 Task: Teacher Grade Sheet Template.
Action: Mouse moved to (547, 169)
Screenshot: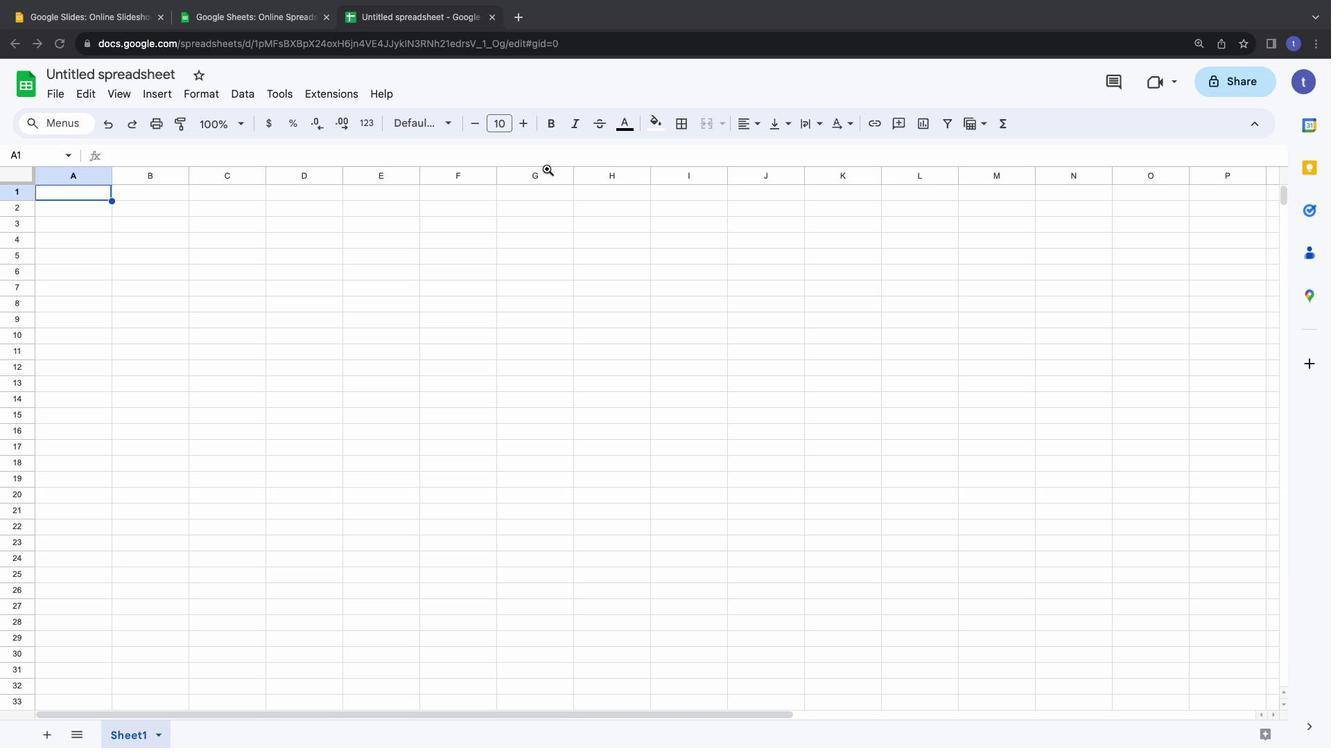 
Action: Mouse pressed left at (547, 169)
Screenshot: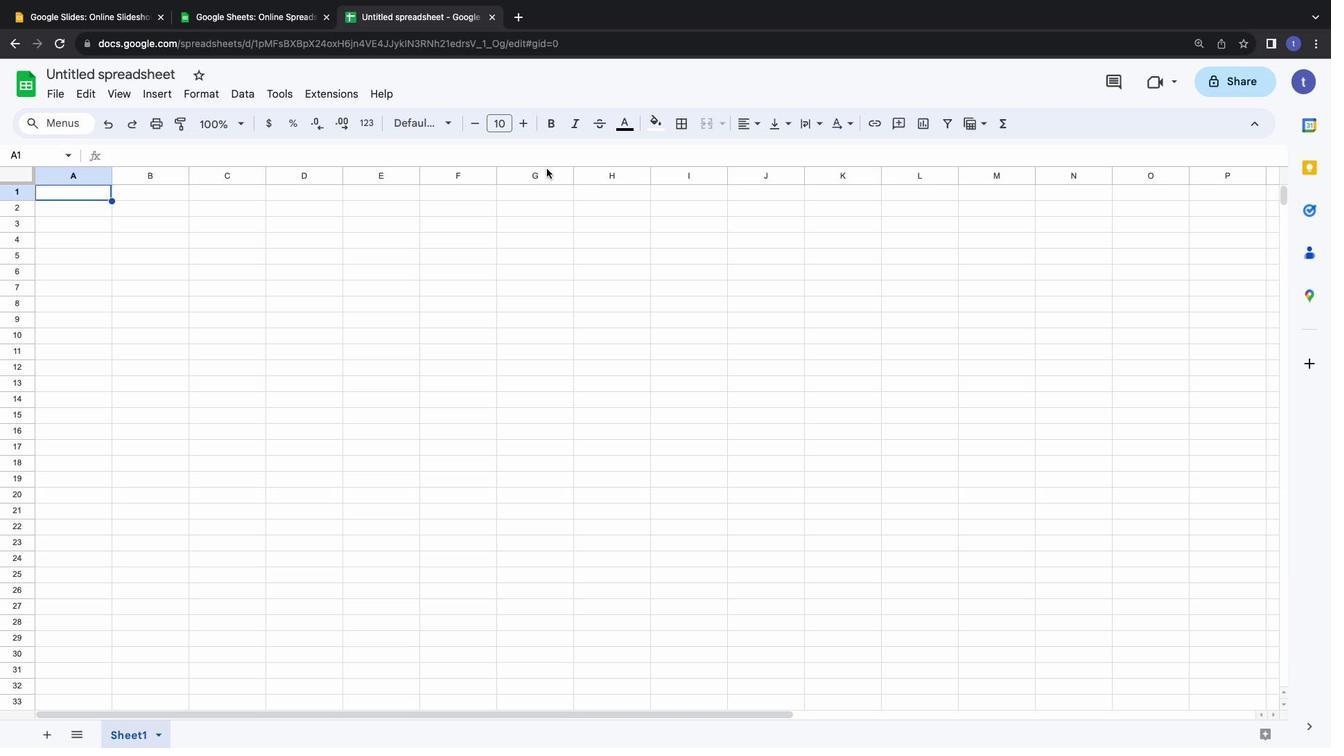 
Action: Mouse moved to (170, 188)
Screenshot: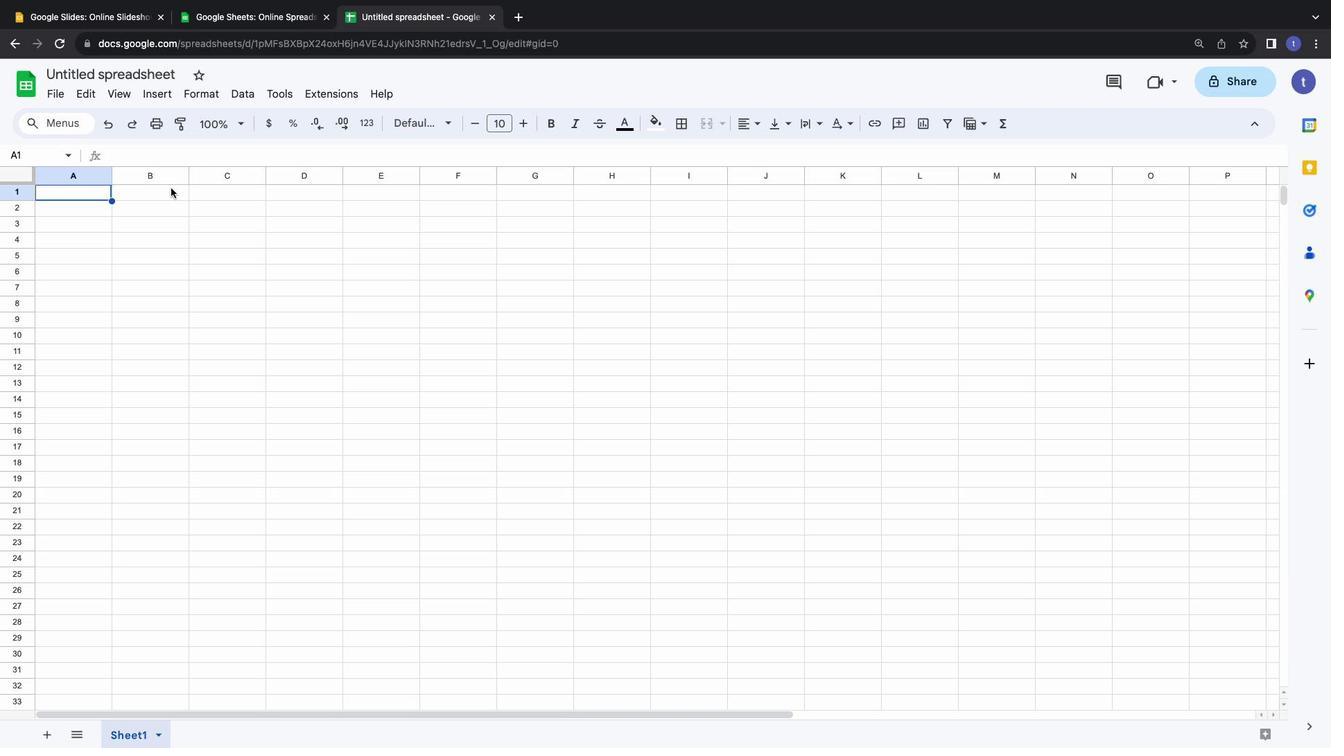 
Action: Mouse pressed left at (170, 188)
Screenshot: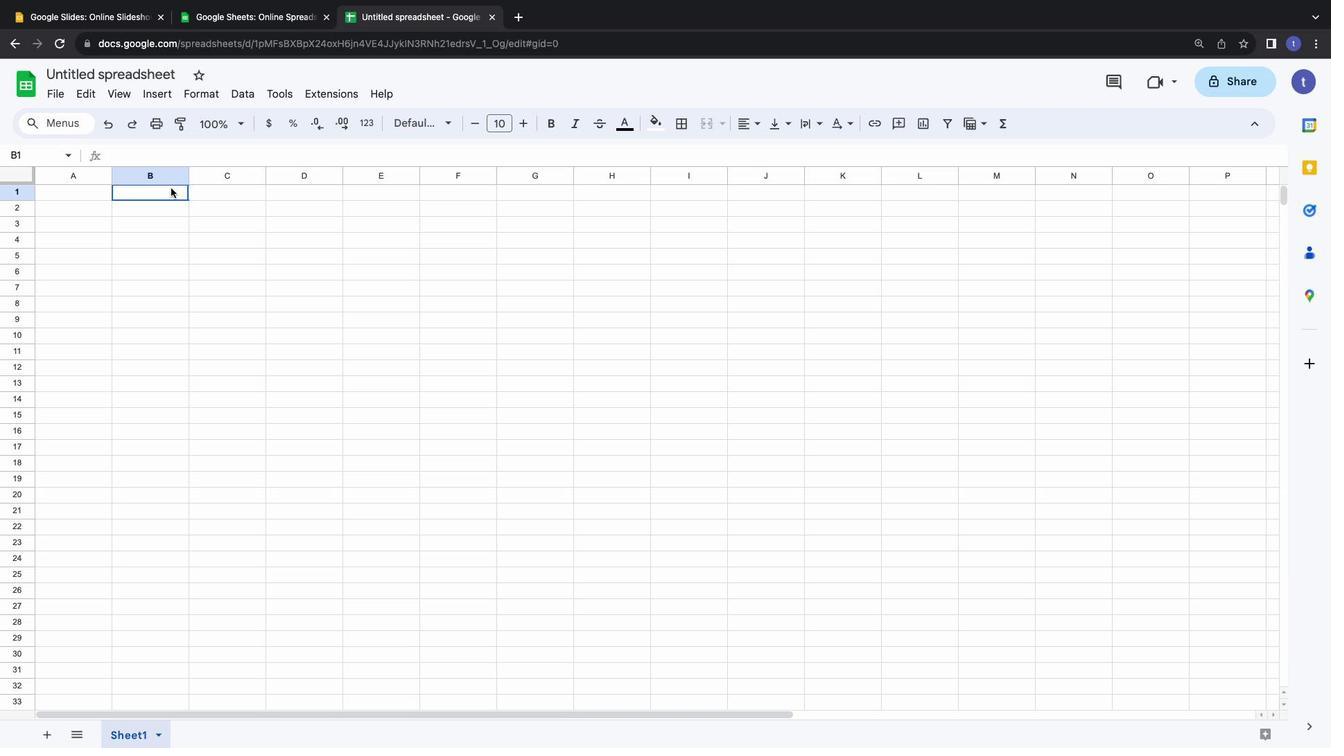 
Action: Mouse moved to (746, 589)
Screenshot: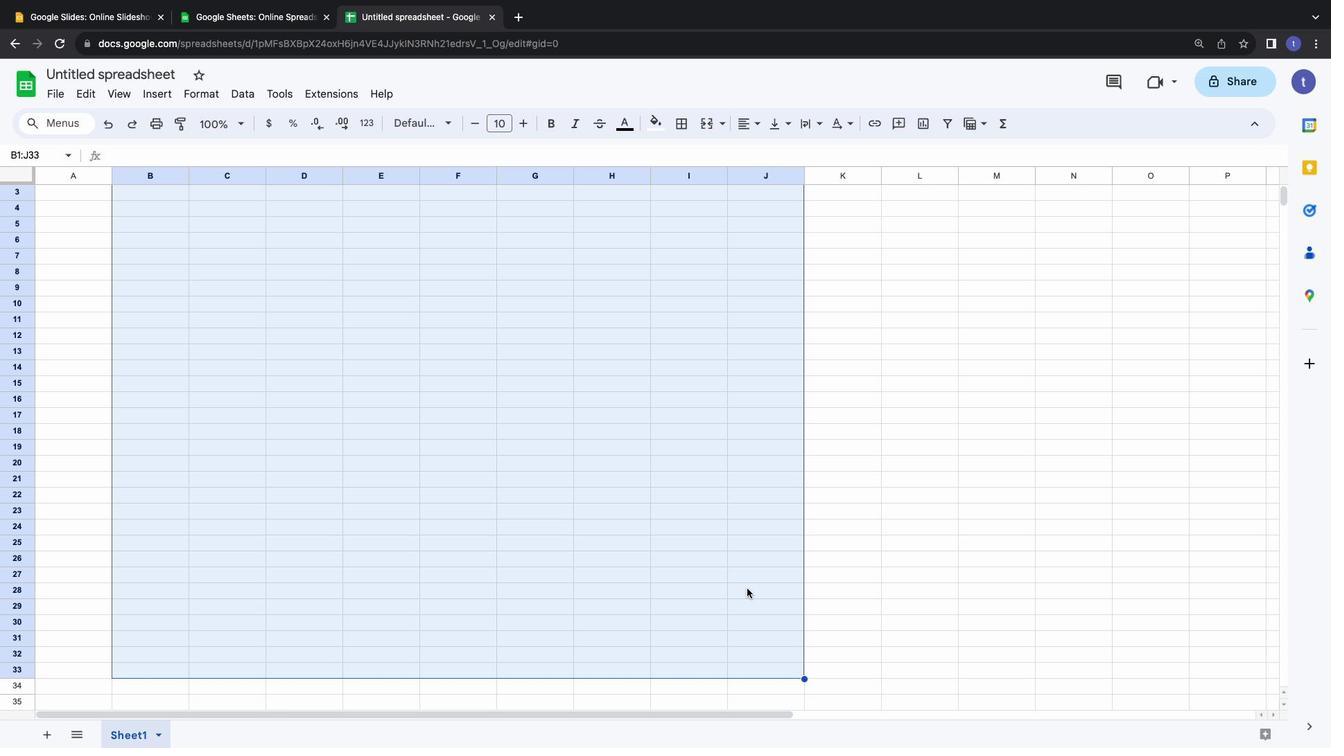 
Action: Mouse scrolled (746, 589) with delta (0, 0)
Screenshot: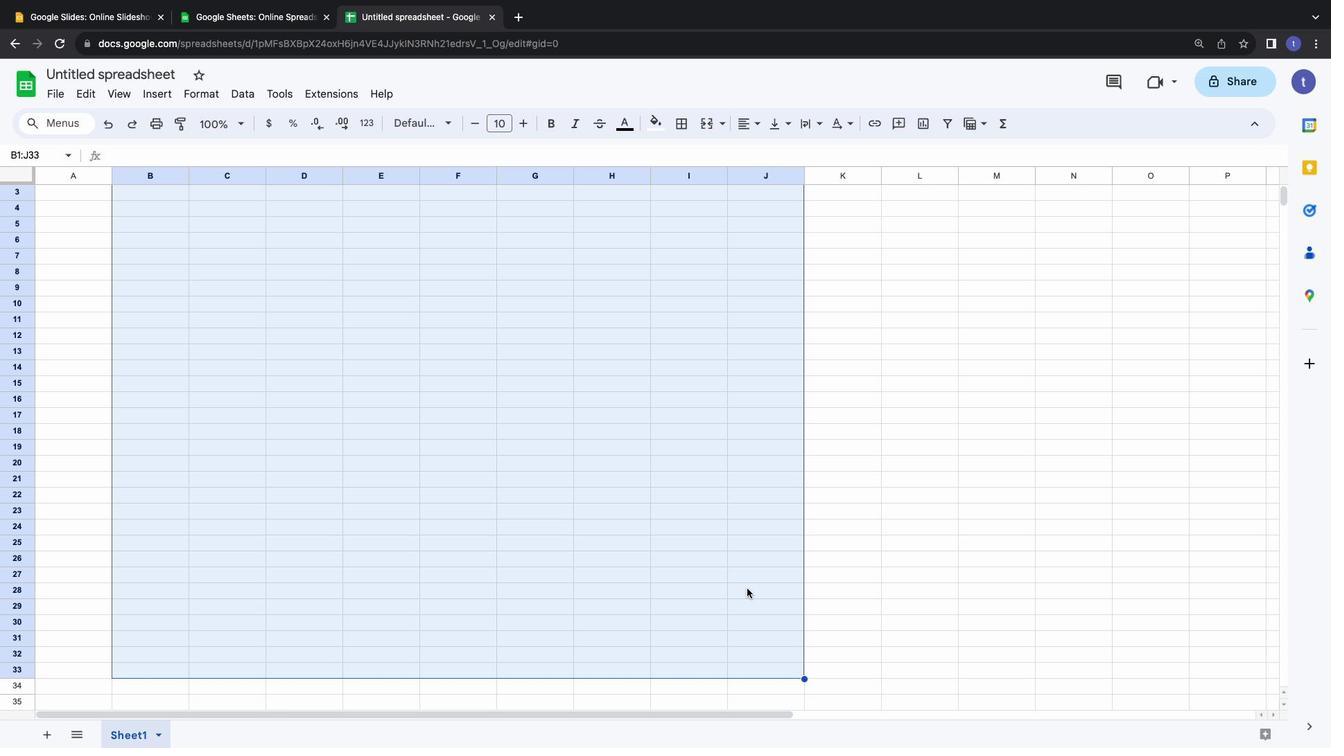 
Action: Mouse scrolled (746, 589) with delta (0, 0)
Screenshot: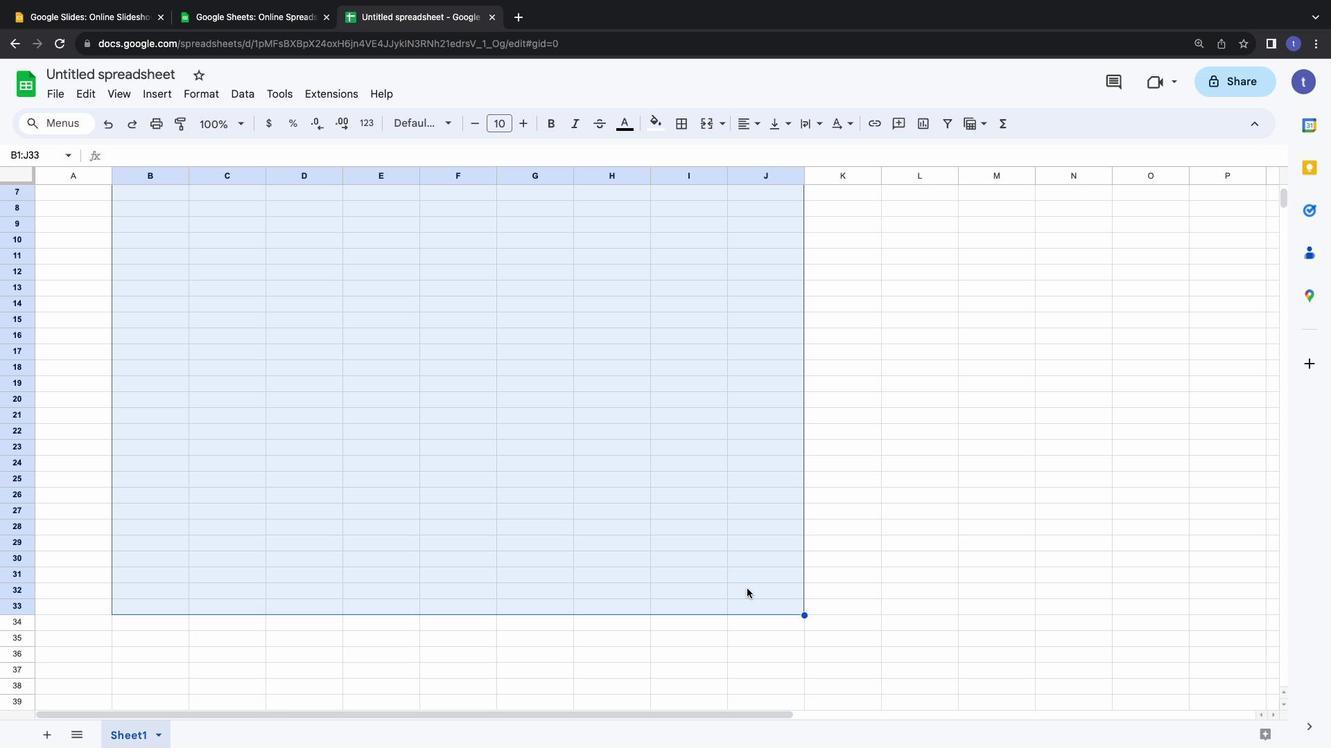 
Action: Mouse scrolled (746, 589) with delta (0, -2)
Screenshot: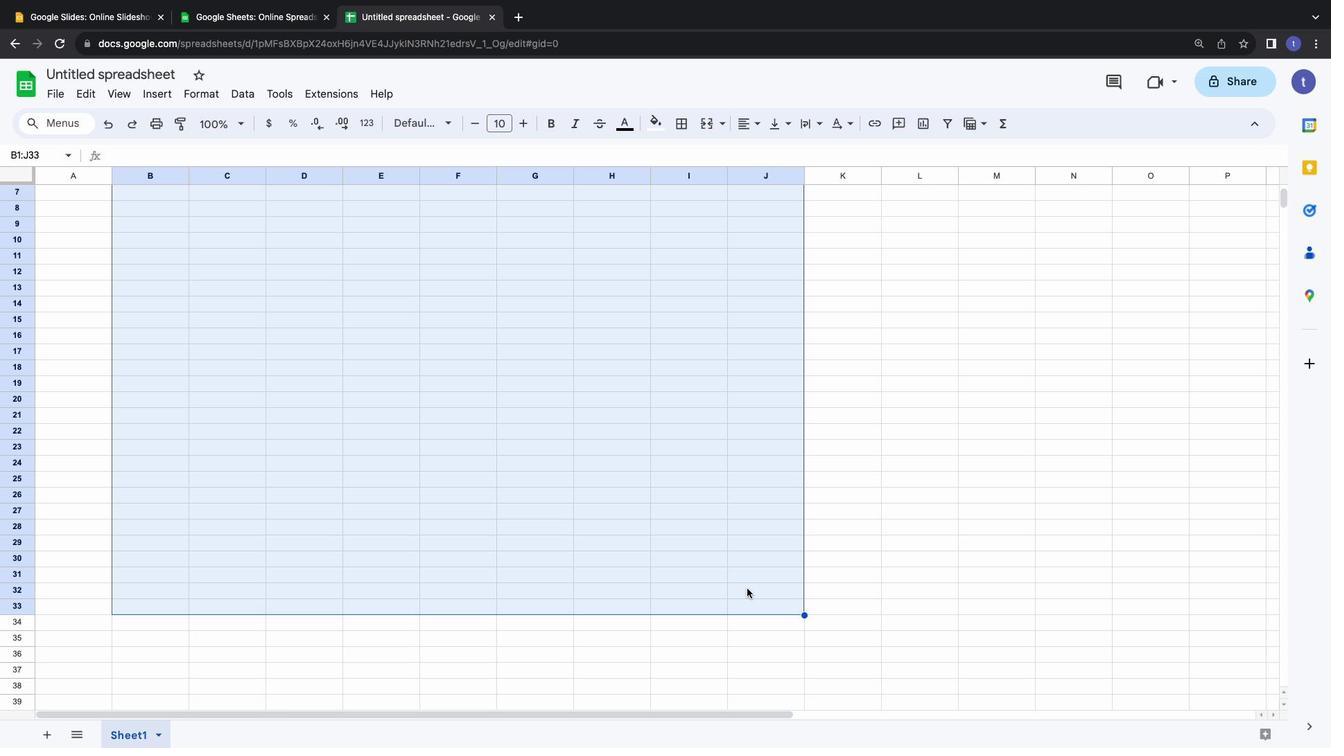 
Action: Mouse scrolled (746, 589) with delta (0, -2)
Screenshot: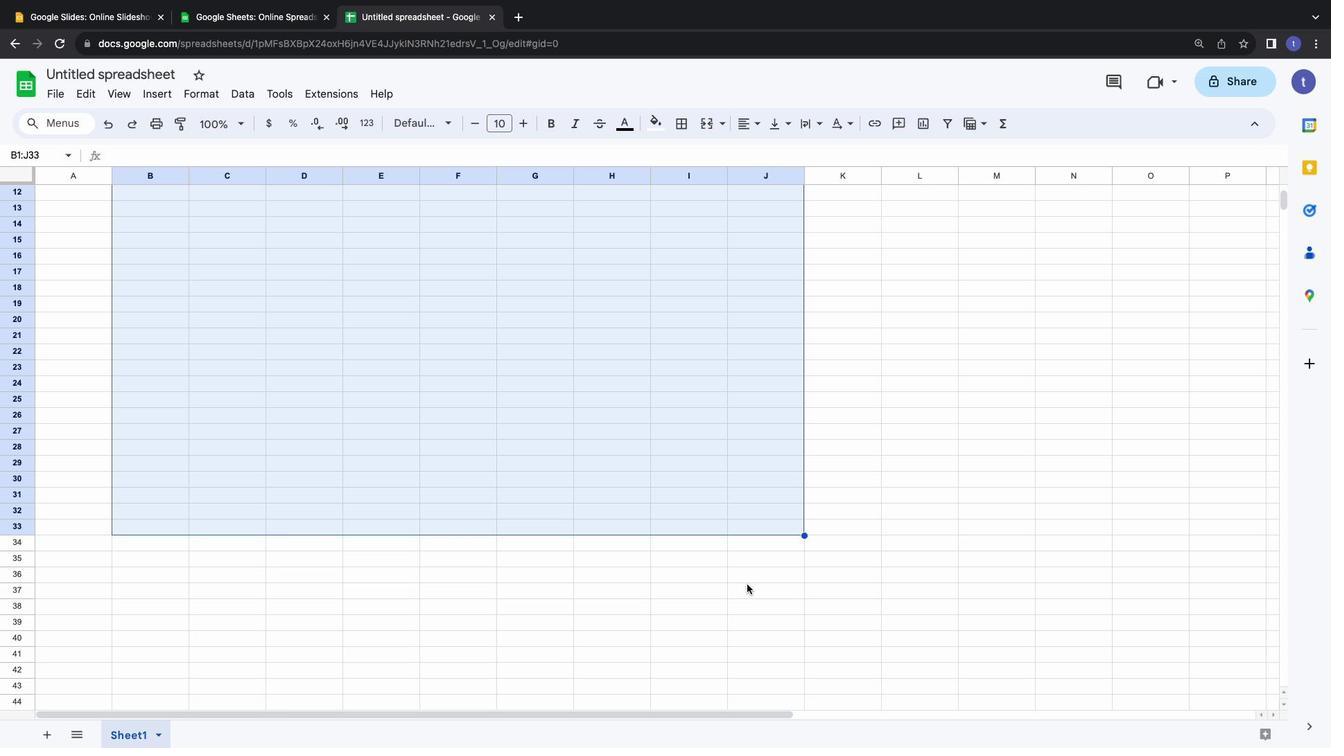 
Action: Mouse moved to (803, 535)
Screenshot: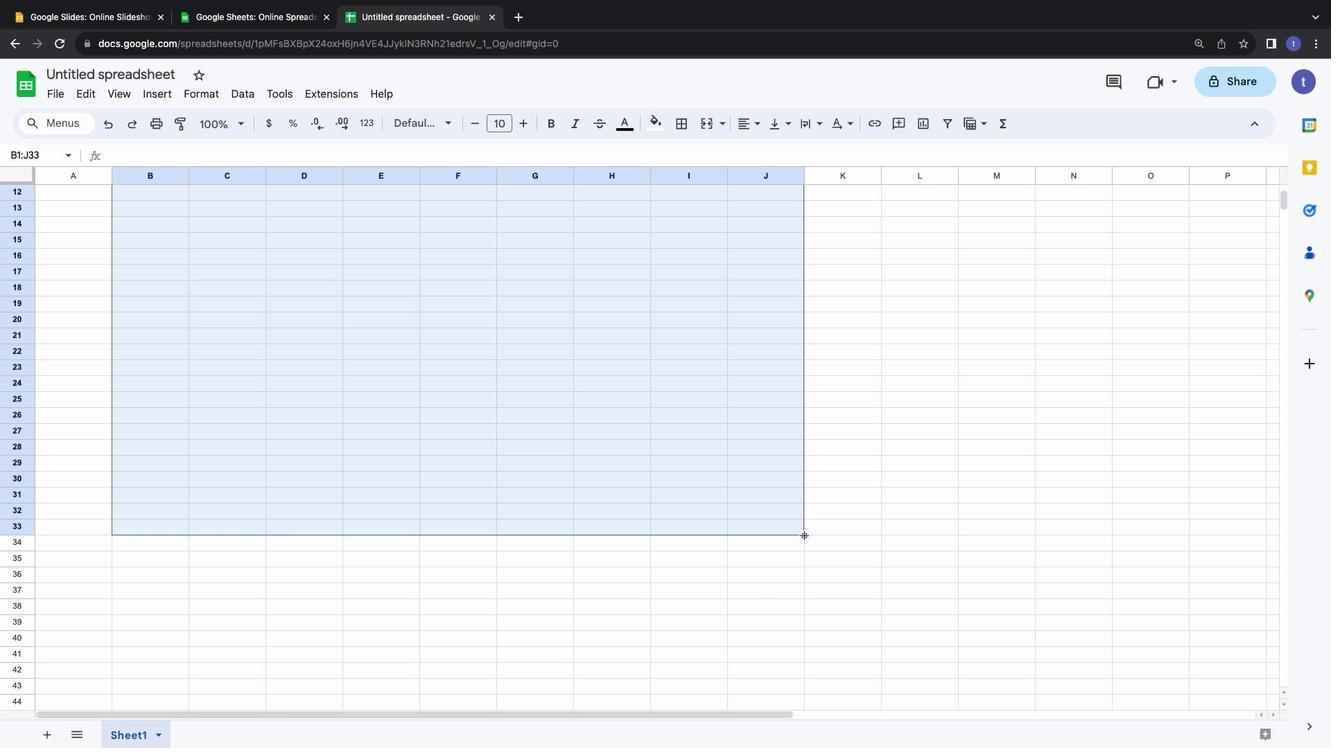 
Action: Mouse pressed left at (803, 535)
Screenshot: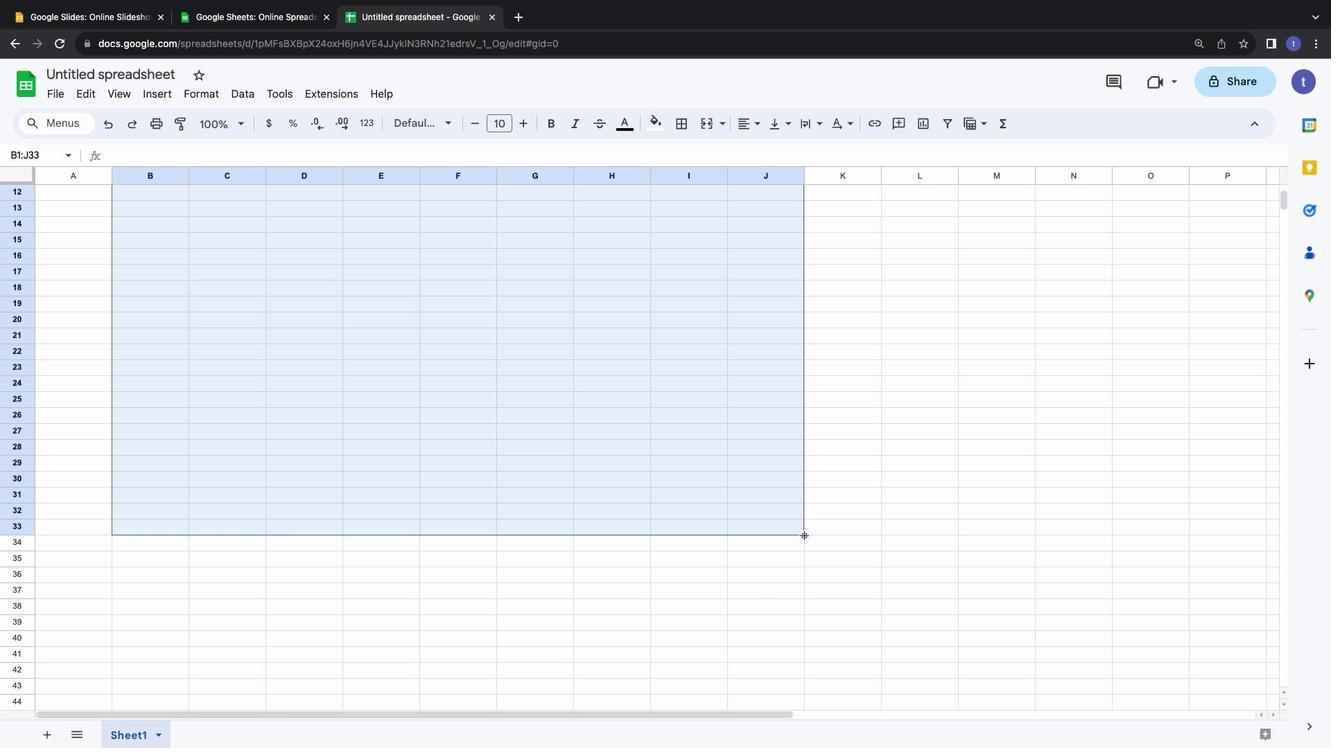 
Action: Mouse moved to (609, 241)
Screenshot: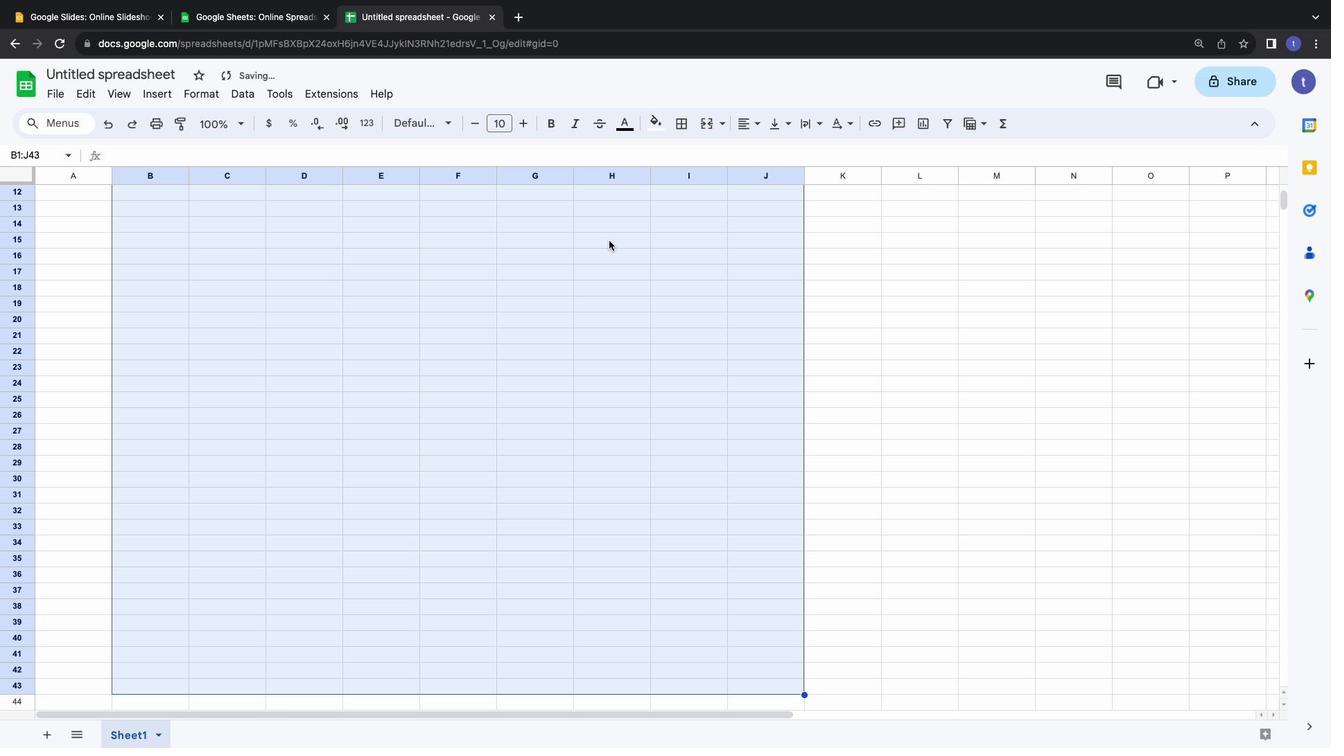 
Action: Mouse scrolled (609, 241) with delta (0, 0)
Screenshot: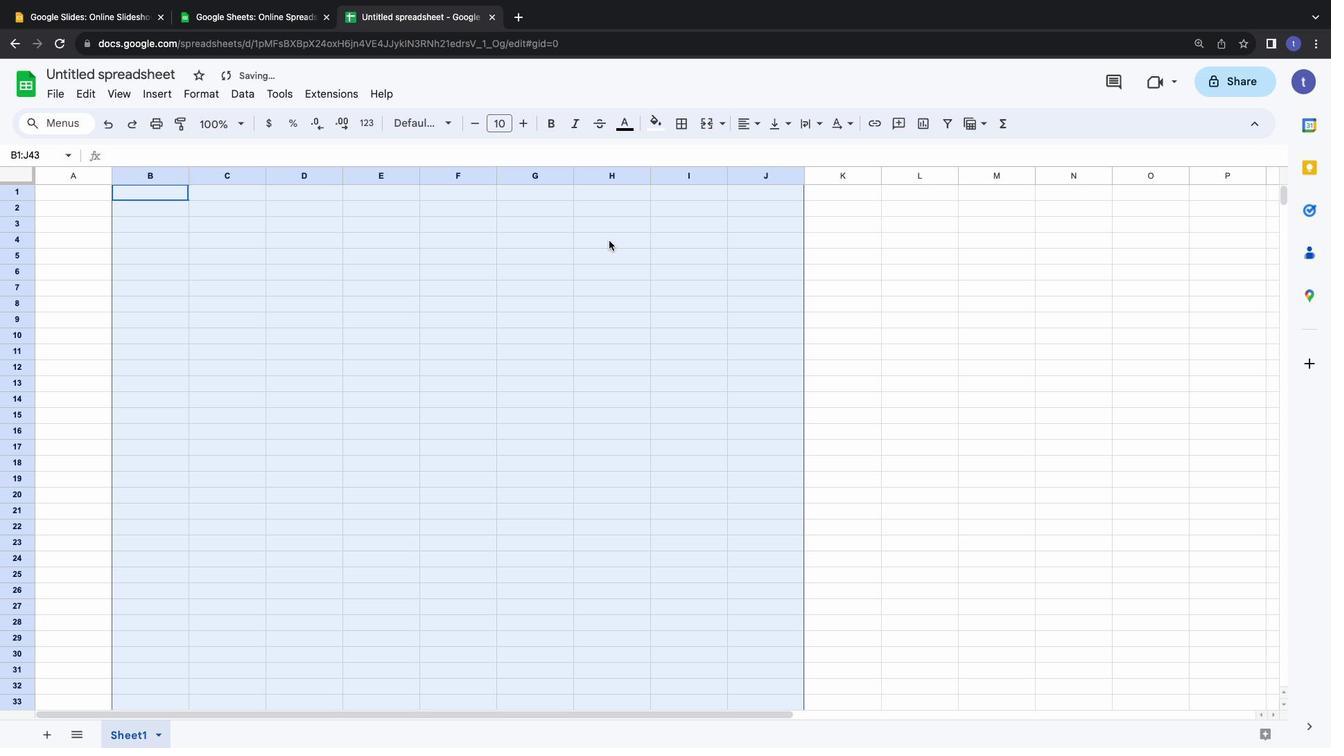
Action: Mouse scrolled (609, 241) with delta (0, 0)
Screenshot: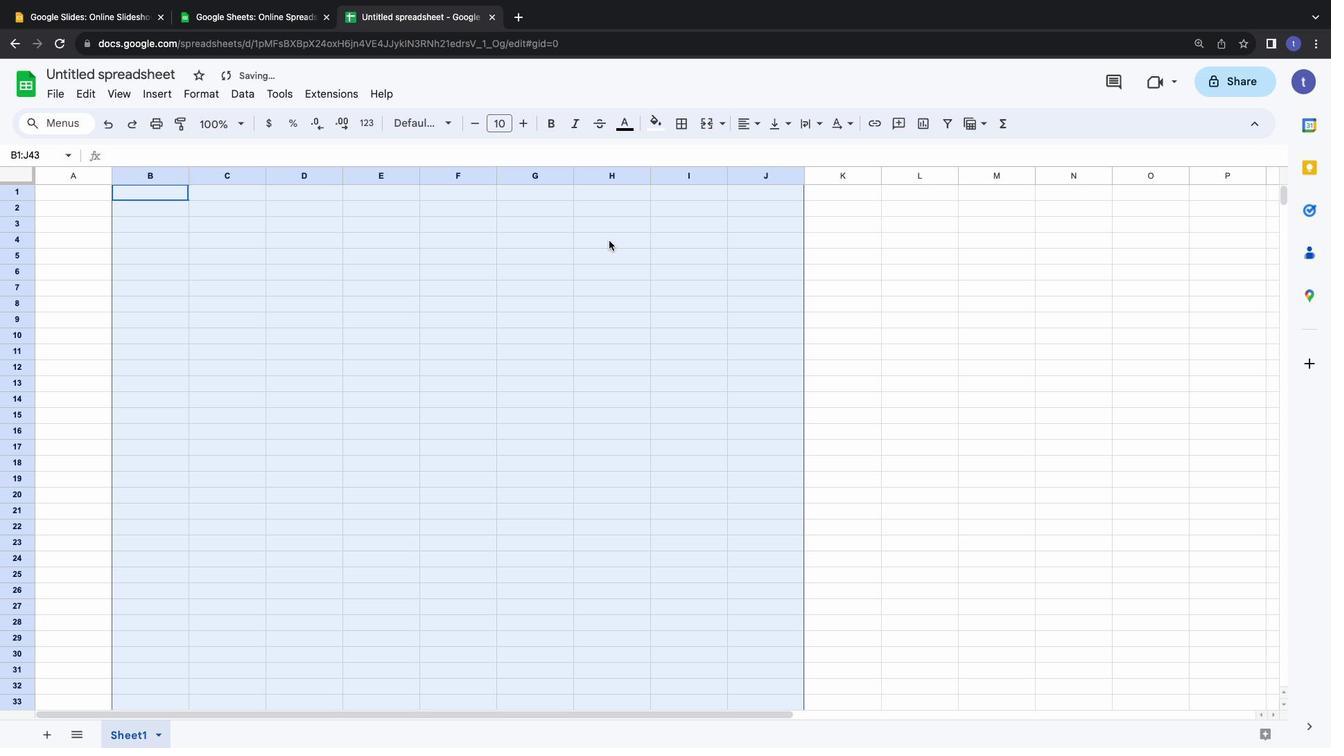 
Action: Mouse scrolled (609, 241) with delta (0, 2)
Screenshot: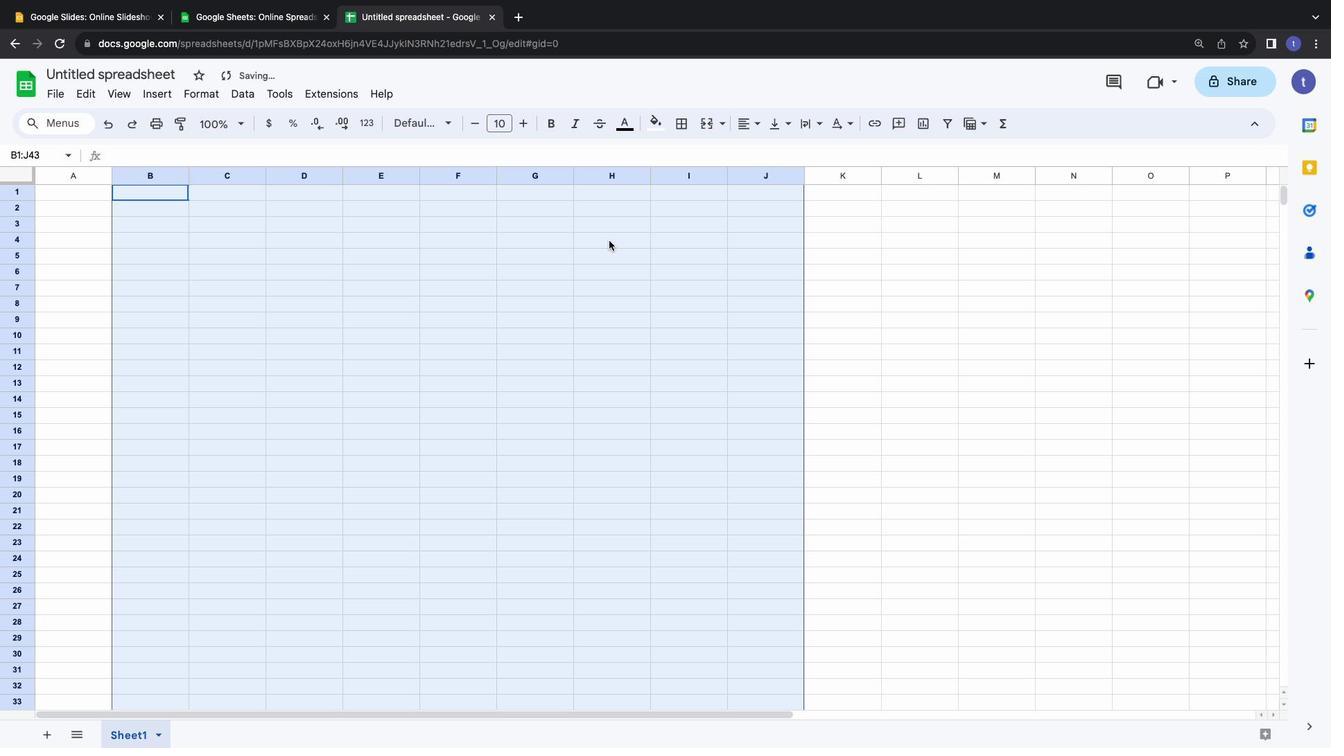 
Action: Mouse scrolled (609, 241) with delta (0, 3)
Screenshot: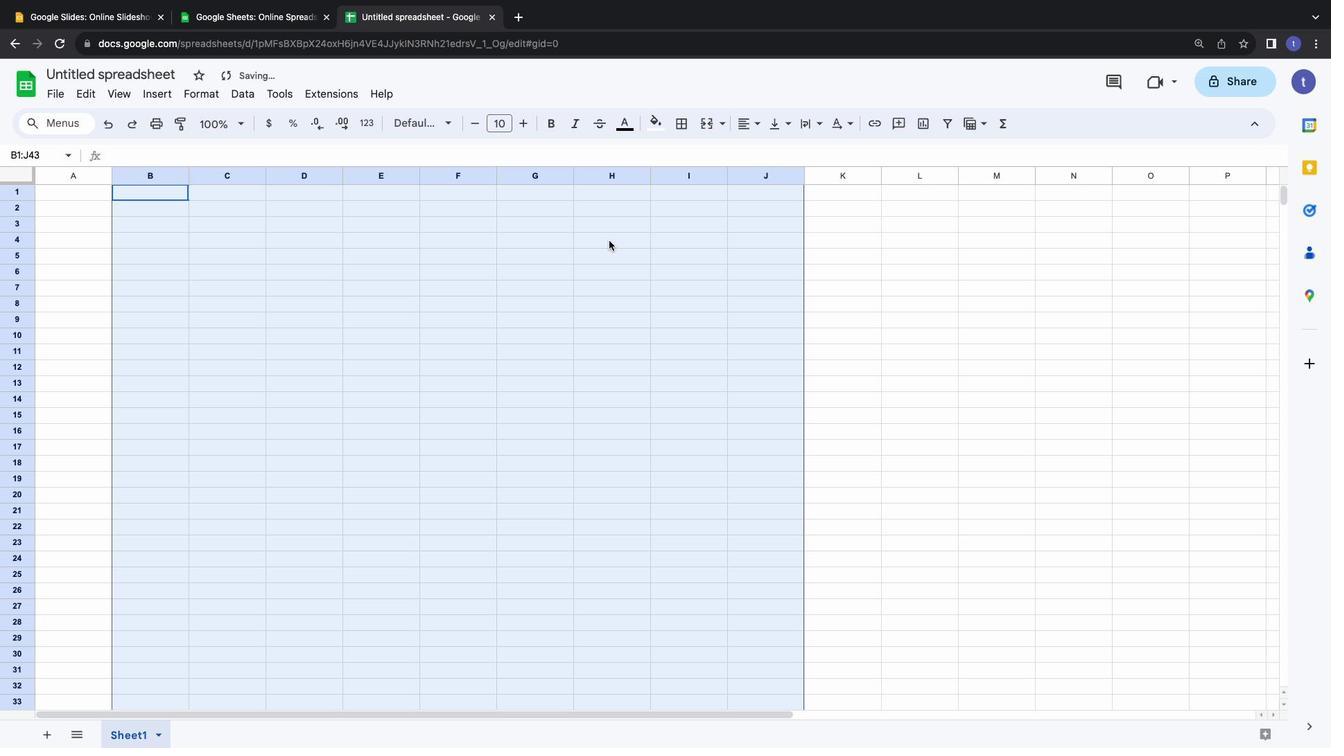 
Action: Mouse scrolled (609, 241) with delta (0, 4)
Screenshot: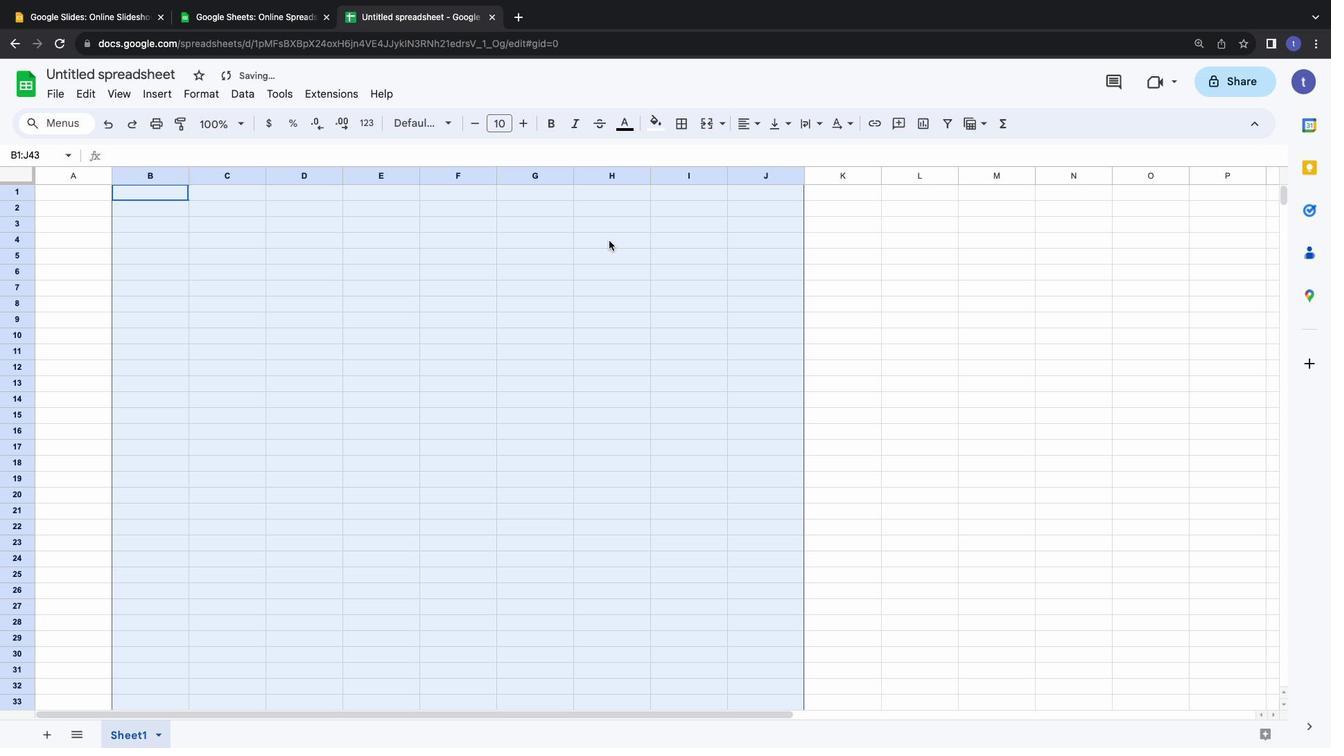 
Action: Mouse scrolled (609, 241) with delta (0, 4)
Screenshot: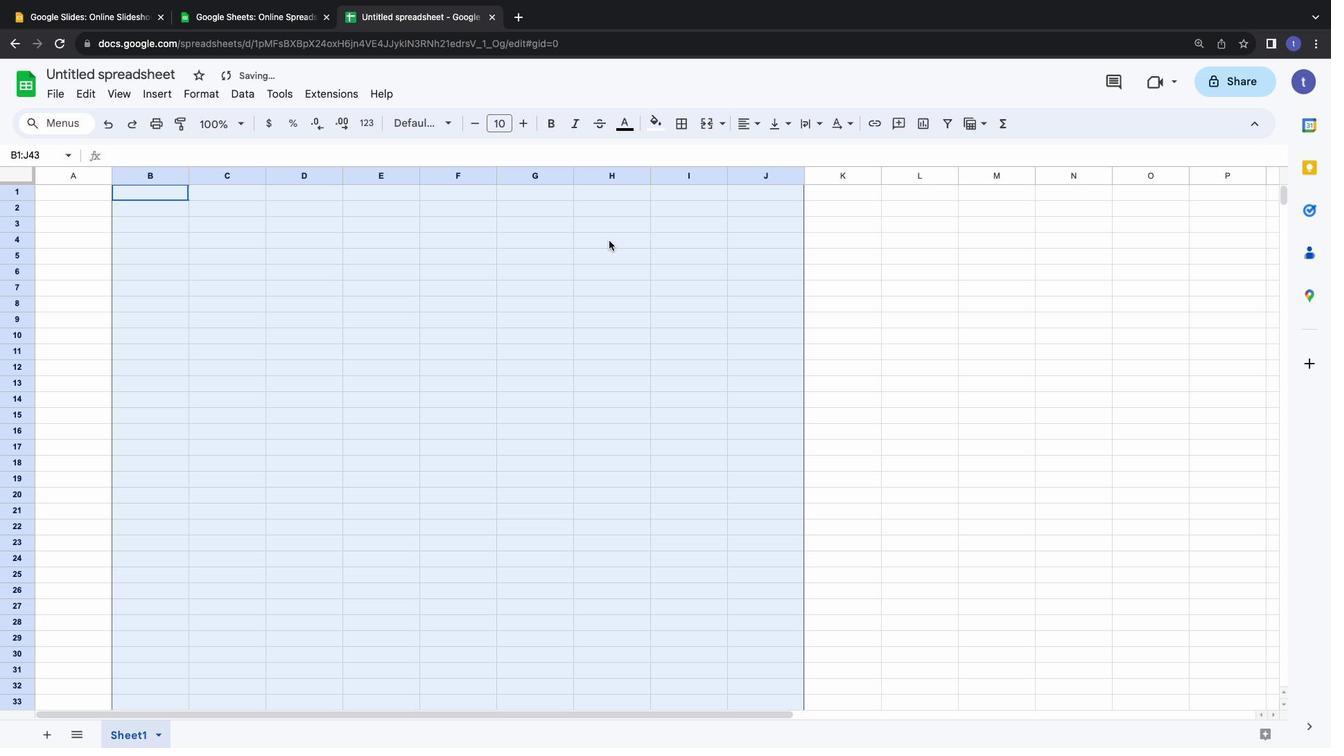 
Action: Mouse scrolled (609, 241) with delta (0, 0)
Screenshot: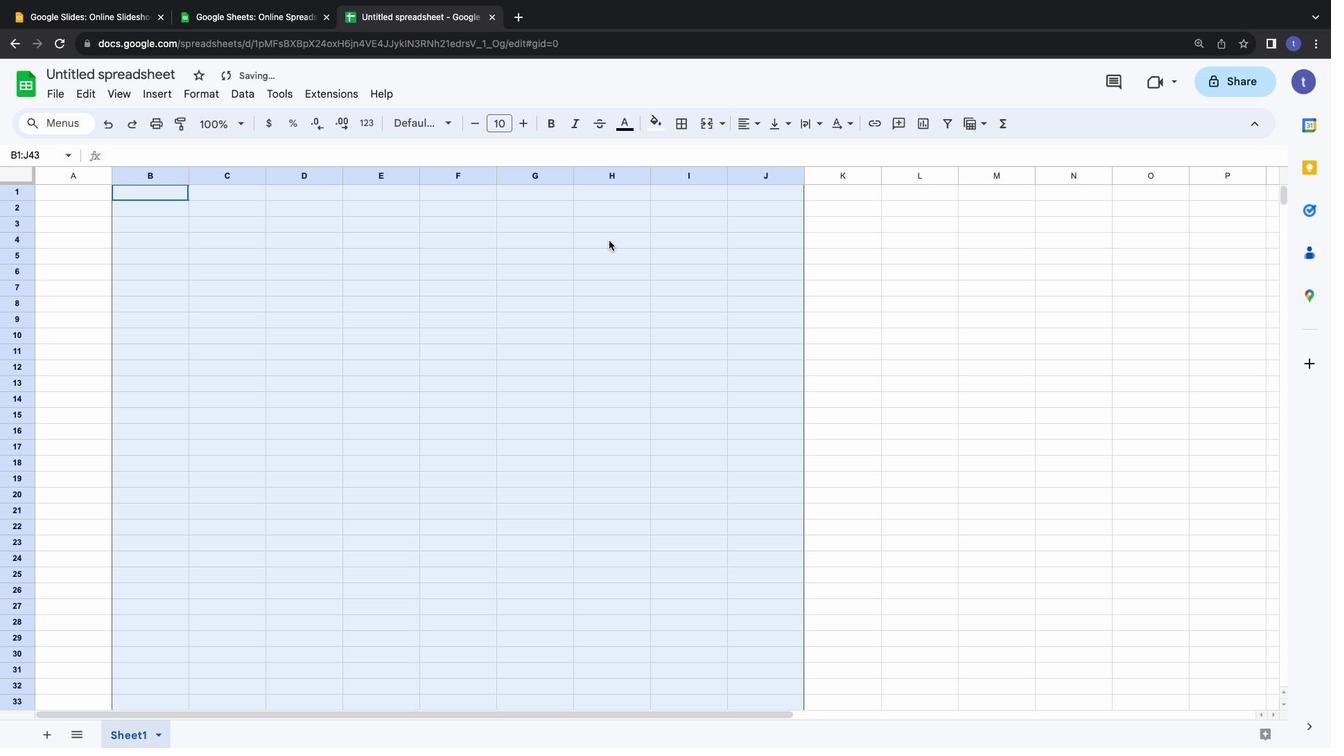 
Action: Mouse scrolled (609, 241) with delta (0, 0)
Screenshot: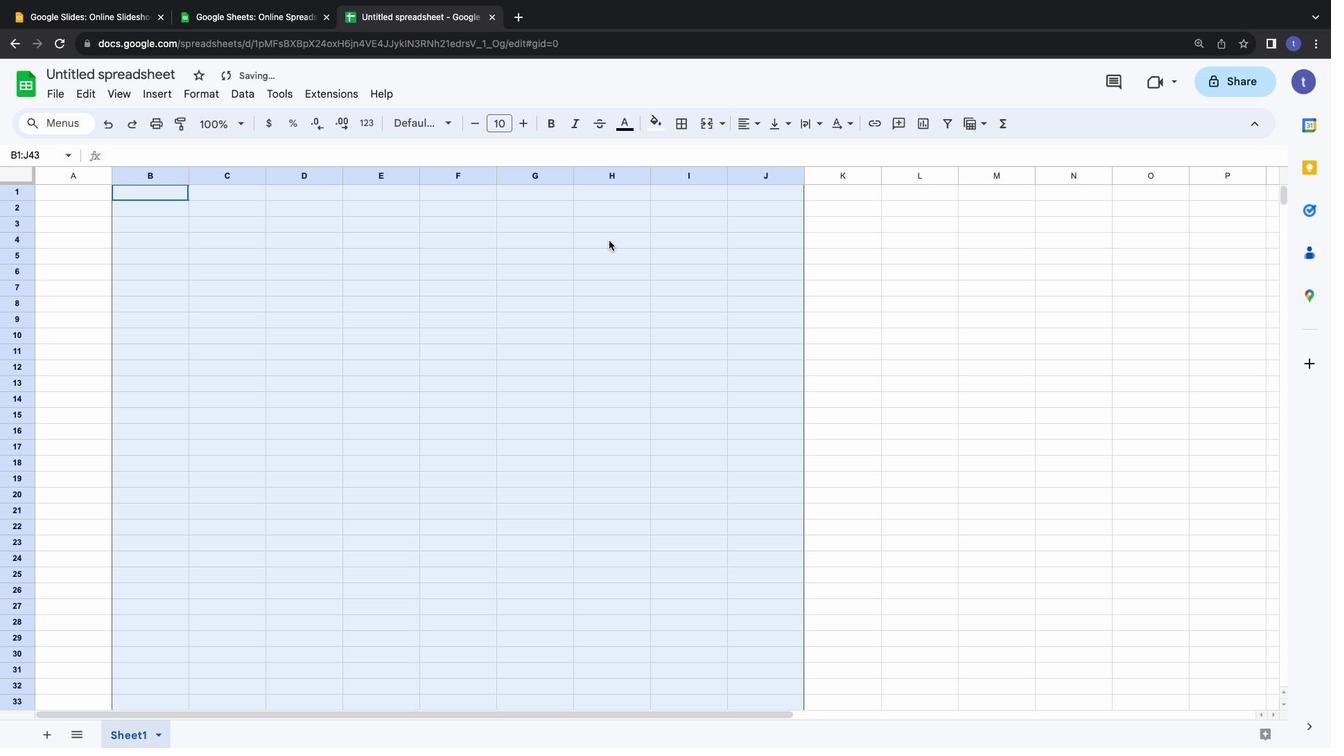 
Action: Mouse scrolled (609, 241) with delta (0, 2)
Screenshot: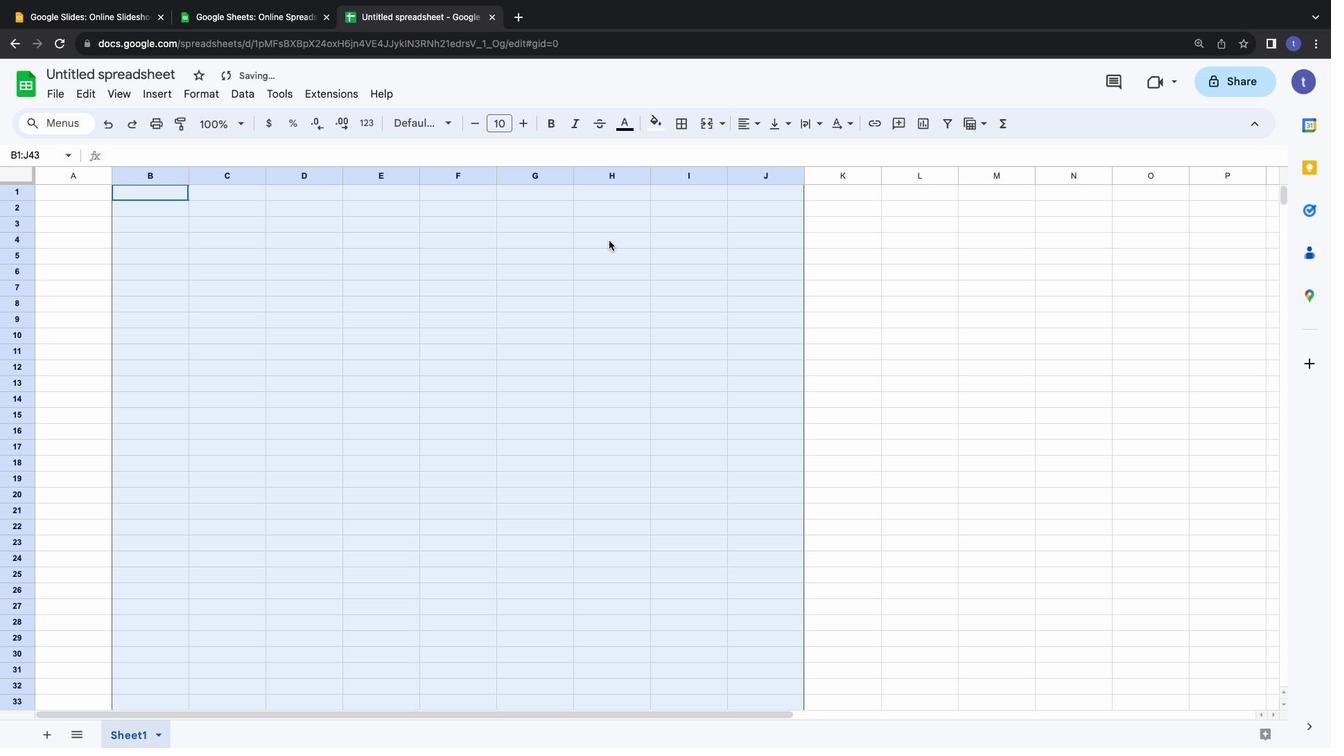 
Action: Mouse moved to (679, 122)
Screenshot: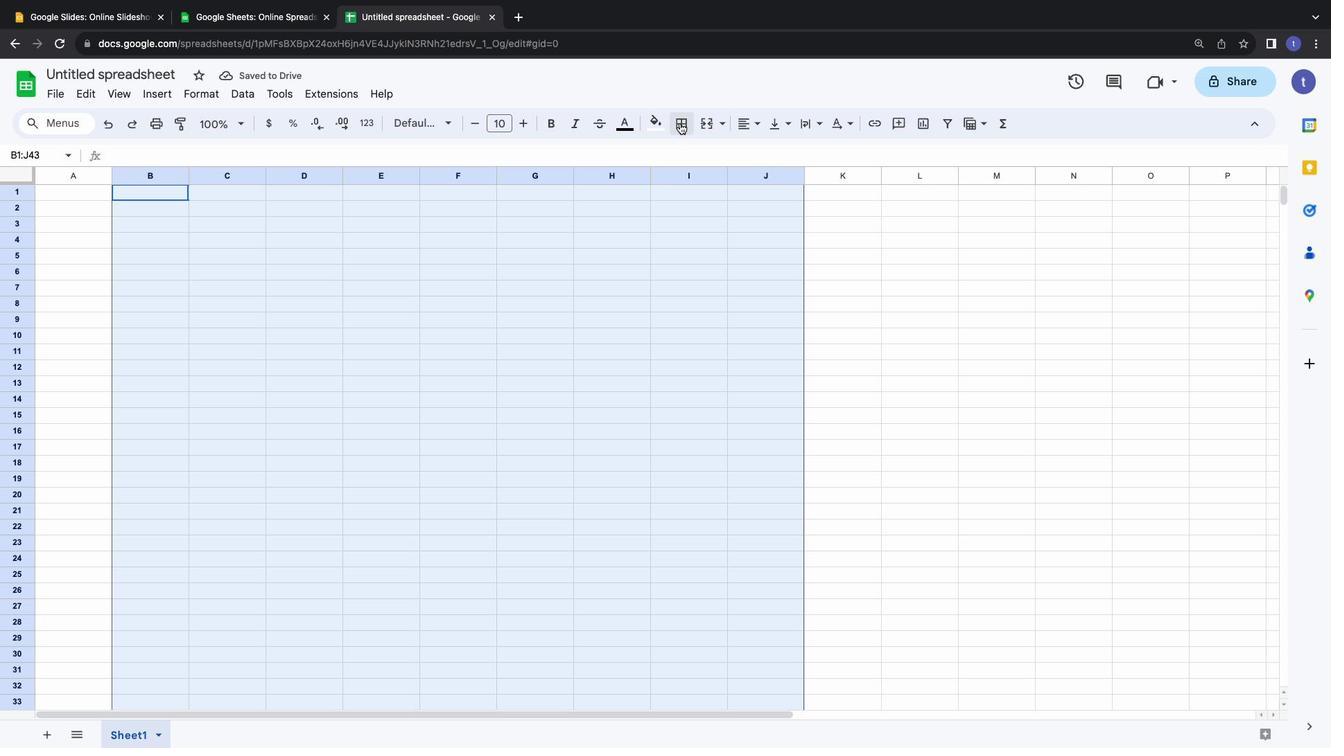 
Action: Mouse pressed left at (679, 122)
Screenshot: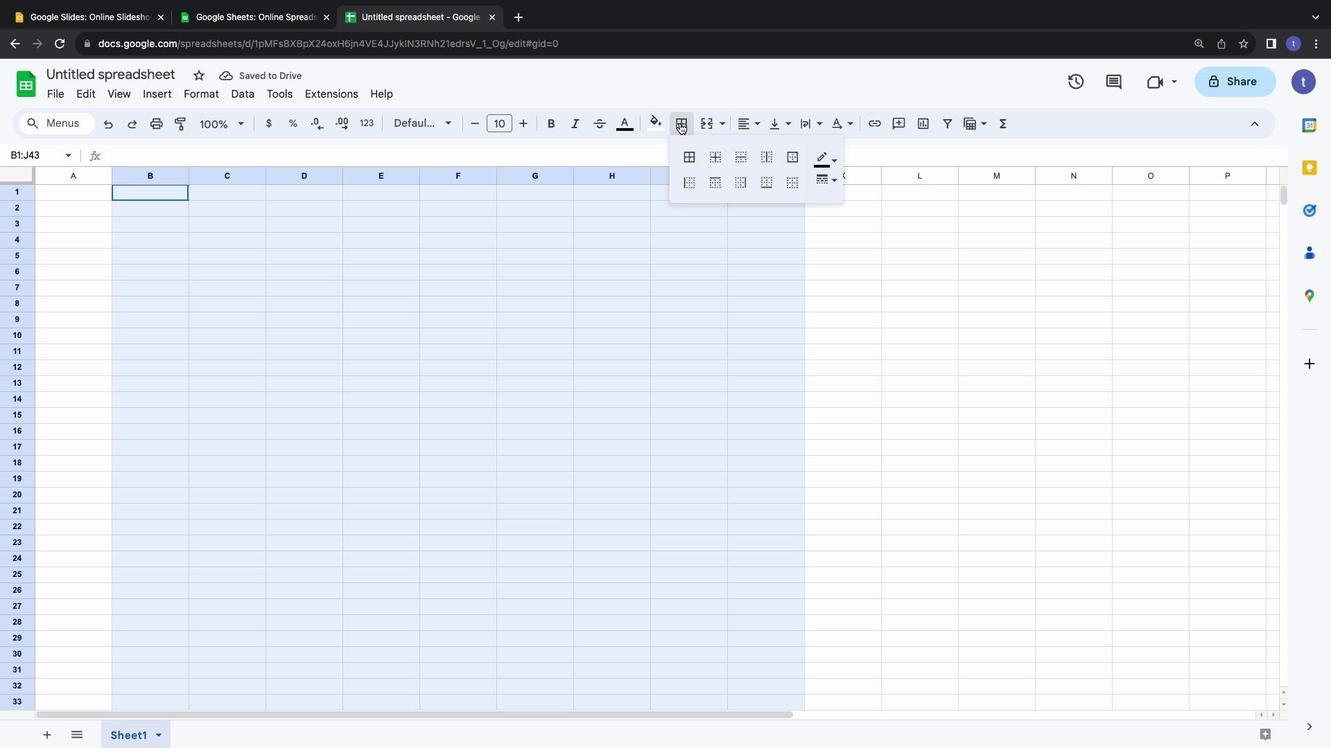 
Action: Mouse moved to (690, 159)
Screenshot: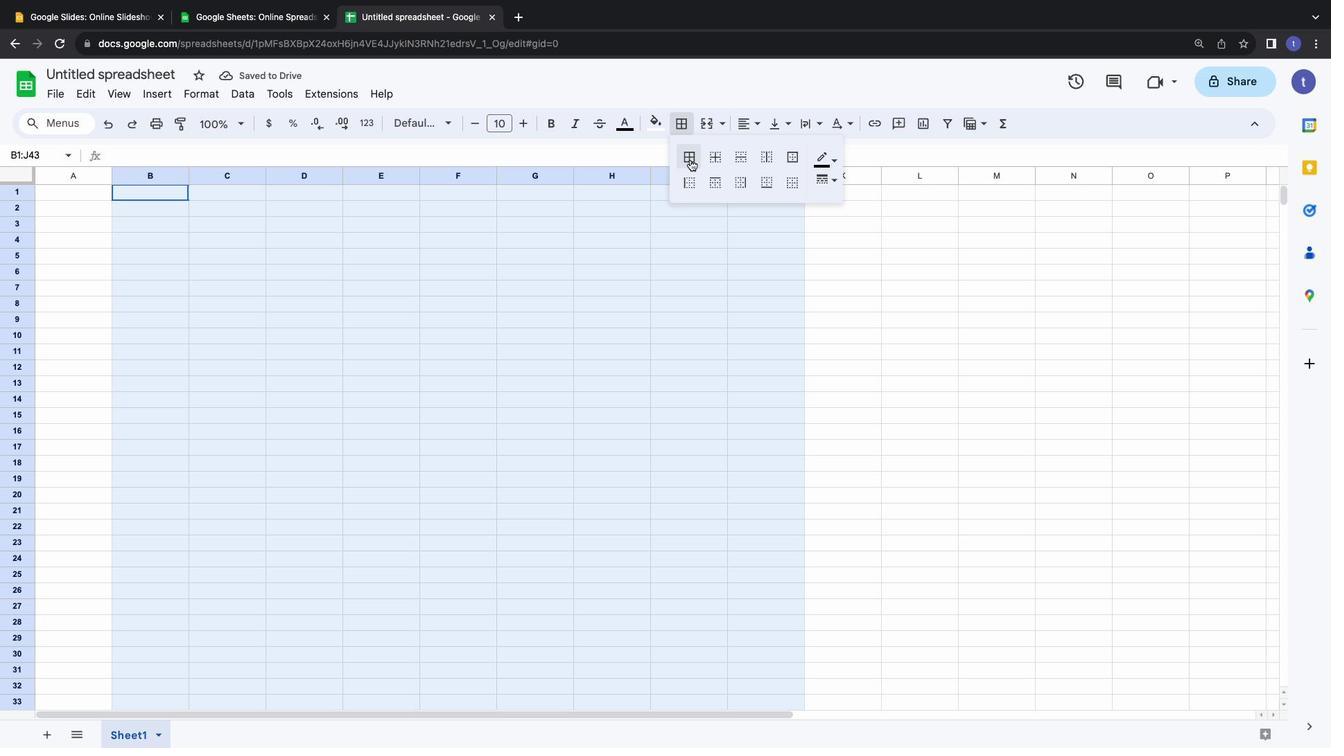 
Action: Mouse pressed left at (690, 159)
Screenshot: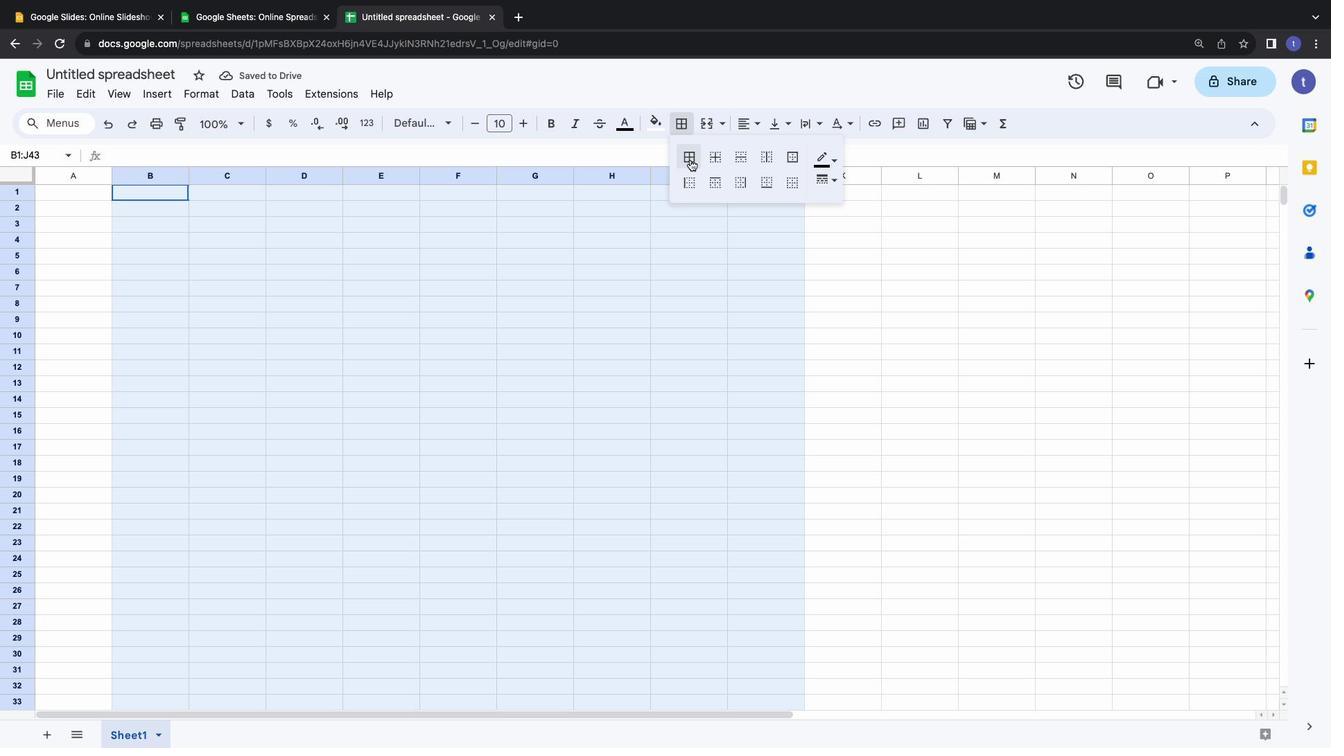 
Action: Mouse moved to (828, 156)
Screenshot: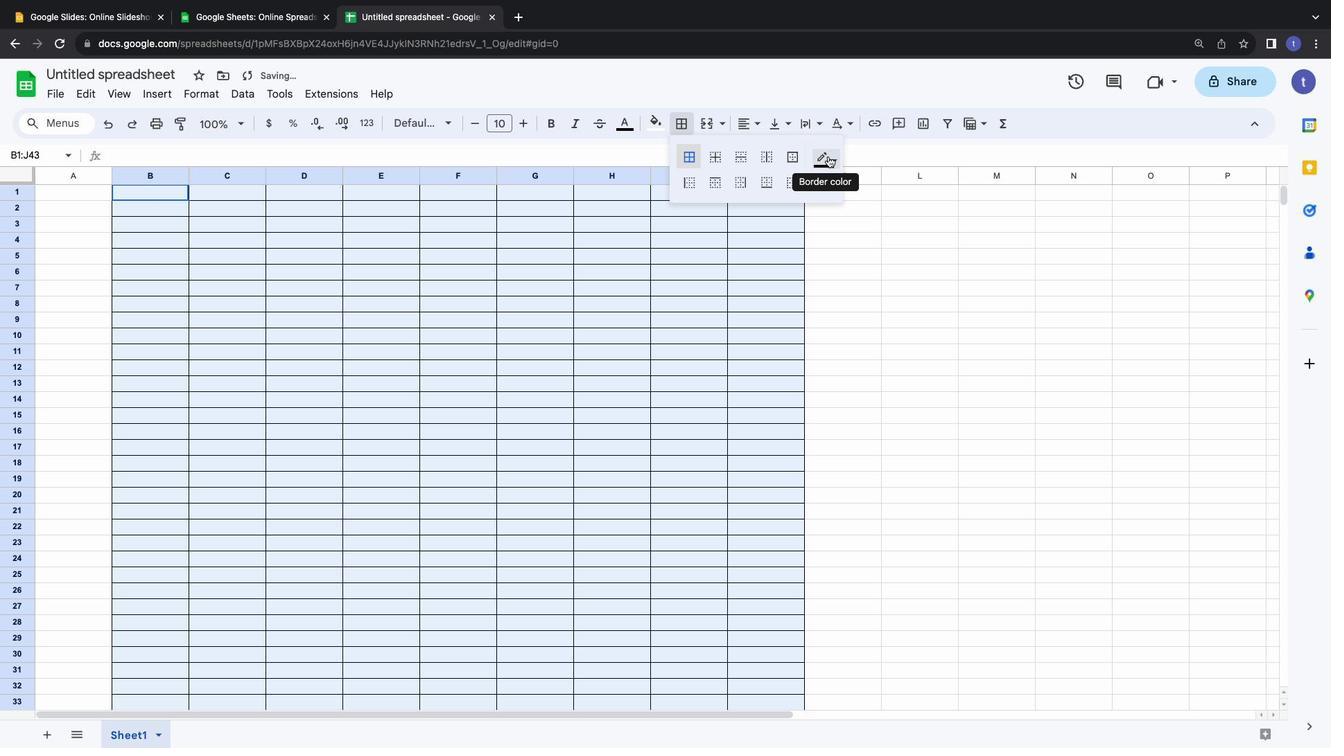 
Action: Mouse pressed left at (828, 156)
Screenshot: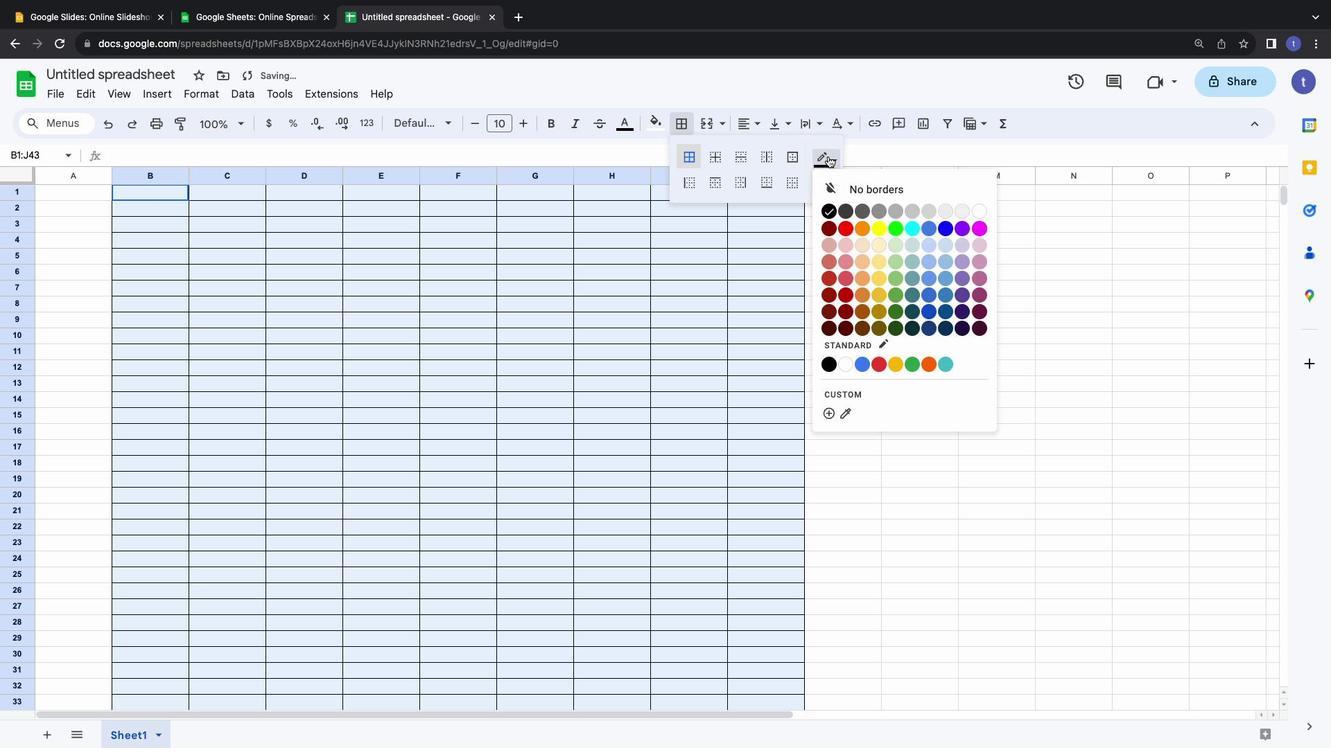 
Action: Mouse moved to (977, 205)
Screenshot: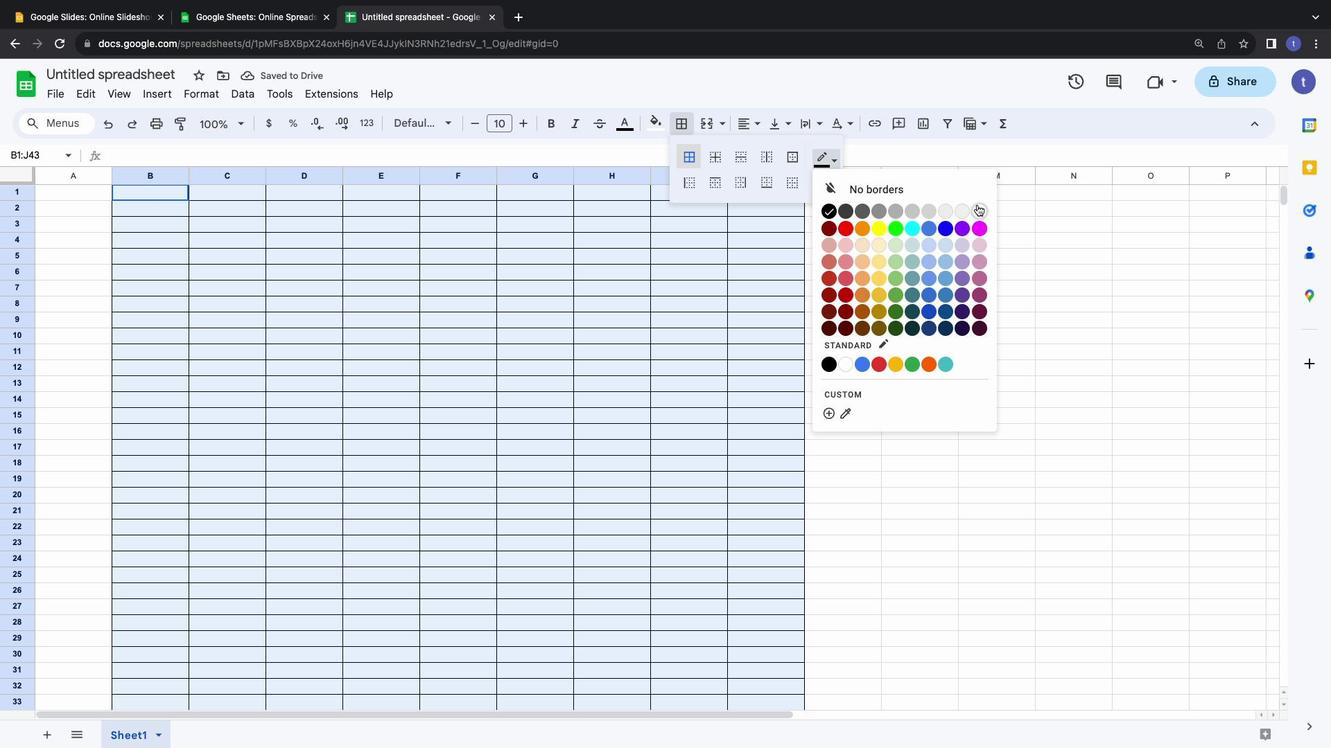
Action: Mouse pressed left at (977, 205)
Screenshot: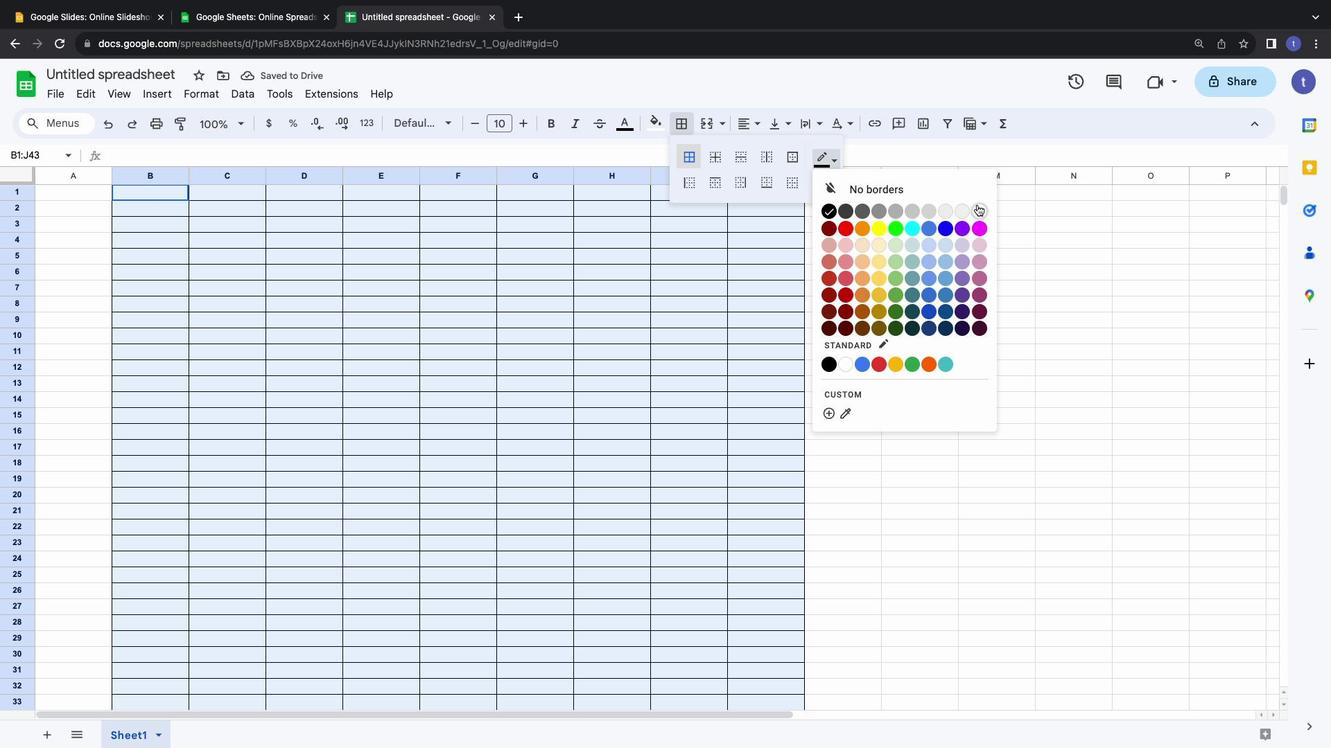 
Action: Mouse moved to (330, 251)
Screenshot: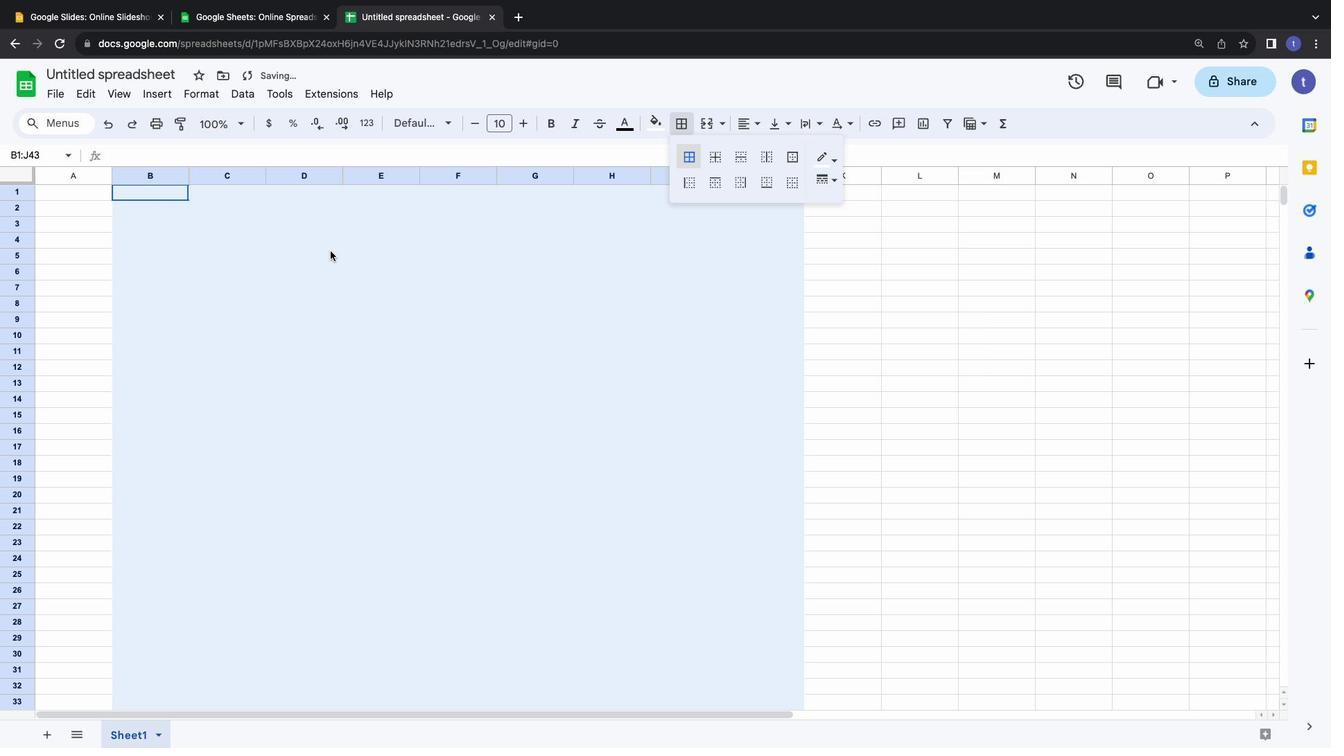 
Action: Mouse pressed left at (330, 251)
Screenshot: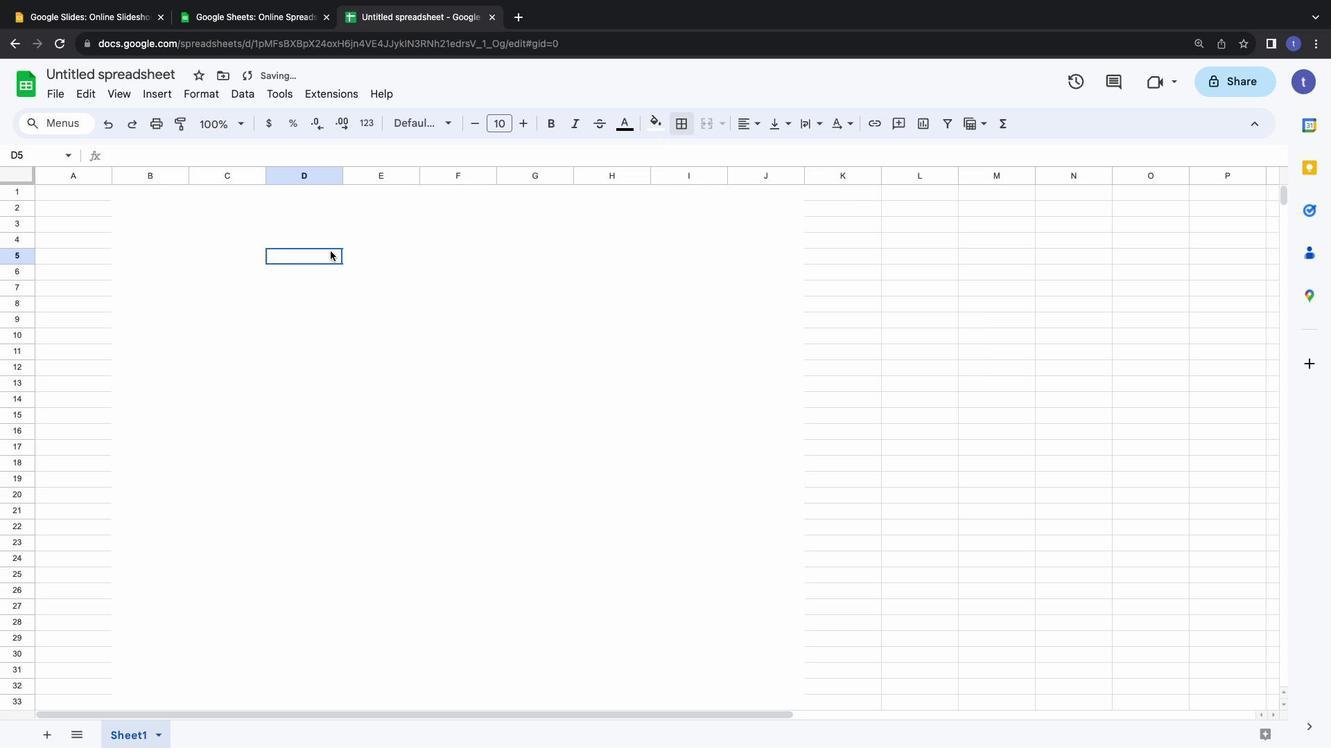 
Action: Mouse moved to (190, 176)
Screenshot: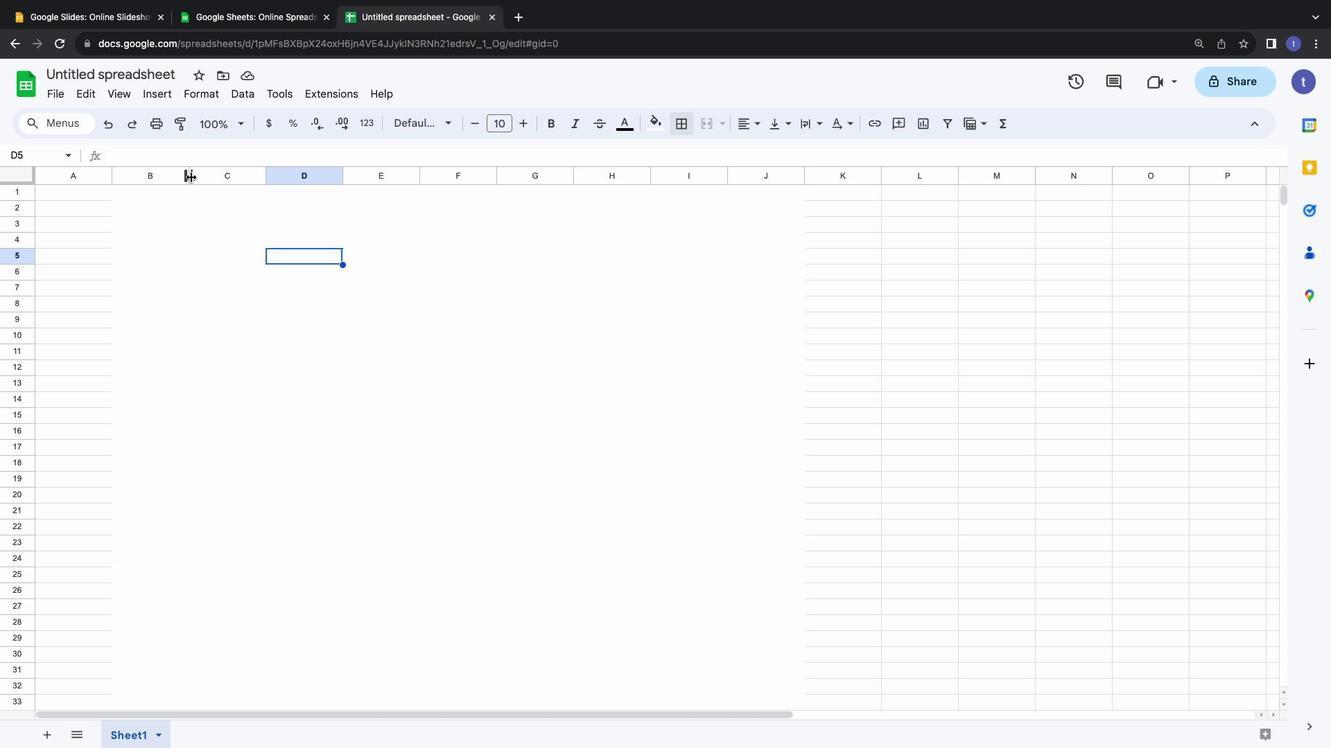 
Action: Mouse pressed left at (190, 176)
Screenshot: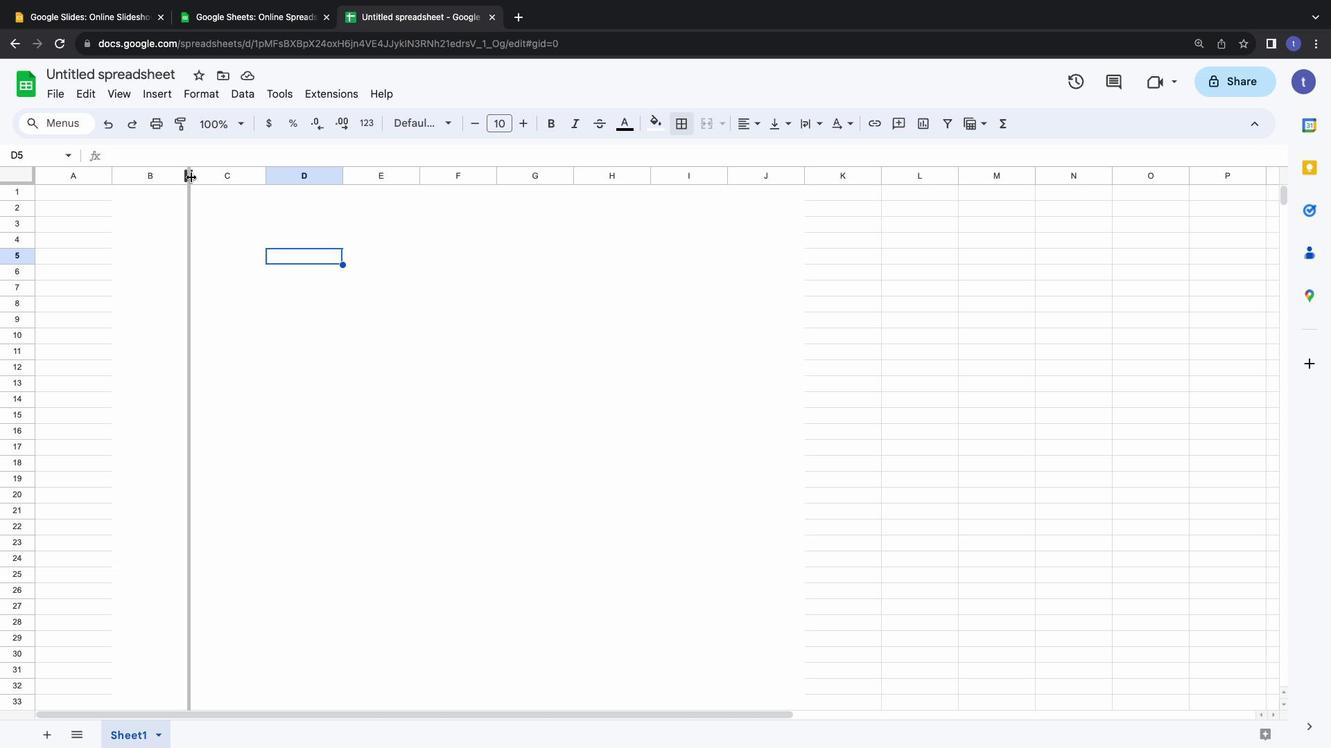 
Action: Mouse moved to (232, 175)
Screenshot: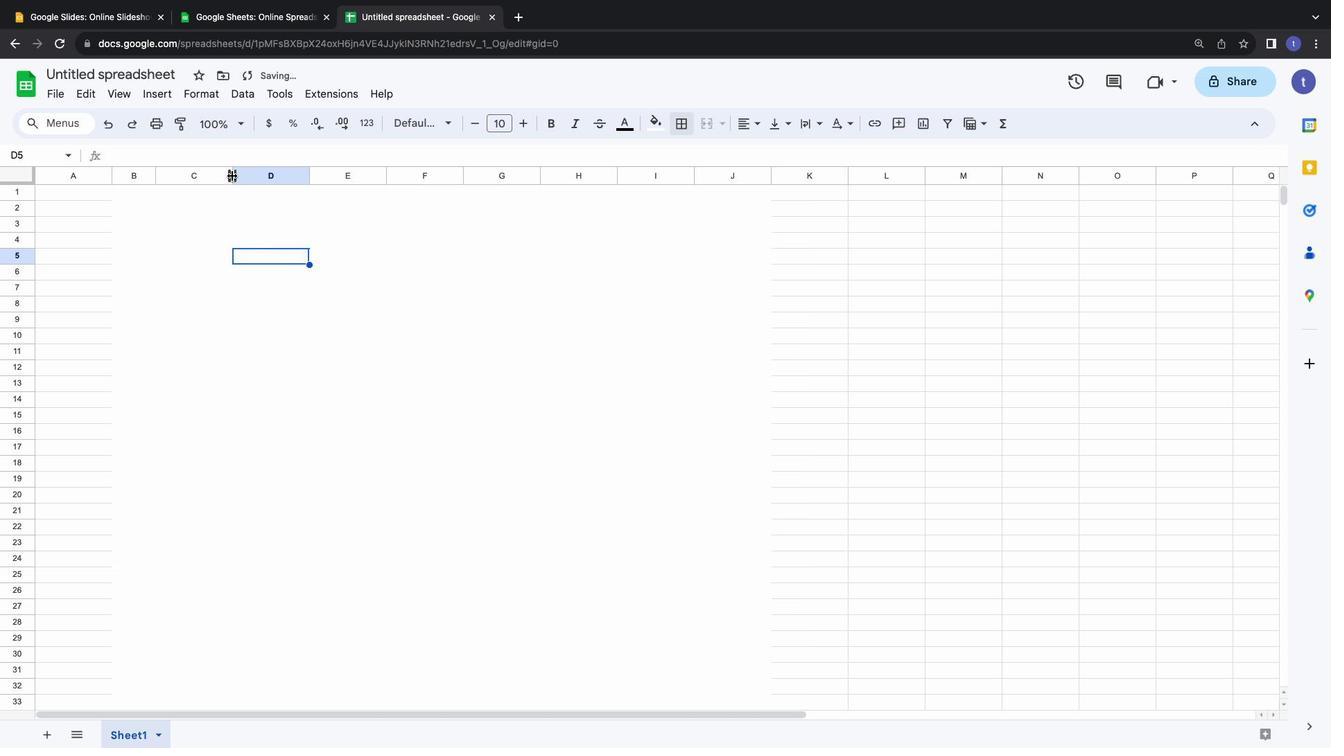 
Action: Mouse pressed left at (232, 175)
Screenshot: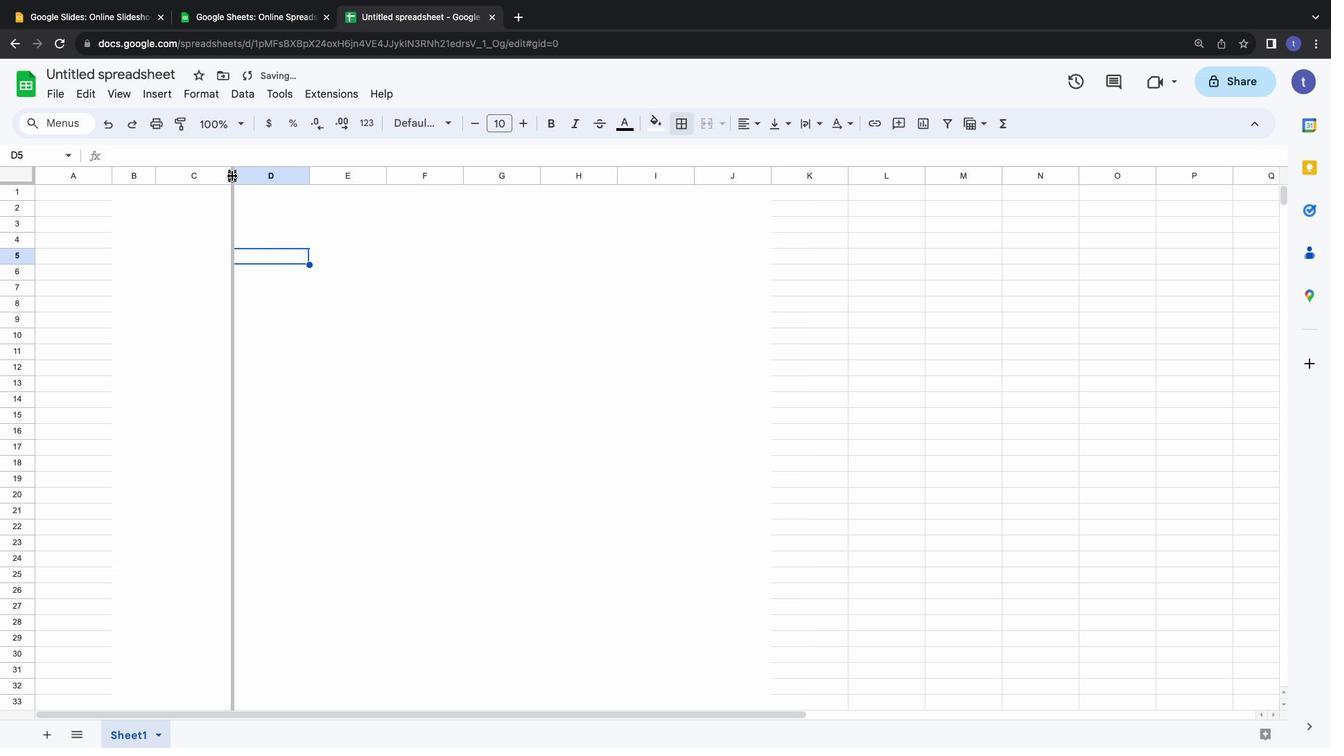 
Action: Mouse moved to (262, 177)
Screenshot: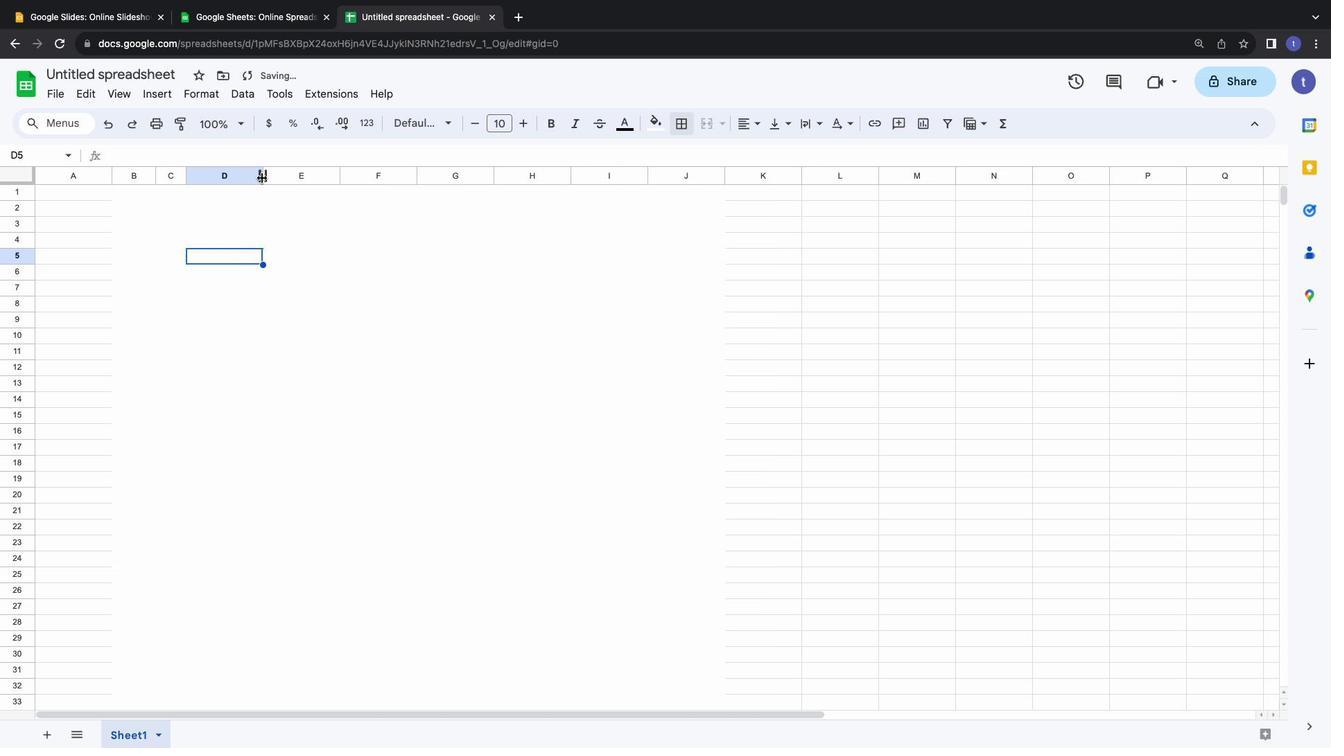 
Action: Mouse pressed left at (262, 177)
Screenshot: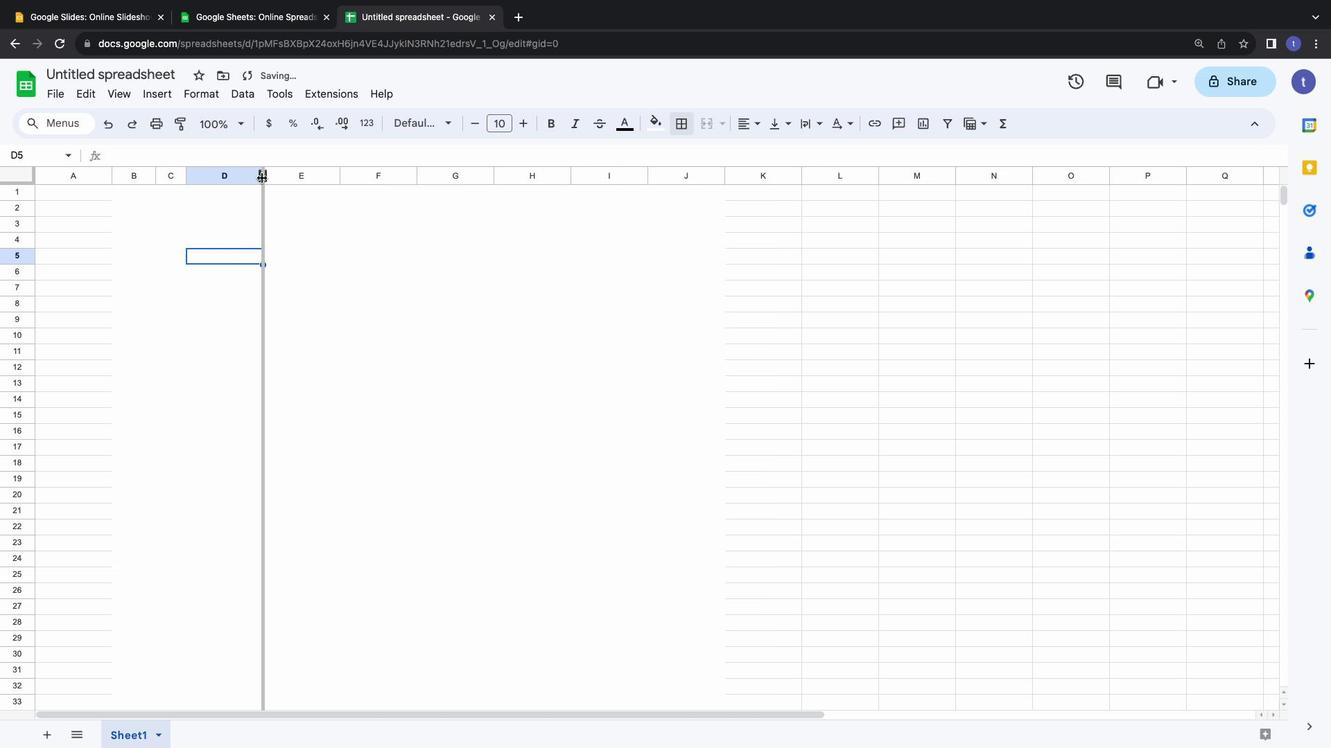 
Action: Mouse moved to (315, 179)
Screenshot: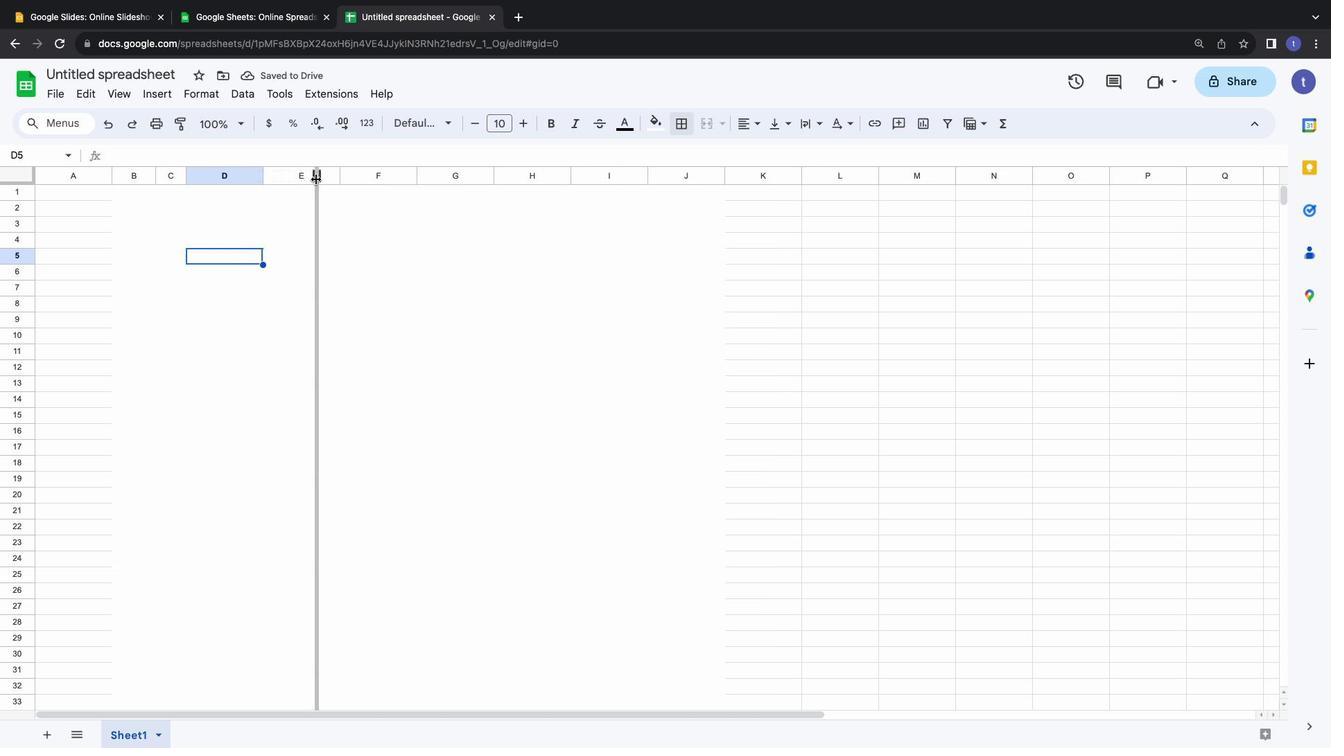 
Action: Mouse pressed left at (315, 179)
Screenshot: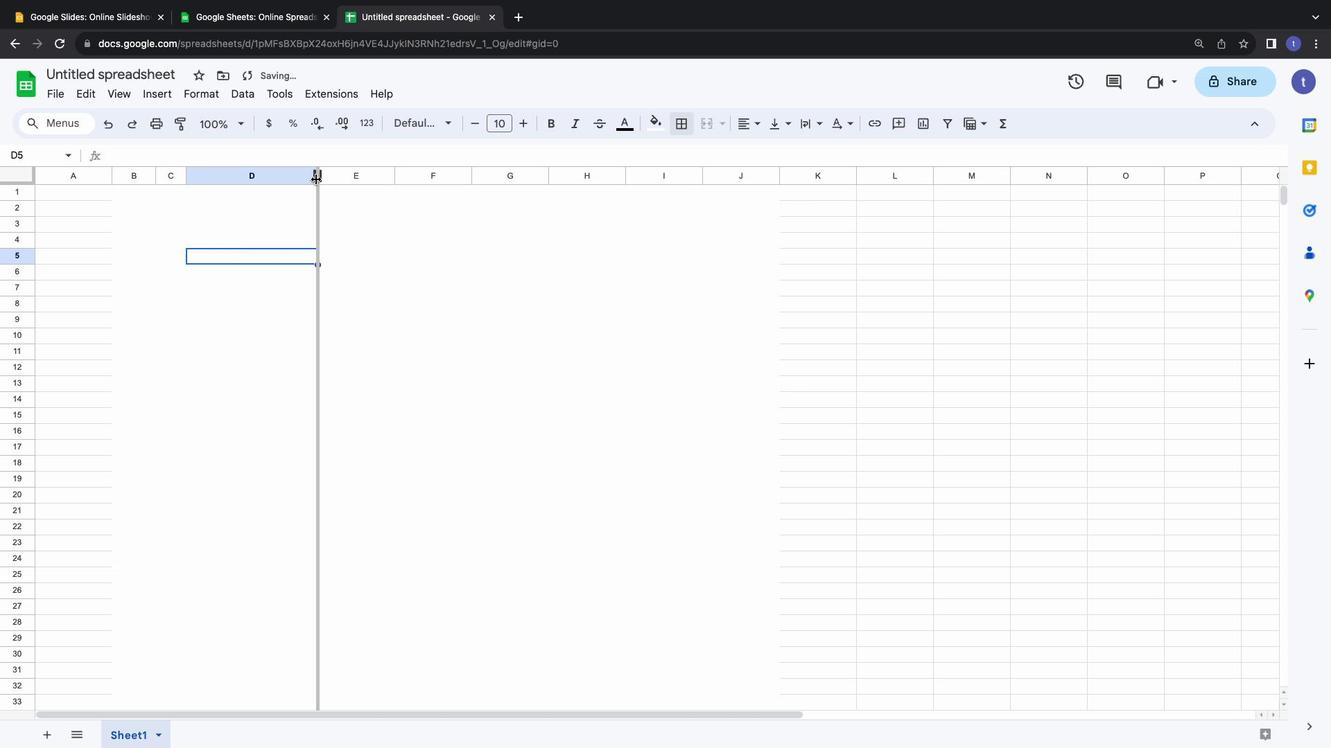 
Action: Mouse moved to (409, 178)
Screenshot: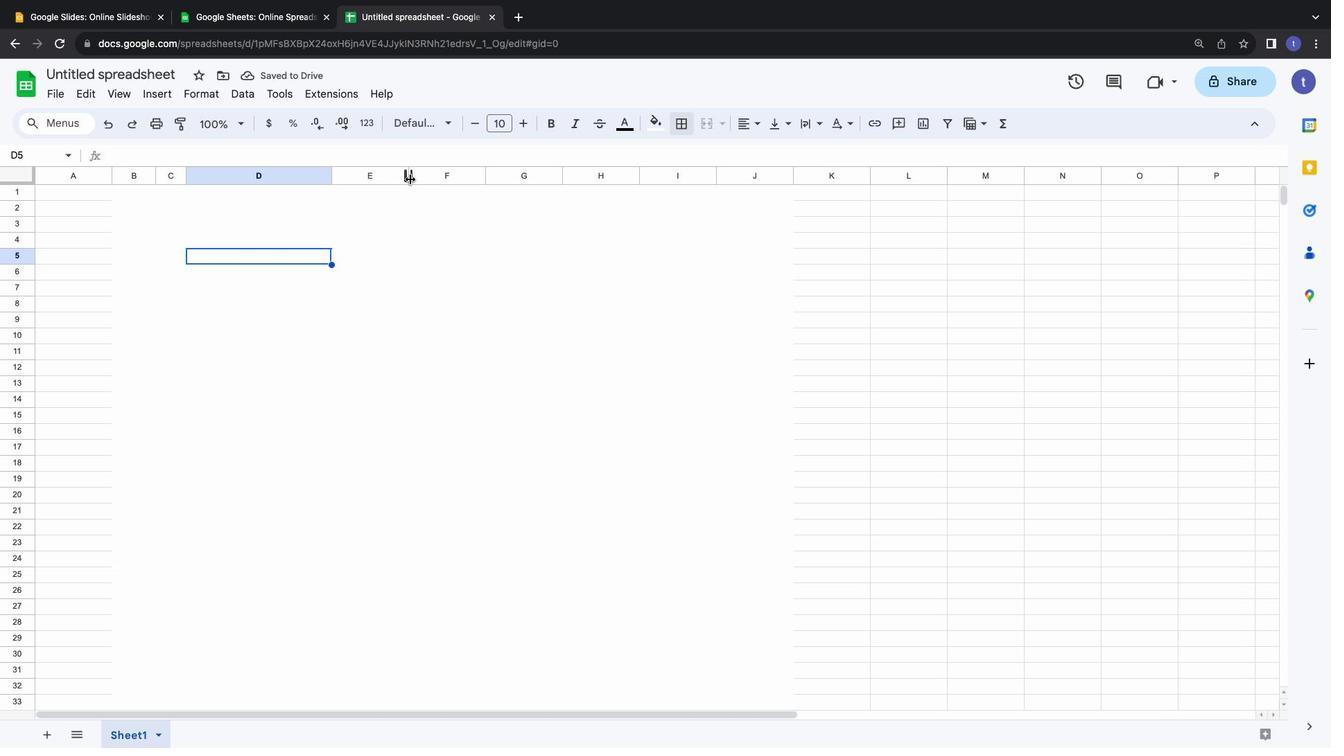 
Action: Mouse pressed left at (409, 178)
Screenshot: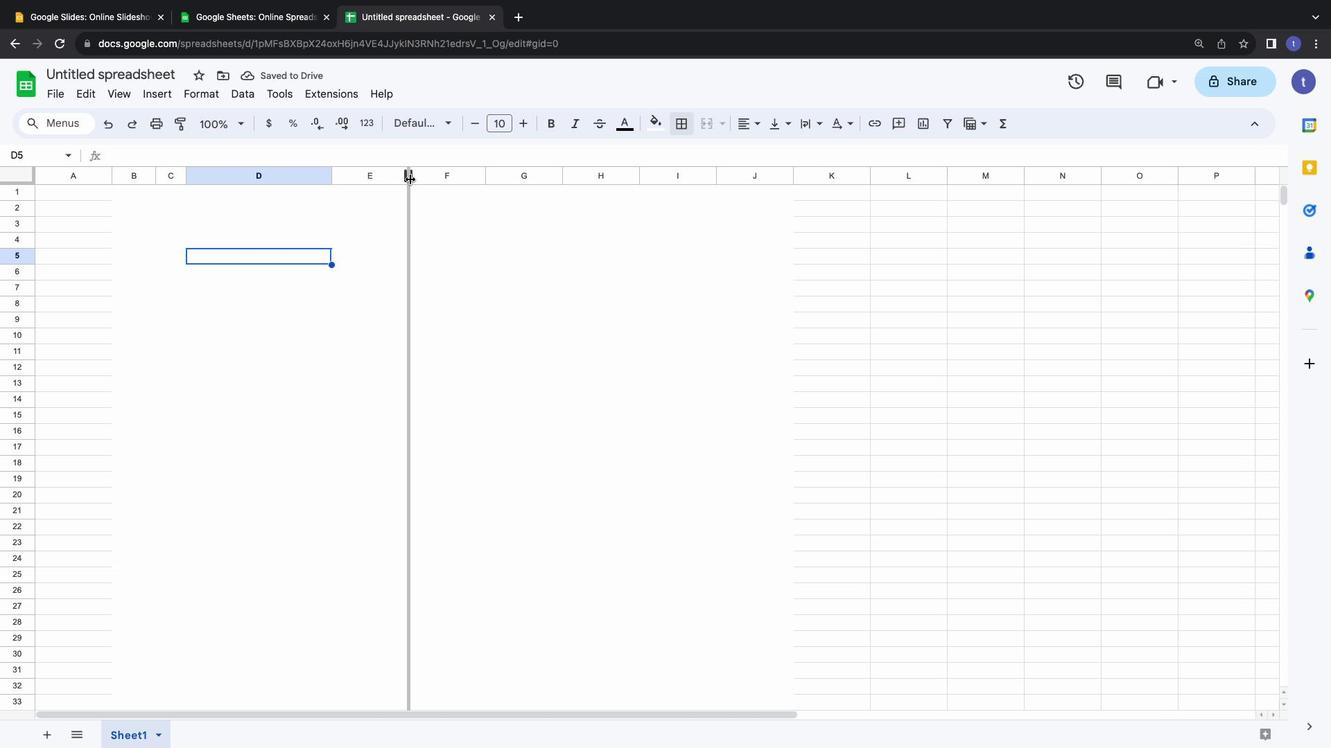 
Action: Mouse moved to (404, 179)
Screenshot: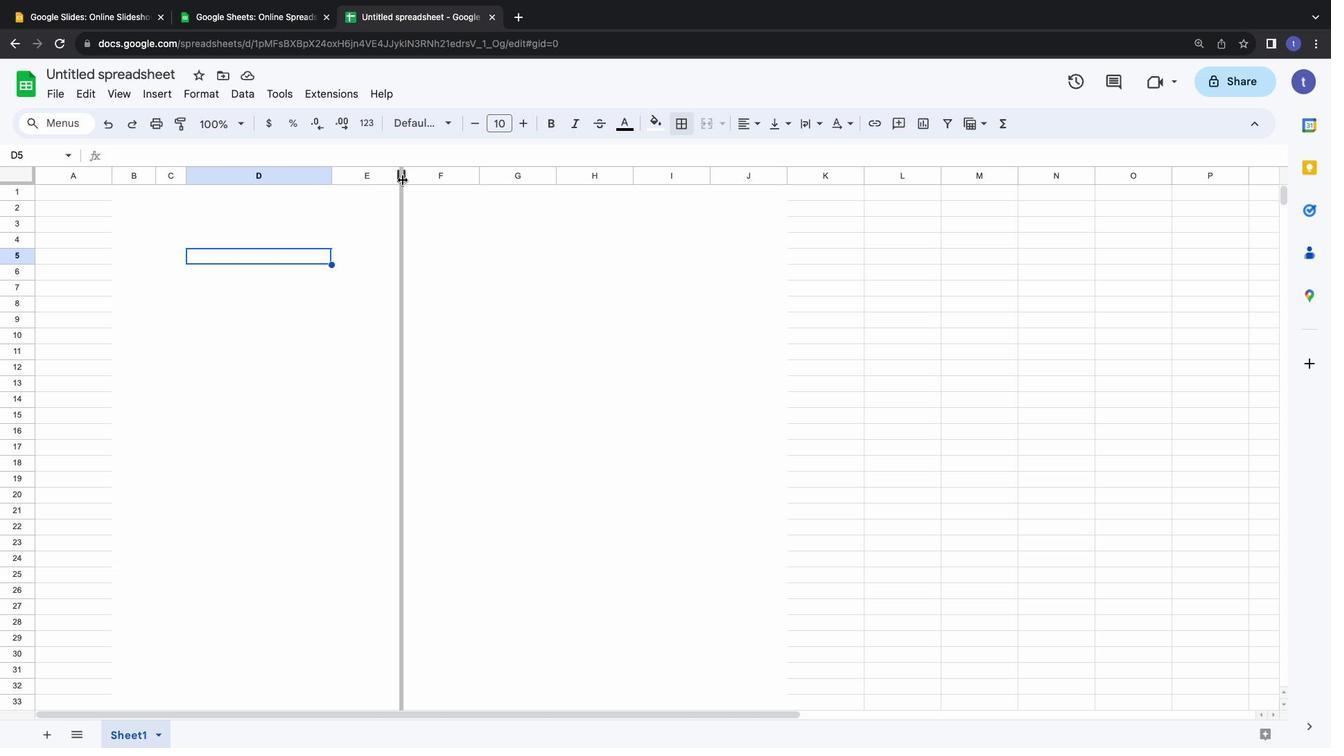 
Action: Mouse pressed left at (404, 179)
Screenshot: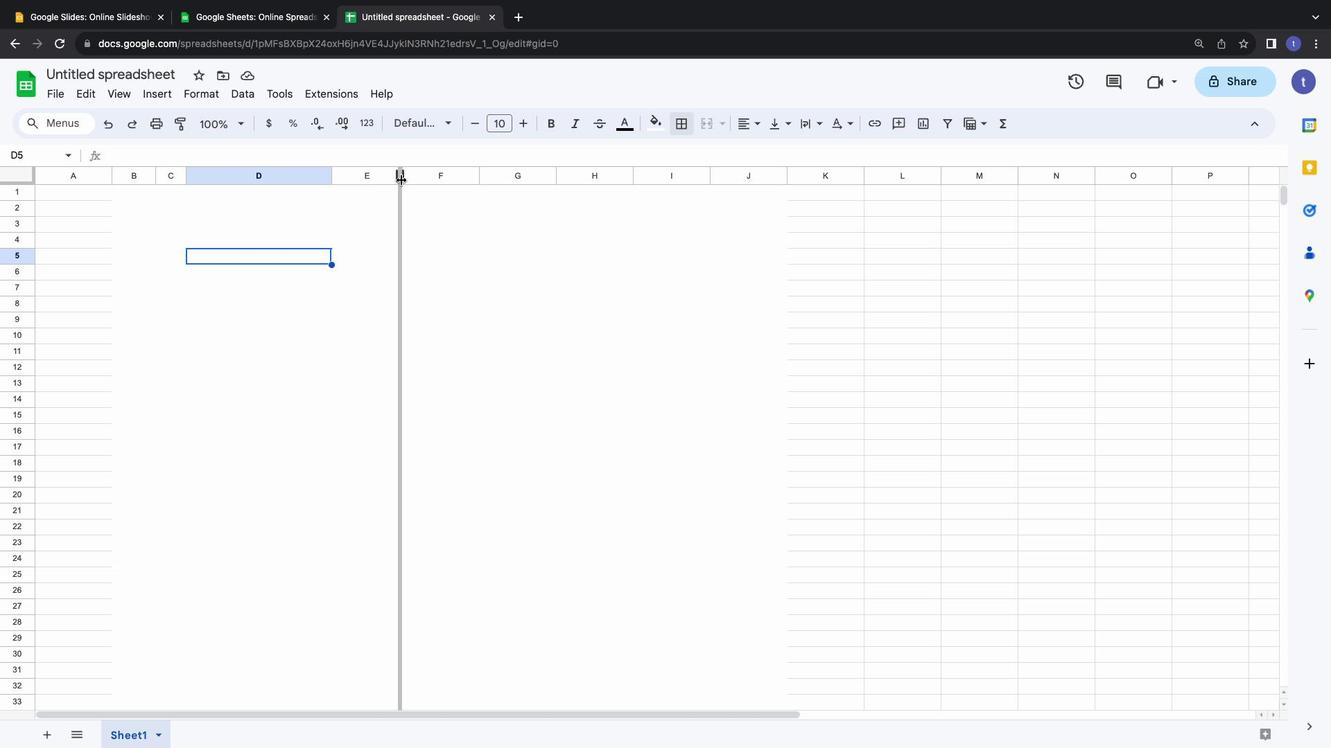 
Action: Mouse moved to (477, 175)
Screenshot: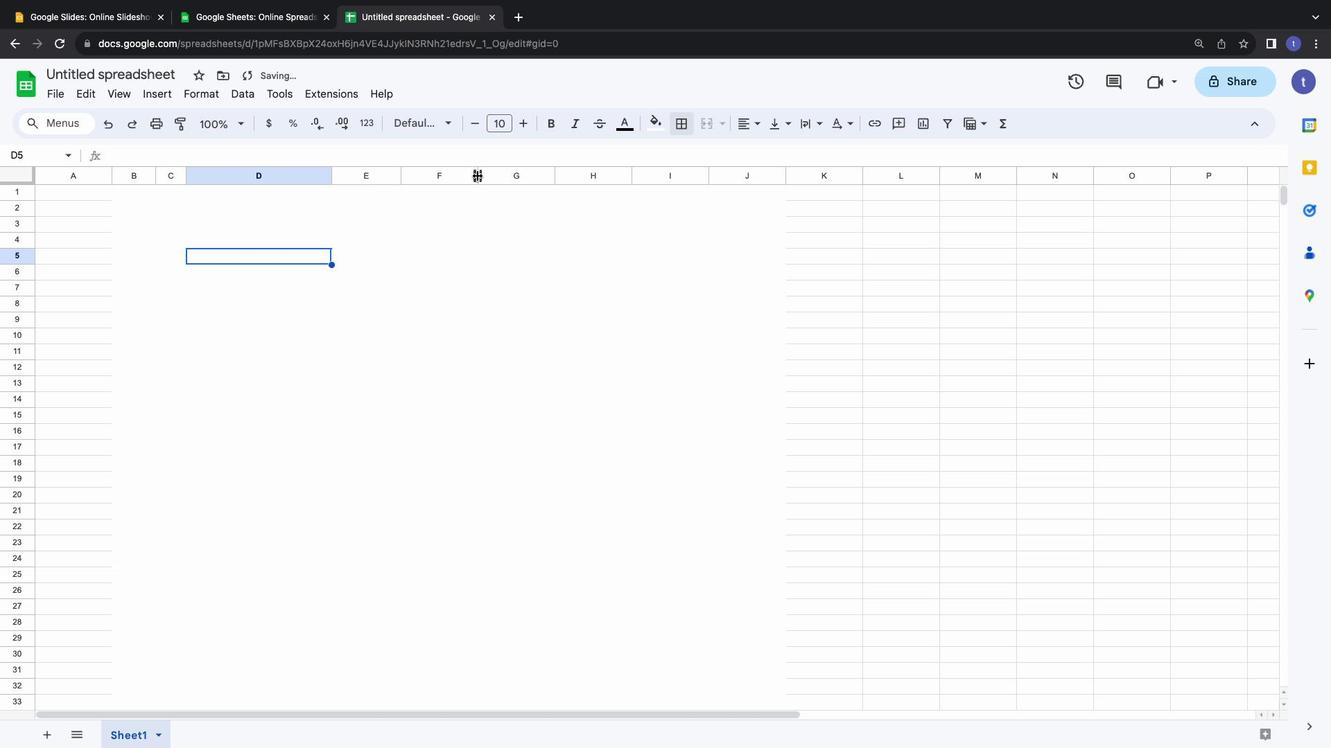 
Action: Mouse pressed left at (477, 175)
Screenshot: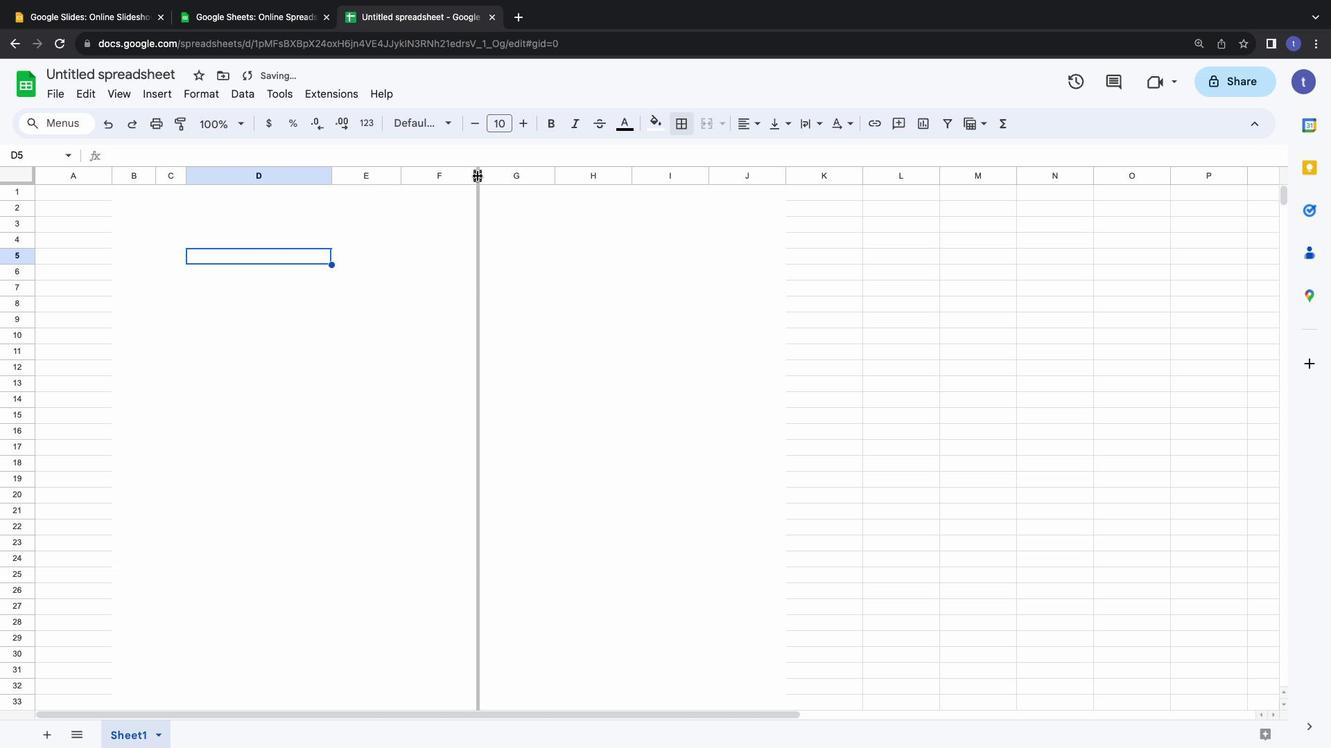 
Action: Mouse moved to (534, 175)
Screenshot: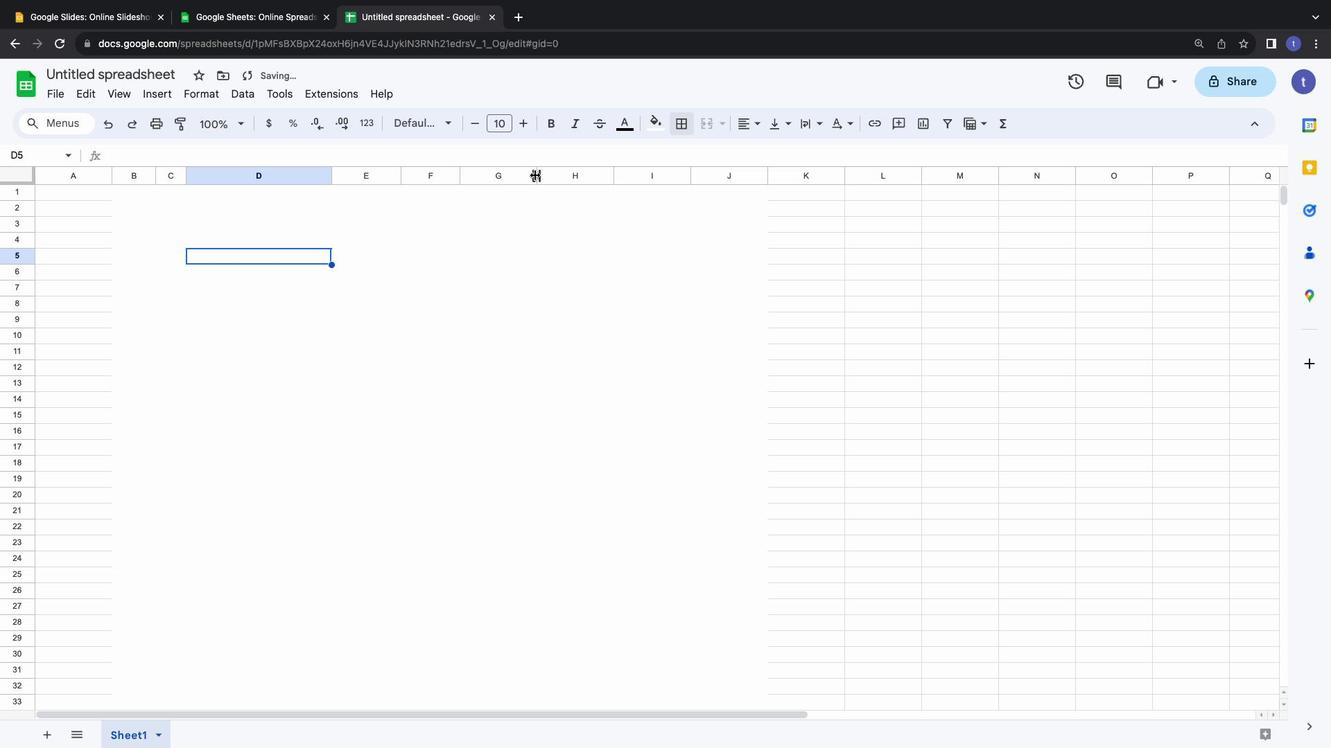 
Action: Mouse pressed left at (534, 175)
Screenshot: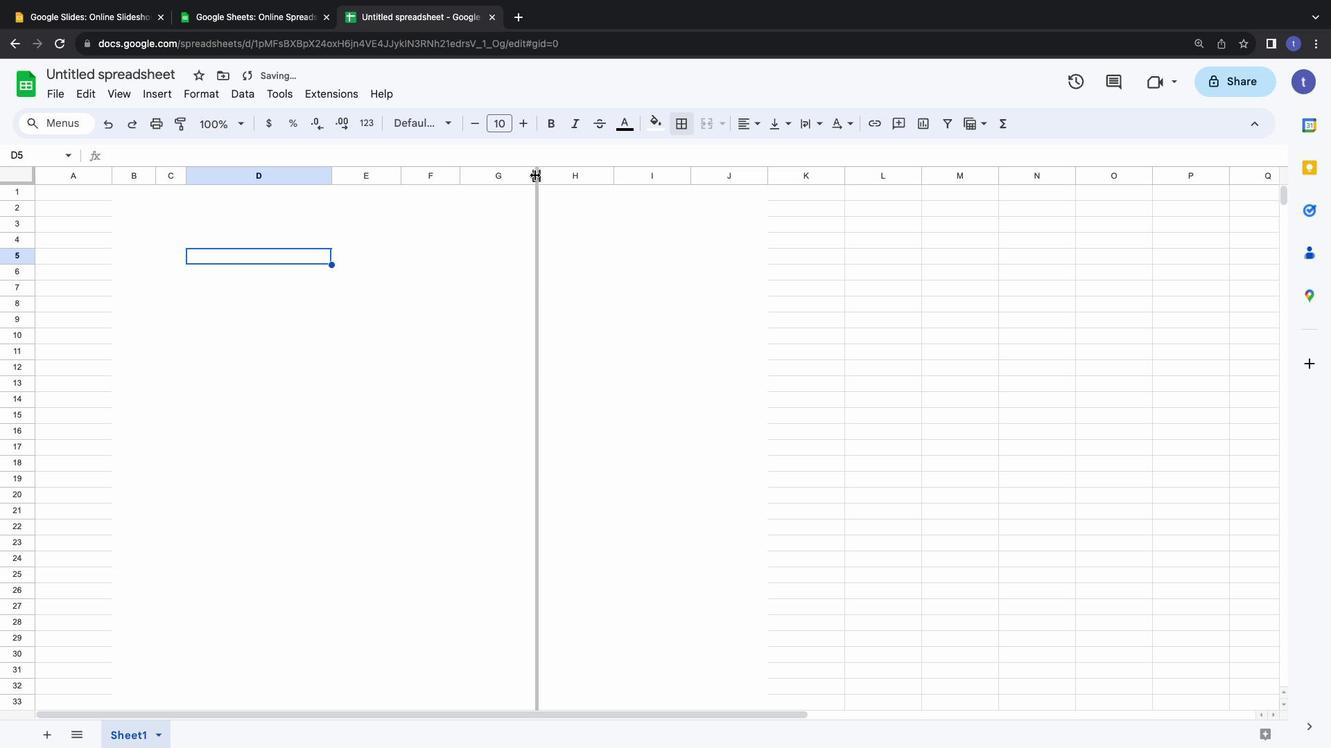 
Action: Mouse moved to (589, 176)
Screenshot: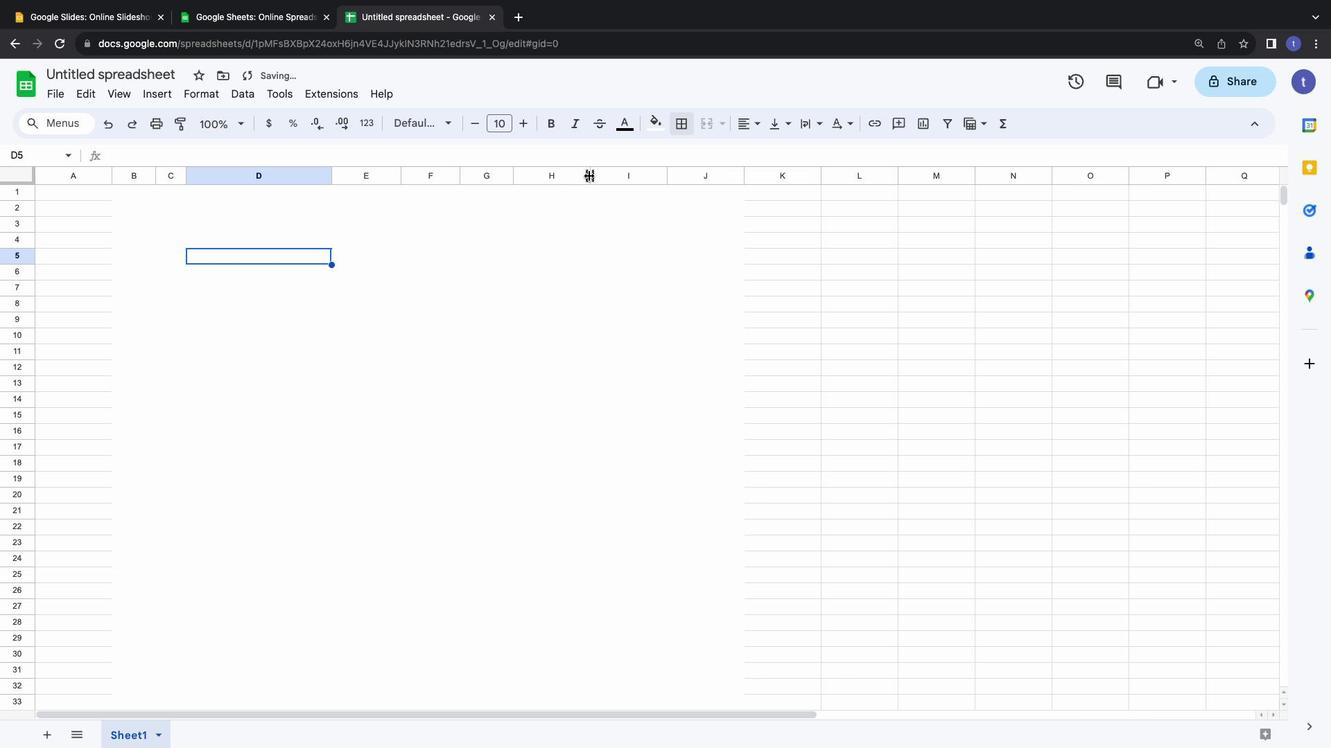 
Action: Mouse pressed left at (589, 176)
Screenshot: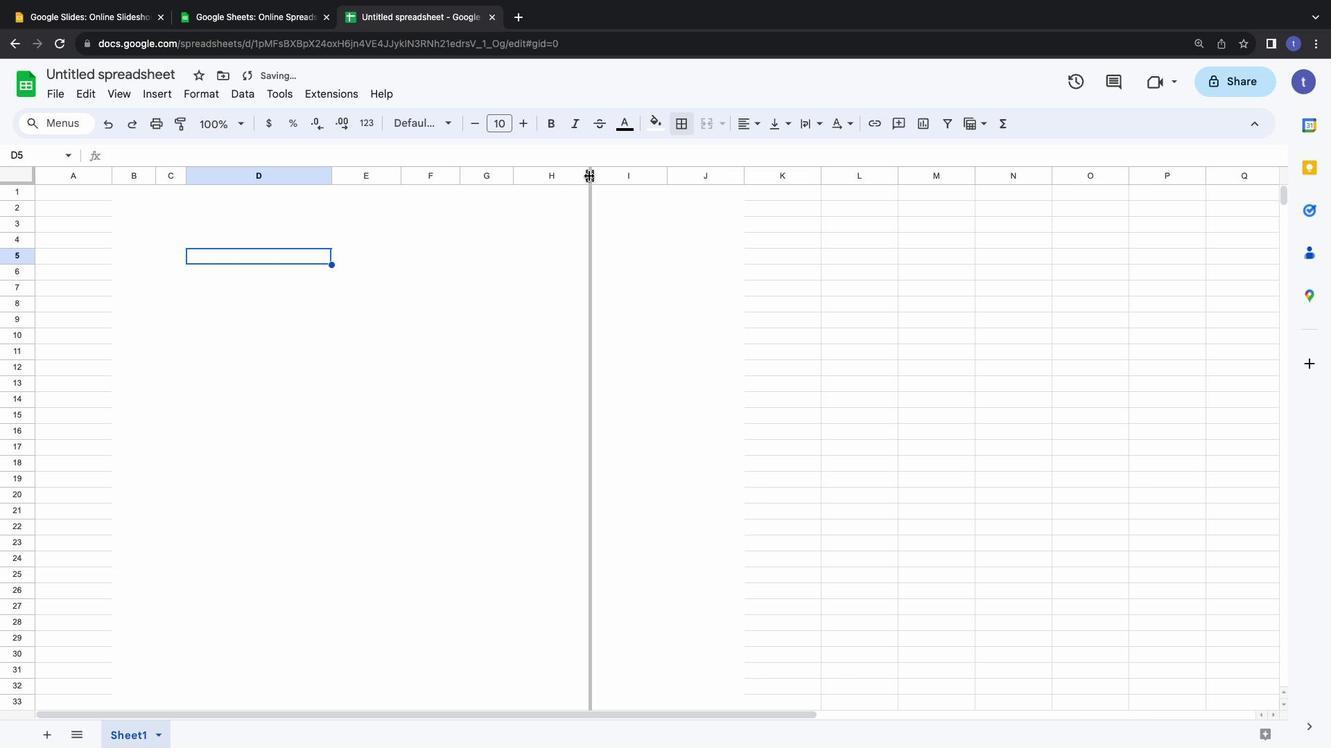 
Action: Mouse moved to (590, 181)
Screenshot: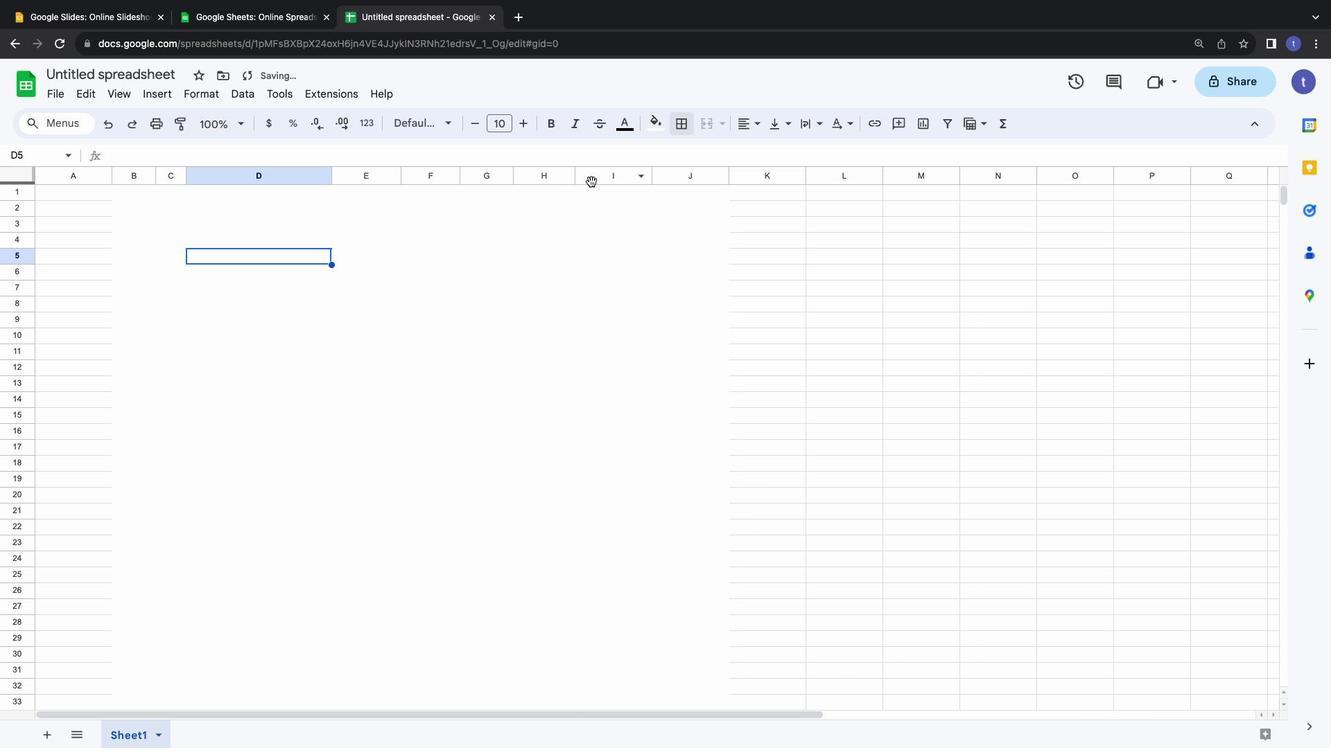 
Action: Mouse pressed left at (590, 181)
Screenshot: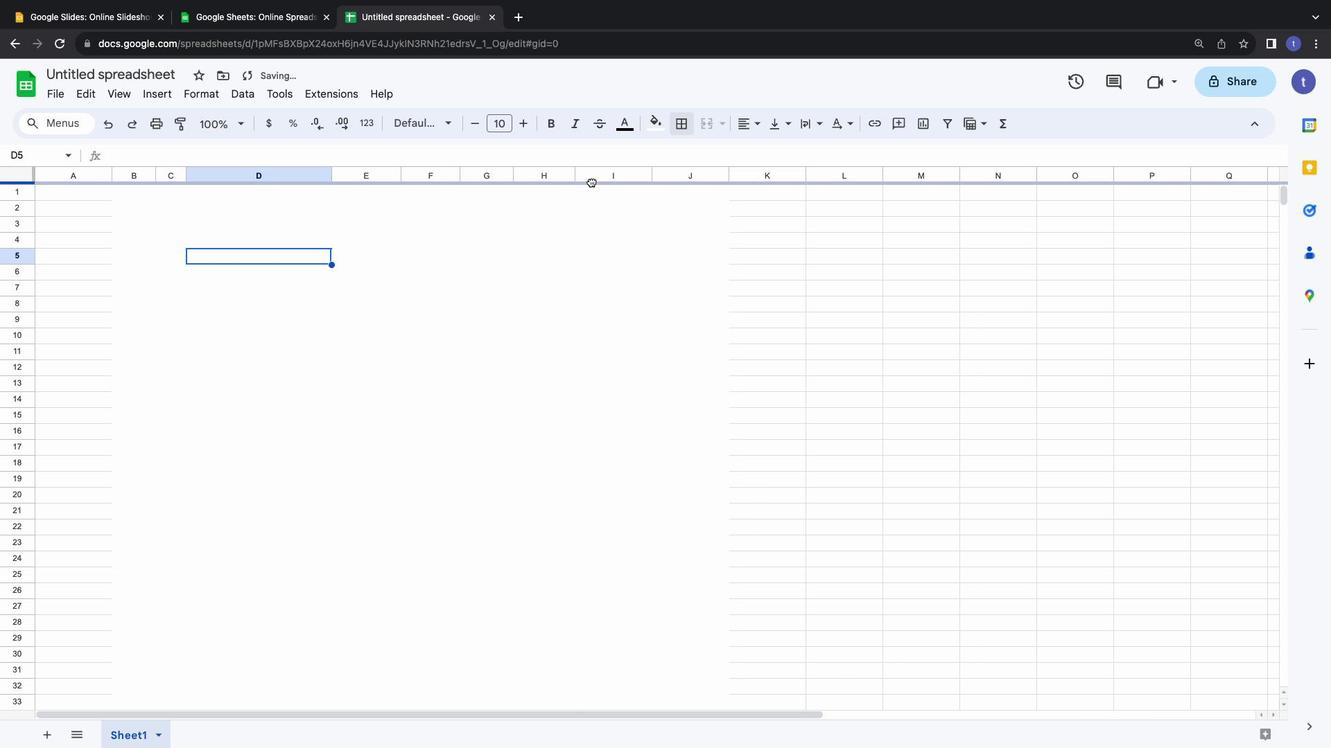 
Action: Mouse moved to (650, 175)
Screenshot: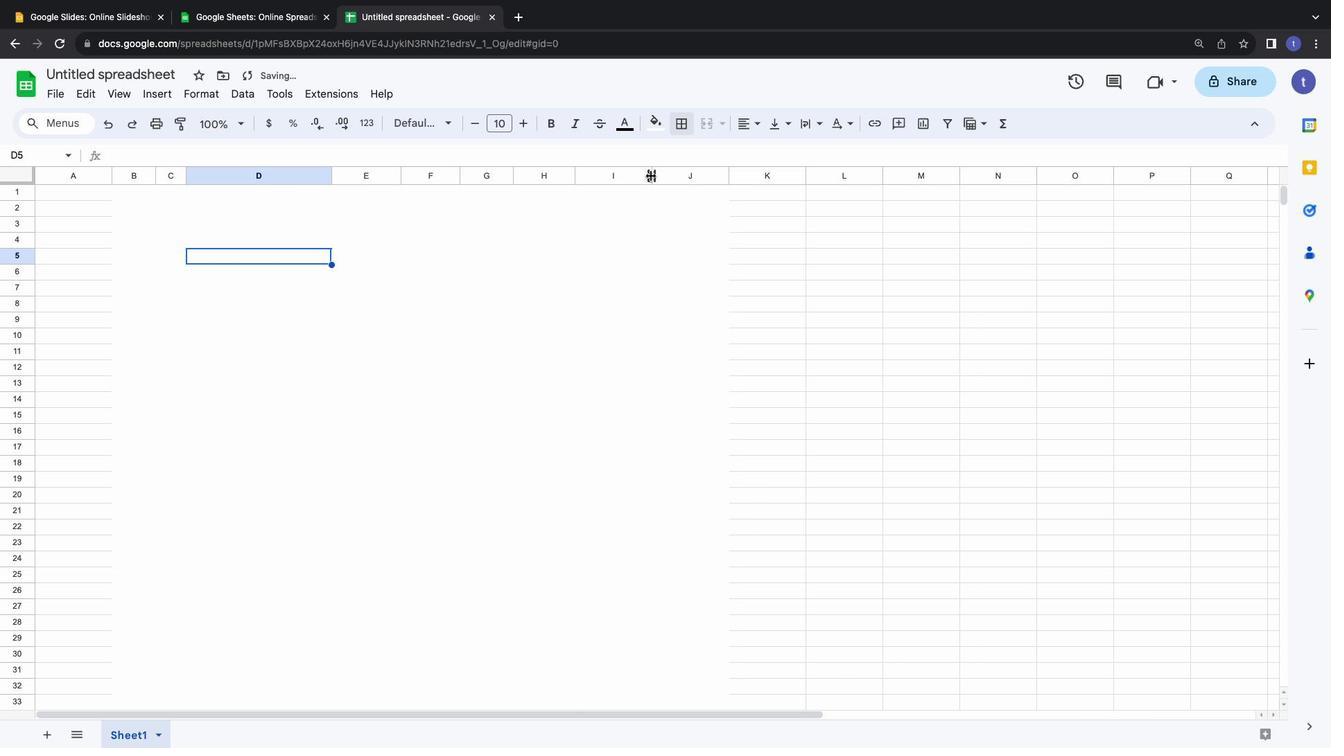
Action: Mouse pressed left at (650, 175)
Screenshot: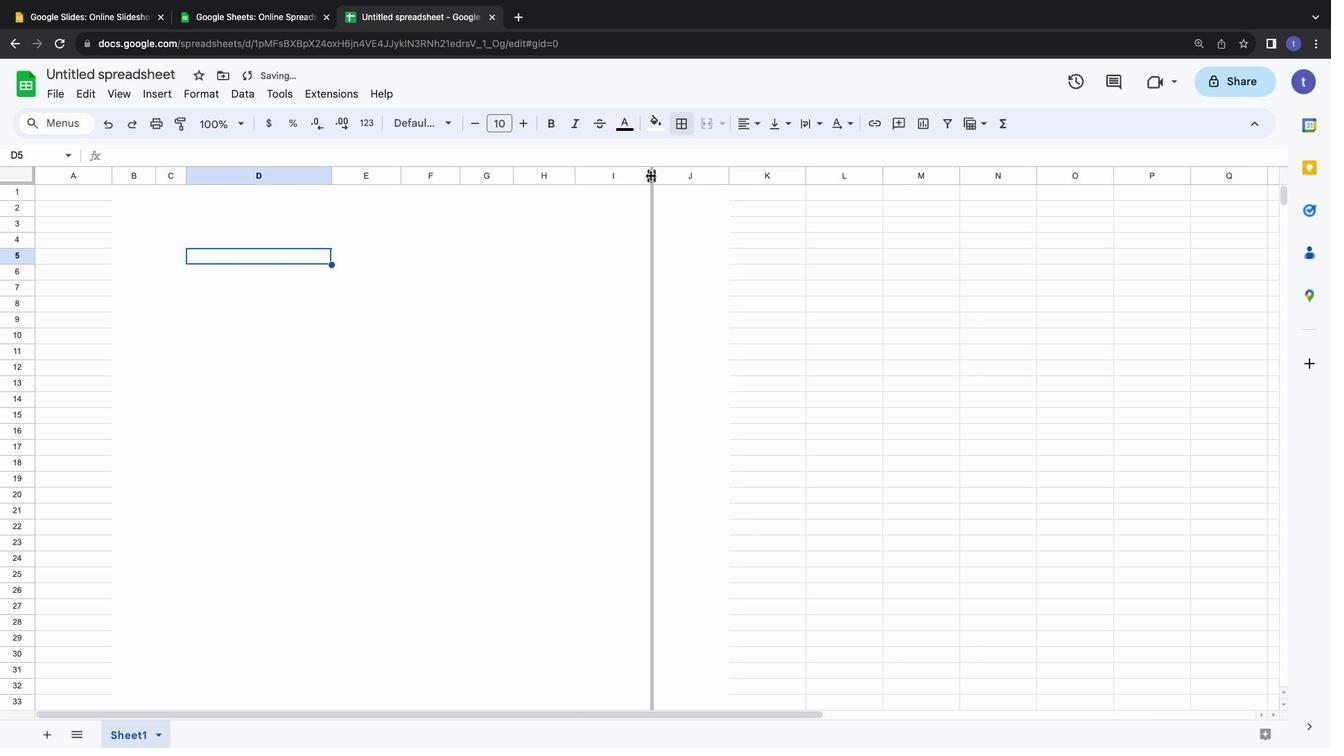
Action: Mouse moved to (680, 173)
Screenshot: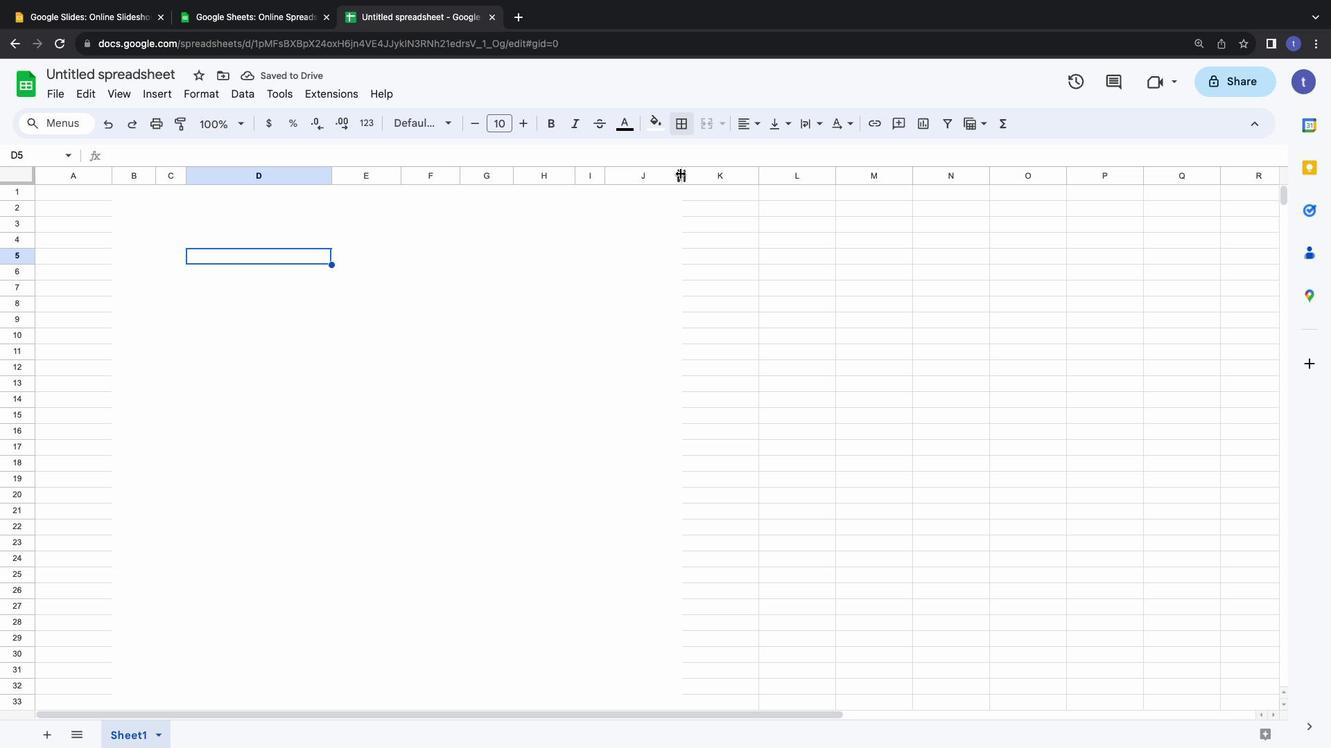 
Action: Mouse pressed left at (680, 173)
Screenshot: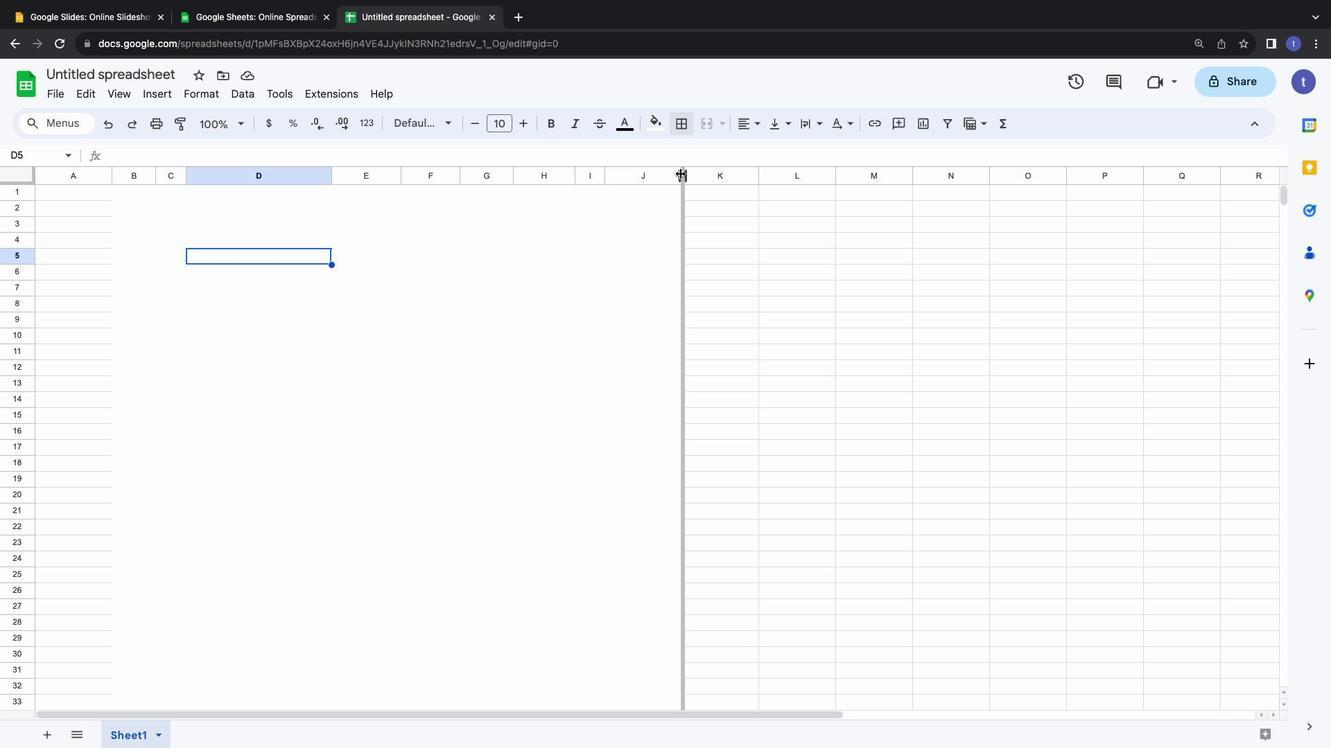 
Action: Mouse moved to (765, 177)
Screenshot: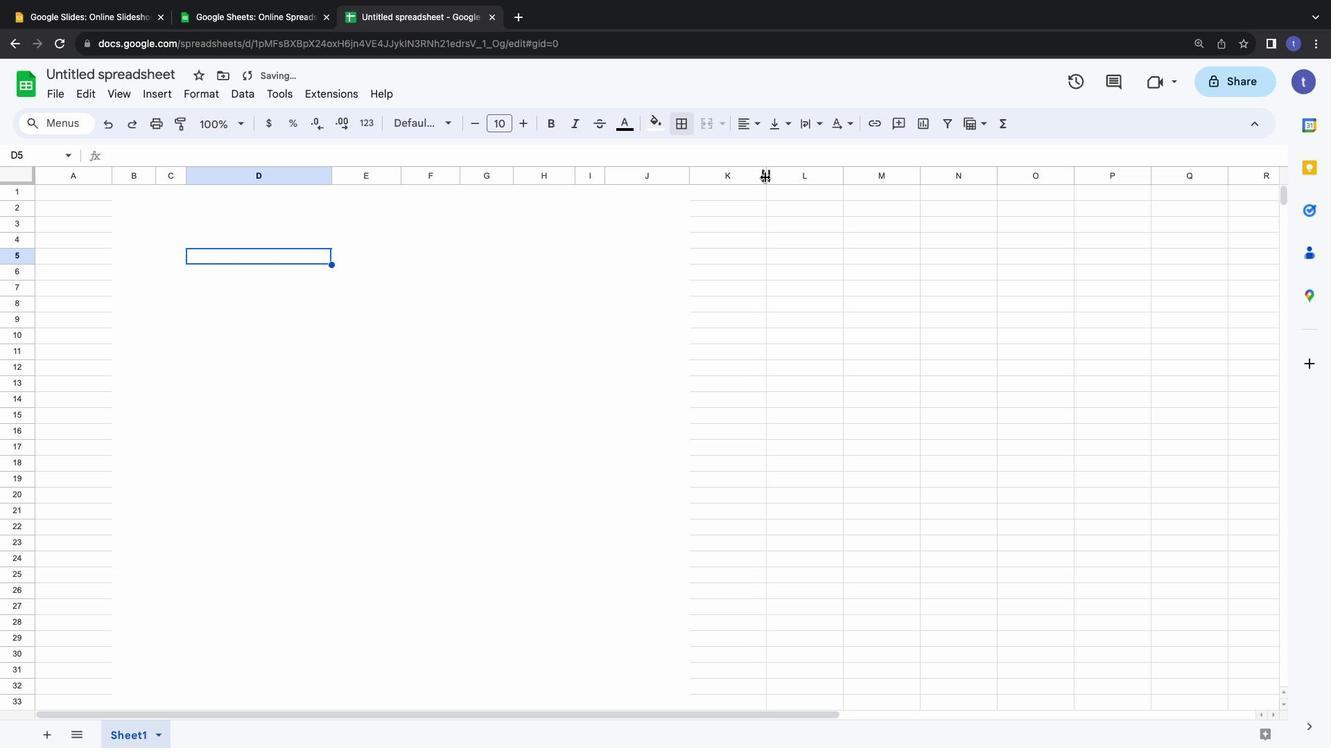 
Action: Mouse pressed left at (765, 177)
Screenshot: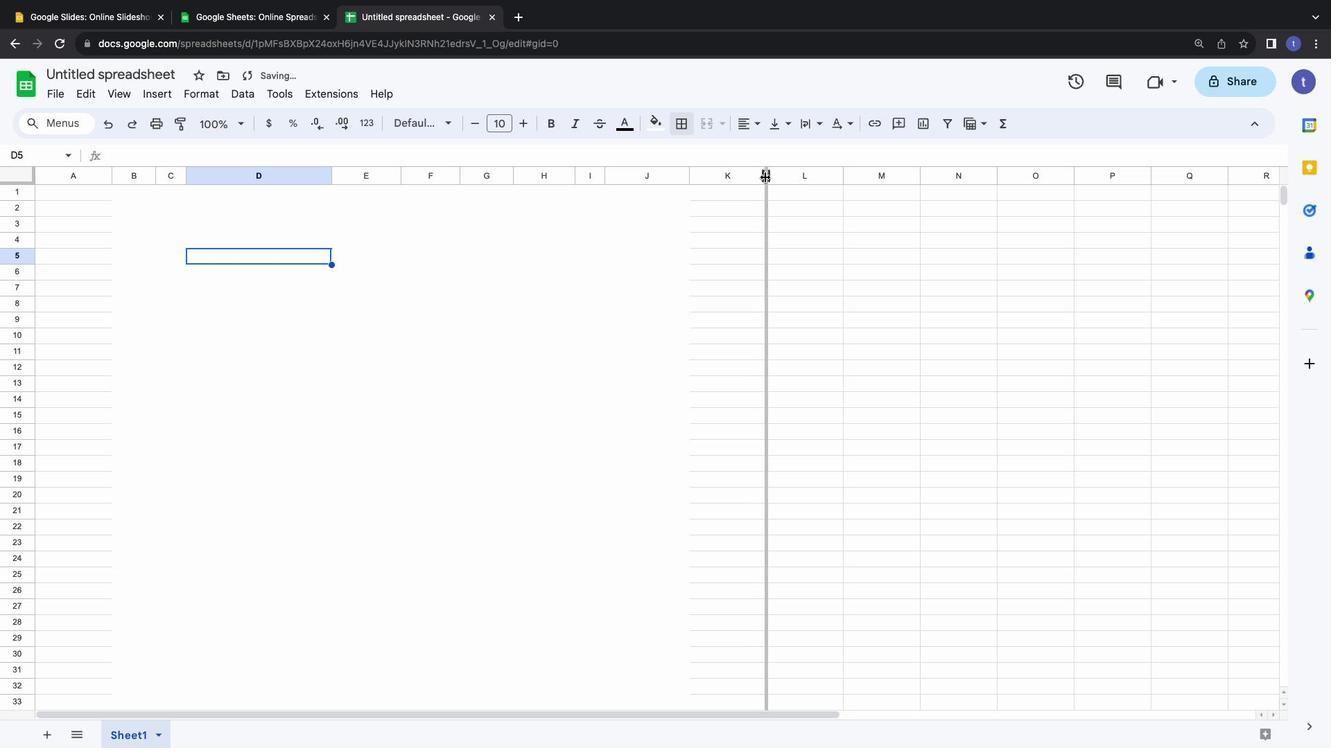 
Action: Mouse moved to (859, 179)
Screenshot: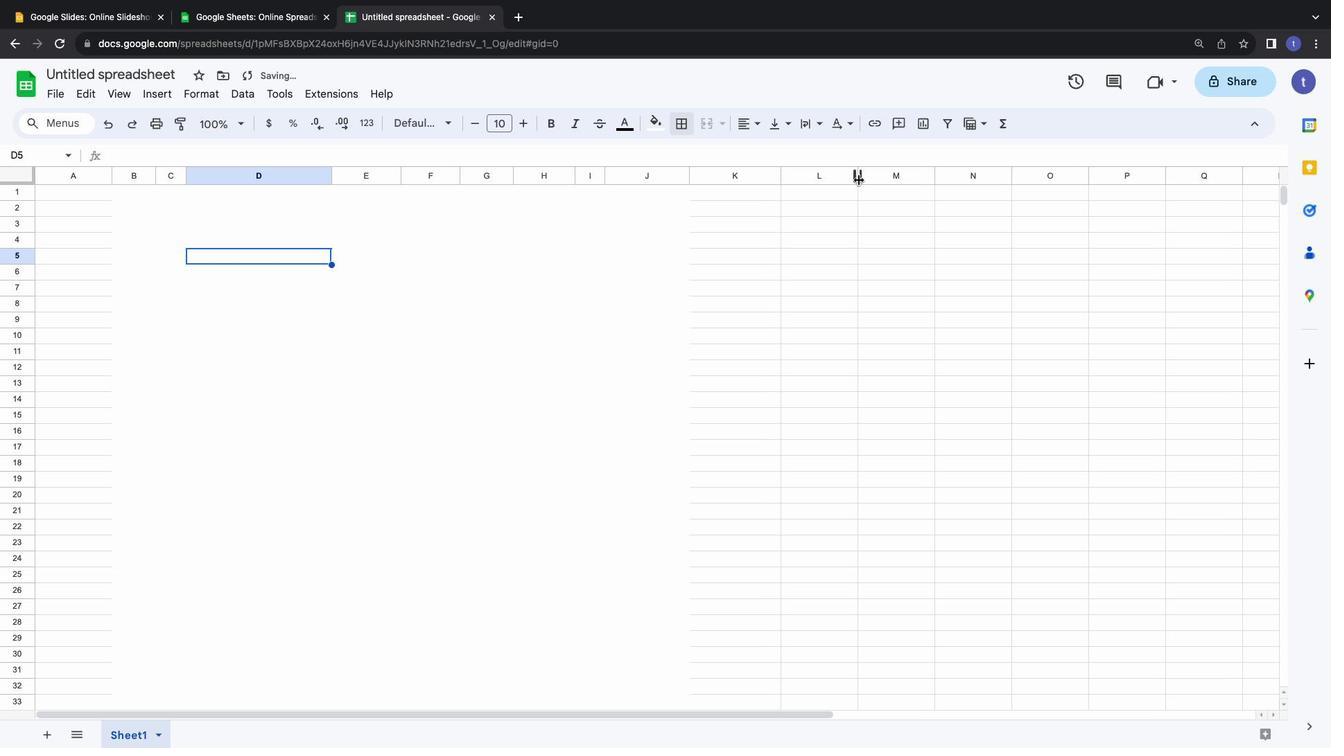 
Action: Mouse pressed left at (859, 179)
Screenshot: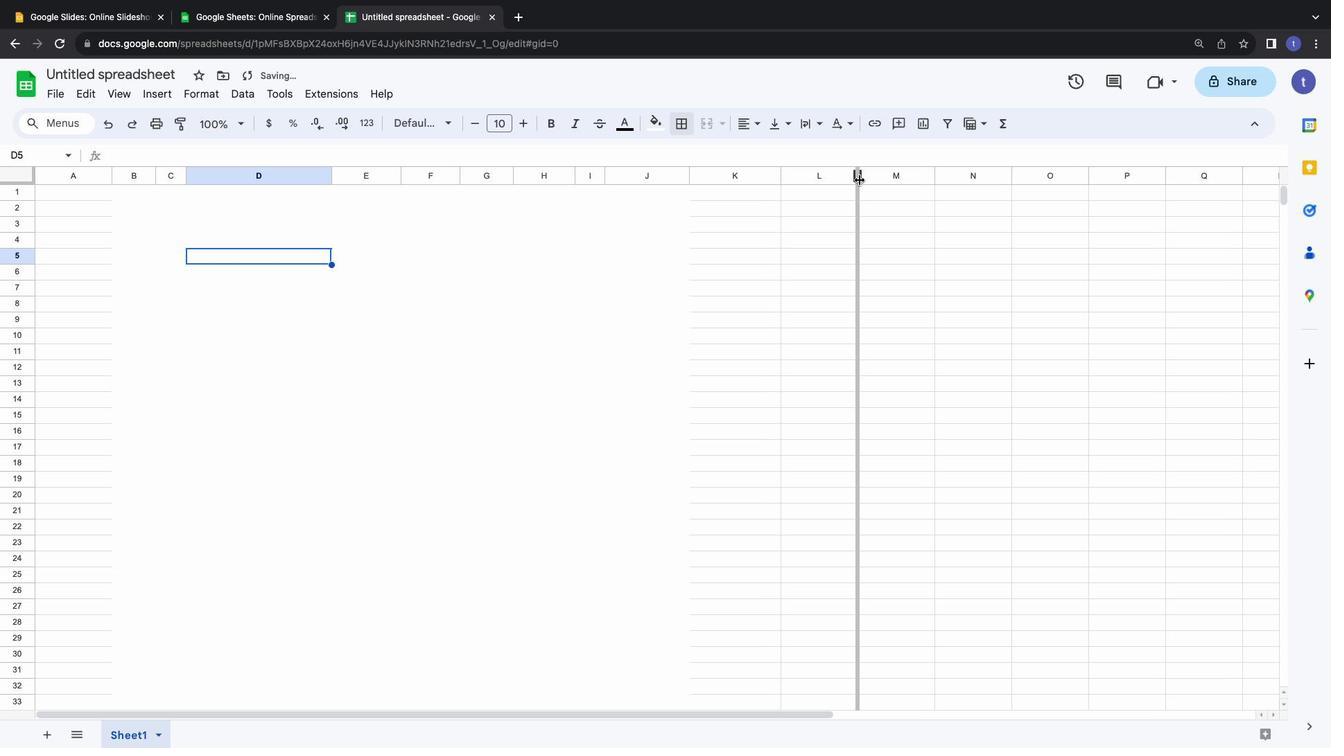 
Action: Mouse moved to (893, 188)
Screenshot: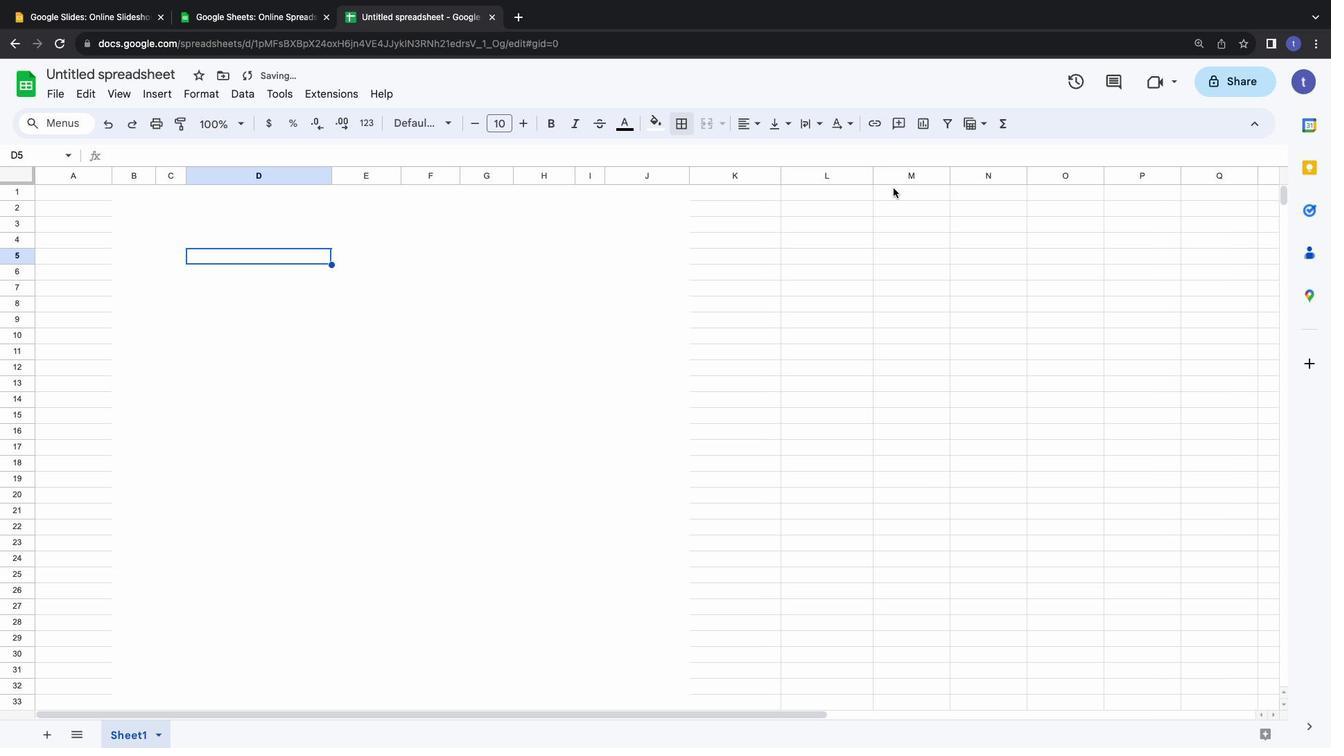 
Action: Mouse pressed left at (893, 188)
Screenshot: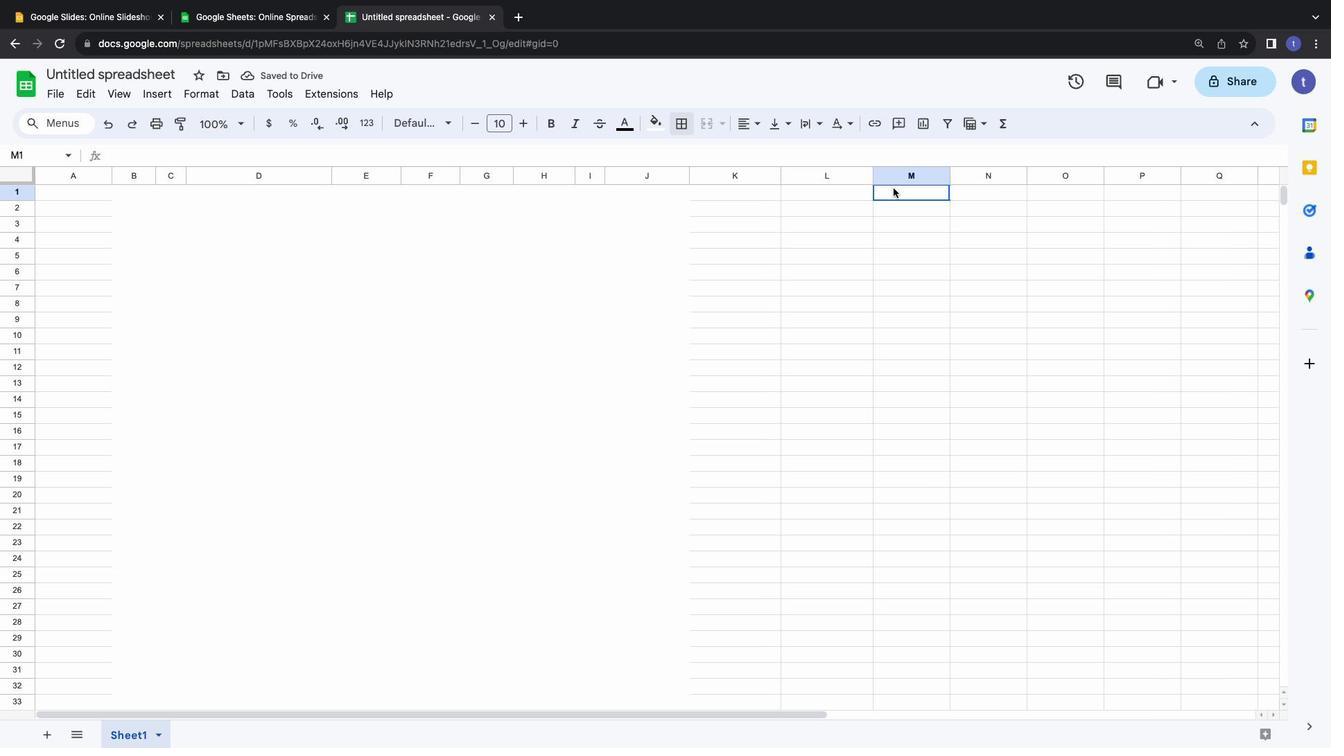 
Action: Mouse moved to (715, 194)
Screenshot: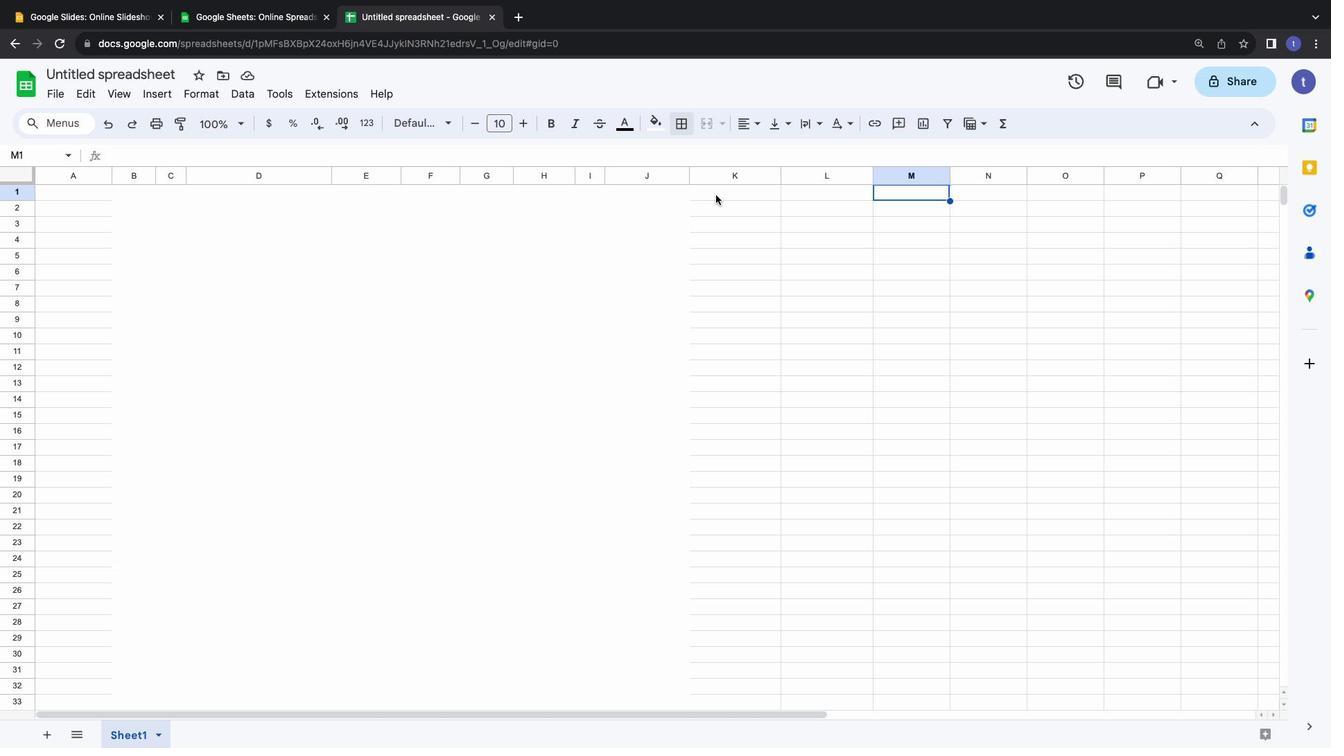 
Action: Mouse pressed left at (715, 194)
Screenshot: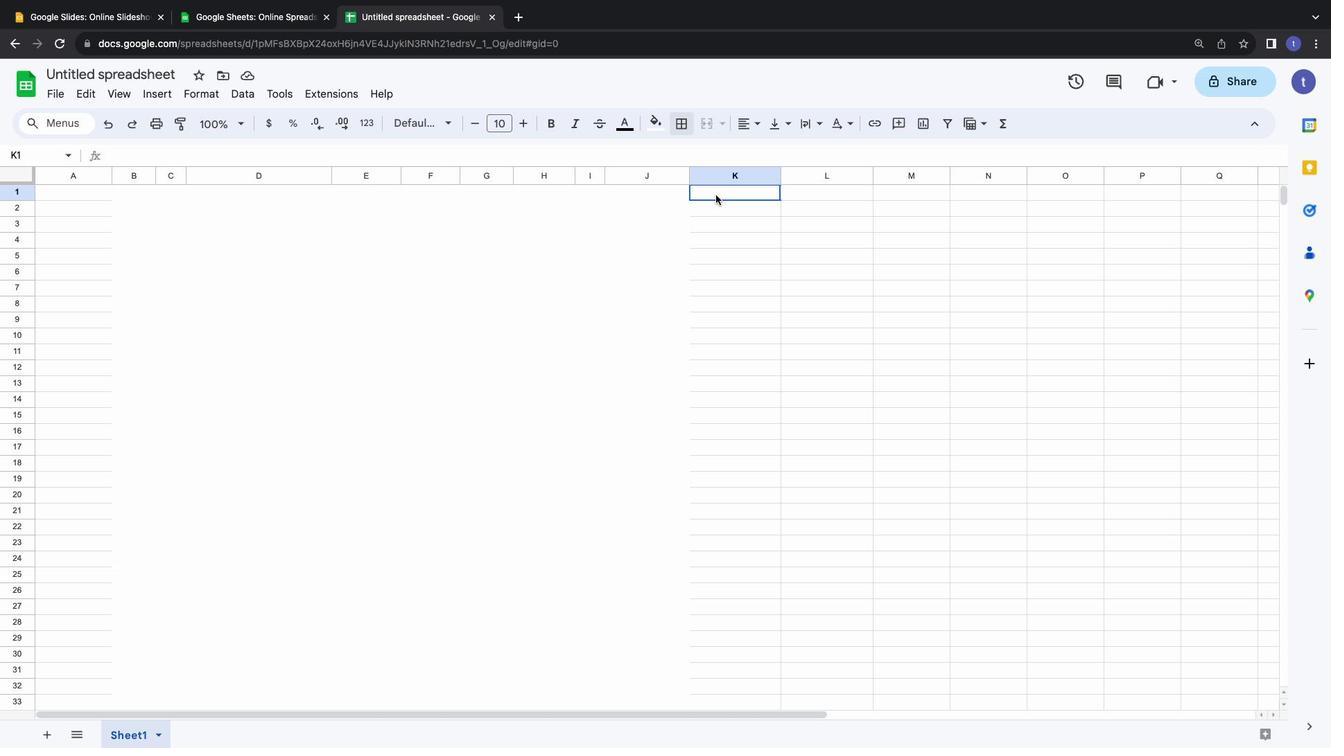 
Action: Mouse moved to (531, 195)
Screenshot: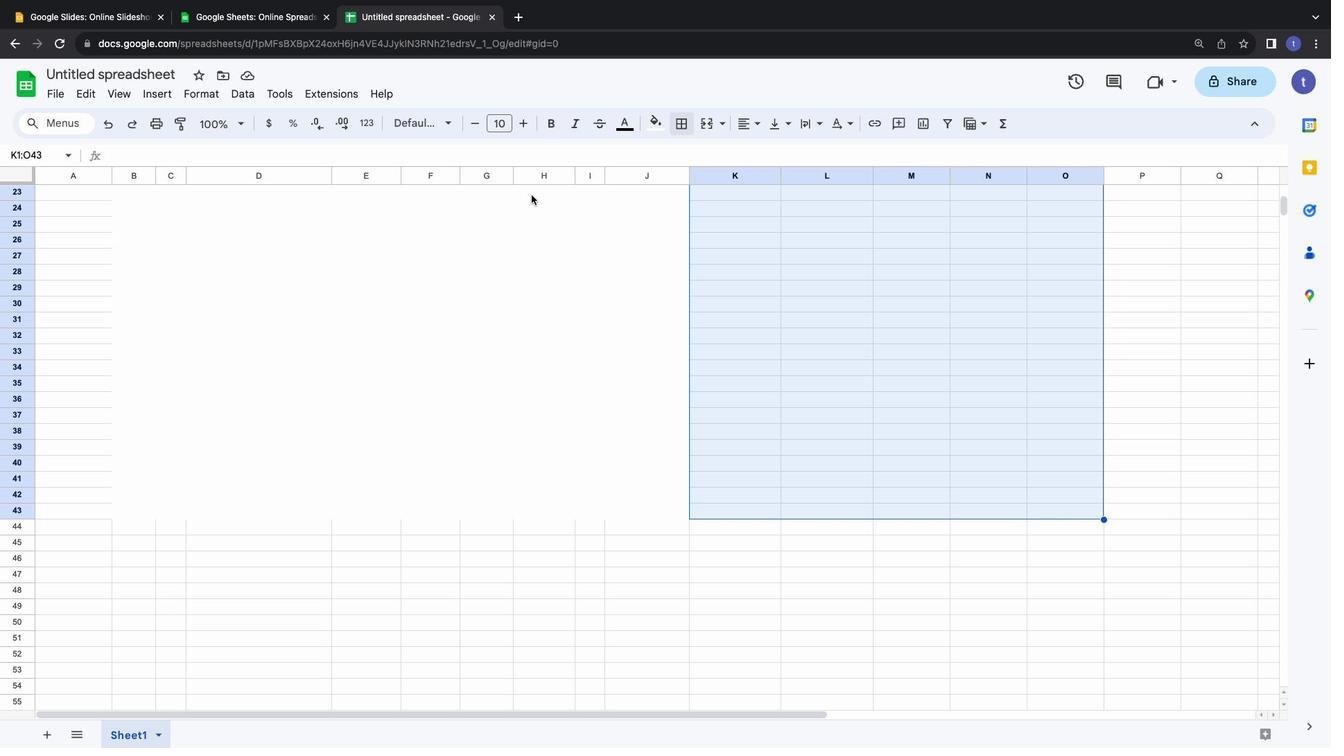 
Action: Mouse scrolled (531, 195) with delta (0, 0)
Screenshot: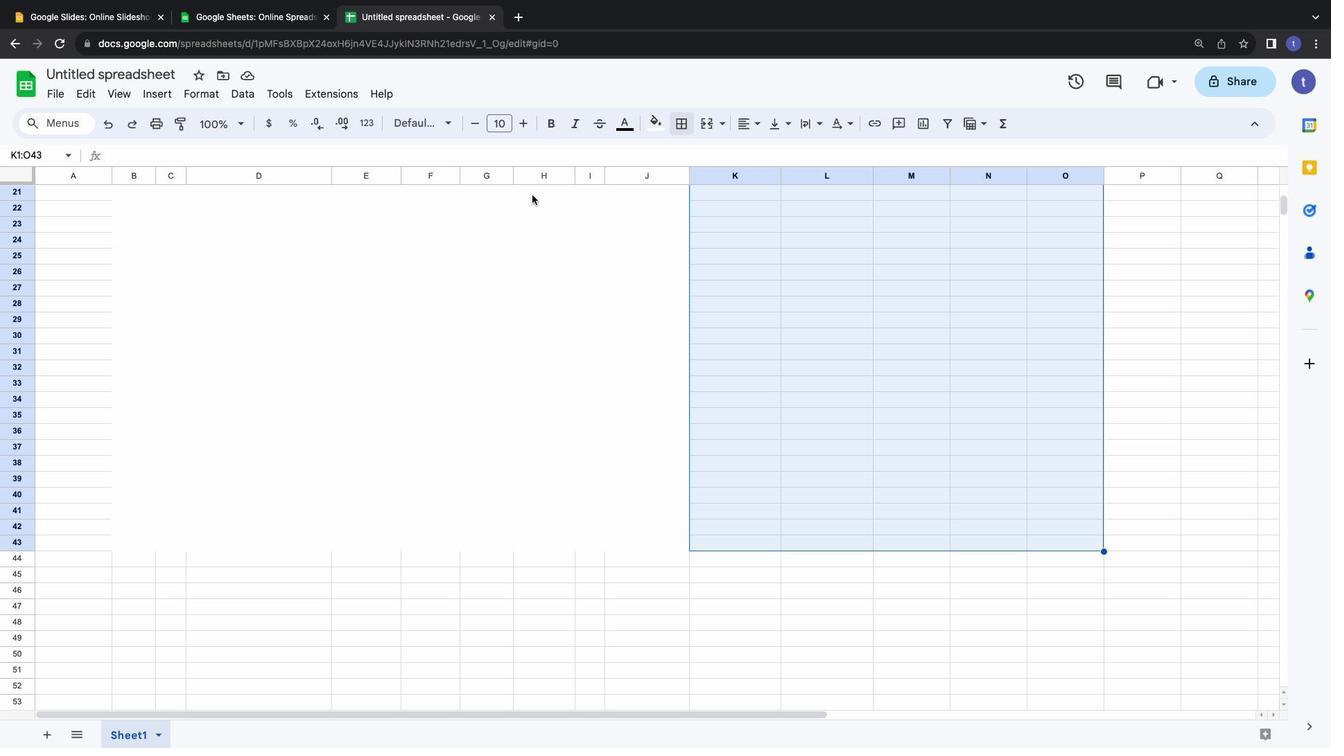 
Action: Mouse scrolled (531, 195) with delta (0, 0)
Screenshot: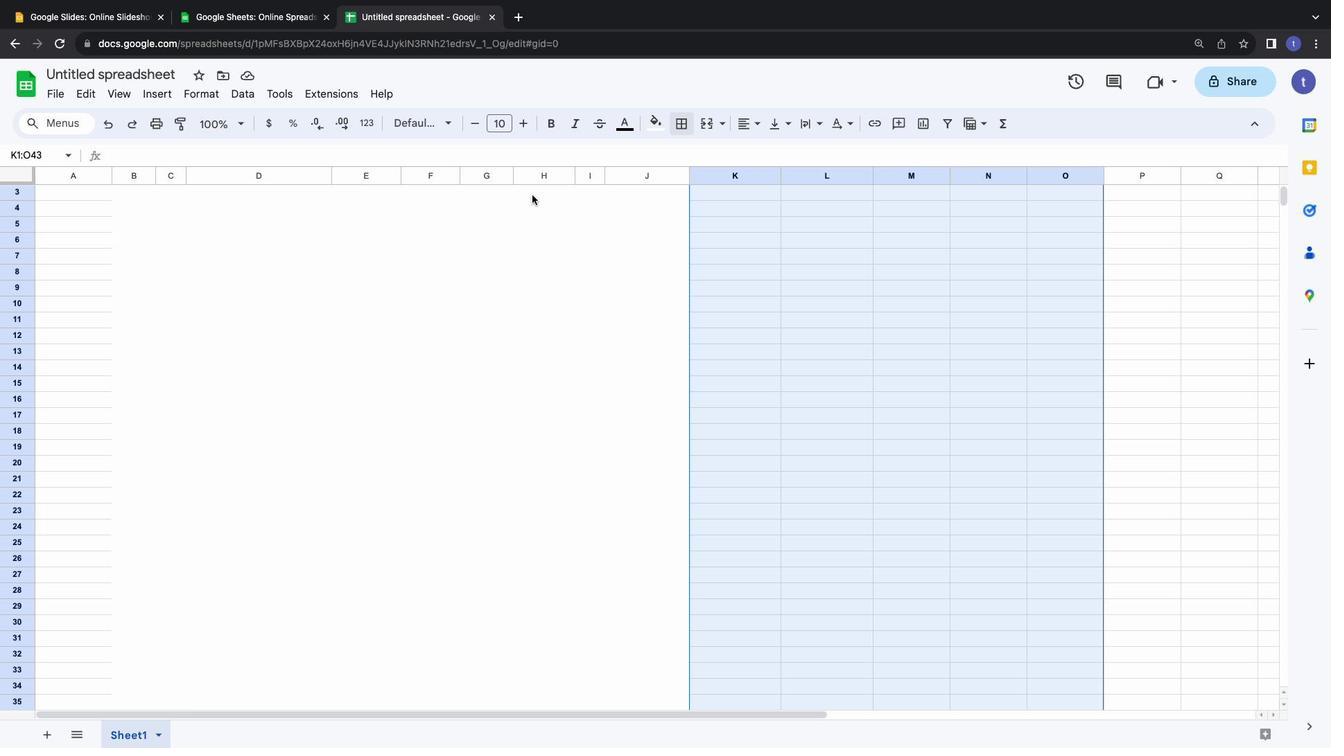 
Action: Mouse moved to (531, 195)
Screenshot: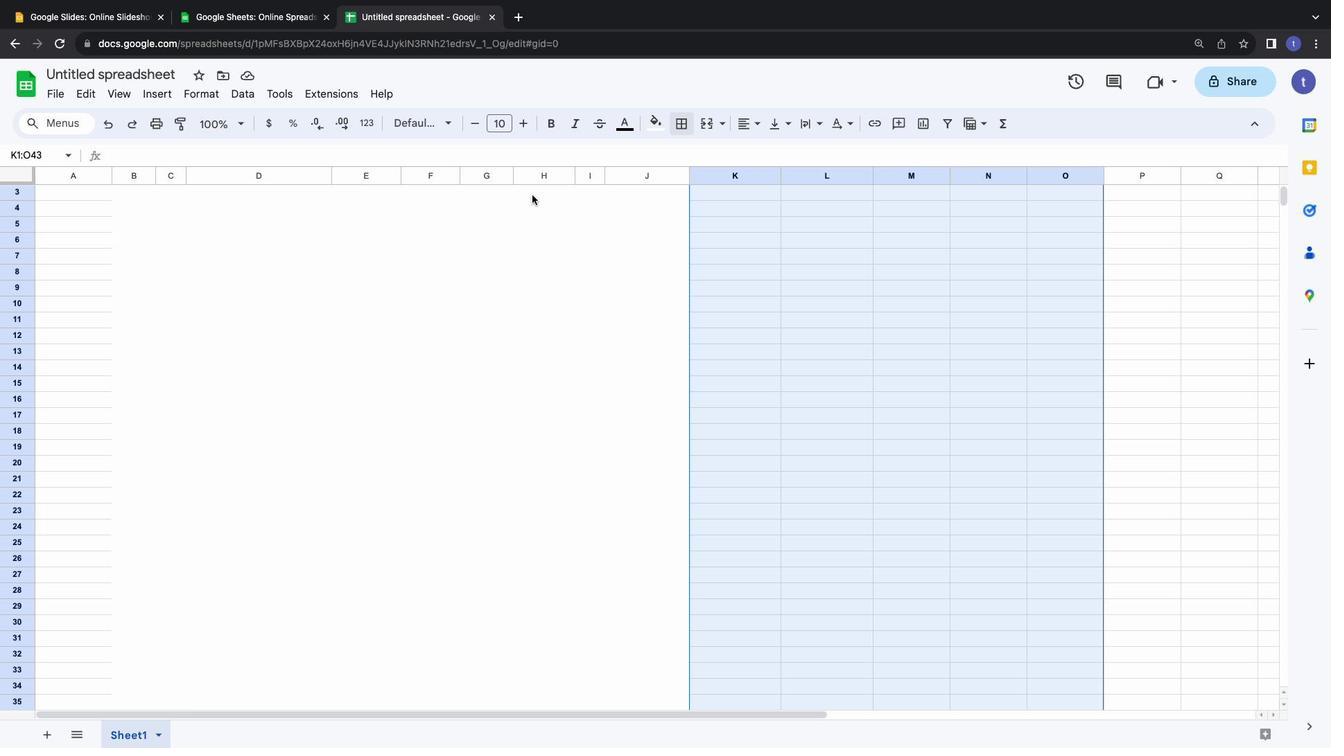 
Action: Mouse scrolled (531, 195) with delta (0, 2)
Screenshot: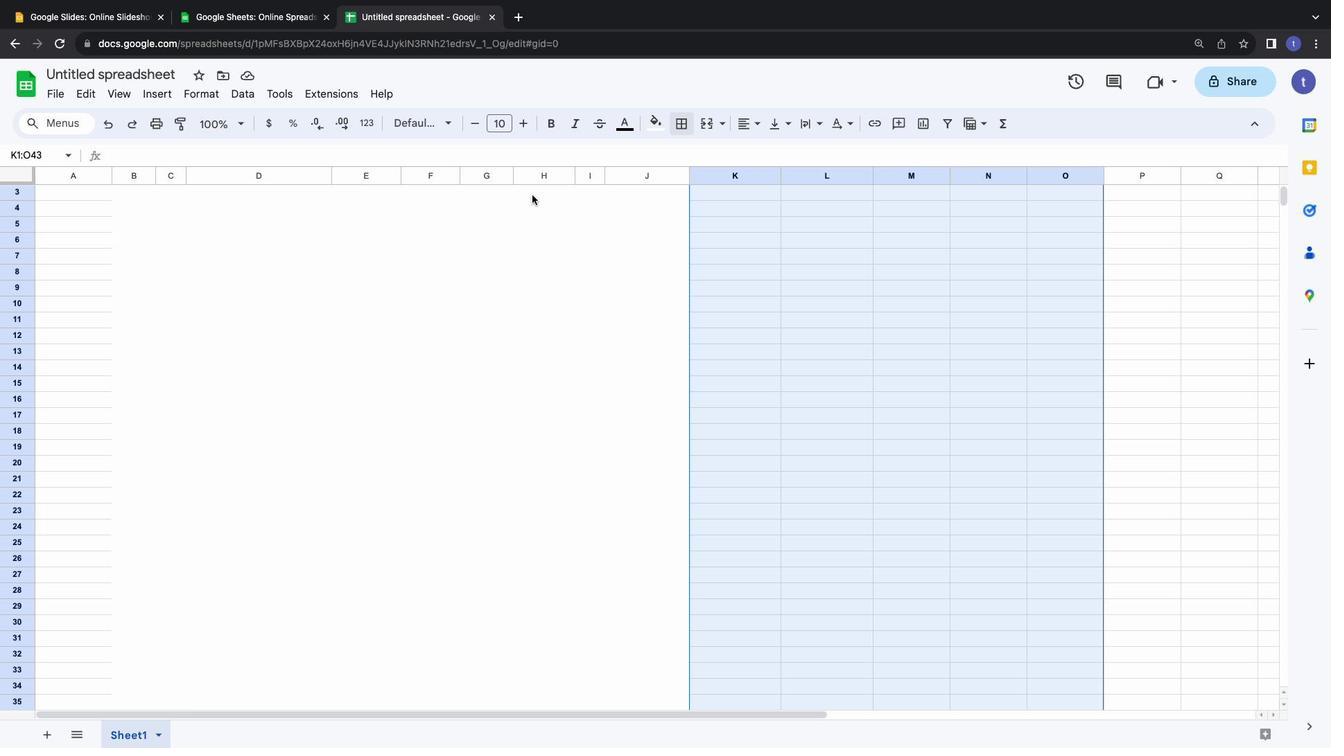 
Action: Mouse scrolled (531, 195) with delta (0, 3)
Screenshot: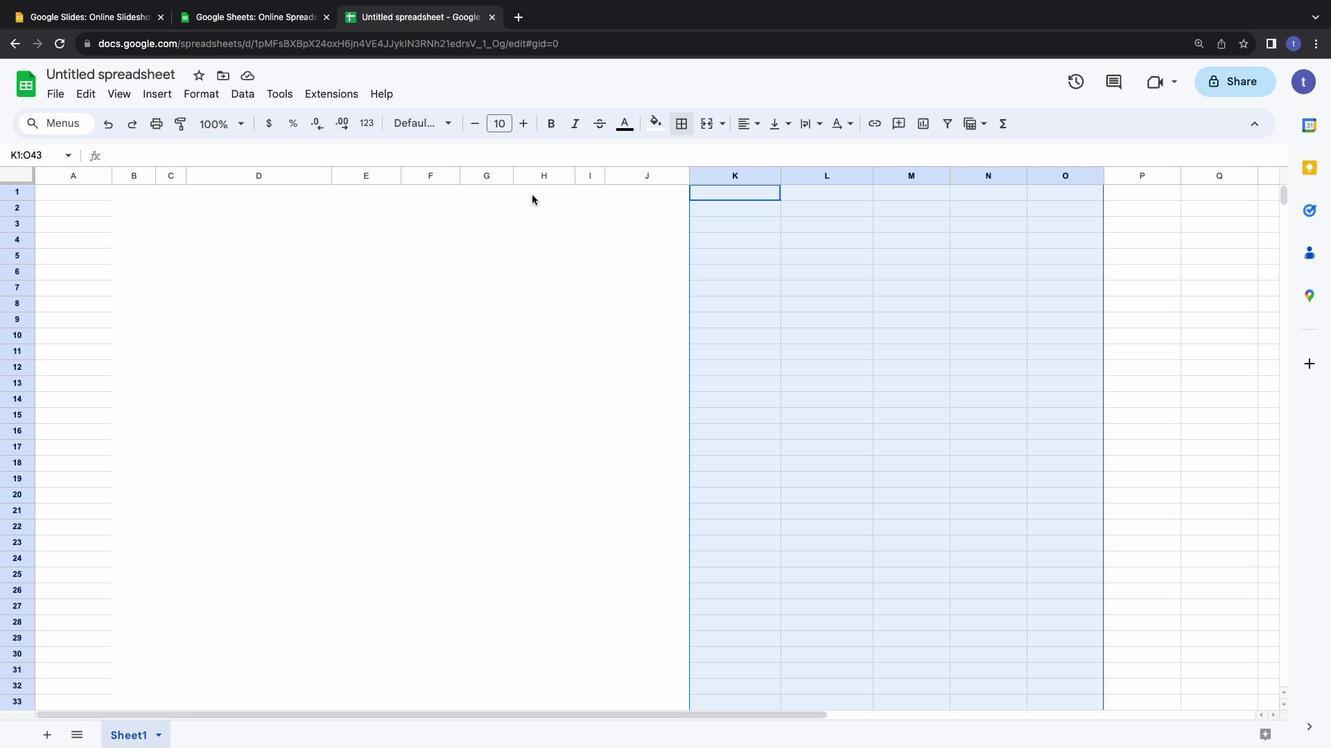 
Action: Mouse scrolled (531, 195) with delta (0, 4)
Screenshot: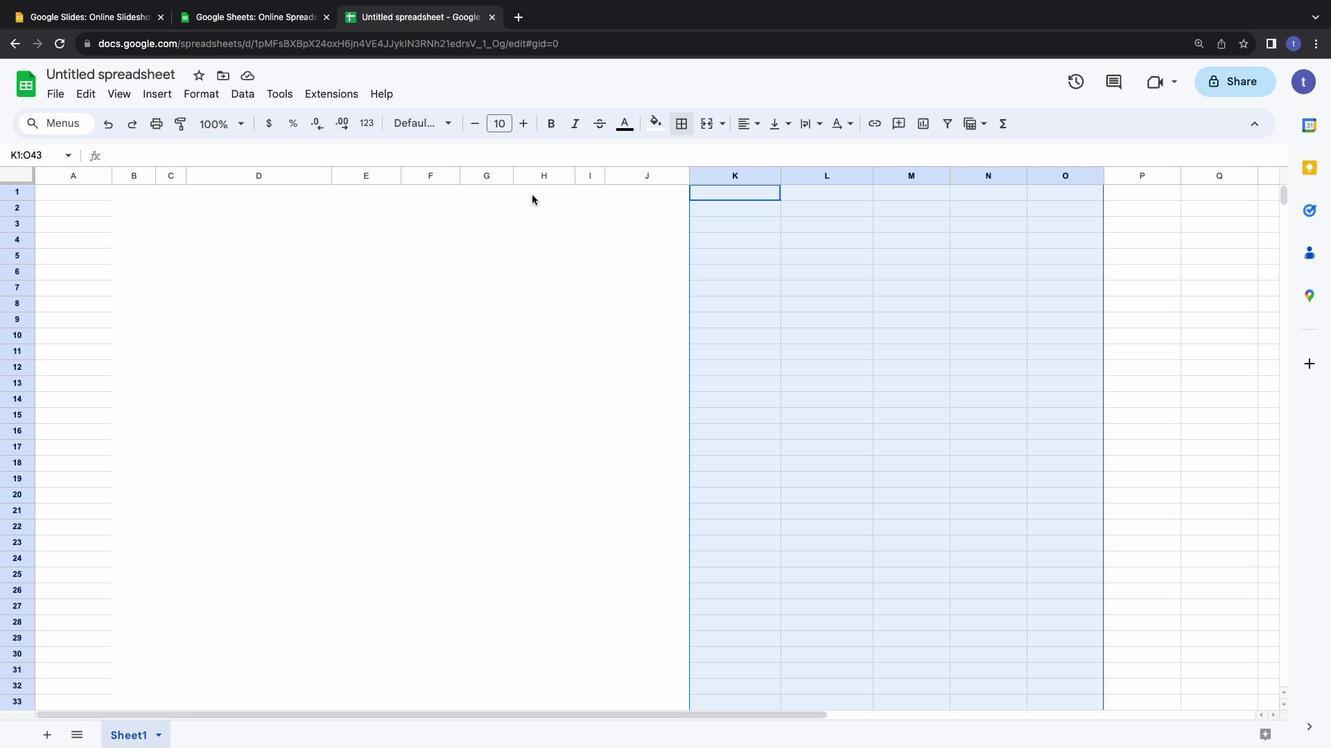 
Action: Mouse scrolled (531, 195) with delta (0, 4)
Screenshot: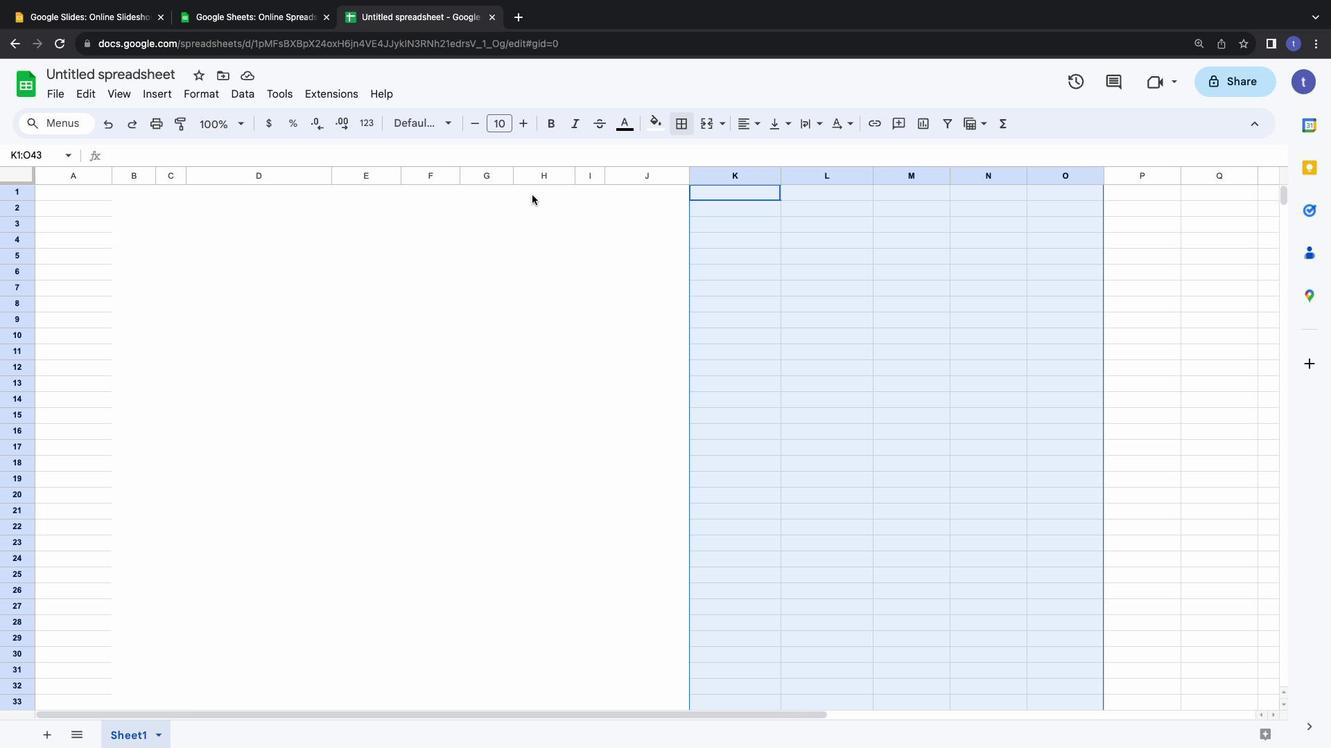 
Action: Mouse scrolled (531, 195) with delta (0, 0)
Screenshot: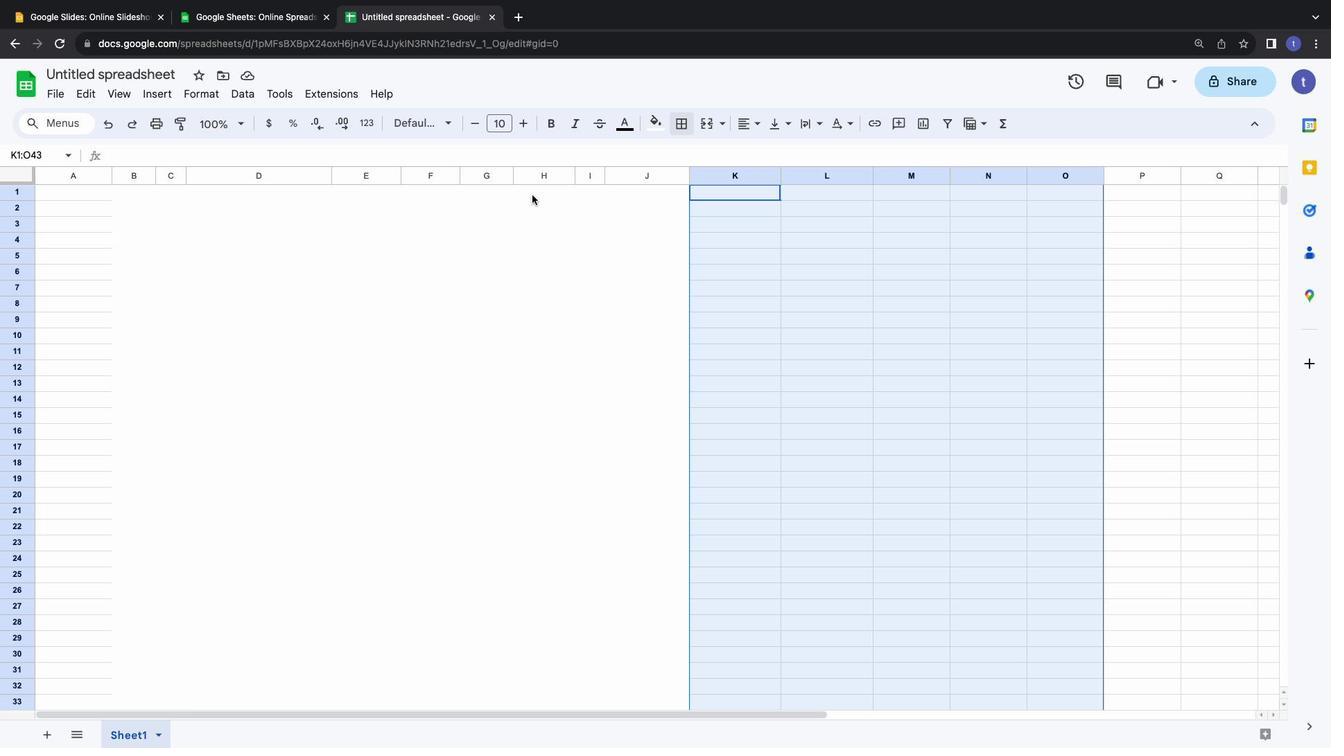 
Action: Mouse scrolled (531, 195) with delta (0, 0)
Screenshot: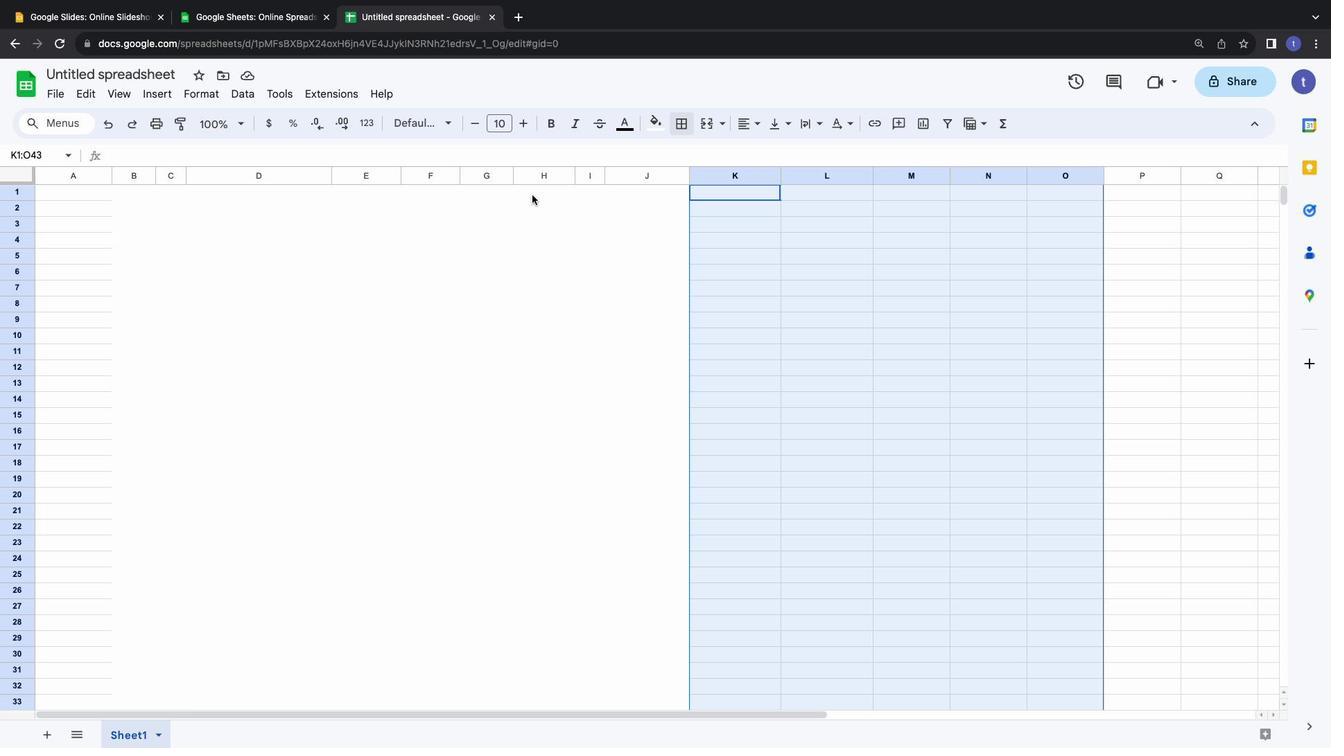 
Action: Mouse scrolled (531, 195) with delta (0, 2)
Screenshot: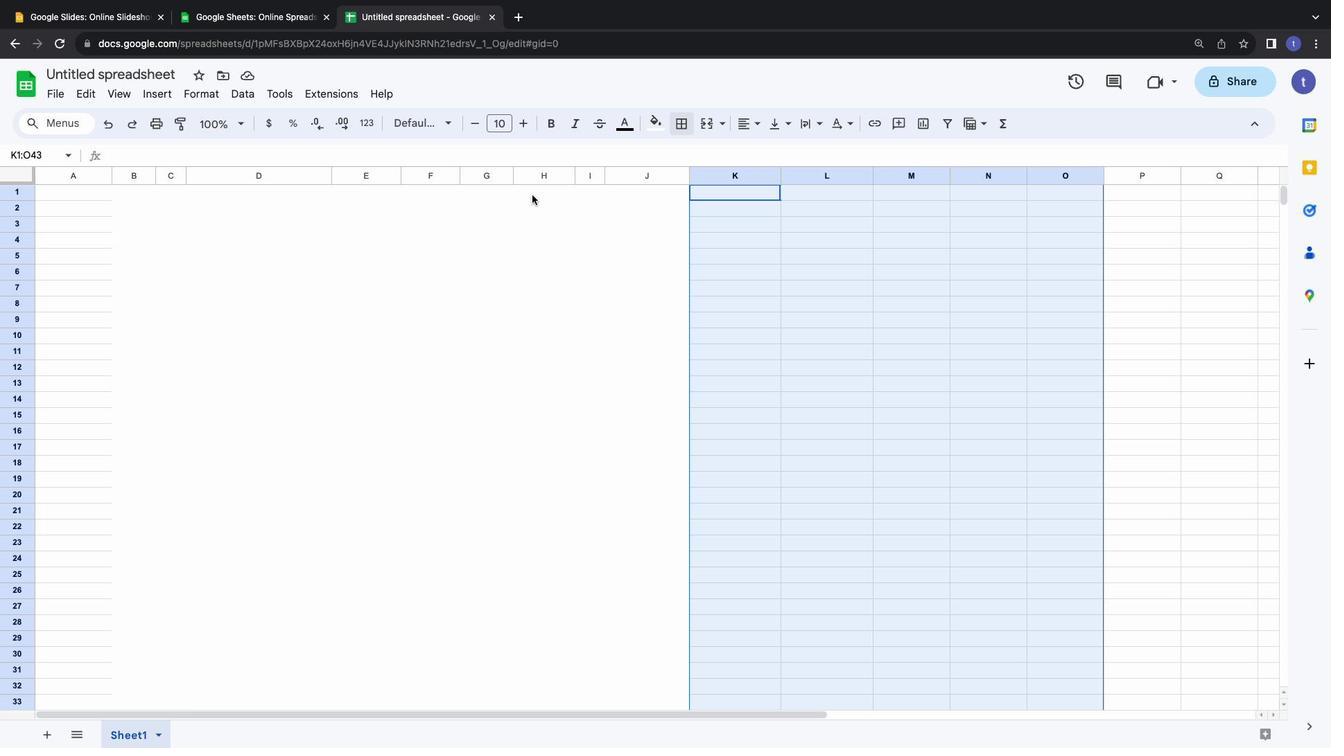 
Action: Mouse scrolled (531, 195) with delta (0, 3)
Screenshot: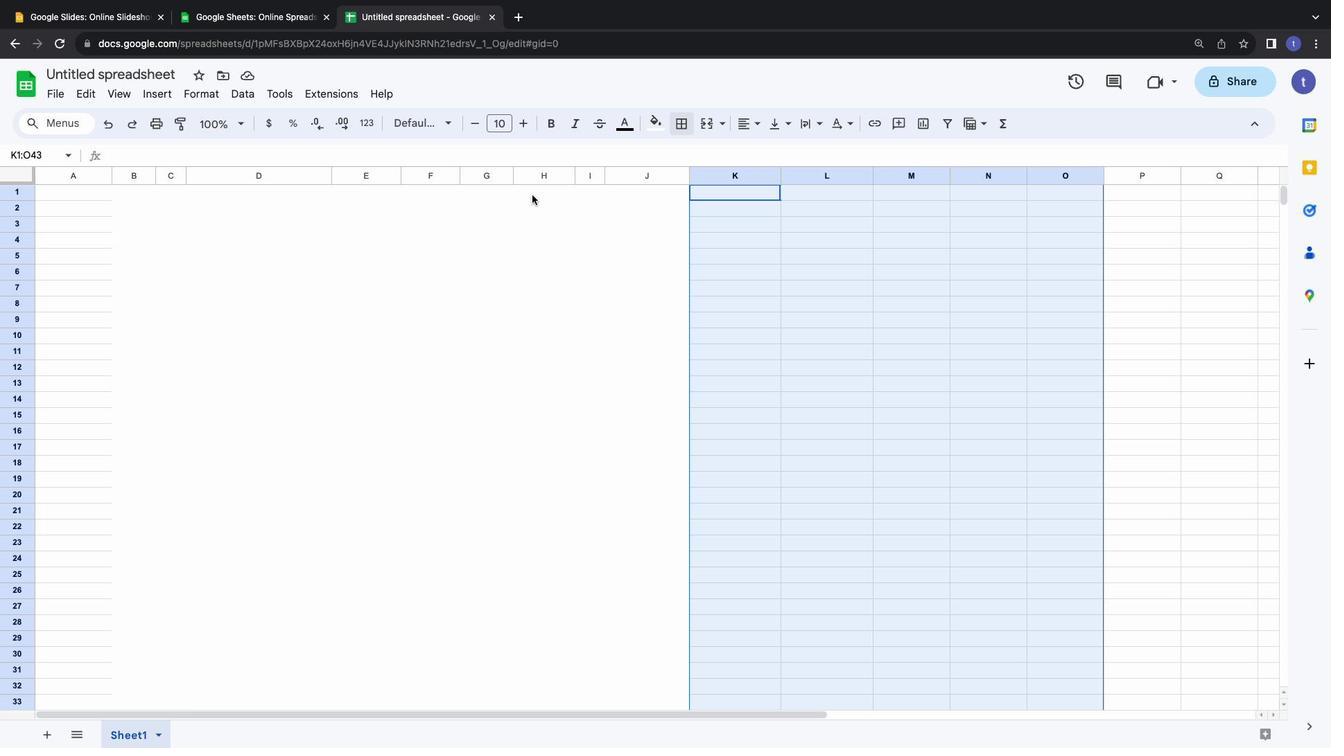 
Action: Mouse scrolled (531, 195) with delta (0, 0)
Screenshot: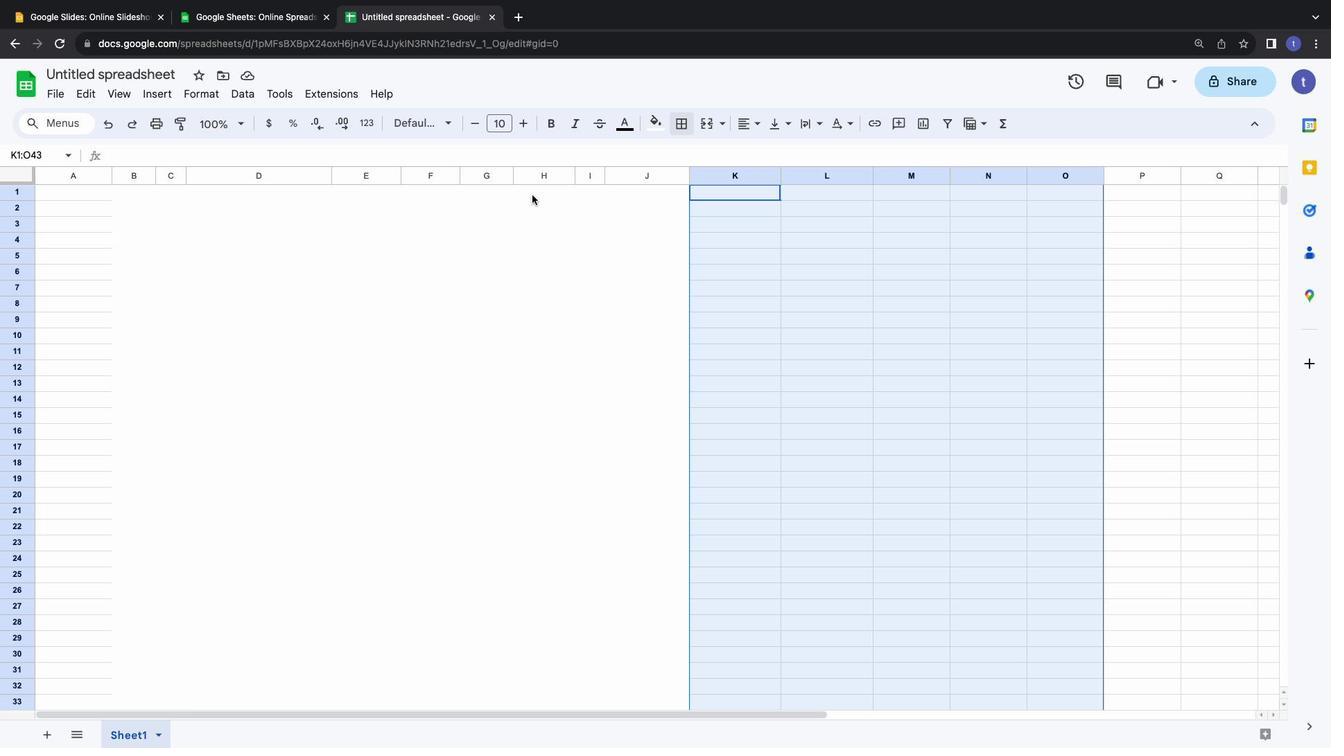 
Action: Mouse scrolled (531, 195) with delta (0, 0)
Screenshot: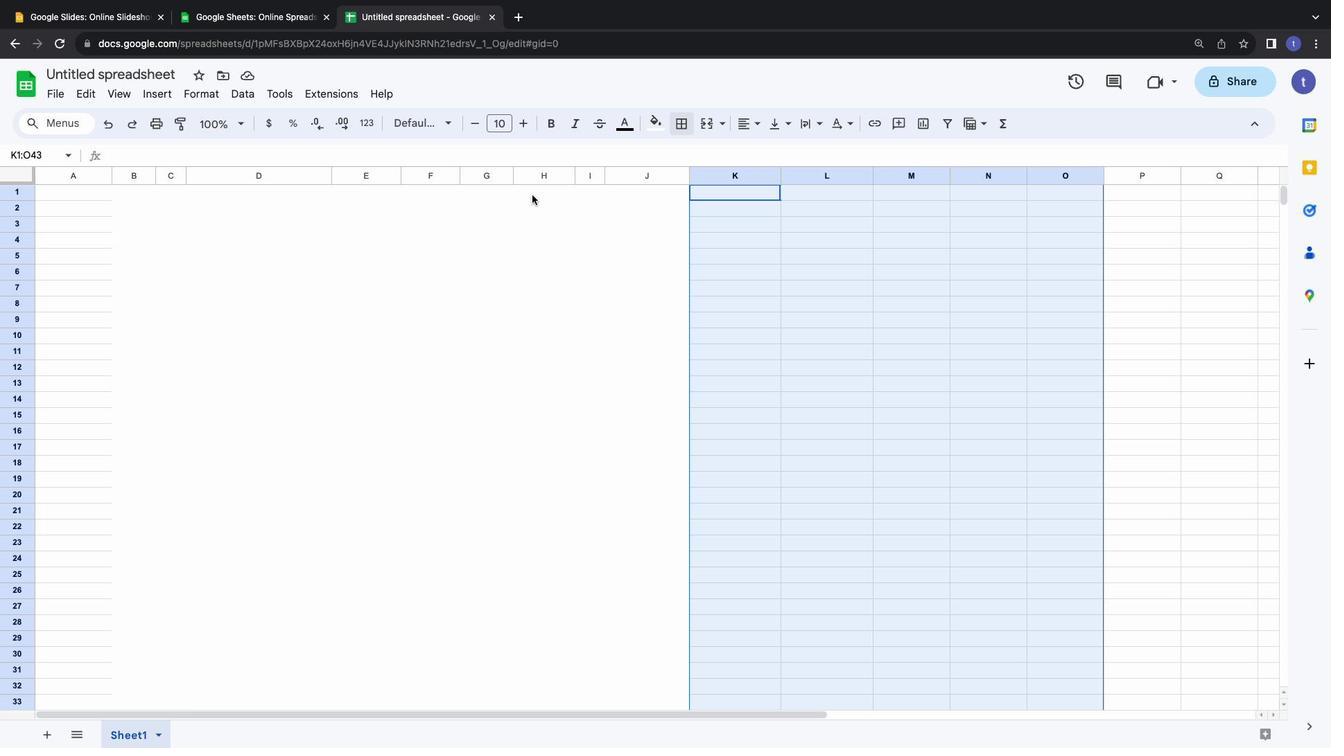 
Action: Mouse scrolled (531, 195) with delta (0, 2)
Screenshot: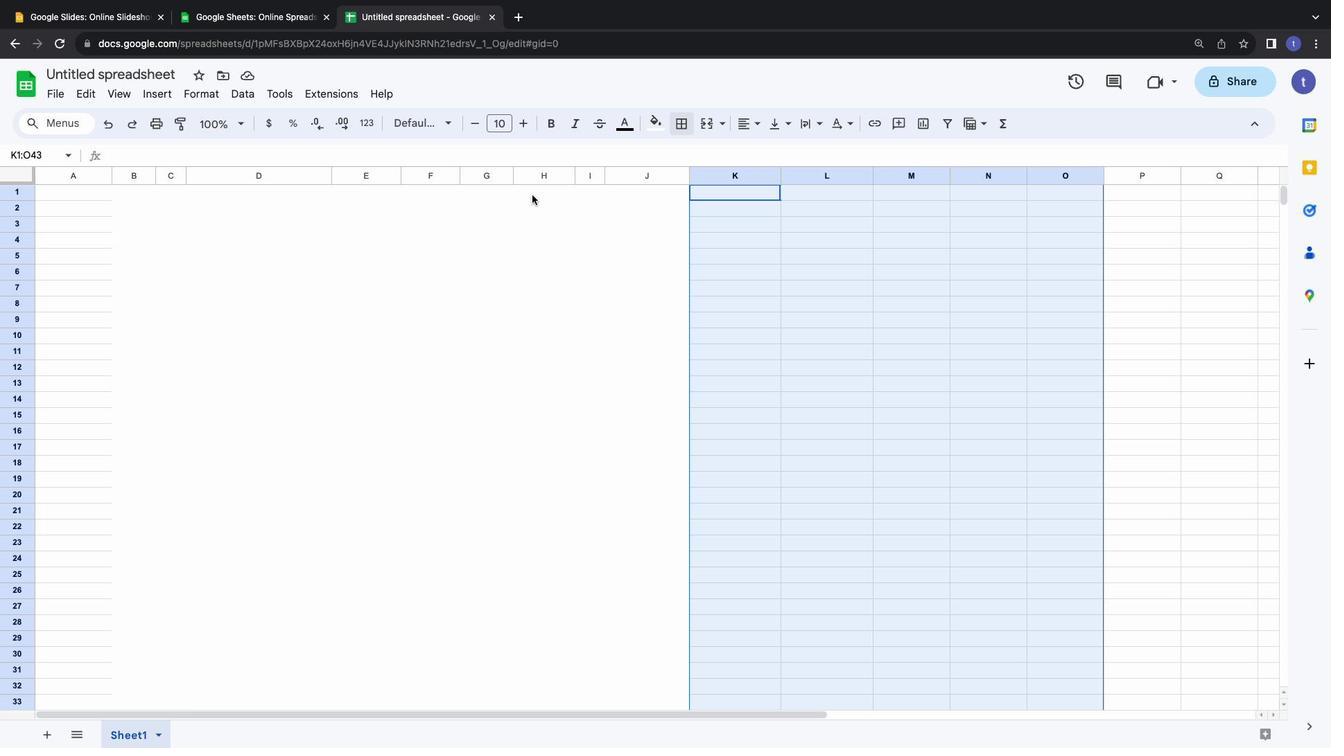
Action: Mouse scrolled (531, 195) with delta (0, 3)
Screenshot: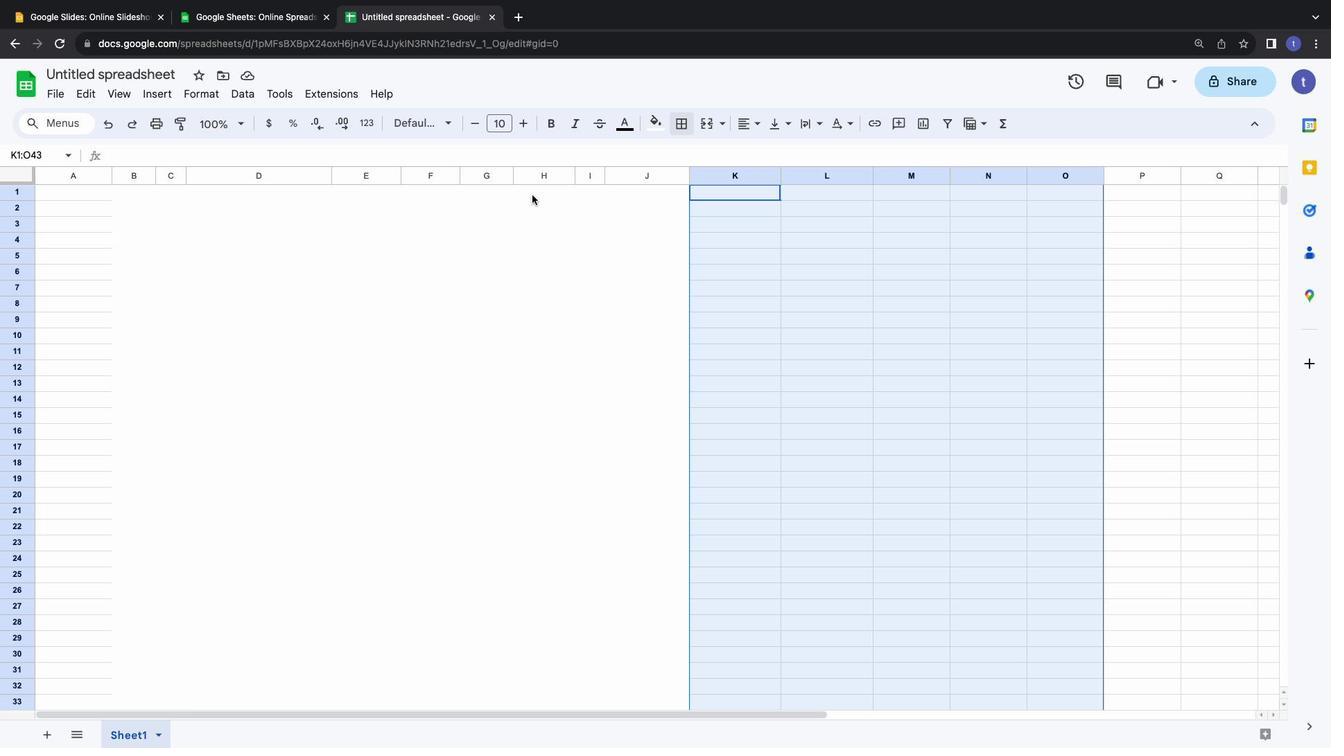 
Action: Mouse scrolled (531, 195) with delta (0, 4)
Screenshot: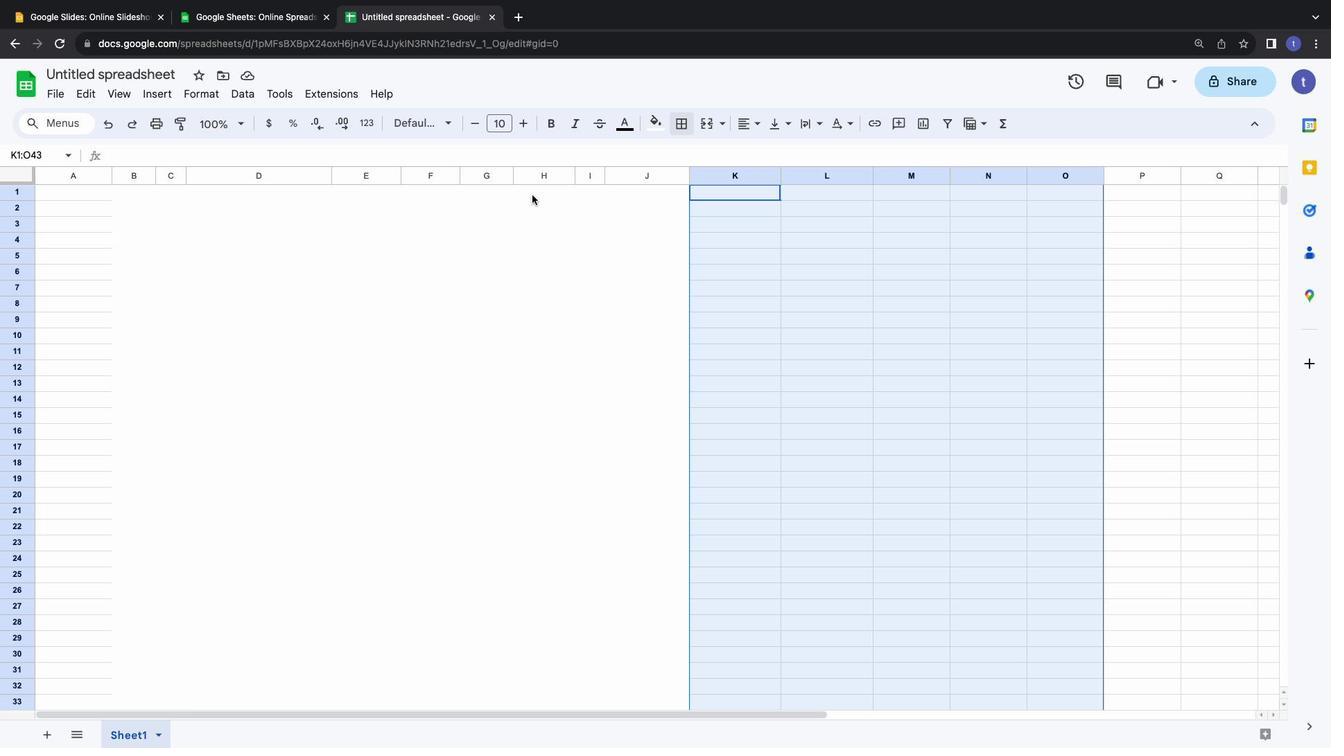 
Action: Mouse moved to (562, 242)
Screenshot: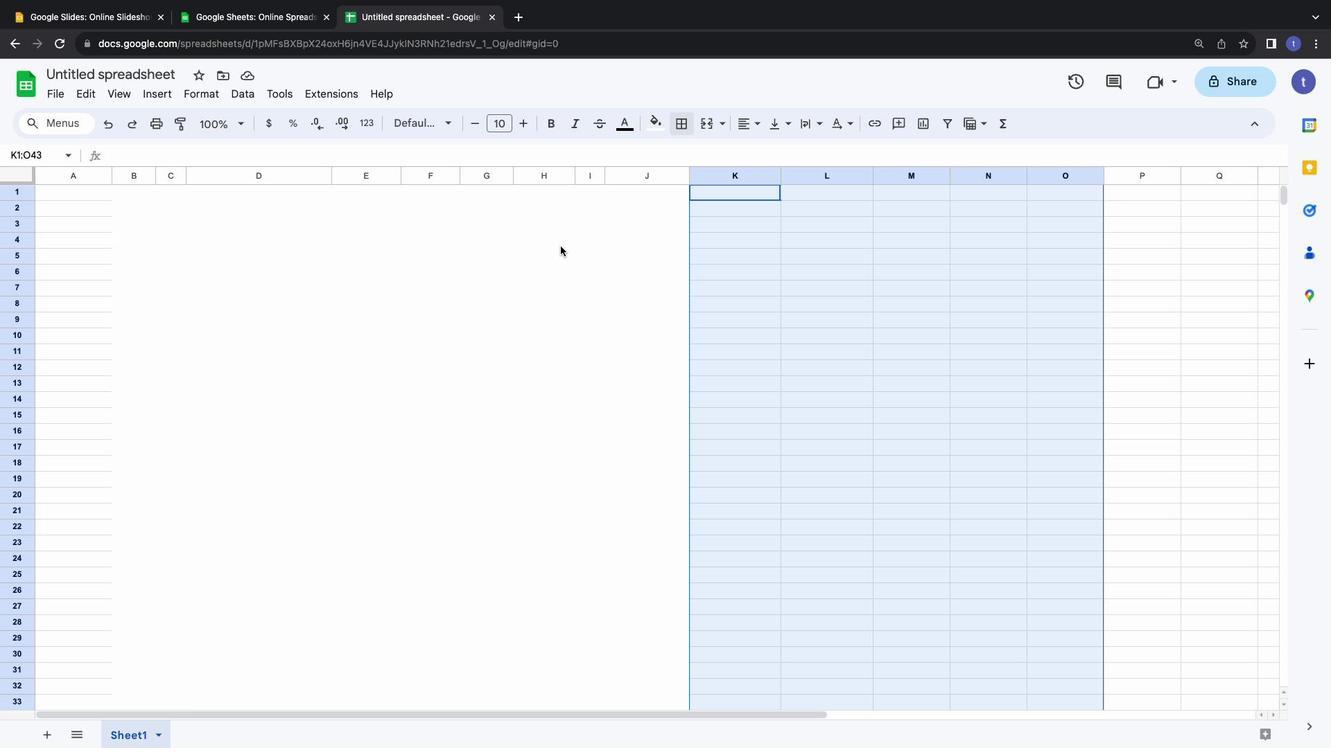 
Action: Mouse scrolled (562, 242) with delta (0, 0)
Screenshot: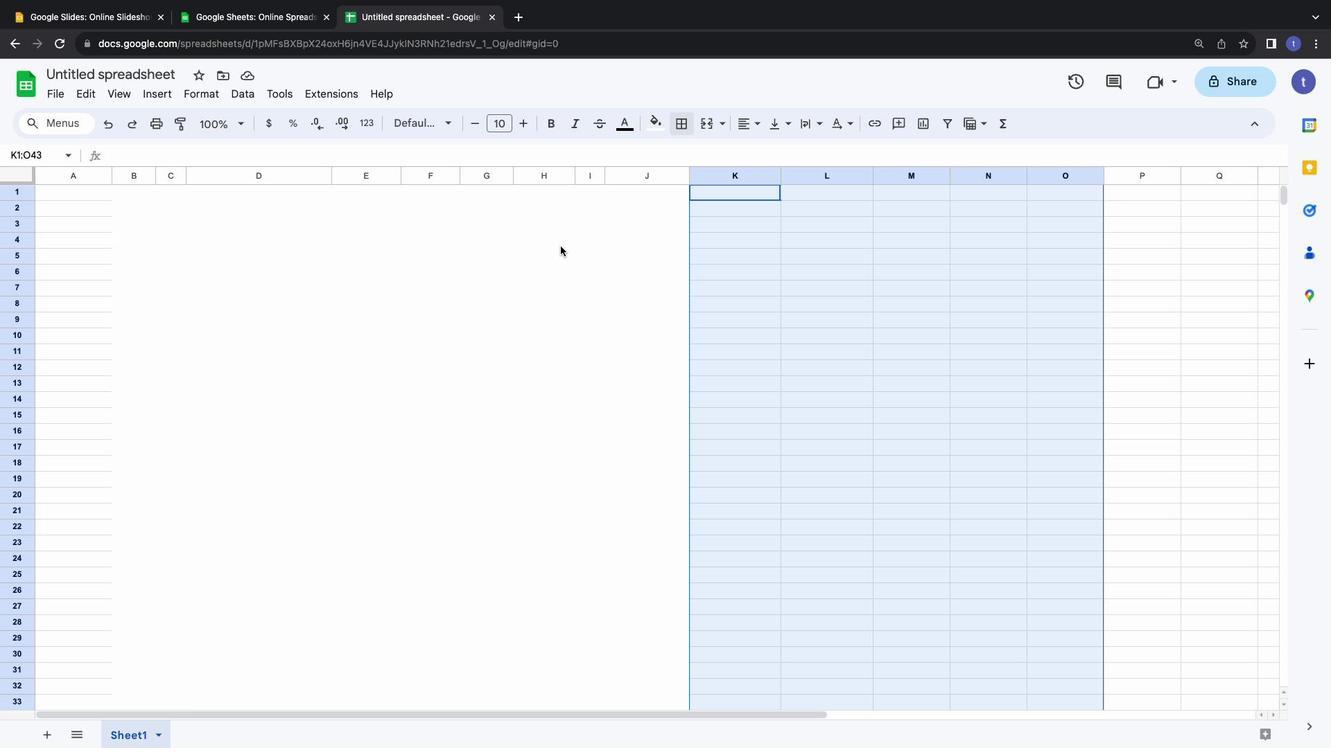 
Action: Mouse moved to (561, 246)
Screenshot: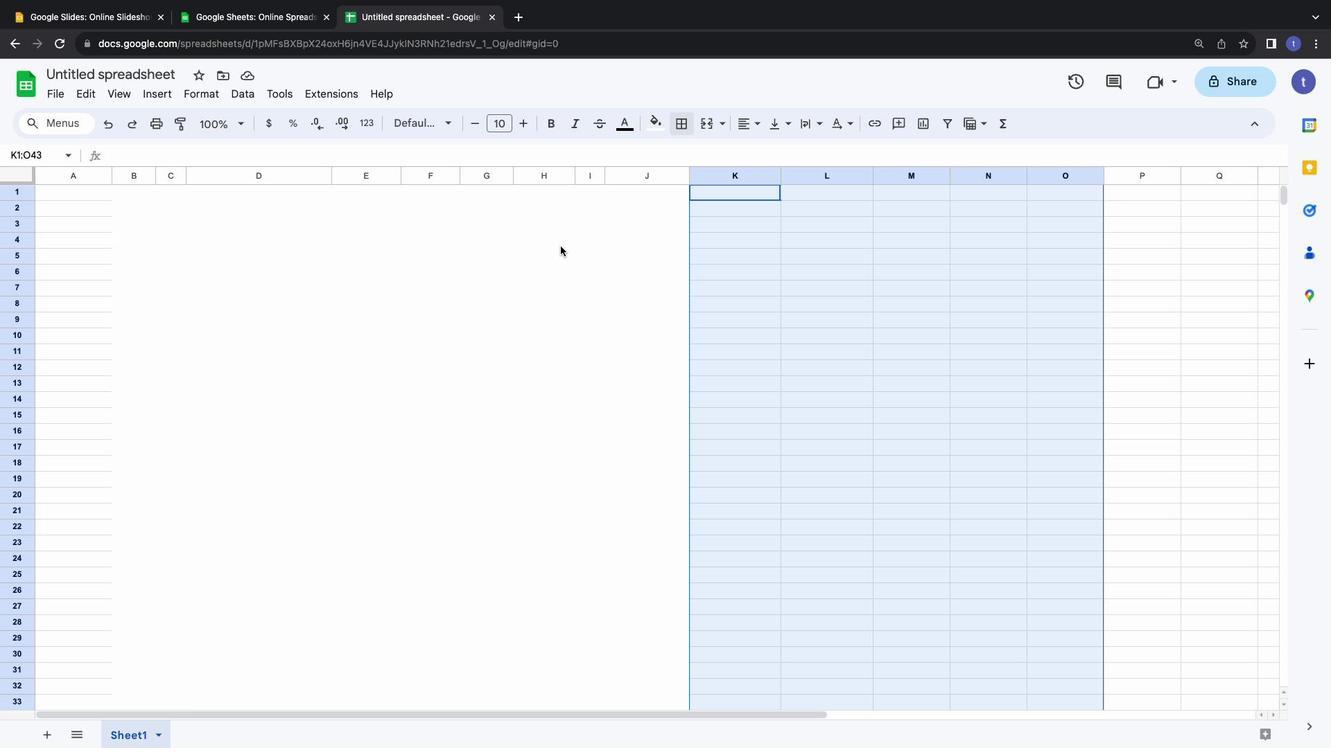 
Action: Mouse scrolled (561, 246) with delta (0, 0)
Screenshot: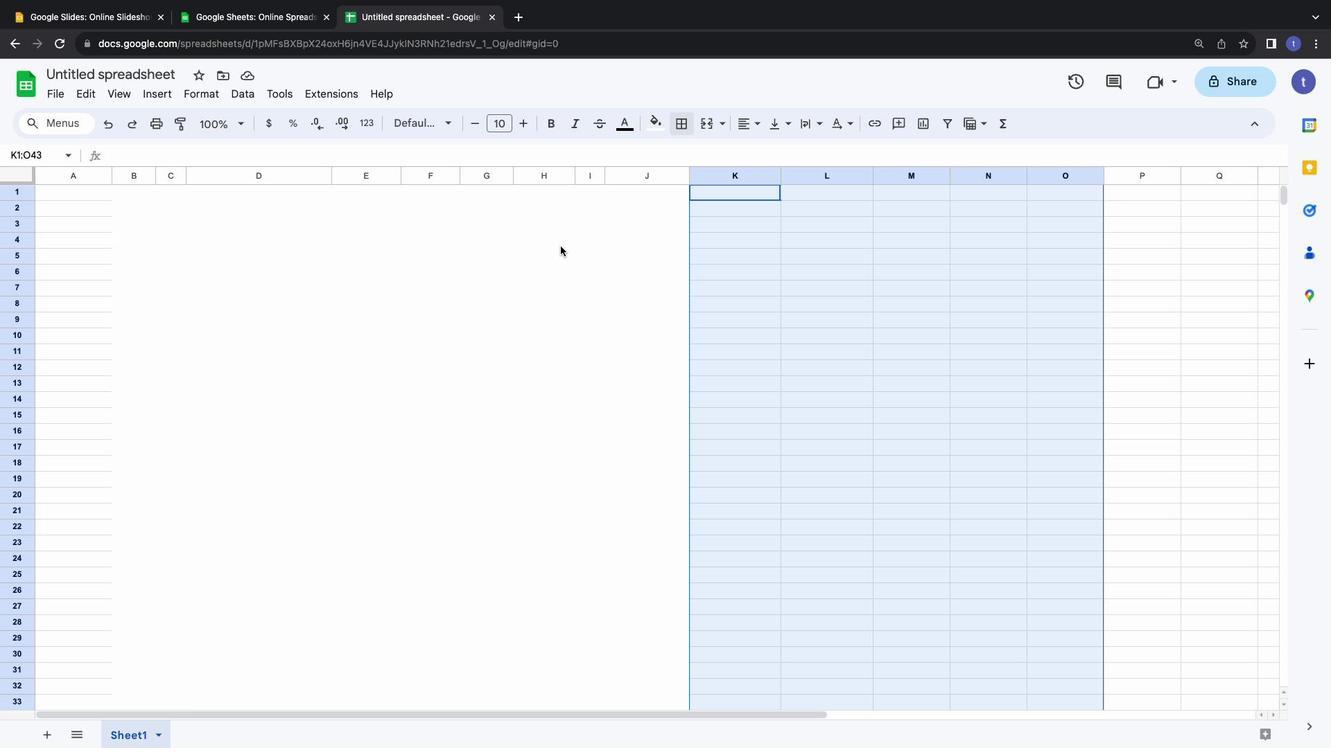 
Action: Mouse moved to (560, 246)
Screenshot: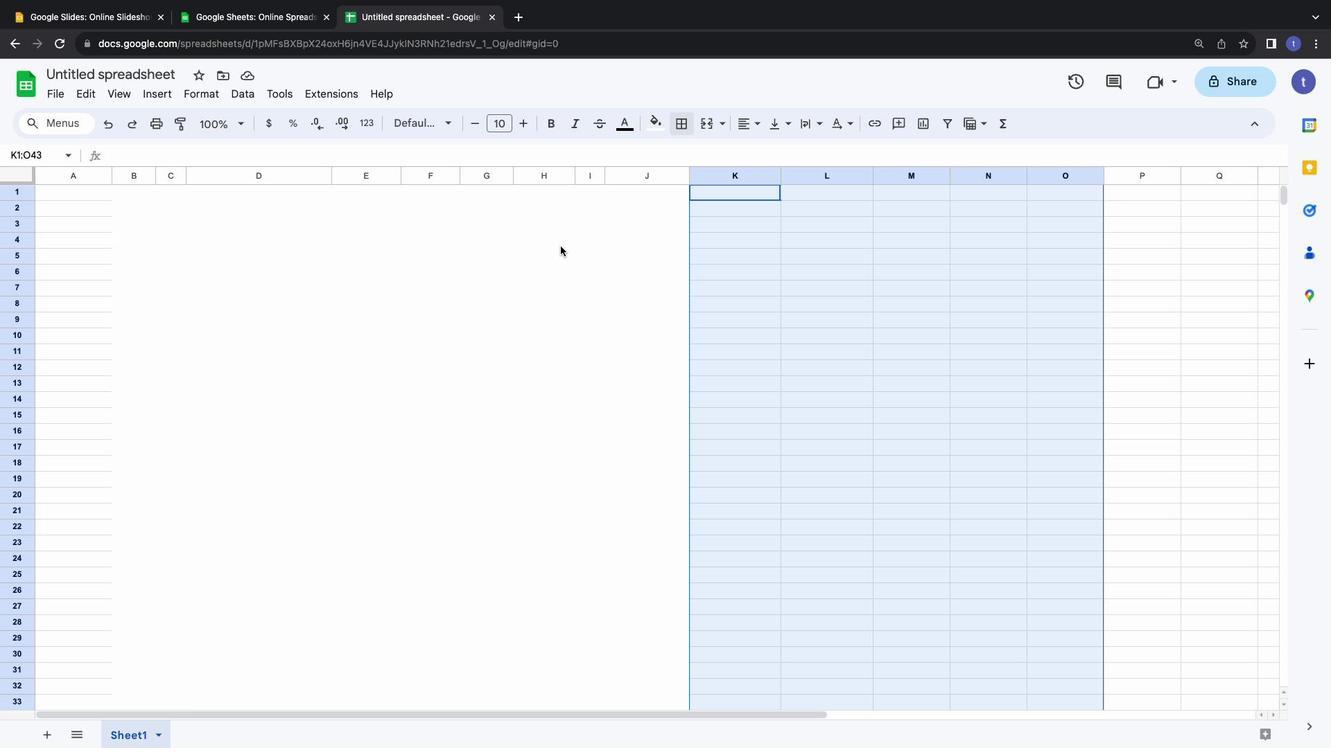 
Action: Mouse scrolled (560, 246) with delta (0, 2)
Screenshot: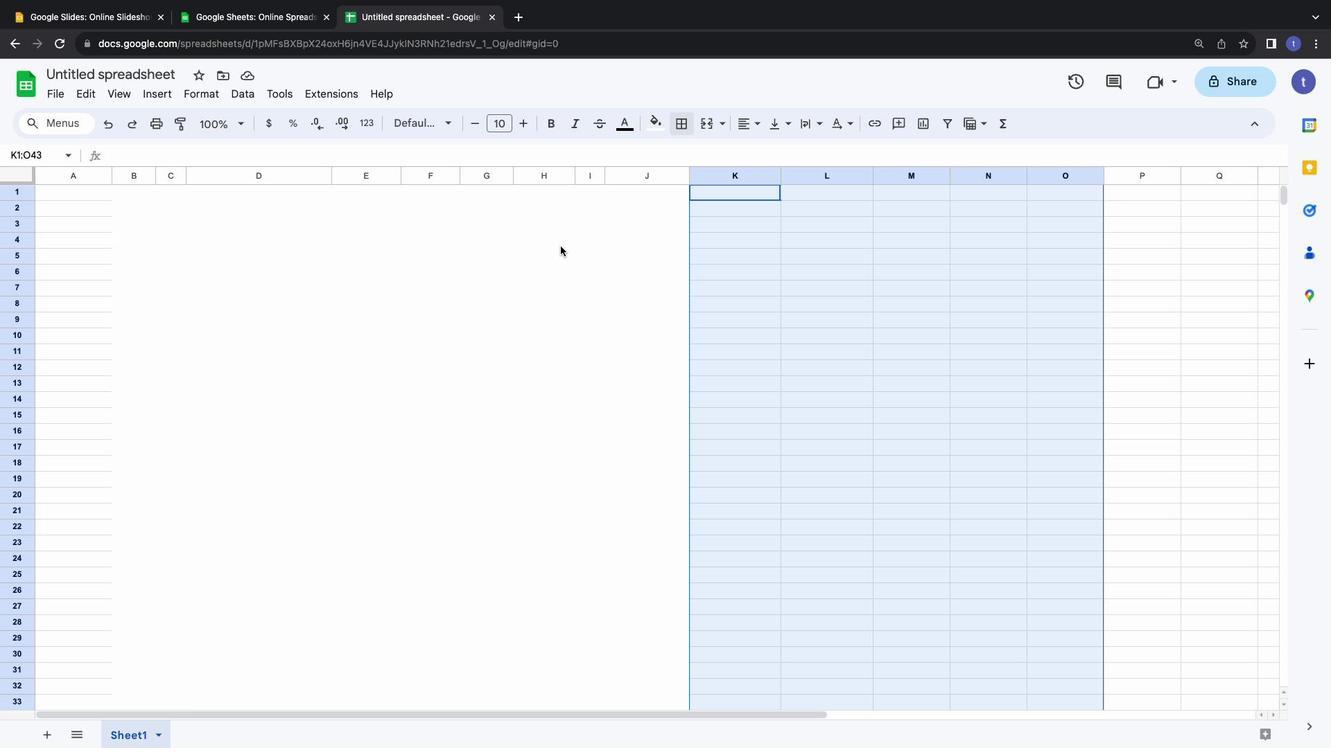 
Action: Mouse moved to (560, 246)
Screenshot: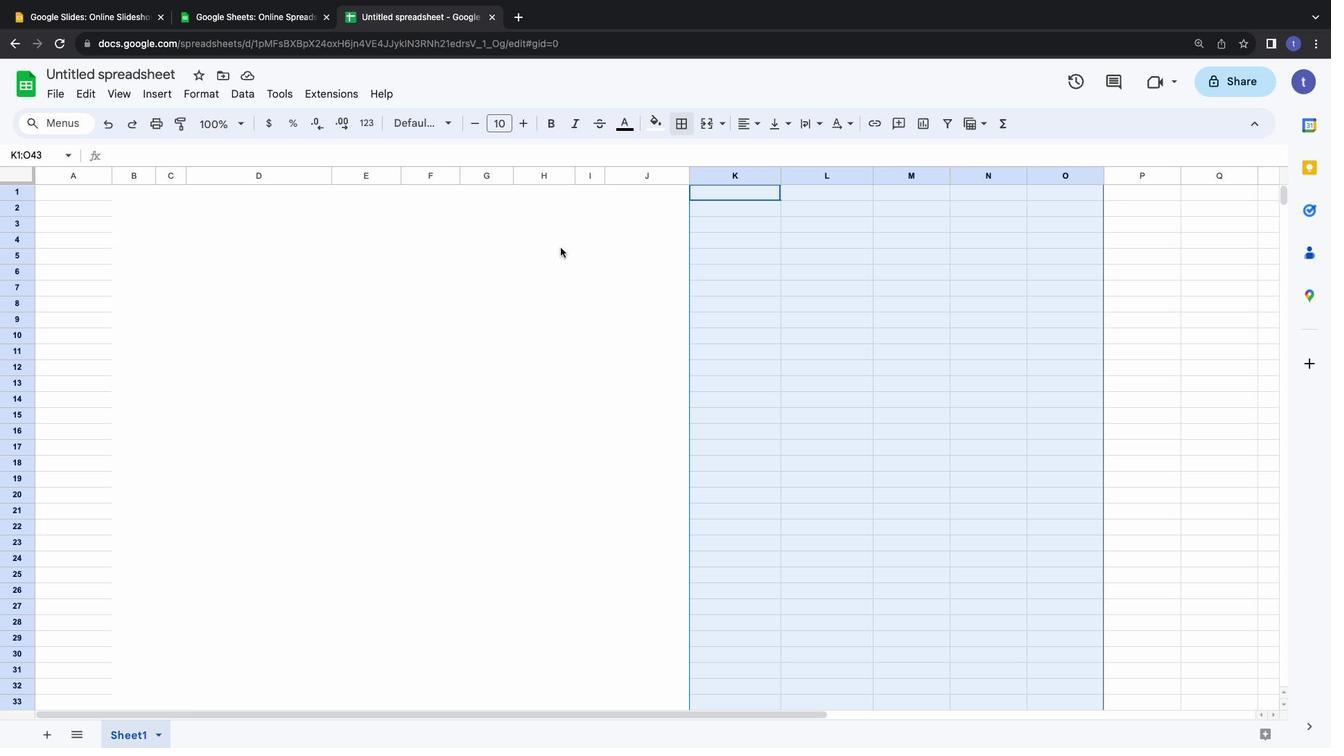 
Action: Mouse scrolled (560, 246) with delta (0, 3)
Screenshot: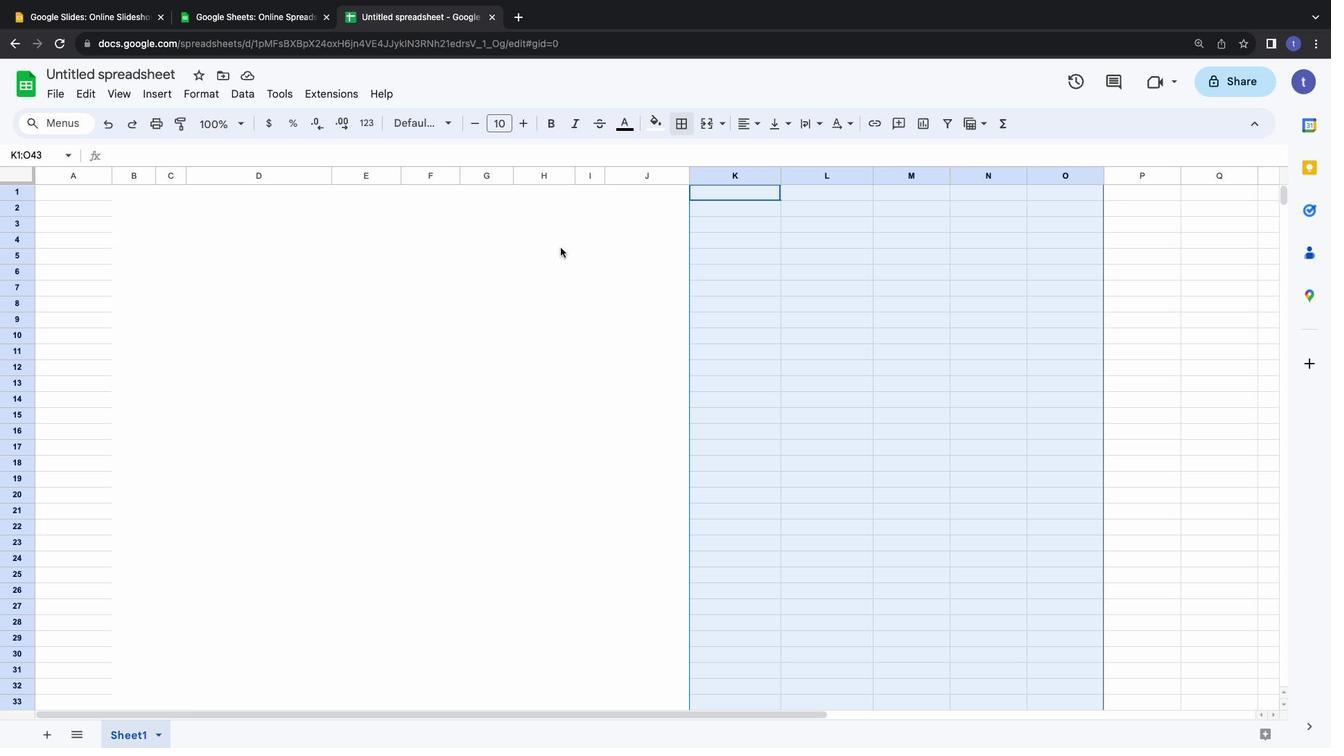 
Action: Mouse scrolled (560, 246) with delta (0, 4)
Screenshot: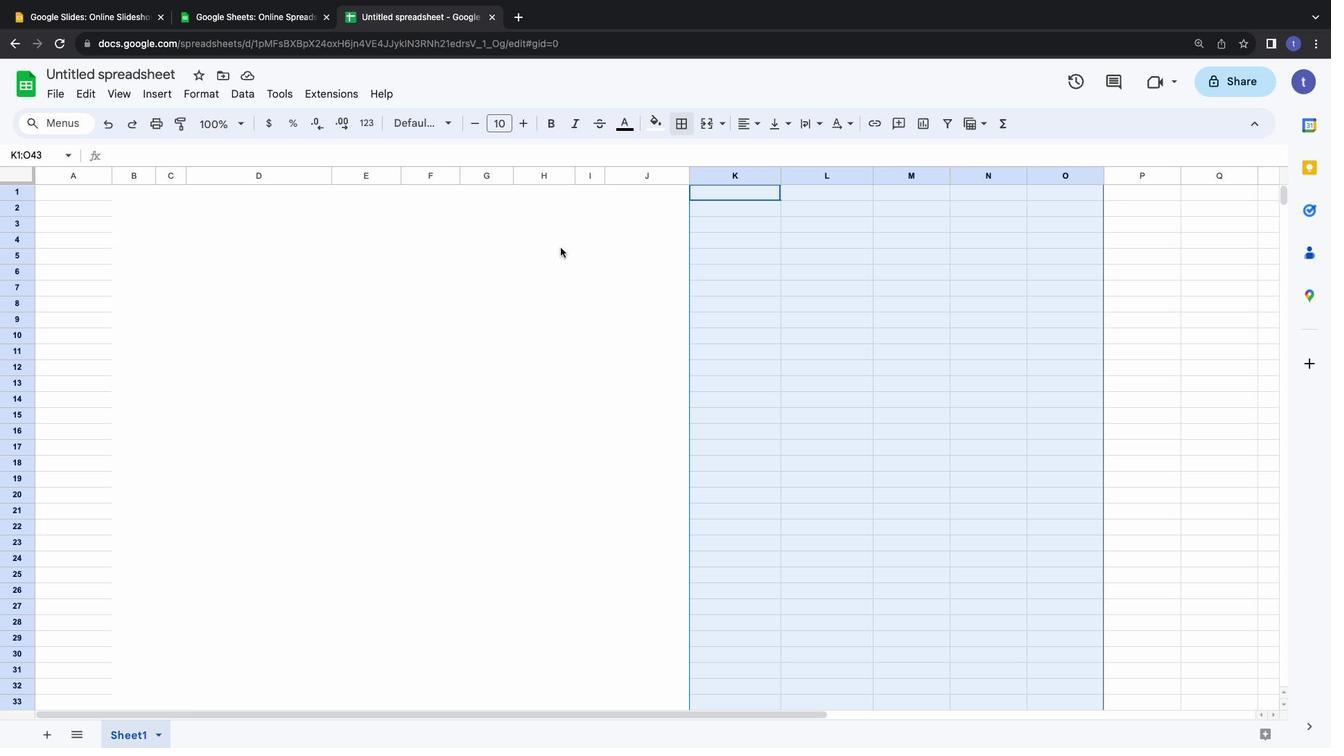 
Action: Mouse moved to (678, 128)
Screenshot: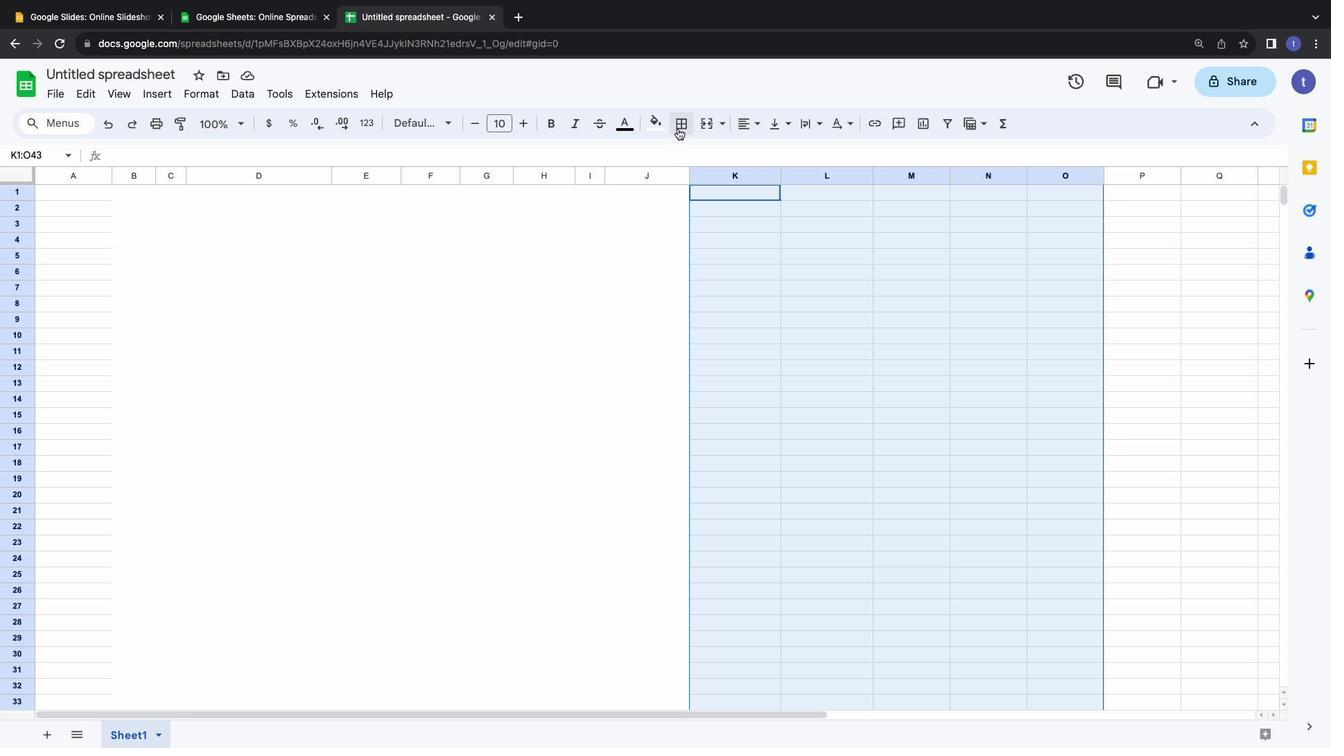 
Action: Mouse pressed left at (678, 128)
Screenshot: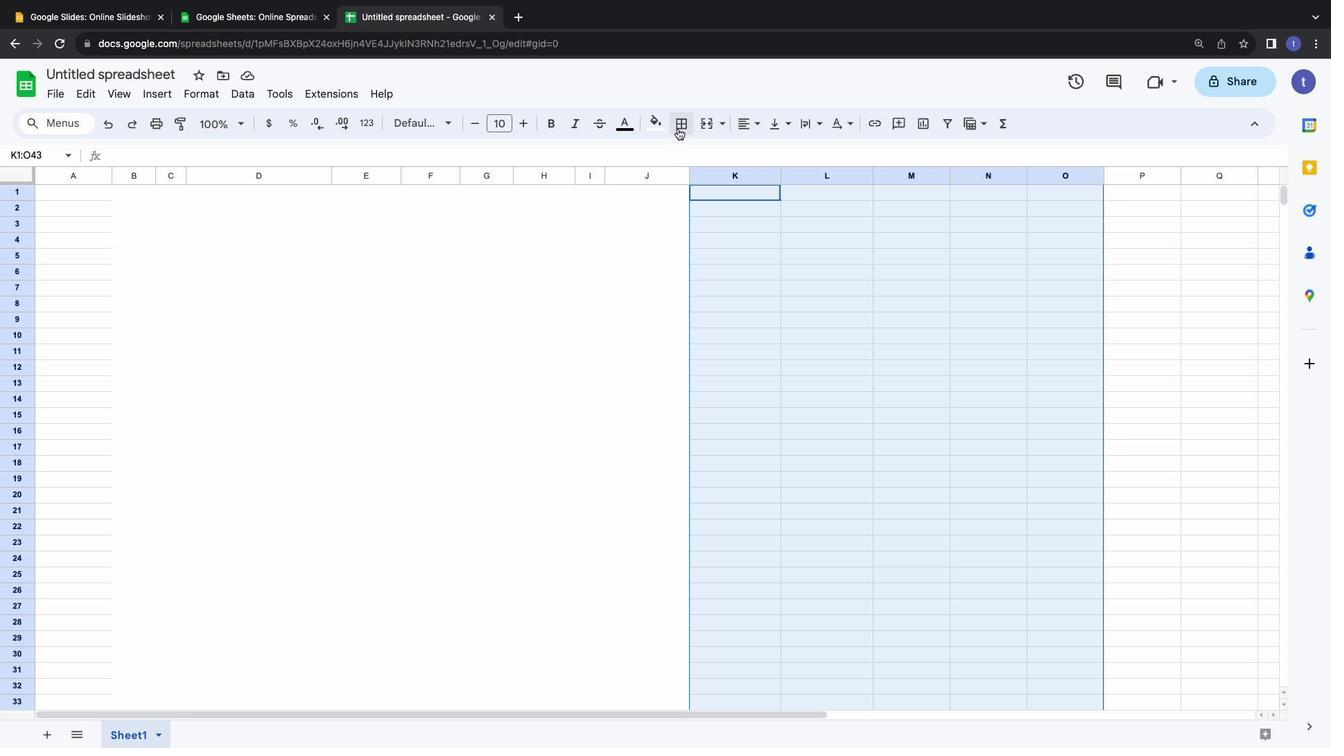 
Action: Mouse moved to (687, 156)
Screenshot: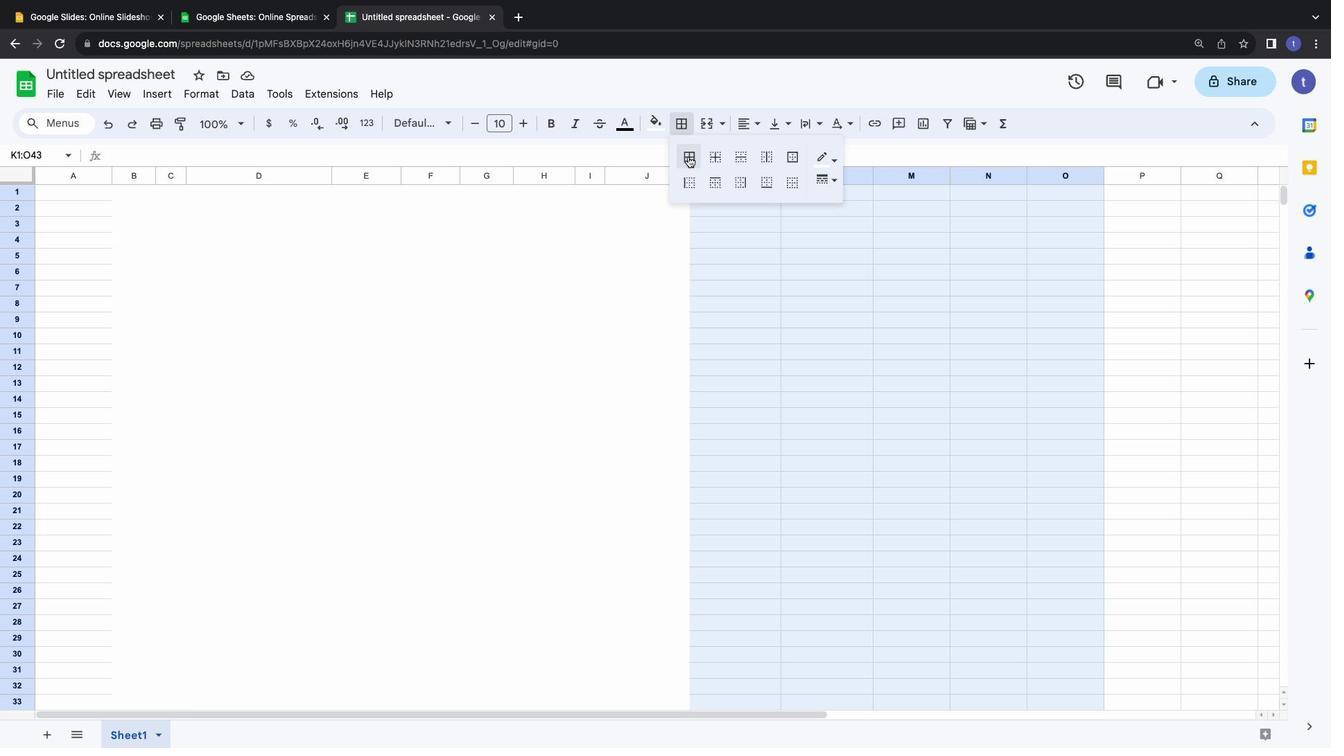 
Action: Mouse pressed left at (687, 156)
Screenshot: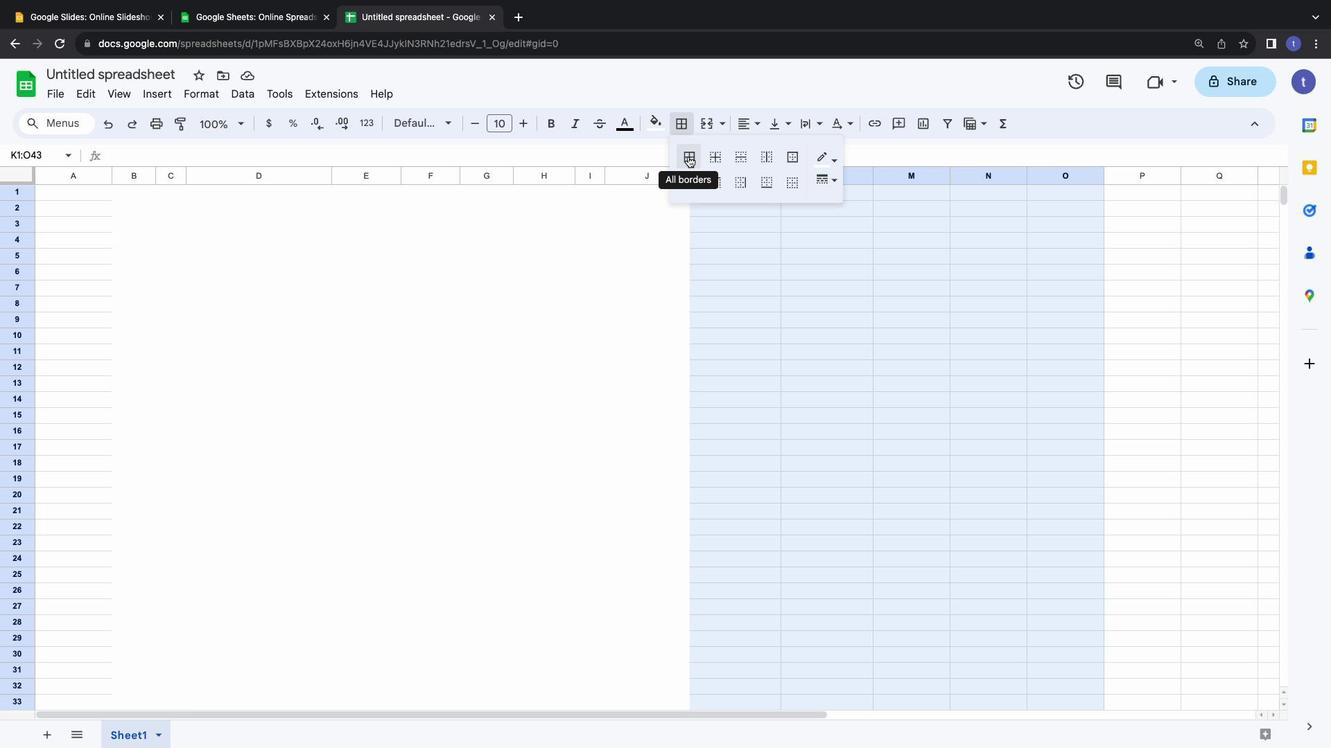 
Action: Mouse moved to (237, 206)
Screenshot: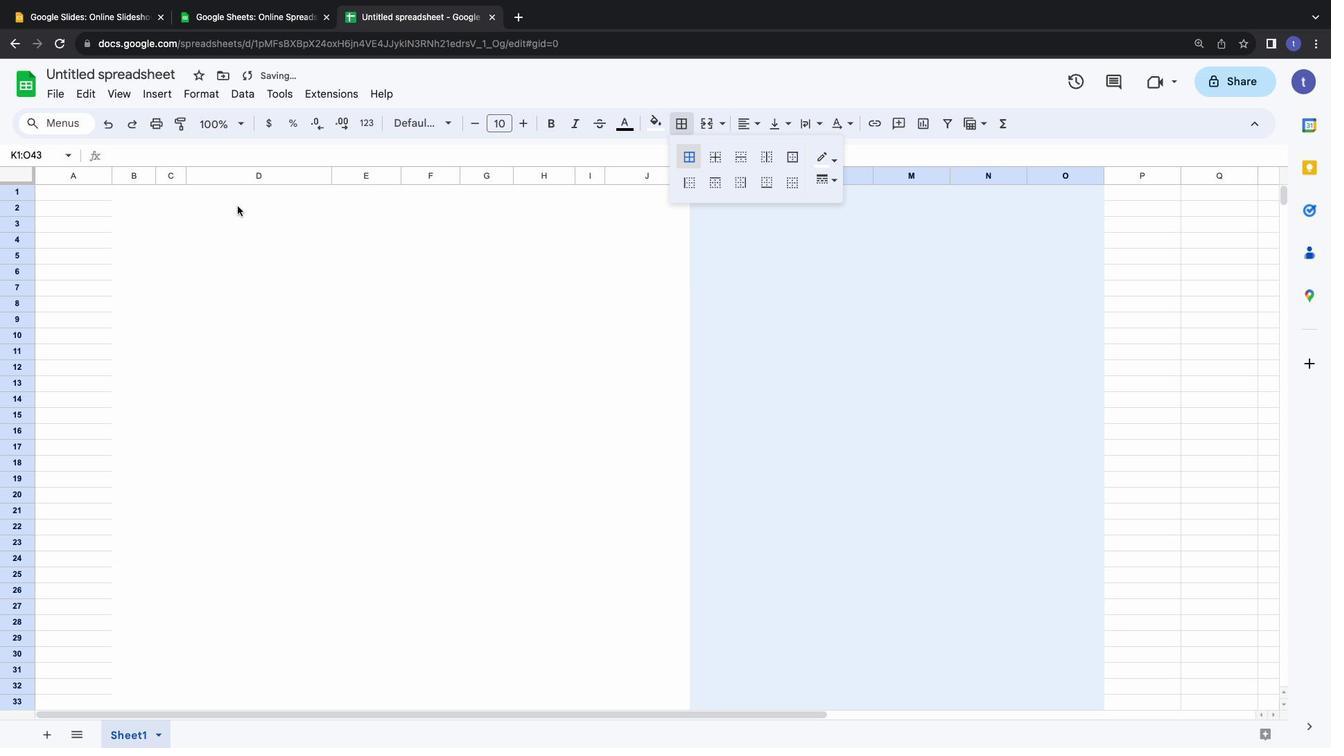 
Action: Mouse pressed left at (237, 206)
Screenshot: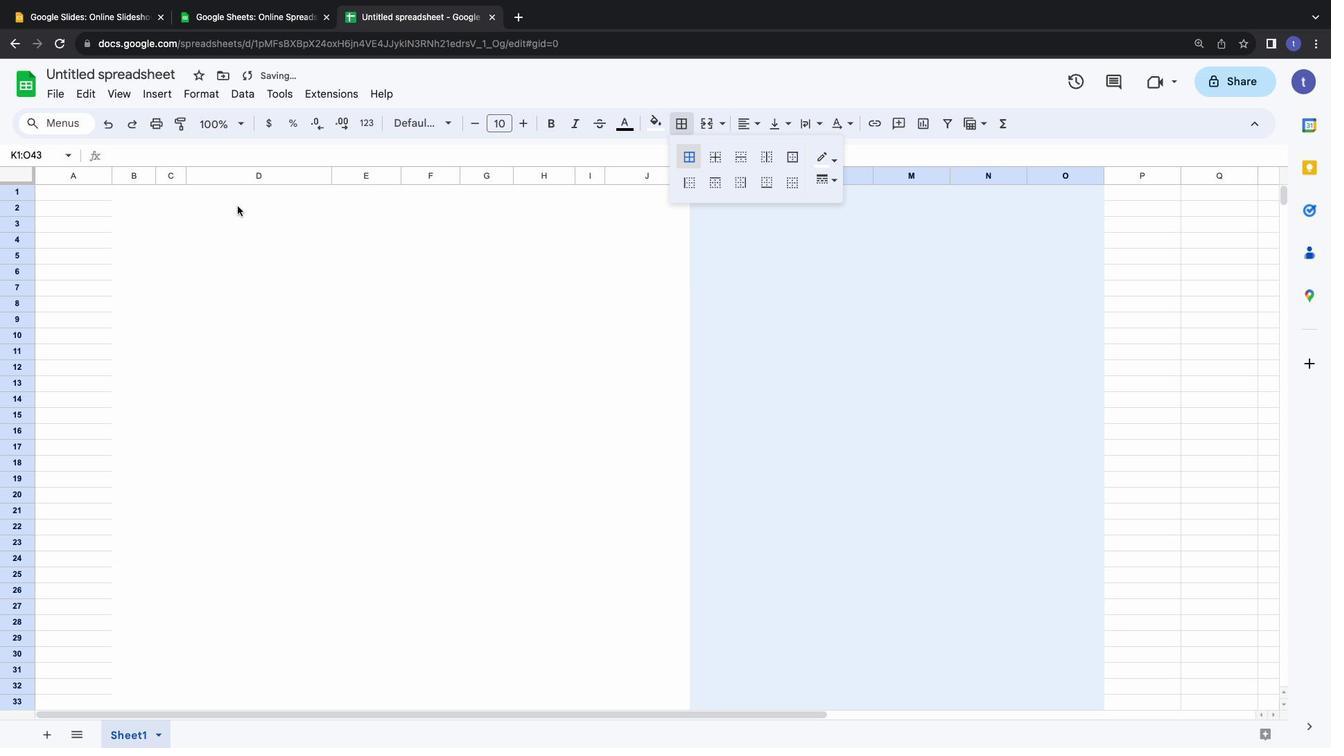 
Action: Mouse moved to (404, 206)
Screenshot: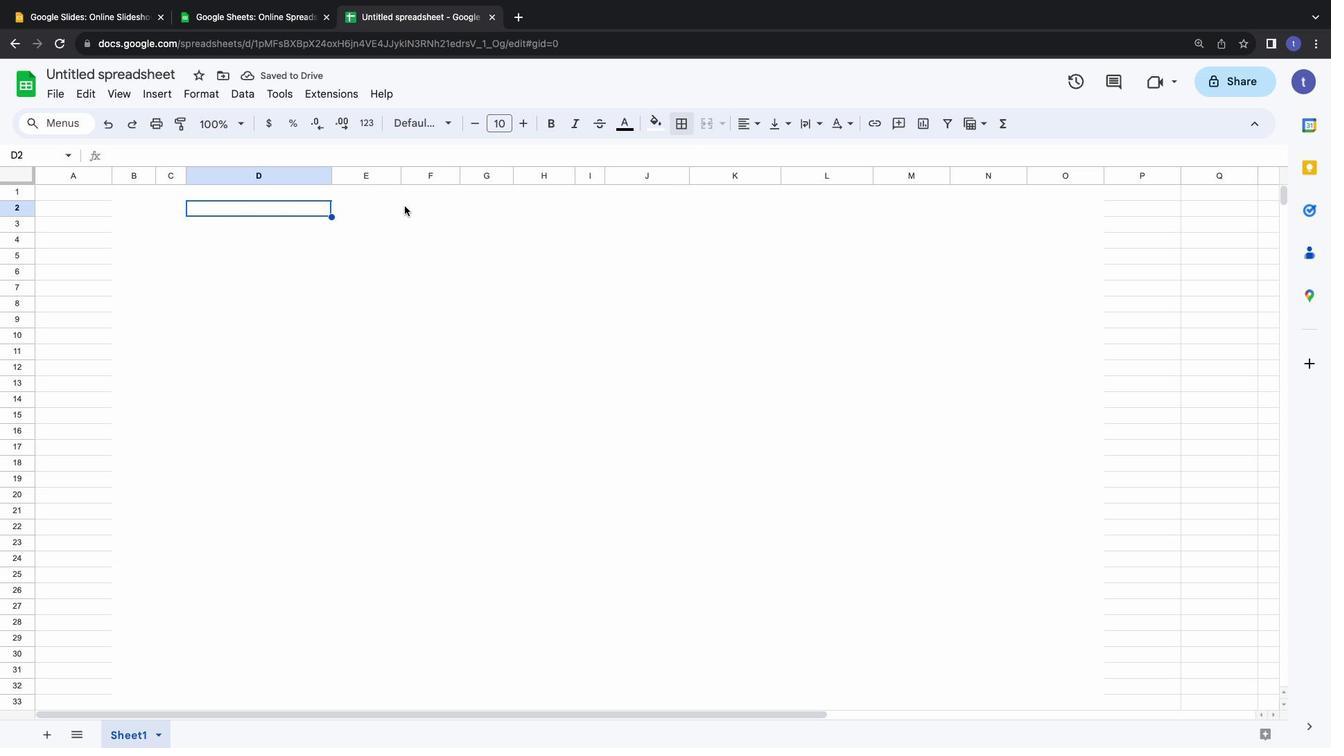 
Action: Mouse pressed left at (404, 206)
Screenshot: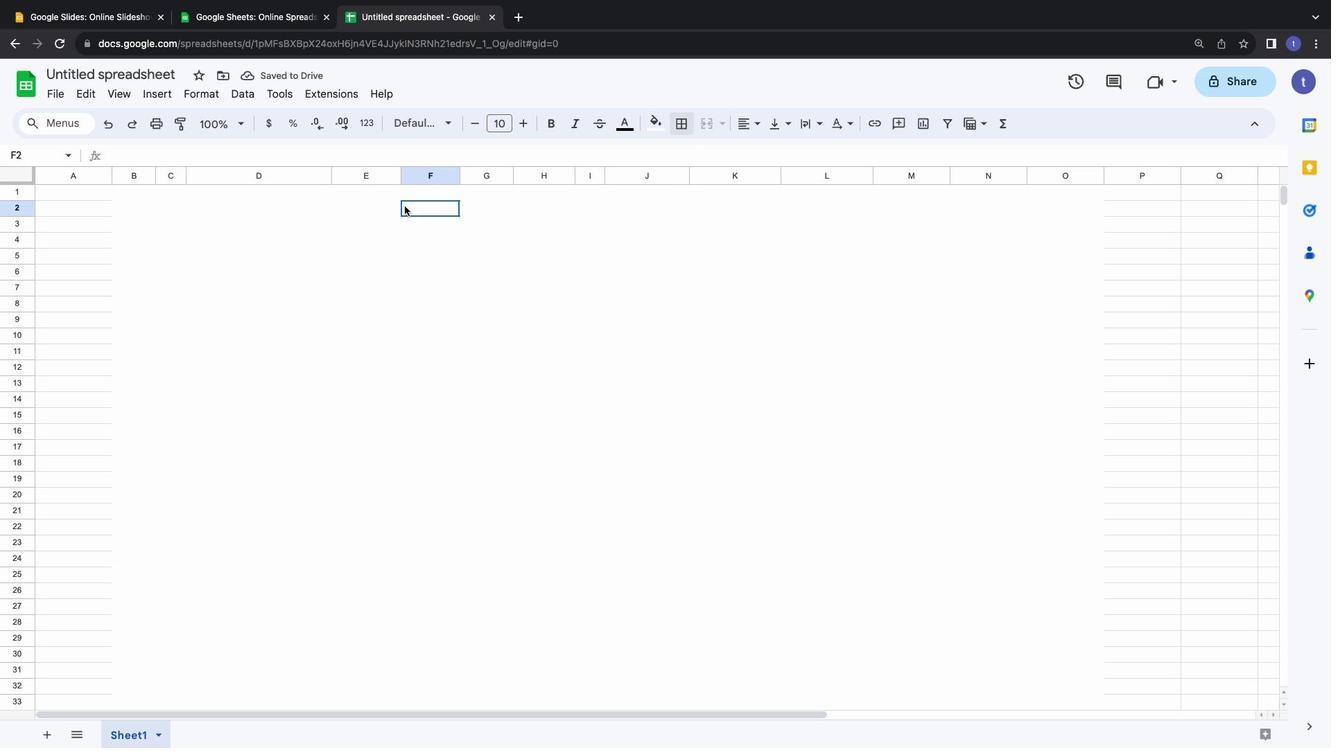 
Action: Mouse moved to (484, 219)
Screenshot: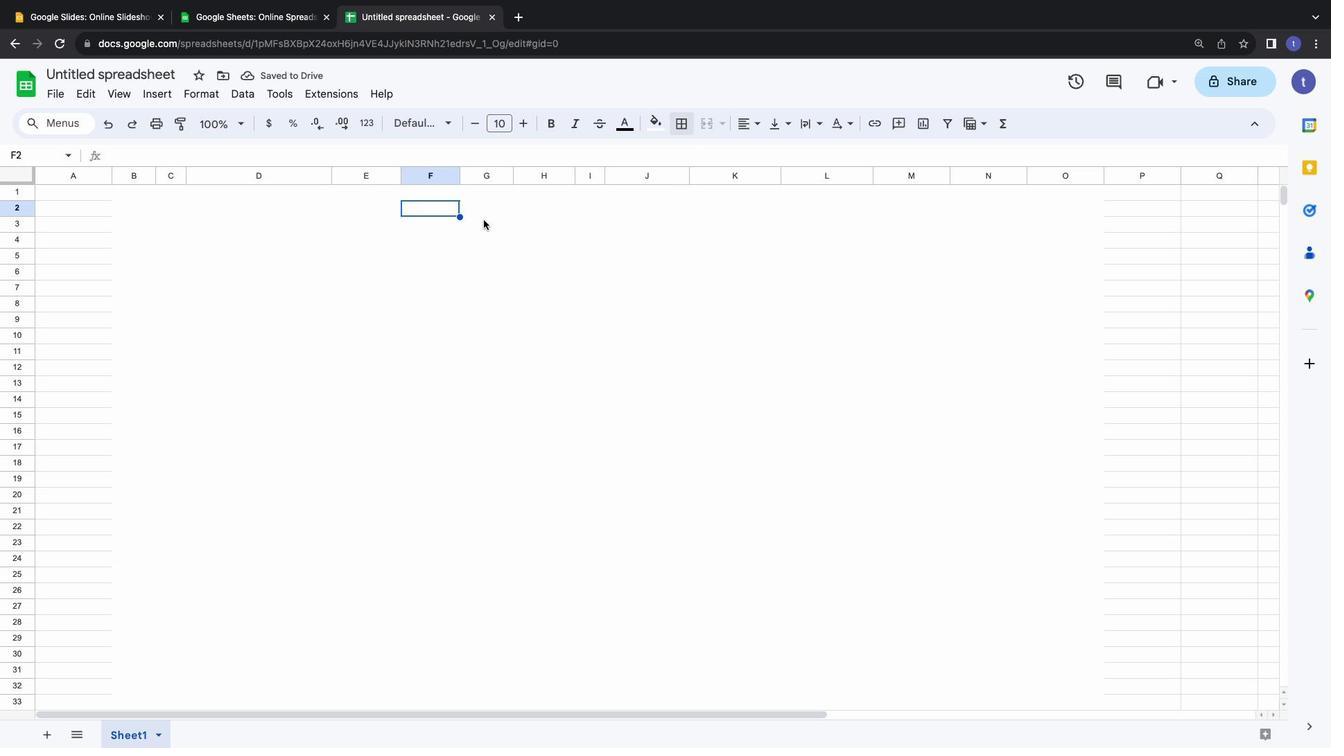 
Action: Mouse pressed left at (484, 219)
Screenshot: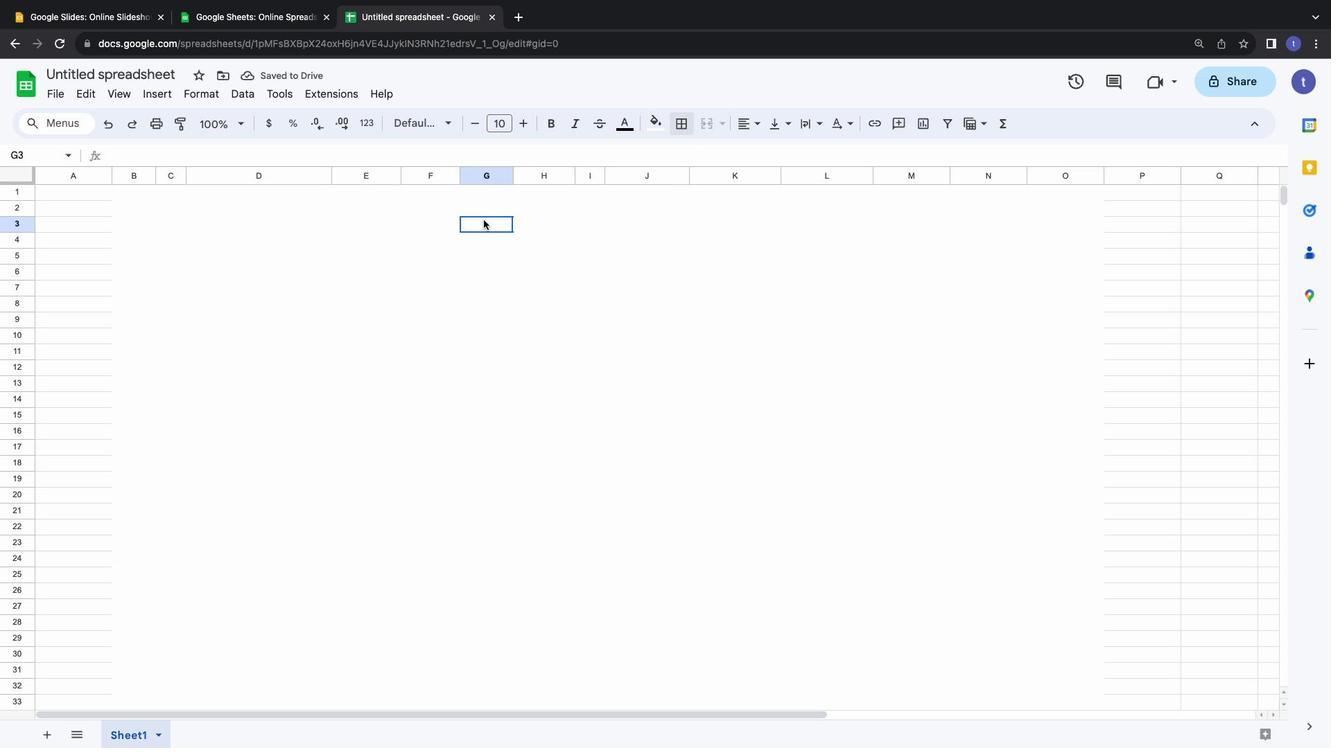 
Action: Mouse pressed left at (484, 219)
Screenshot: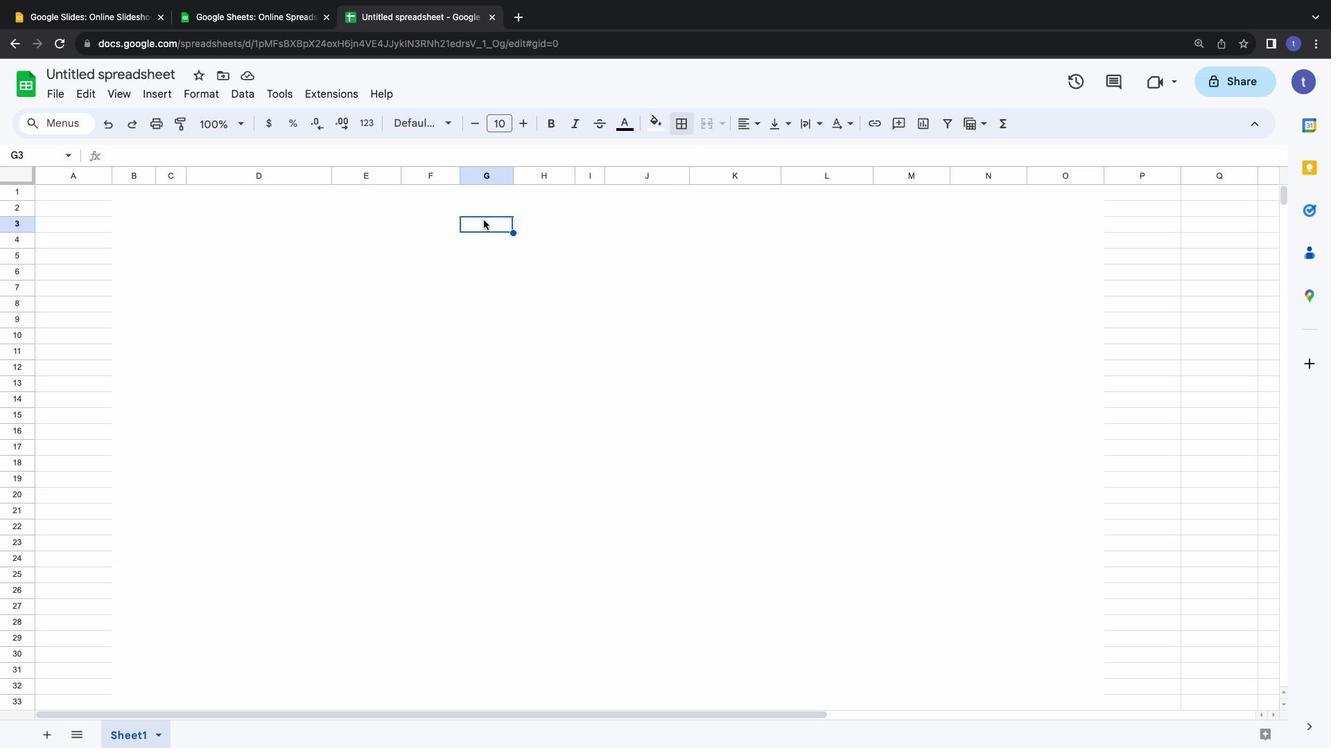 
Action: Mouse pressed left at (484, 219)
Screenshot: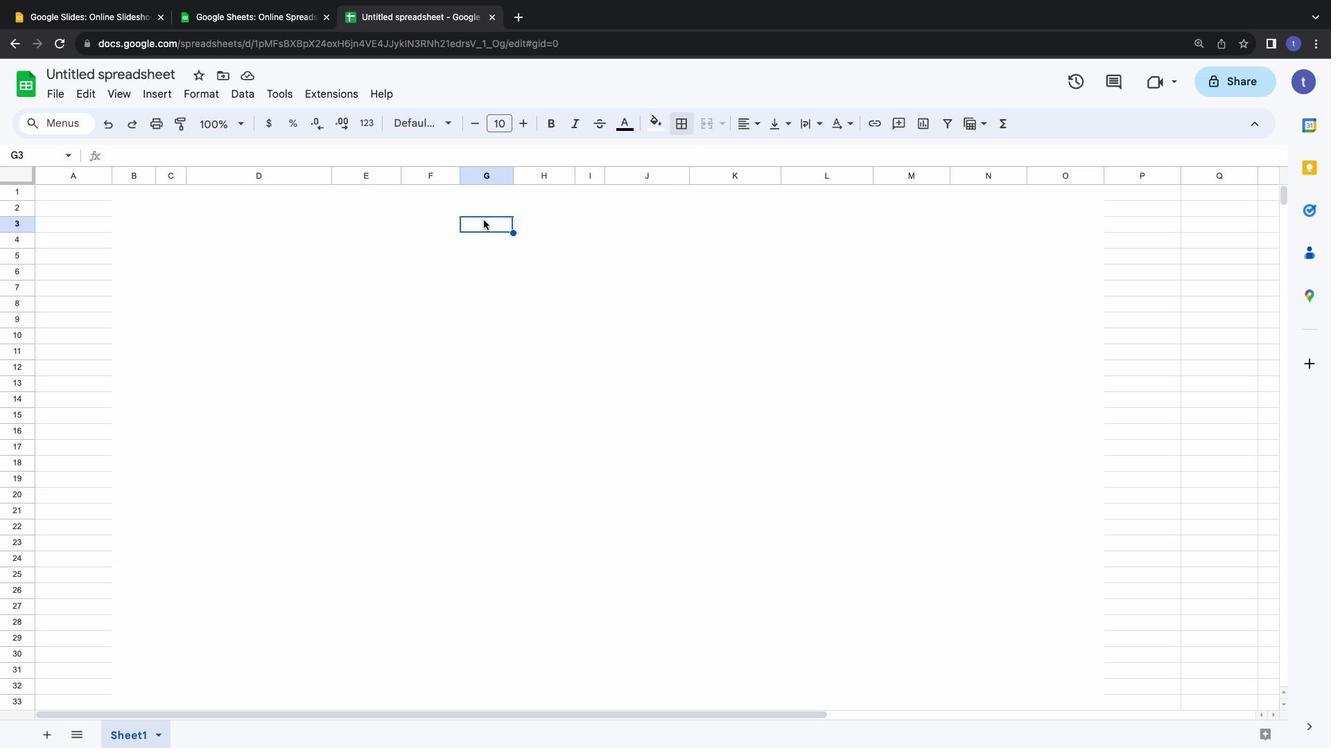 
Action: Key pressed Key.shift'T''e''c''h''e''r''s'Key.backspaceKey.backspaceKey.backspaceKey.backspaceKey.backspaceKey.backspaceKey.shift'E''A''C''H''E''R''S'Key.space'G''R''A''D''E'Key.spaceKey.shift'B''O''O''K'
Screenshot: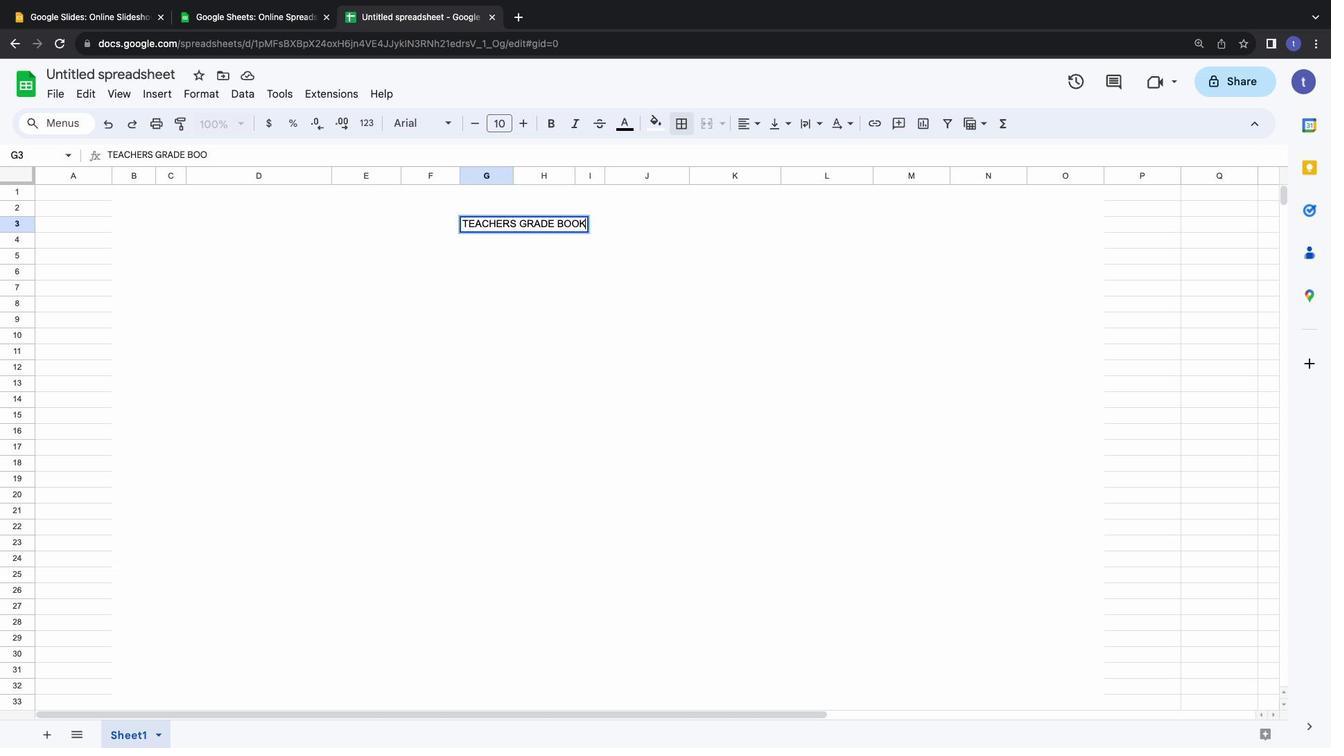 
Action: Mouse moved to (476, 237)
Screenshot: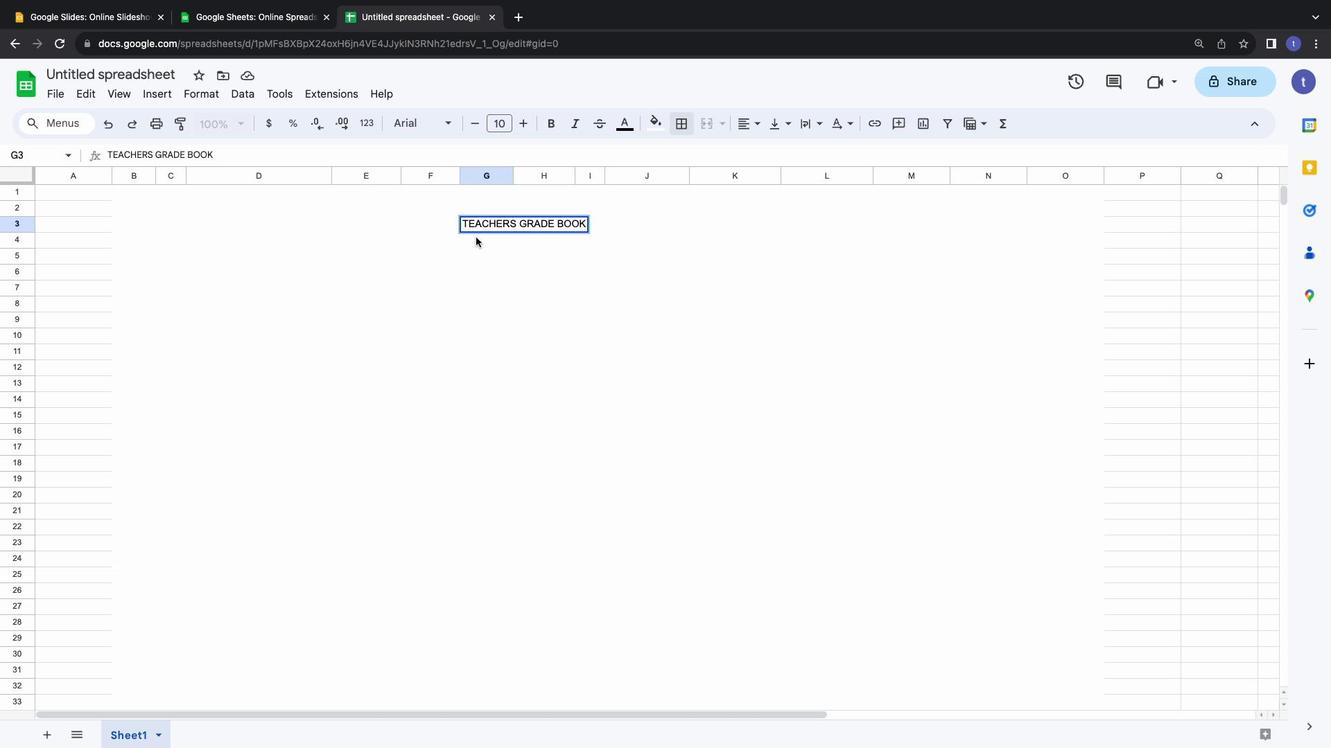 
Action: Mouse pressed left at (476, 237)
Screenshot: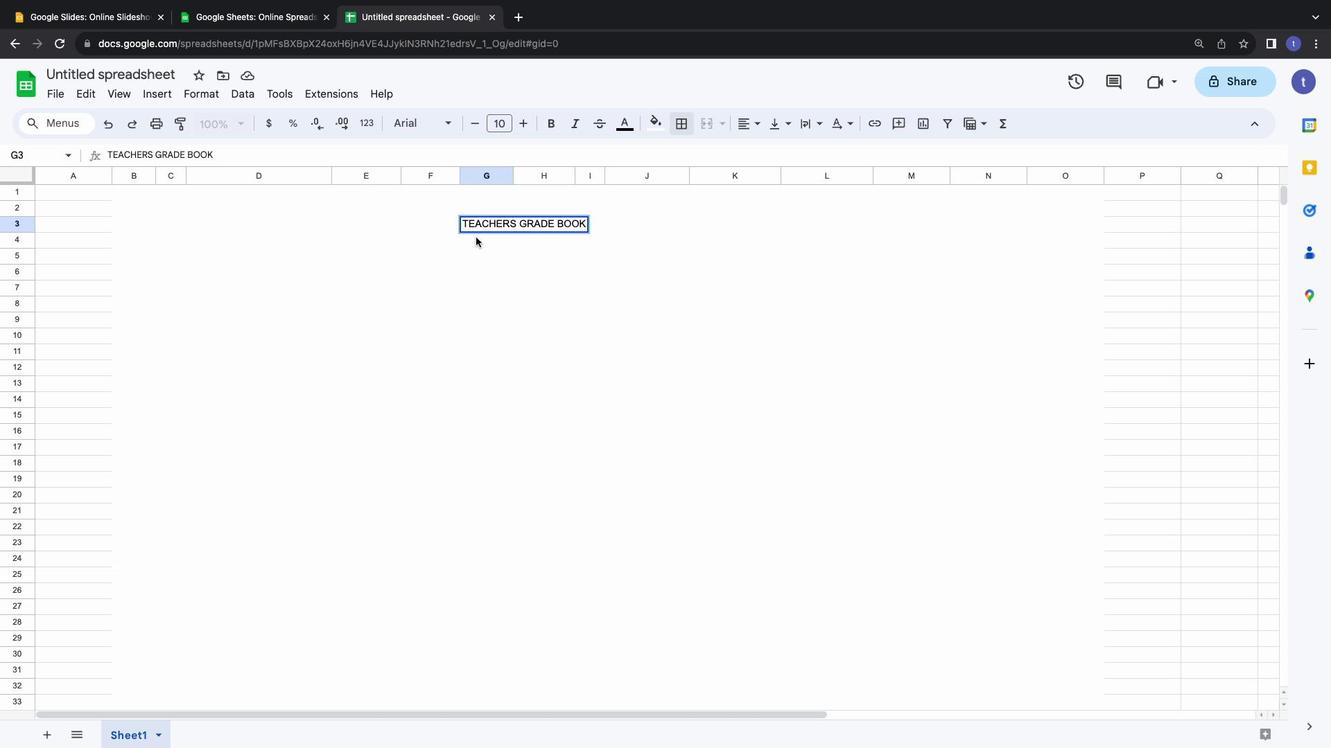 
Action: Mouse moved to (480, 225)
Screenshot: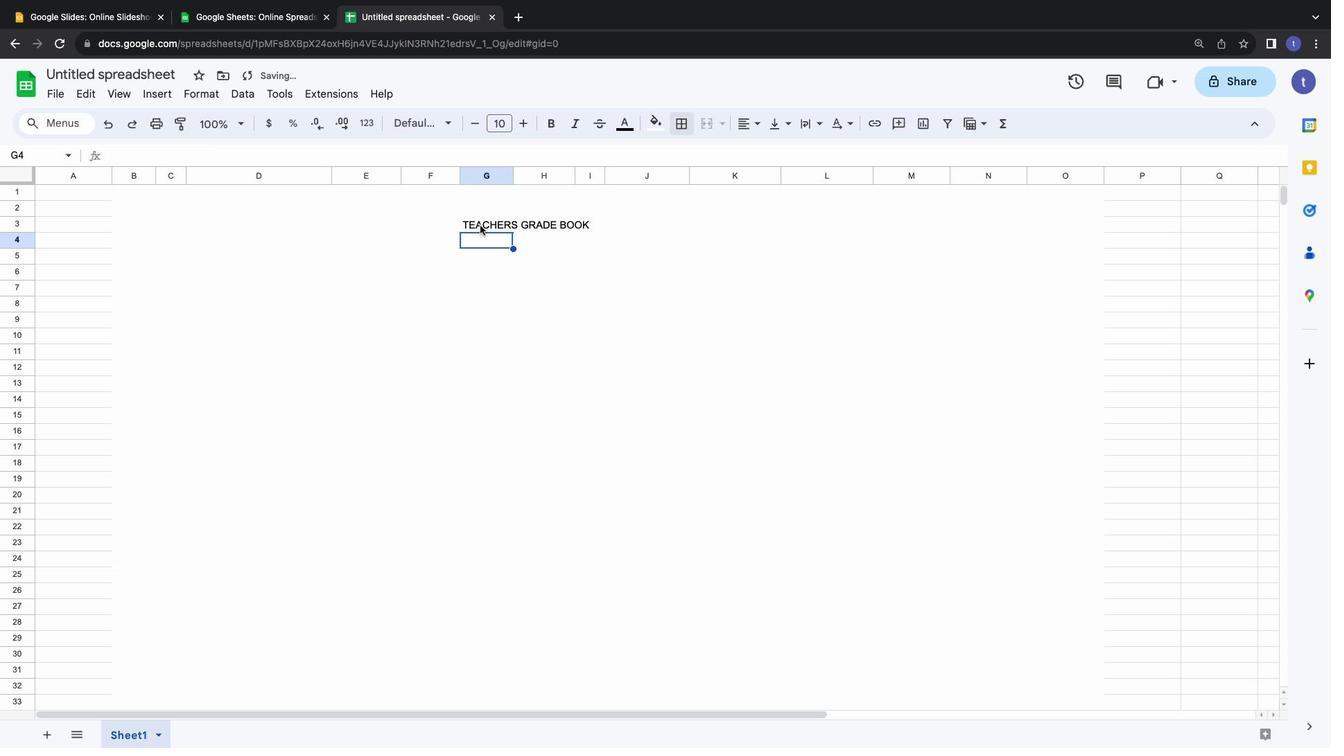 
Action: Mouse pressed left at (480, 225)
Screenshot: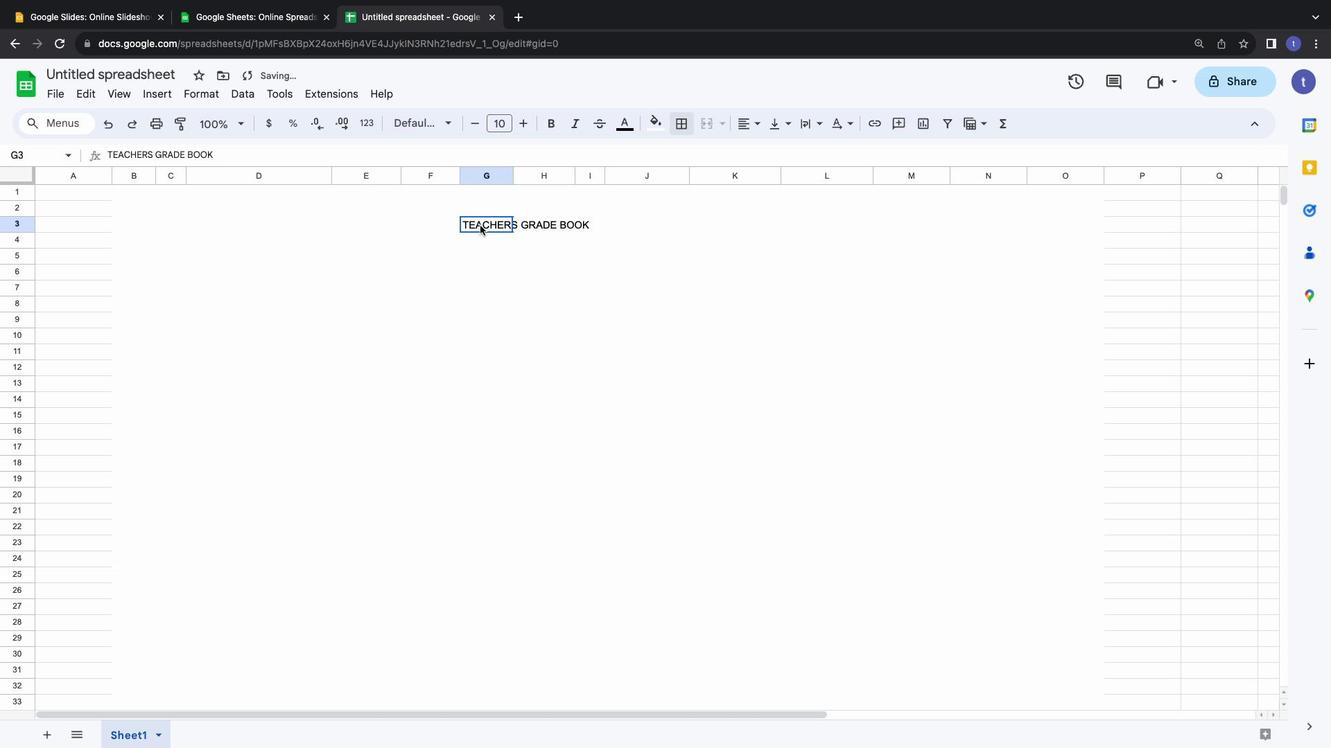 
Action: Mouse pressed left at (480, 225)
Screenshot: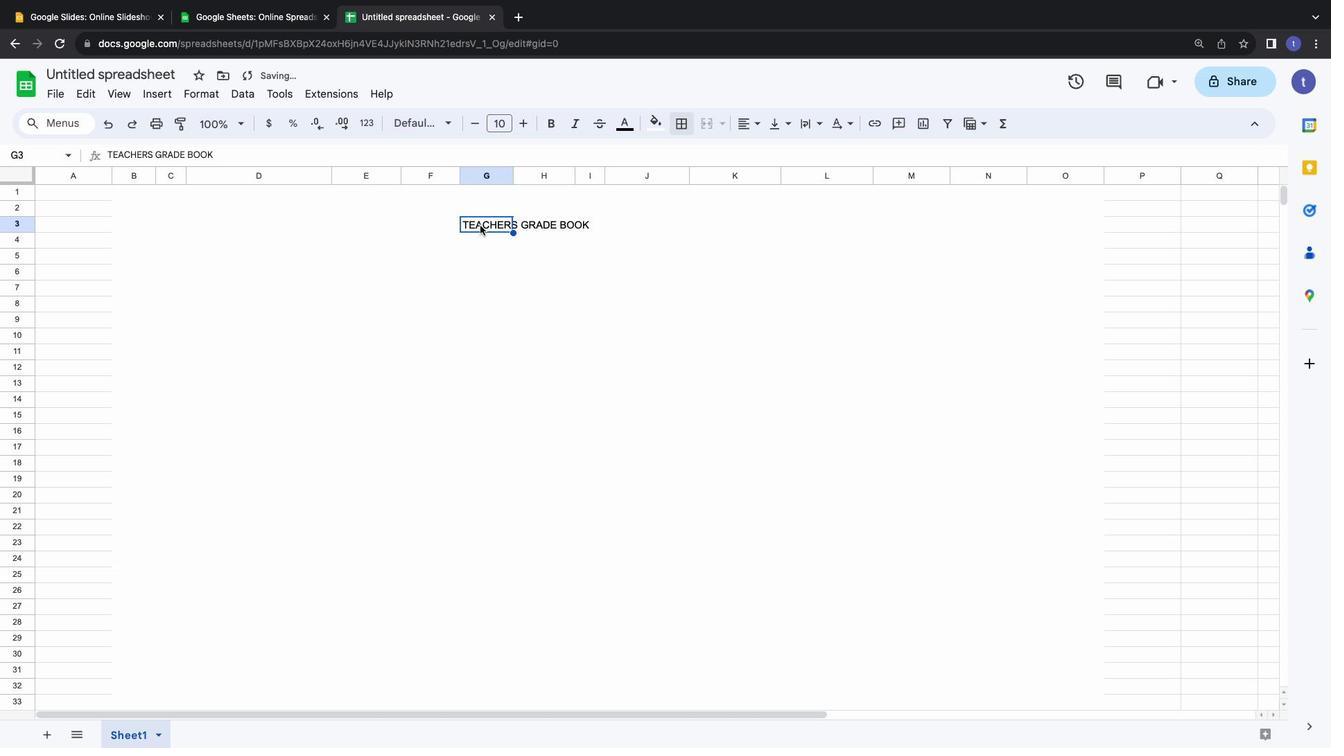 
Action: Mouse pressed left at (480, 225)
Screenshot: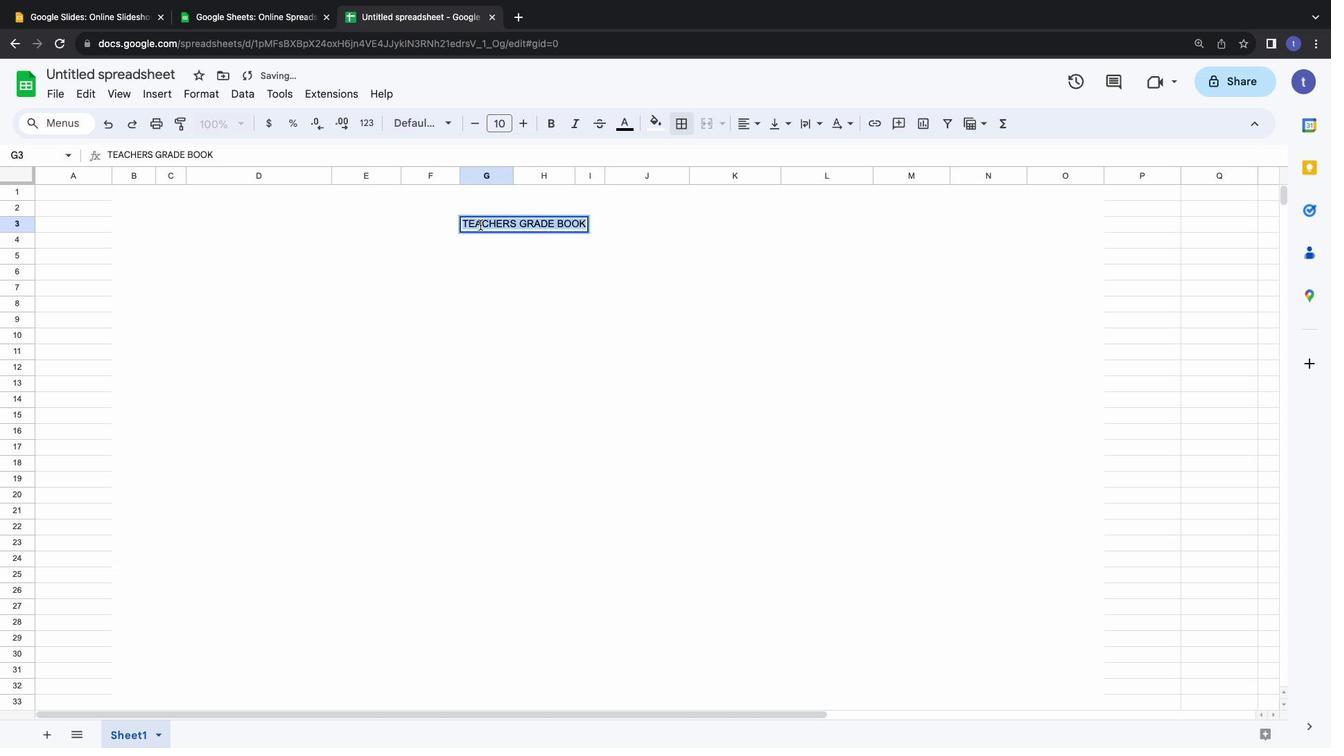
Action: Mouse moved to (510, 119)
Screenshot: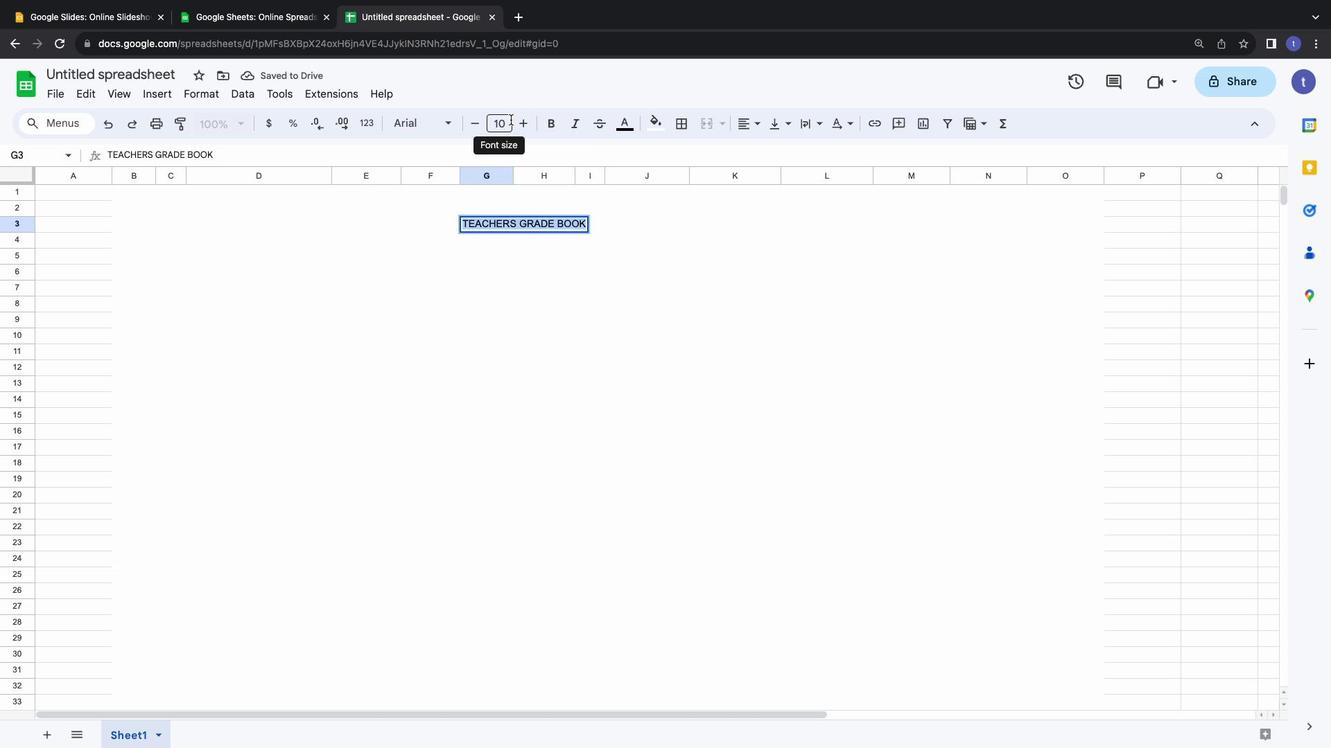 
Action: Mouse pressed left at (510, 119)
Screenshot: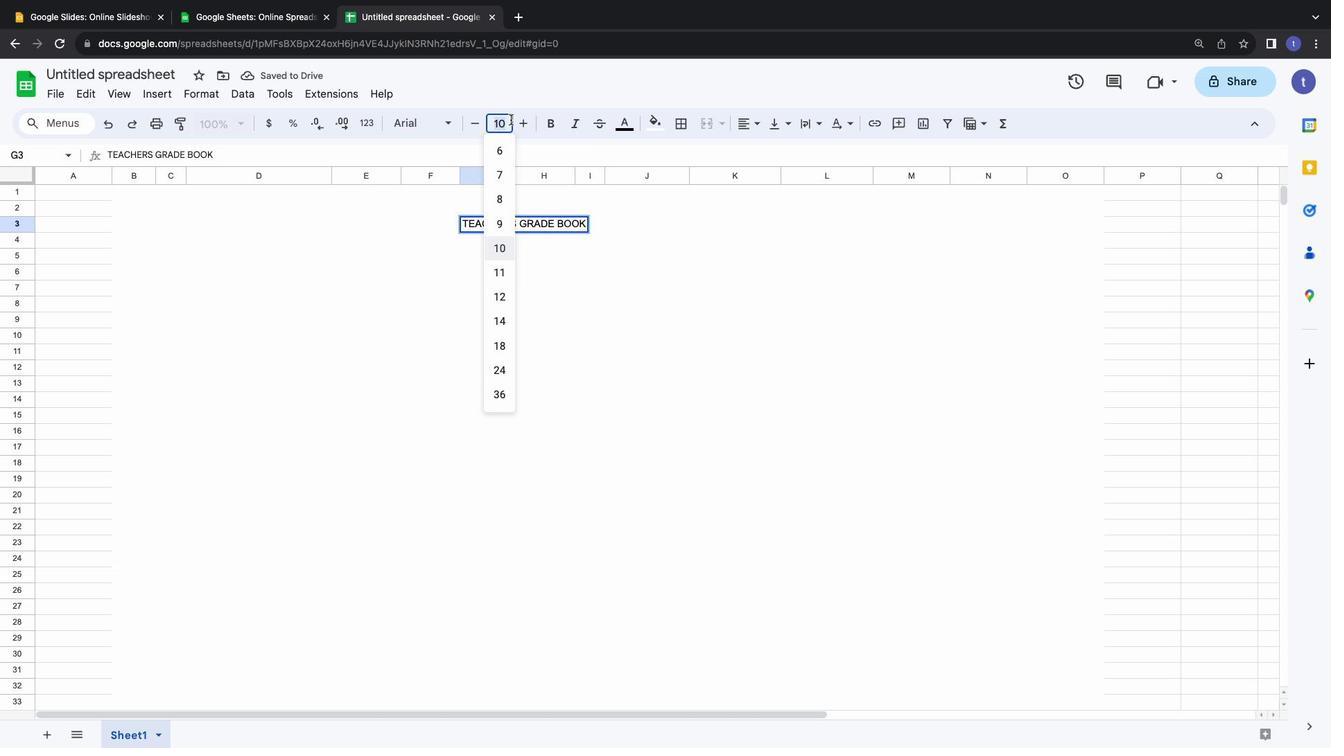 
Action: Key pressed '3''0''\x03'
Screenshot: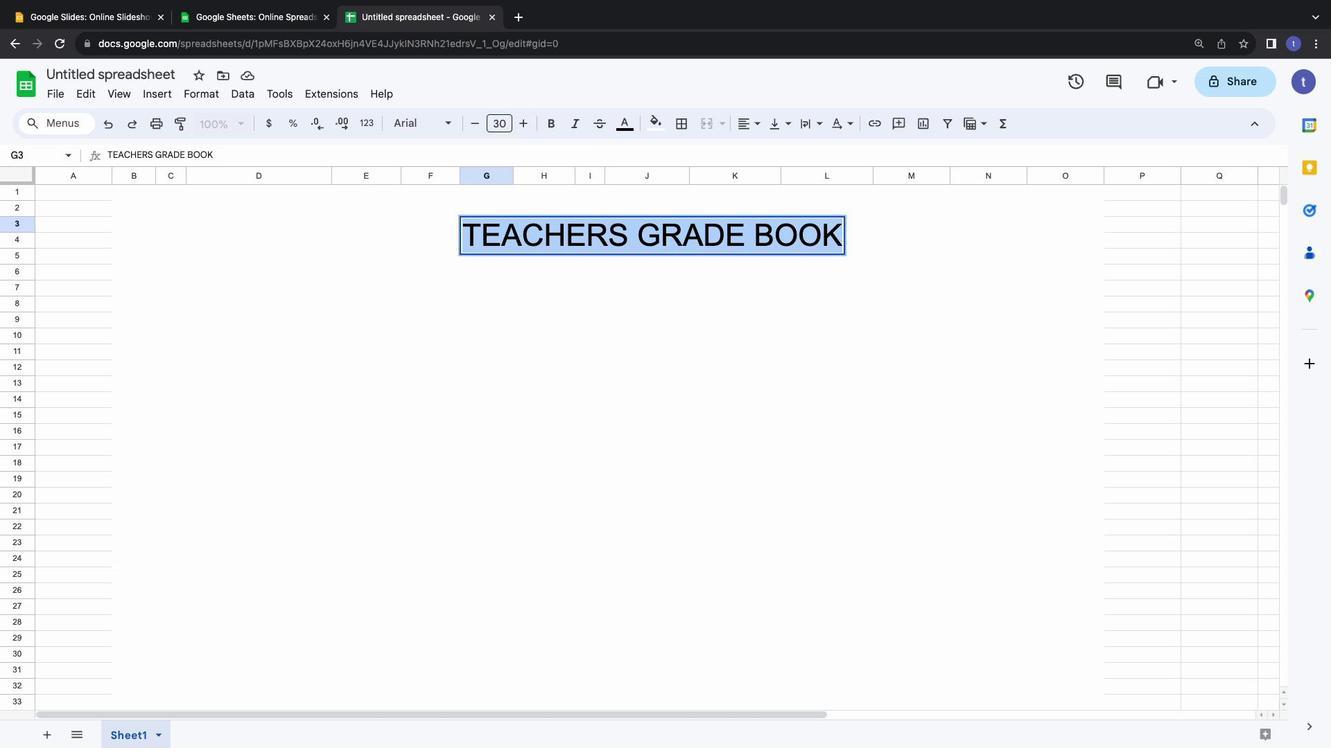
Action: Mouse moved to (622, 122)
Screenshot: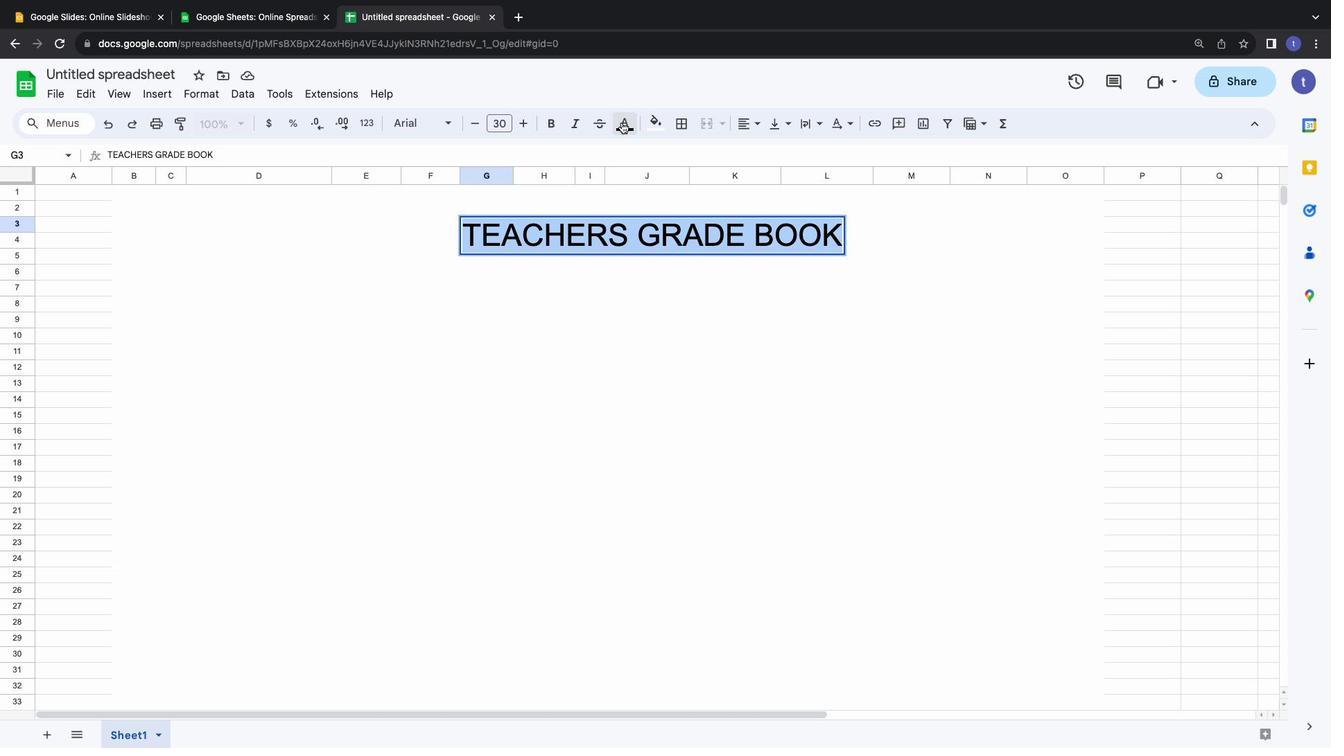 
Action: Mouse pressed left at (622, 122)
Screenshot: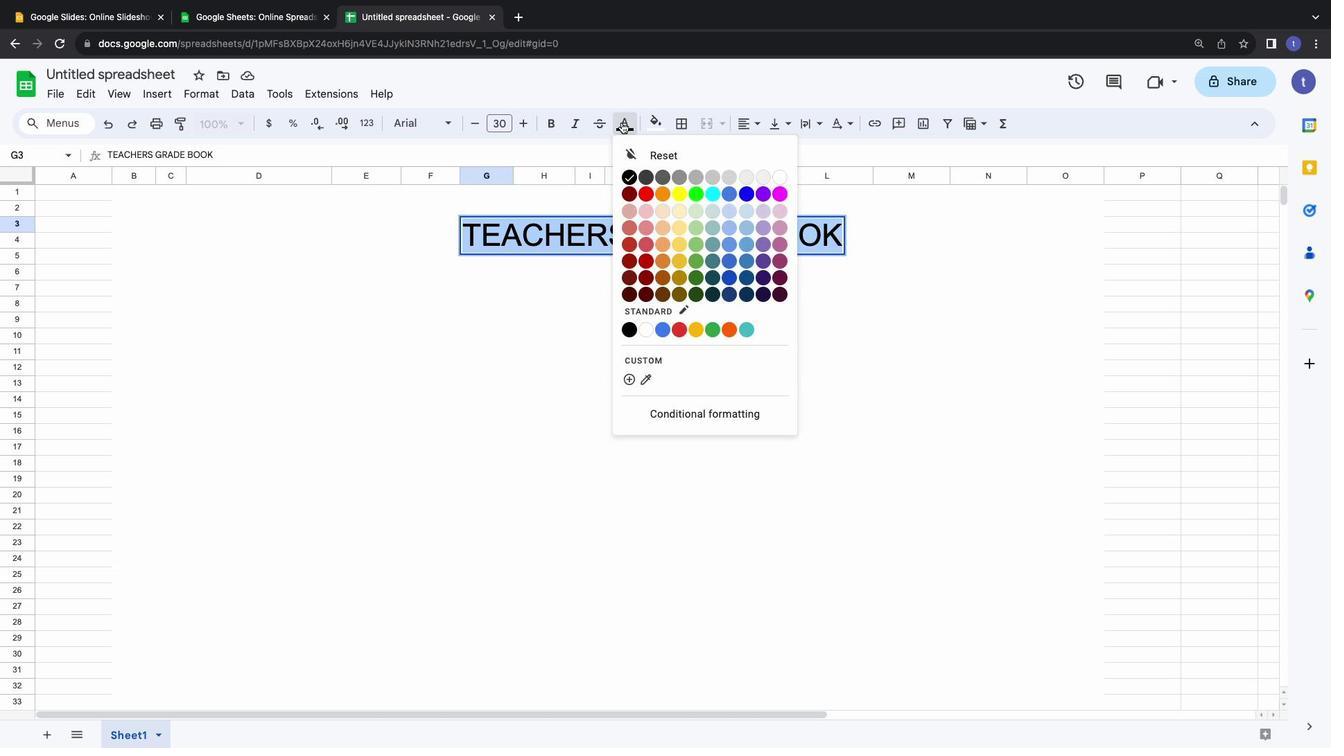 
Action: Mouse moved to (742, 280)
Screenshot: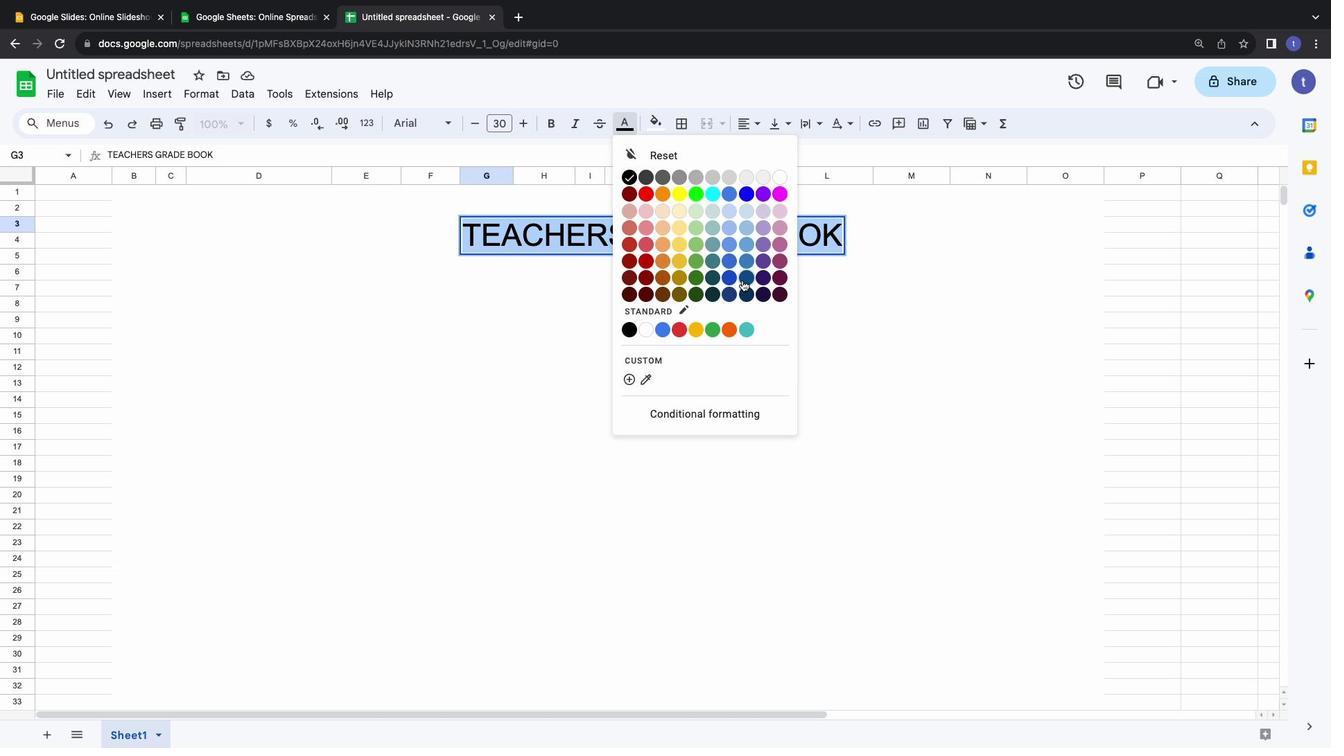 
Action: Mouse pressed left at (742, 280)
Screenshot: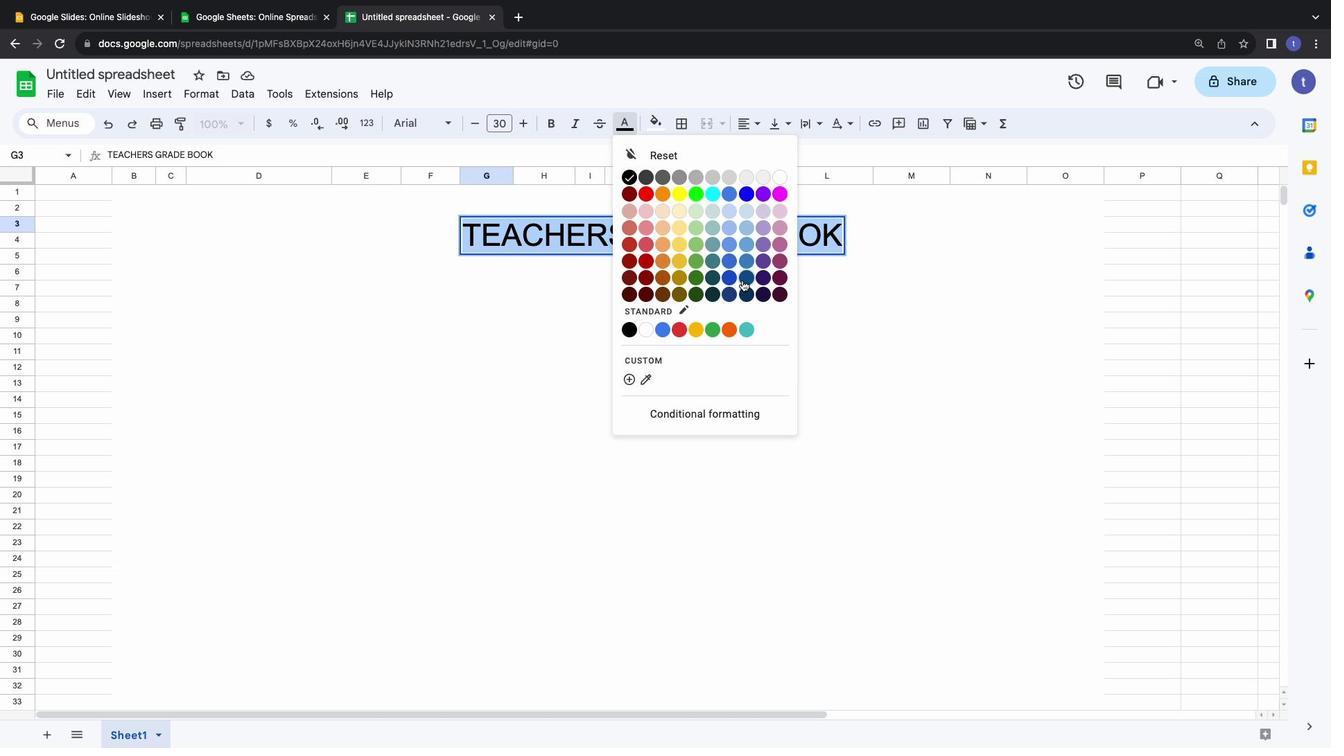 
Action: Mouse moved to (516, 233)
Screenshot: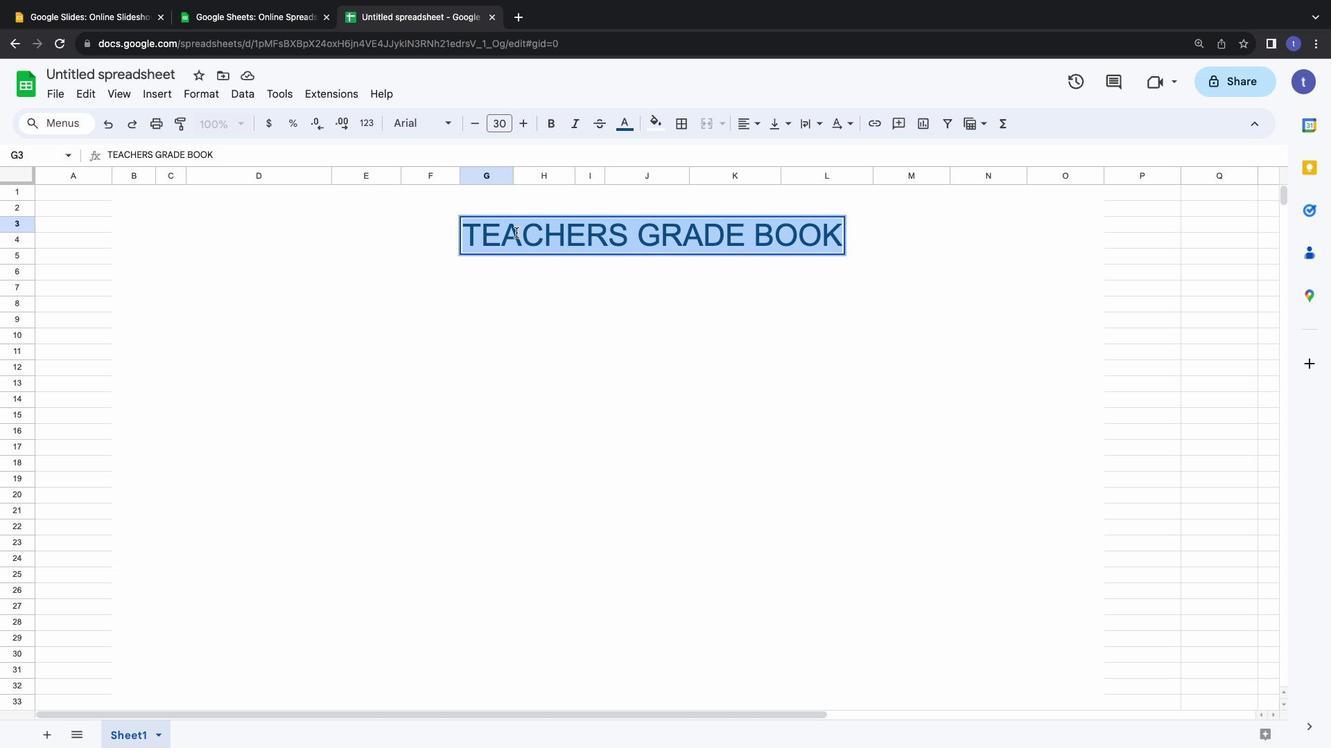 
Action: Mouse pressed left at (516, 233)
Screenshot: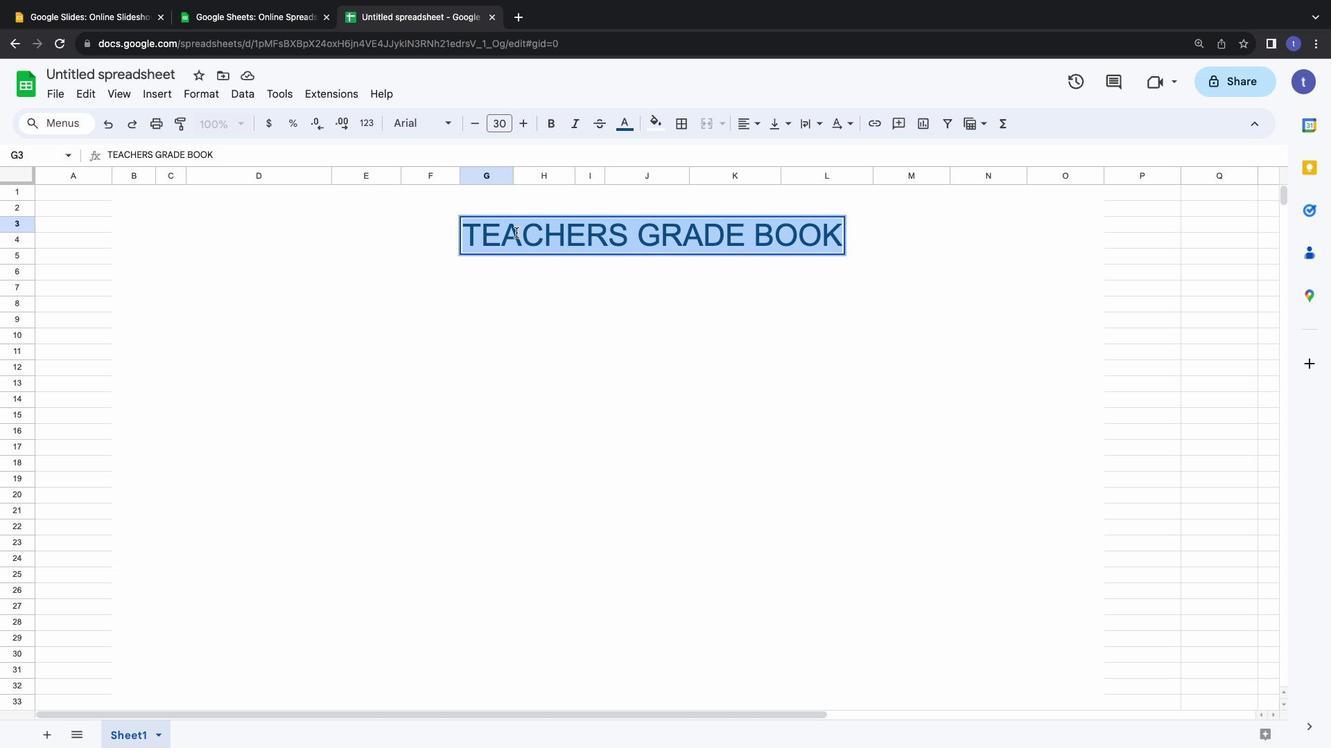 
Action: Mouse moved to (489, 233)
Screenshot: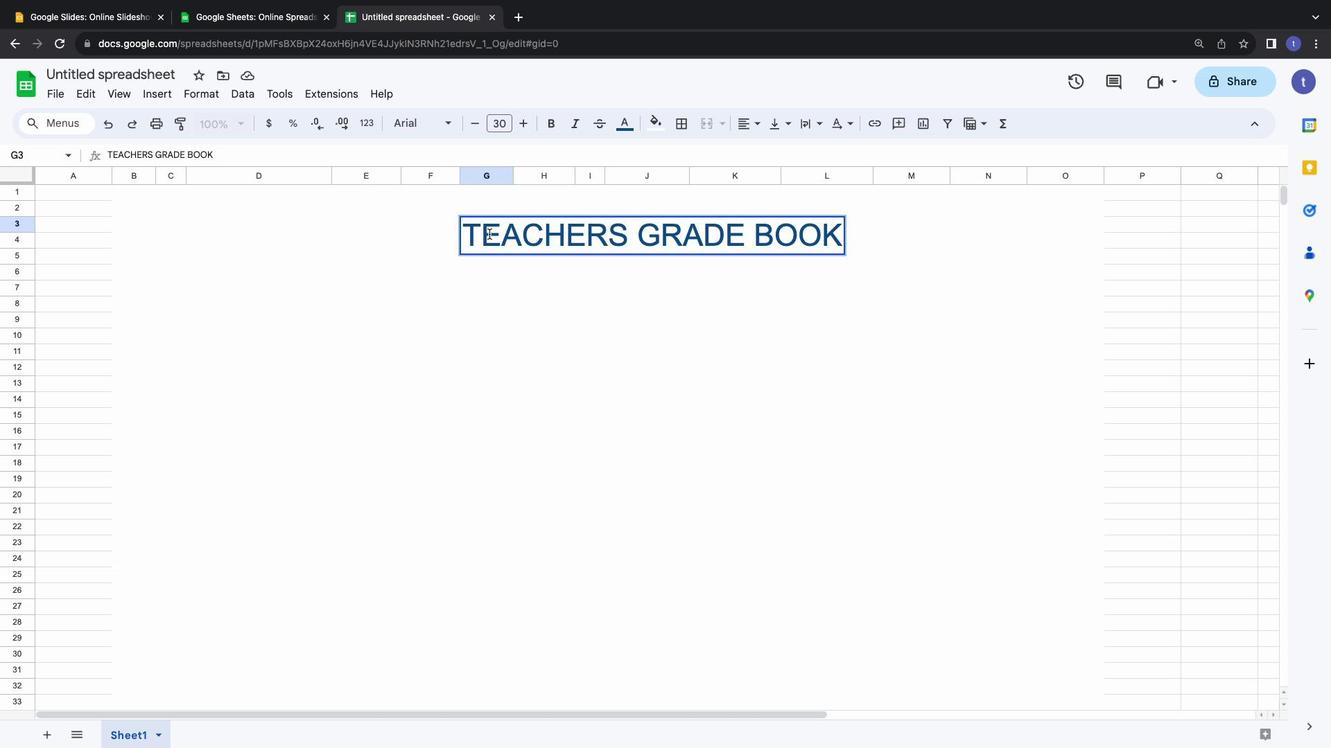 
Action: Mouse pressed left at (489, 233)
Screenshot: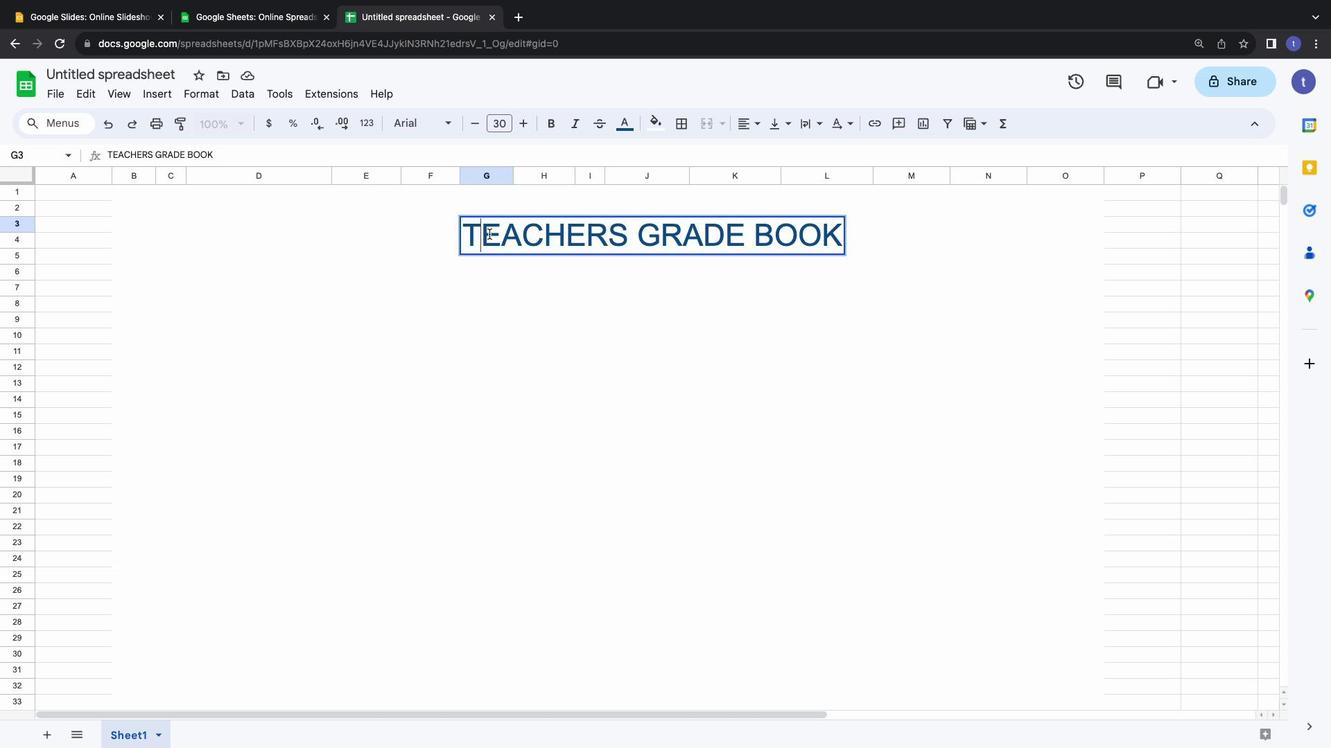 
Action: Mouse moved to (473, 228)
Screenshot: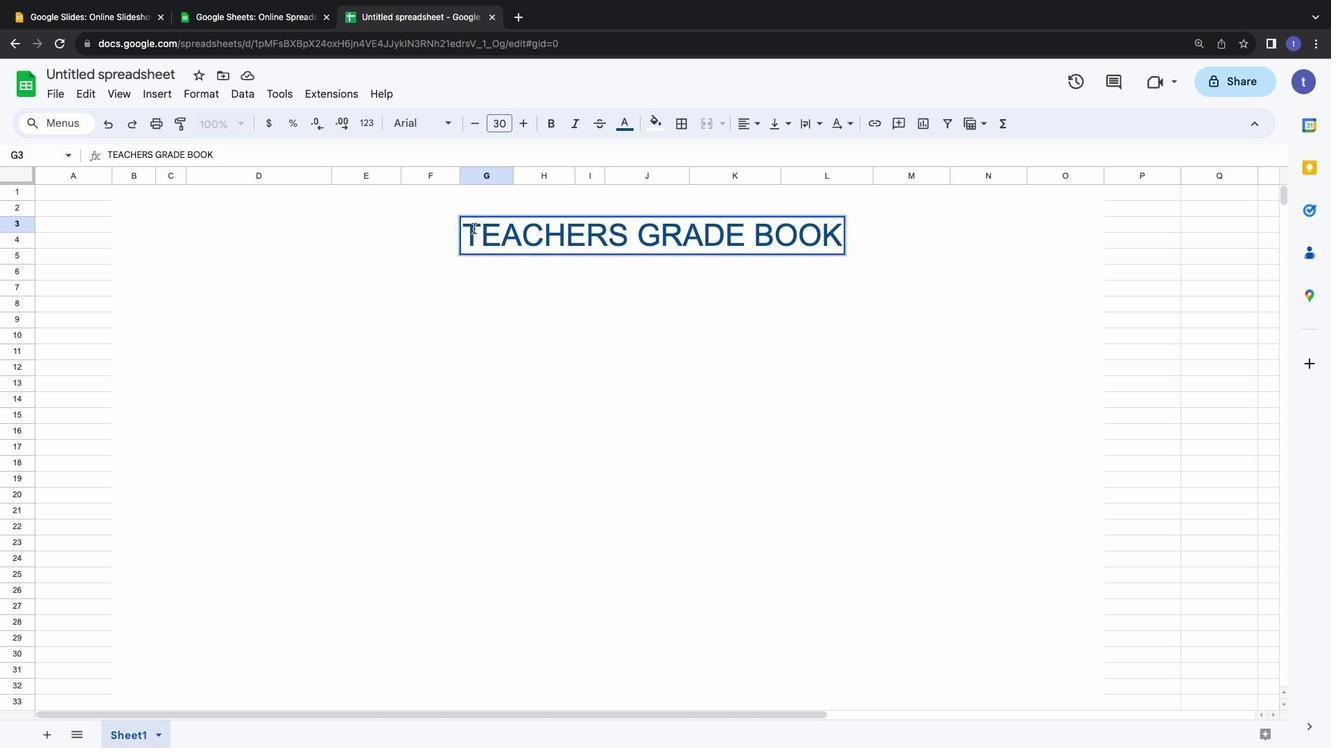 
Action: Mouse pressed left at (473, 228)
Screenshot: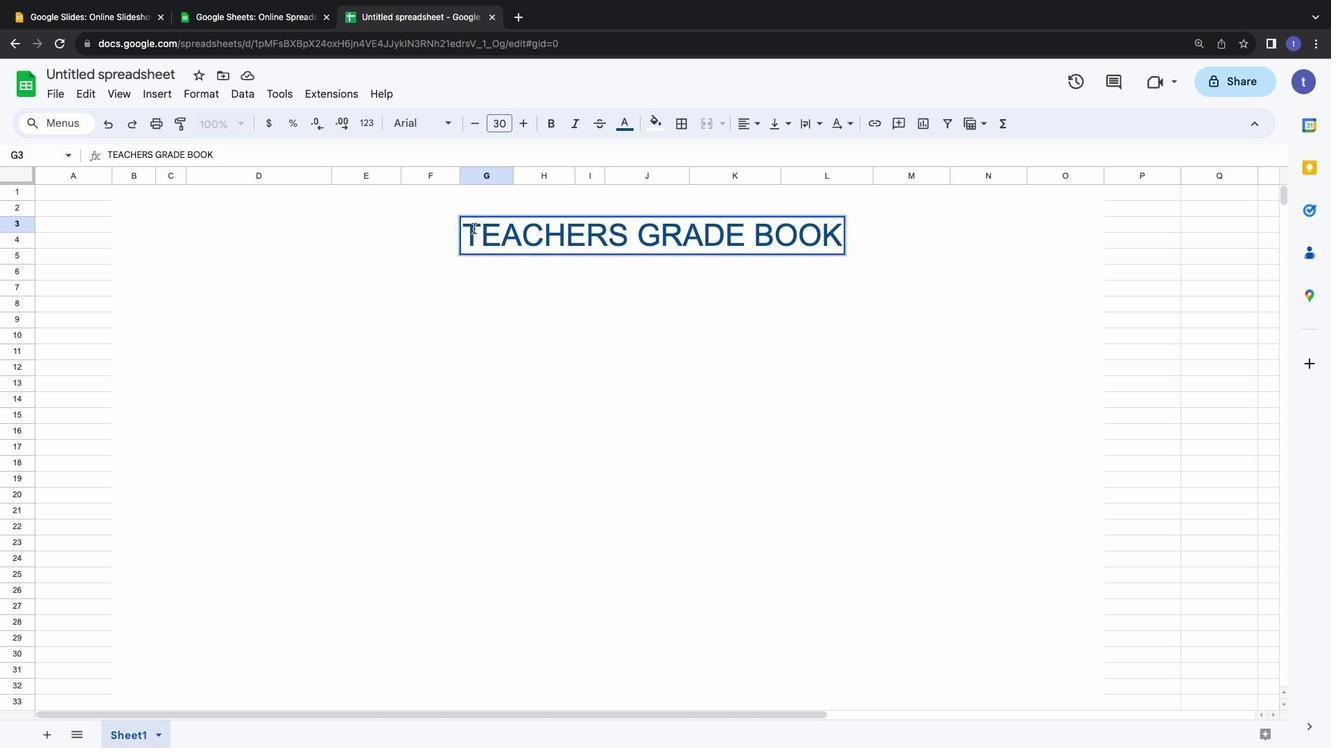 
Action: Mouse moved to (468, 228)
Screenshot: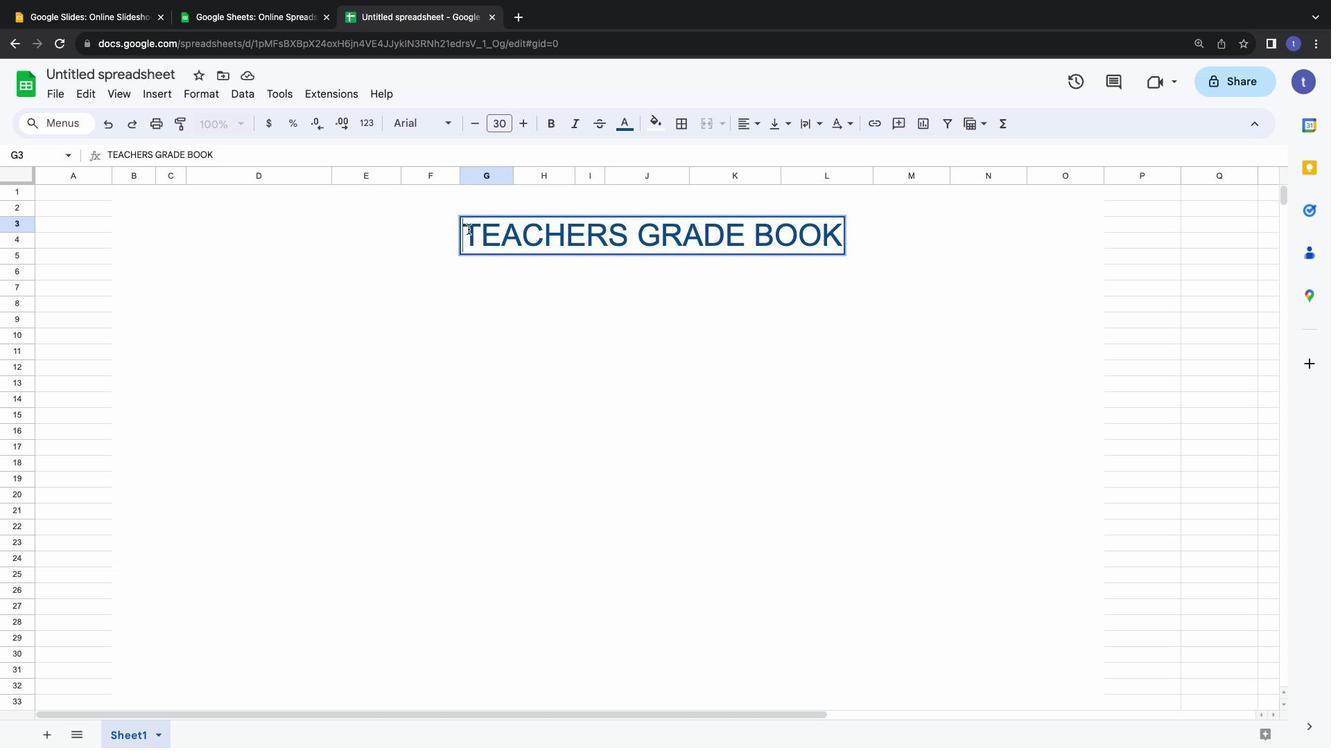 
Action: Mouse pressed left at (468, 228)
Screenshot: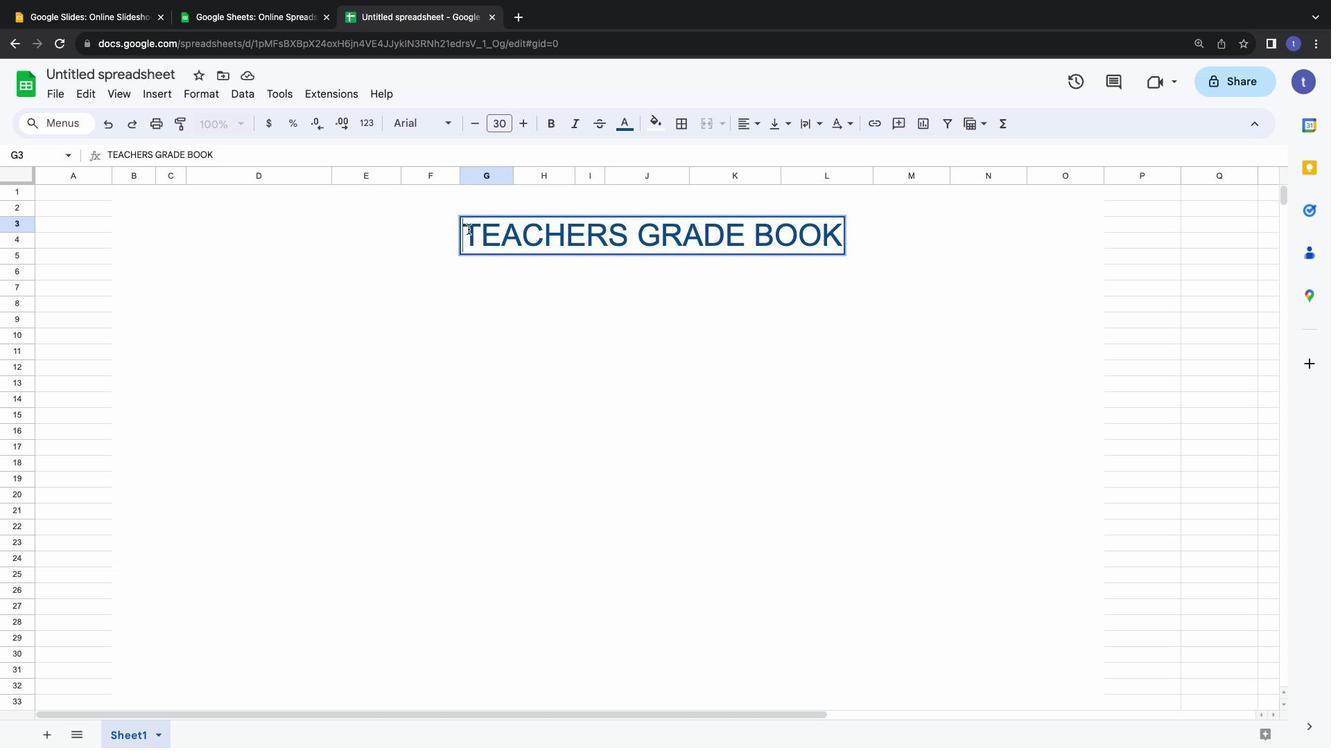 
Action: Mouse moved to (742, 125)
Screenshot: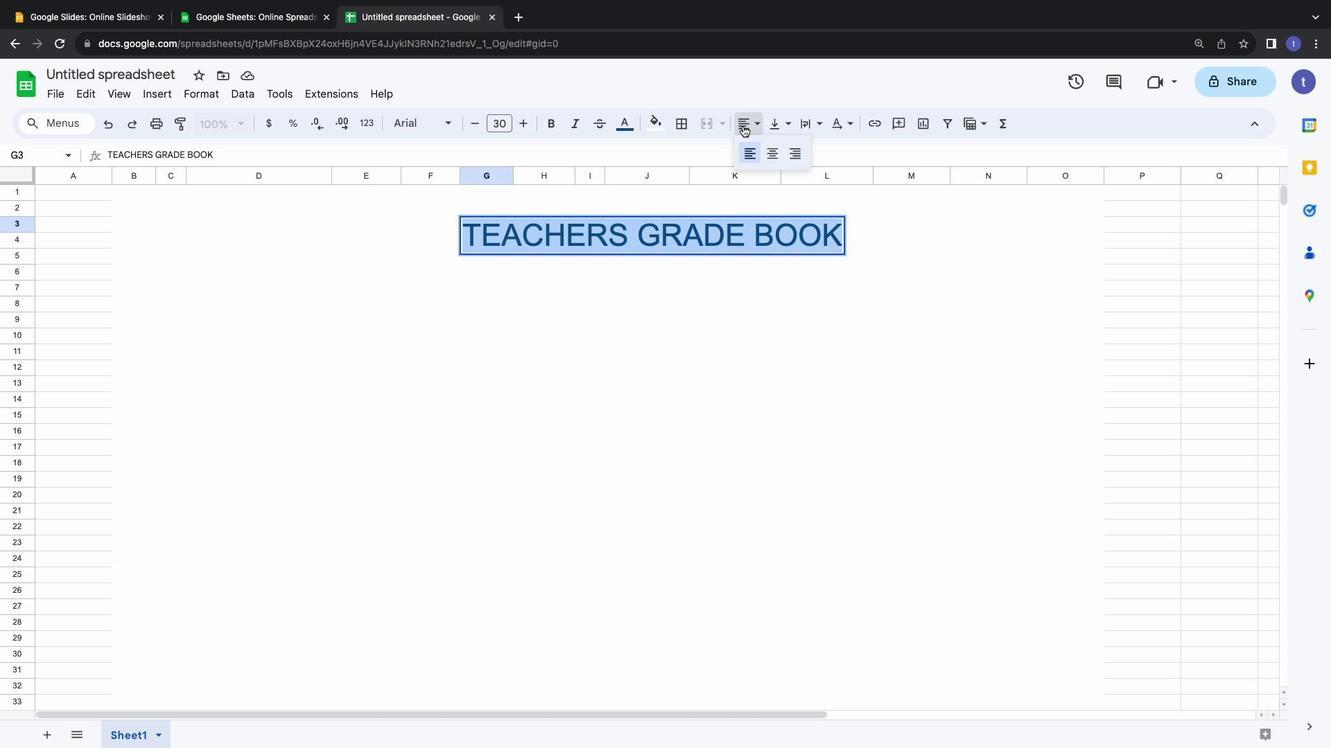 
Action: Mouse pressed left at (742, 125)
Screenshot: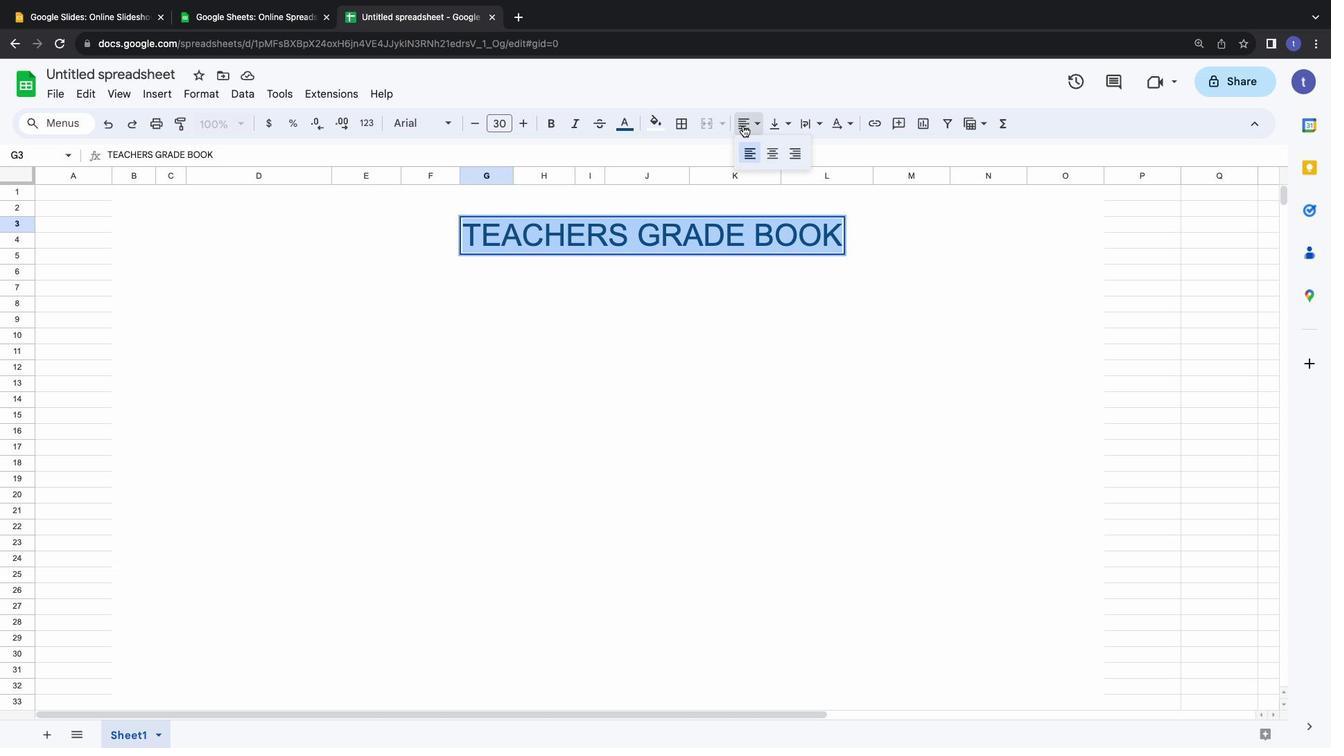 
Action: Mouse moved to (769, 148)
Screenshot: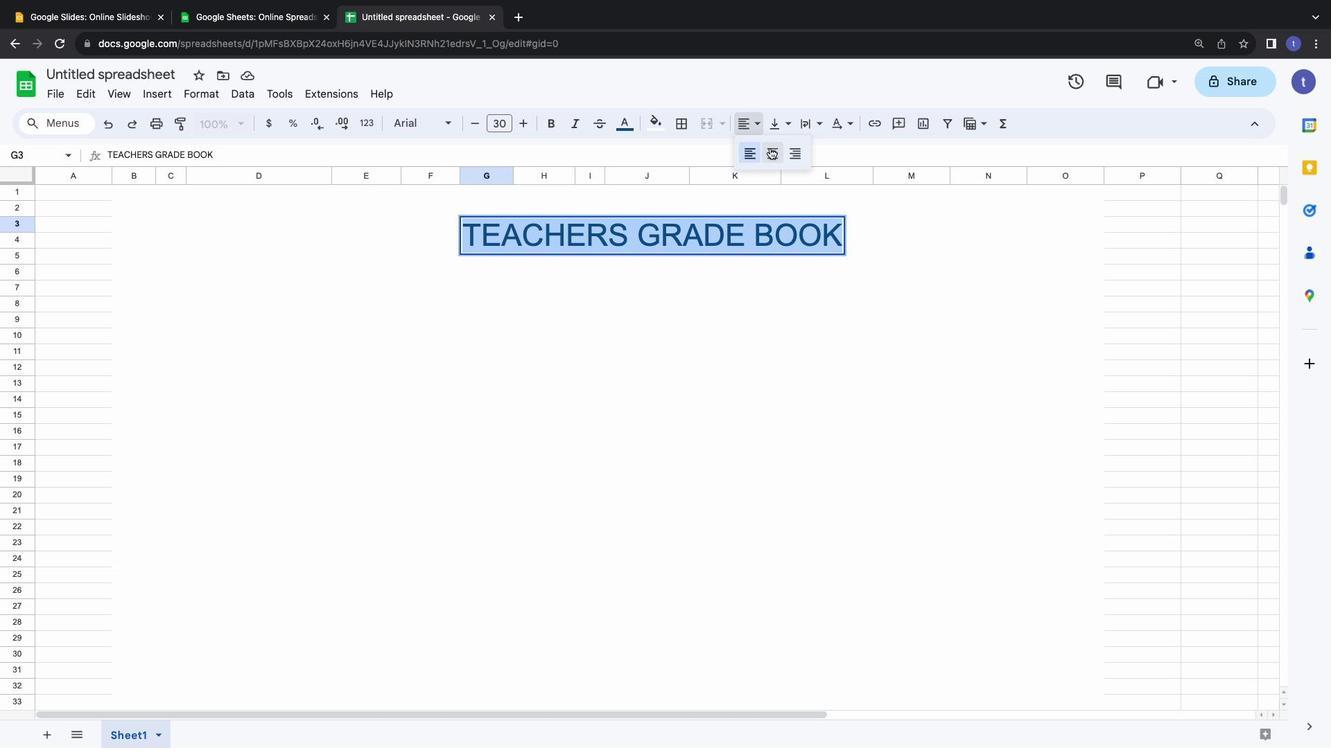 
Action: Mouse pressed left at (769, 148)
Screenshot: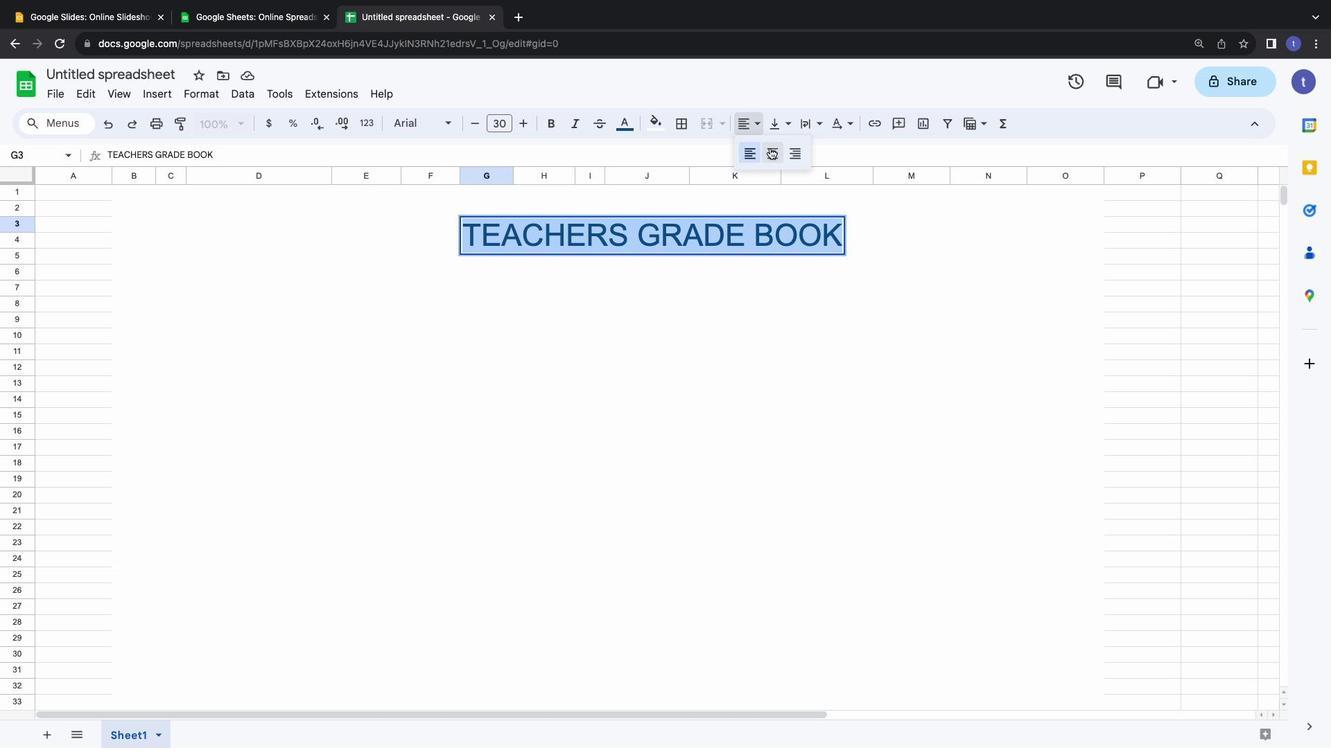 
Action: Mouse moved to (422, 210)
Screenshot: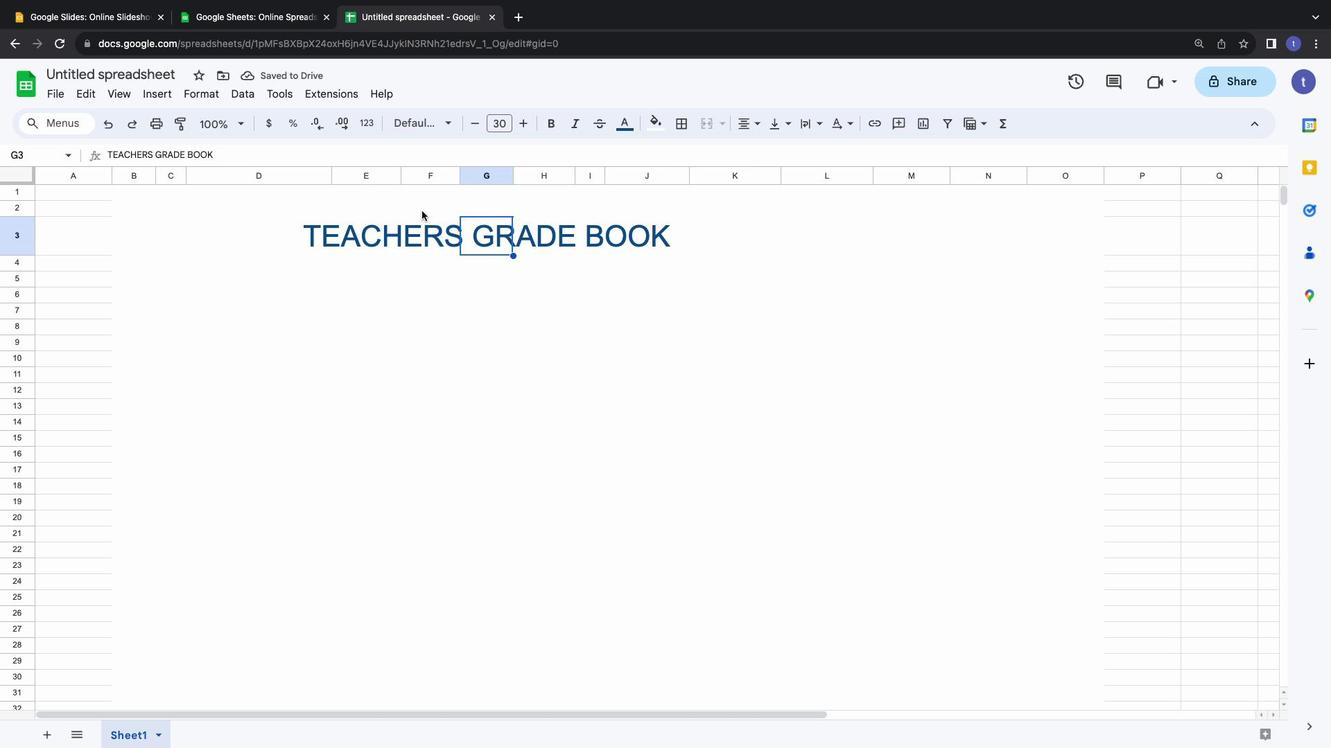 
Action: Key pressed Key.cmd'z'
Screenshot: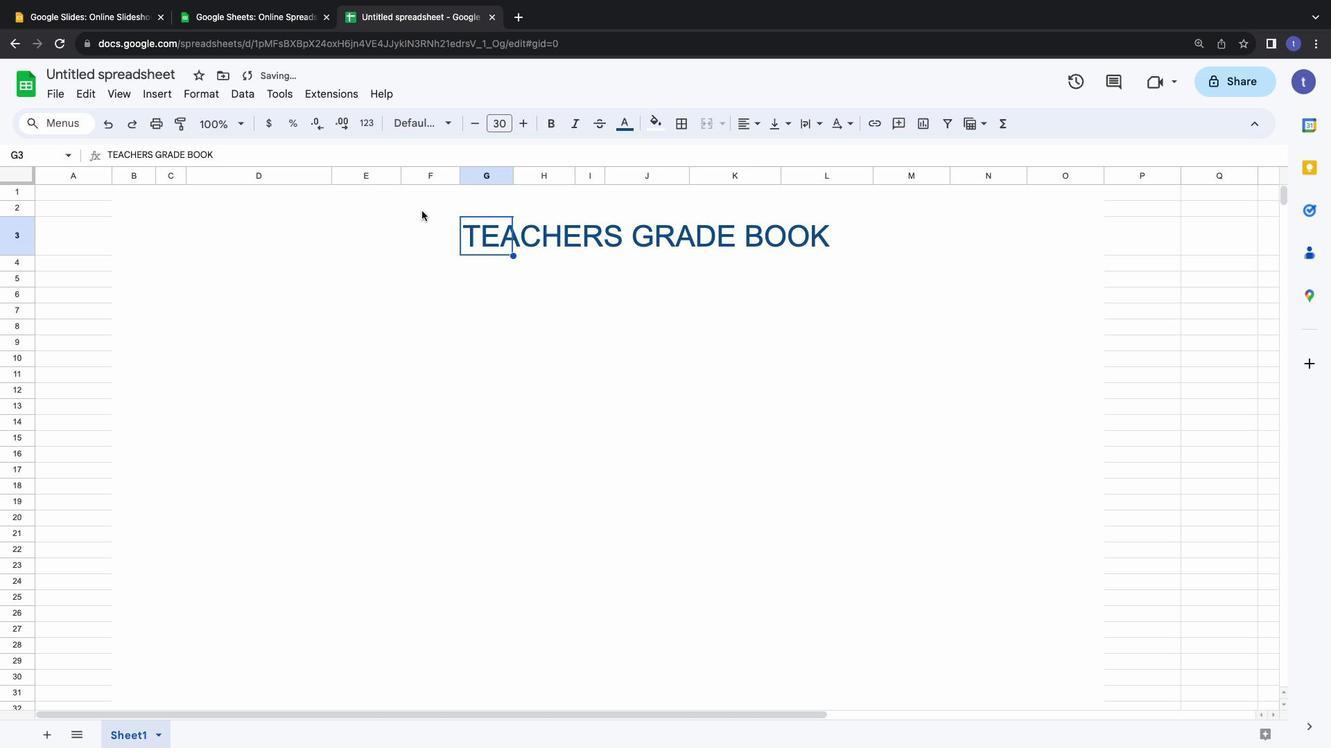 
Action: Mouse moved to (434, 207)
Screenshot: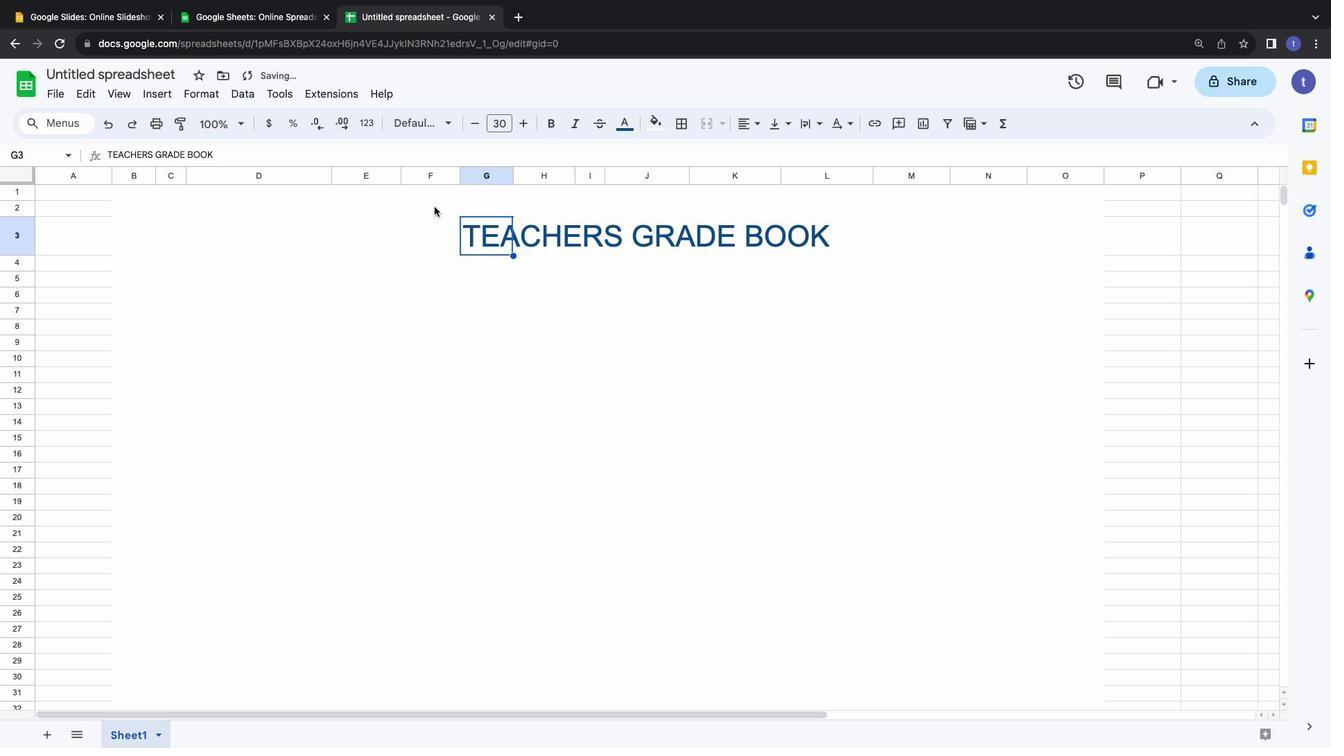 
Action: Mouse pressed left at (434, 207)
Screenshot: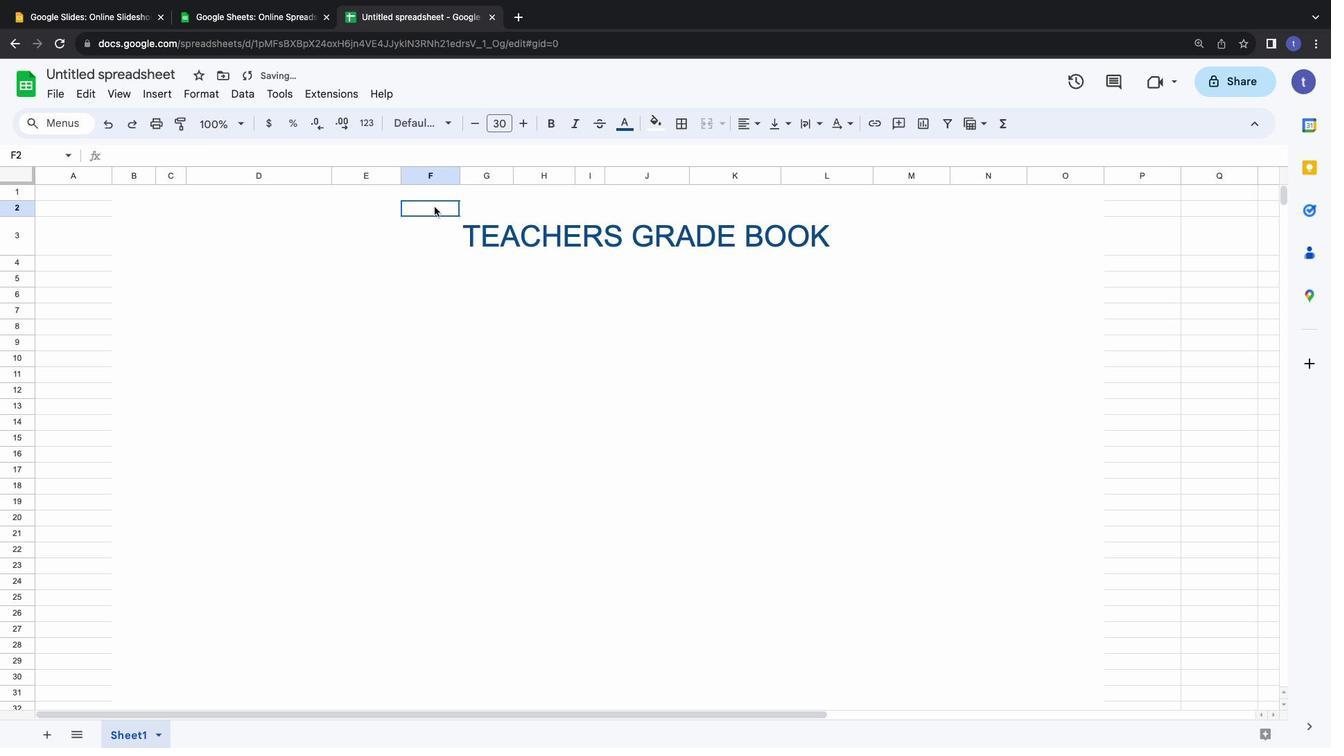 
Action: Mouse moved to (444, 222)
Screenshot: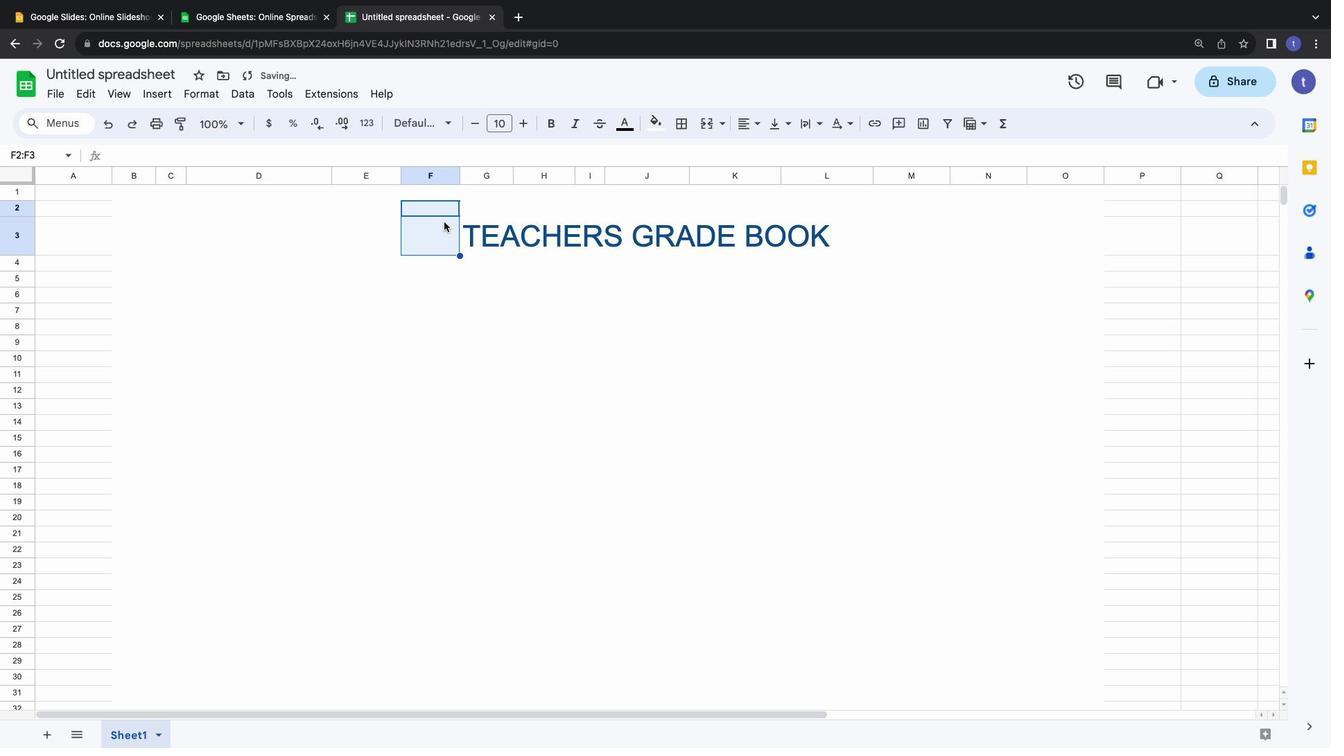 
Action: Mouse pressed left at (444, 222)
Screenshot: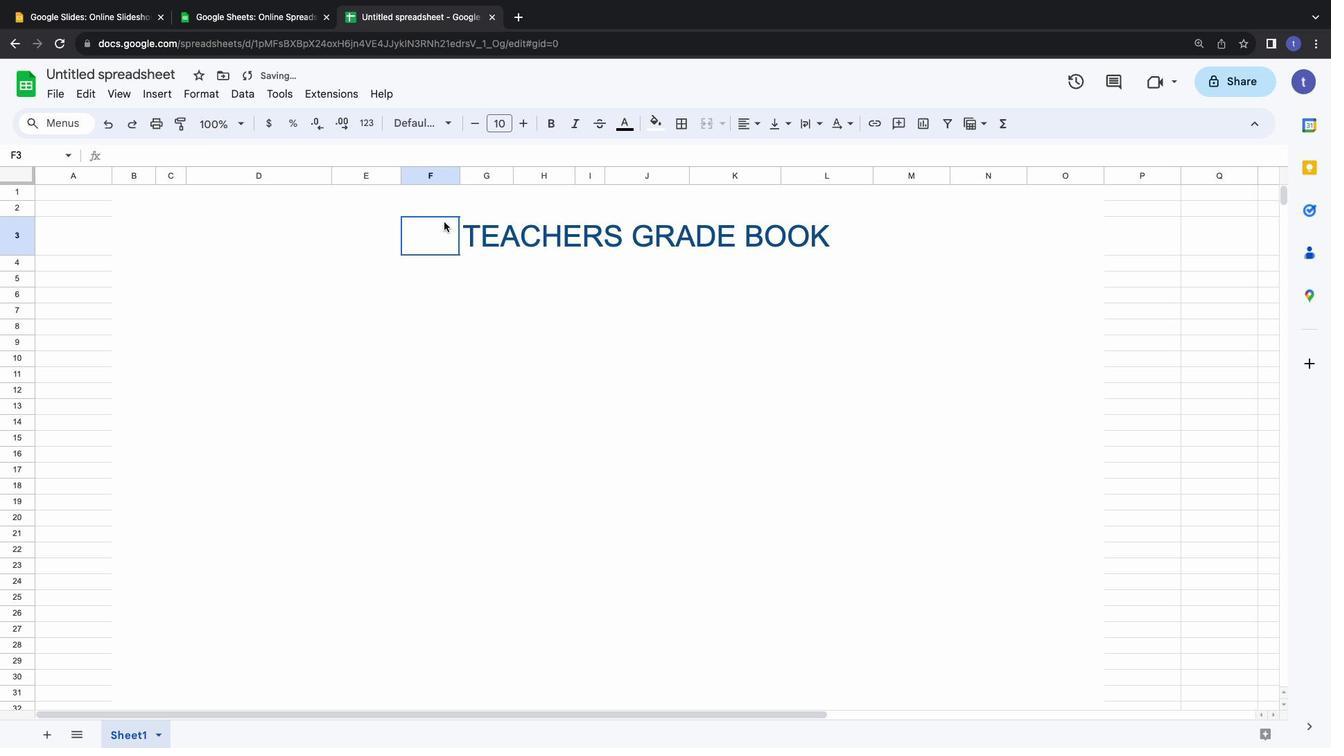 
Action: Mouse moved to (441, 222)
Screenshot: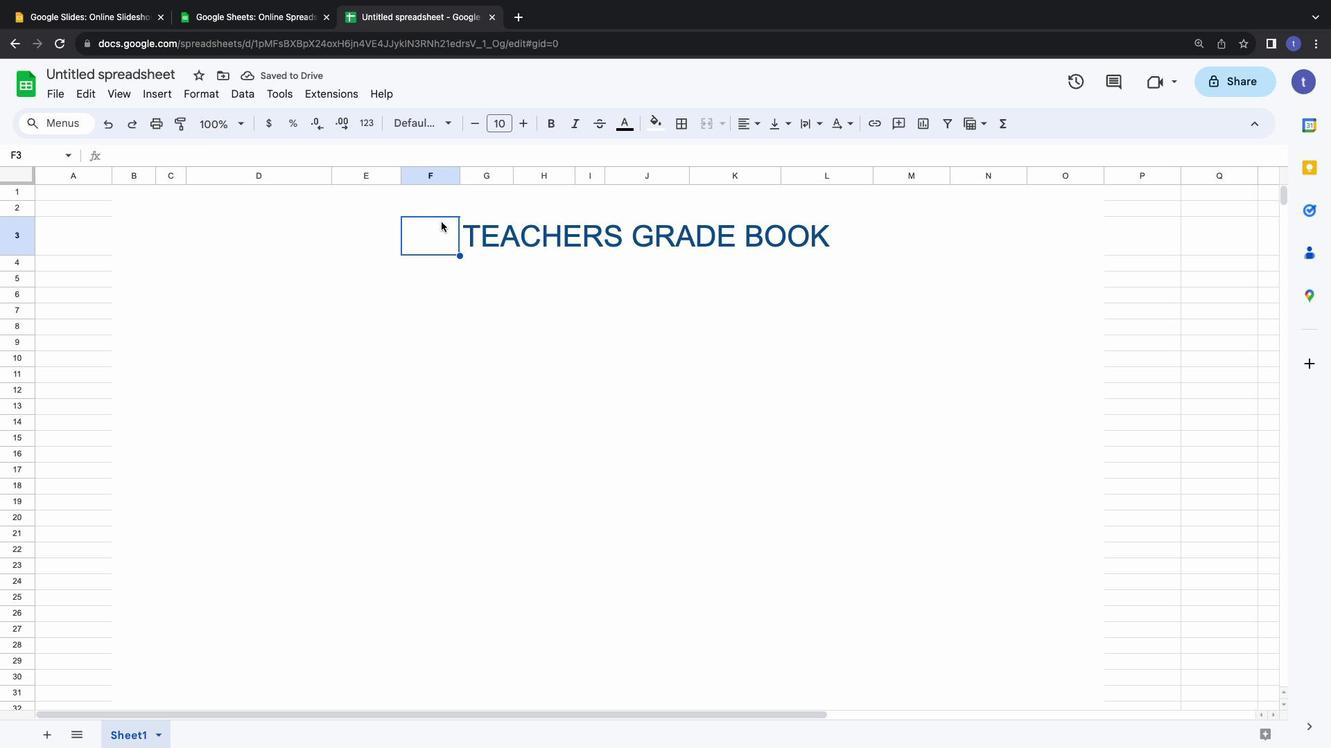 
Action: Mouse pressed left at (441, 222)
Screenshot: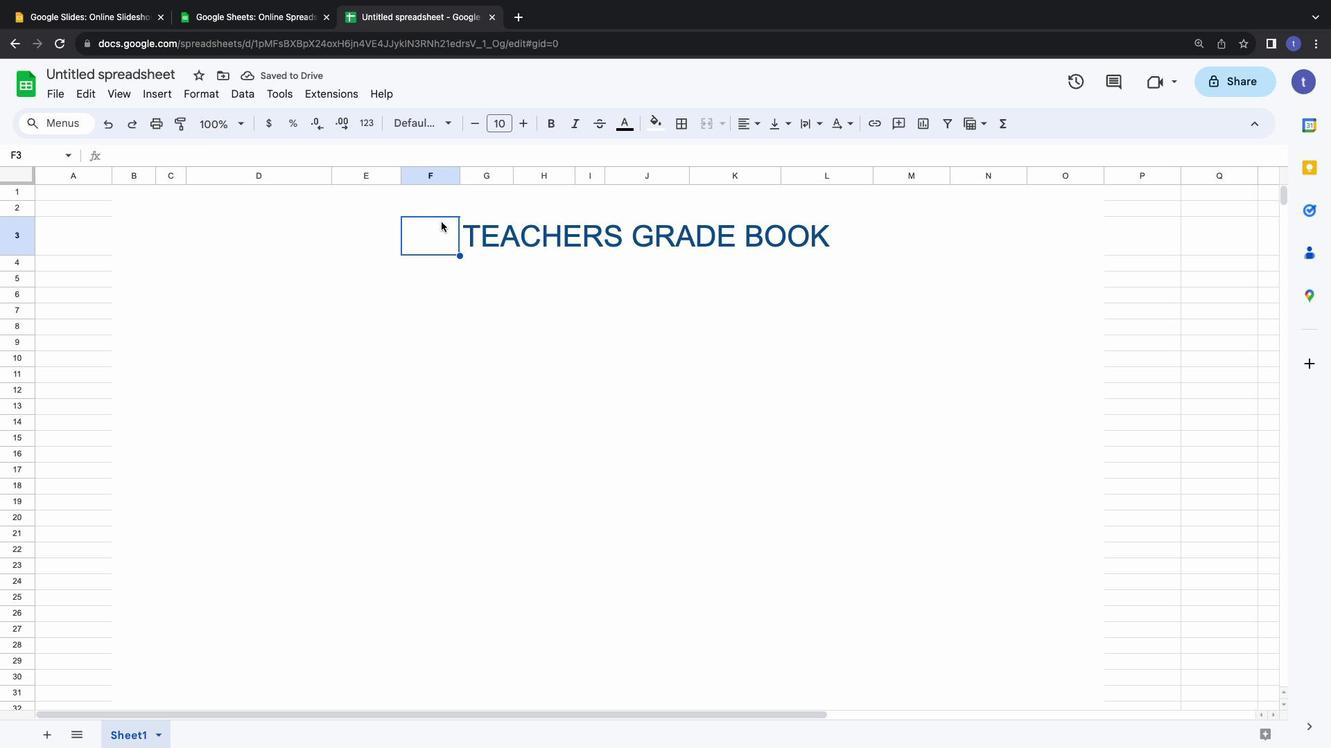 
Action: Mouse moved to (709, 126)
Screenshot: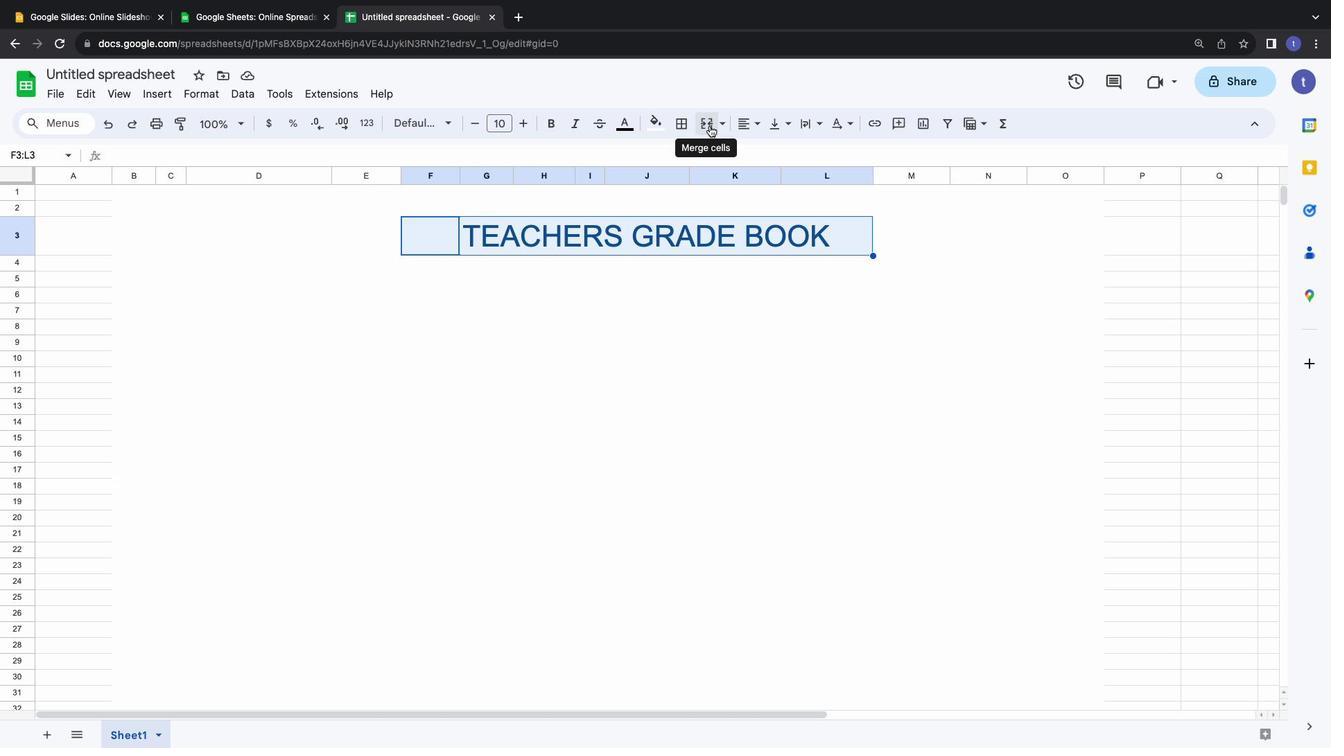 
Action: Mouse pressed left at (709, 126)
Screenshot: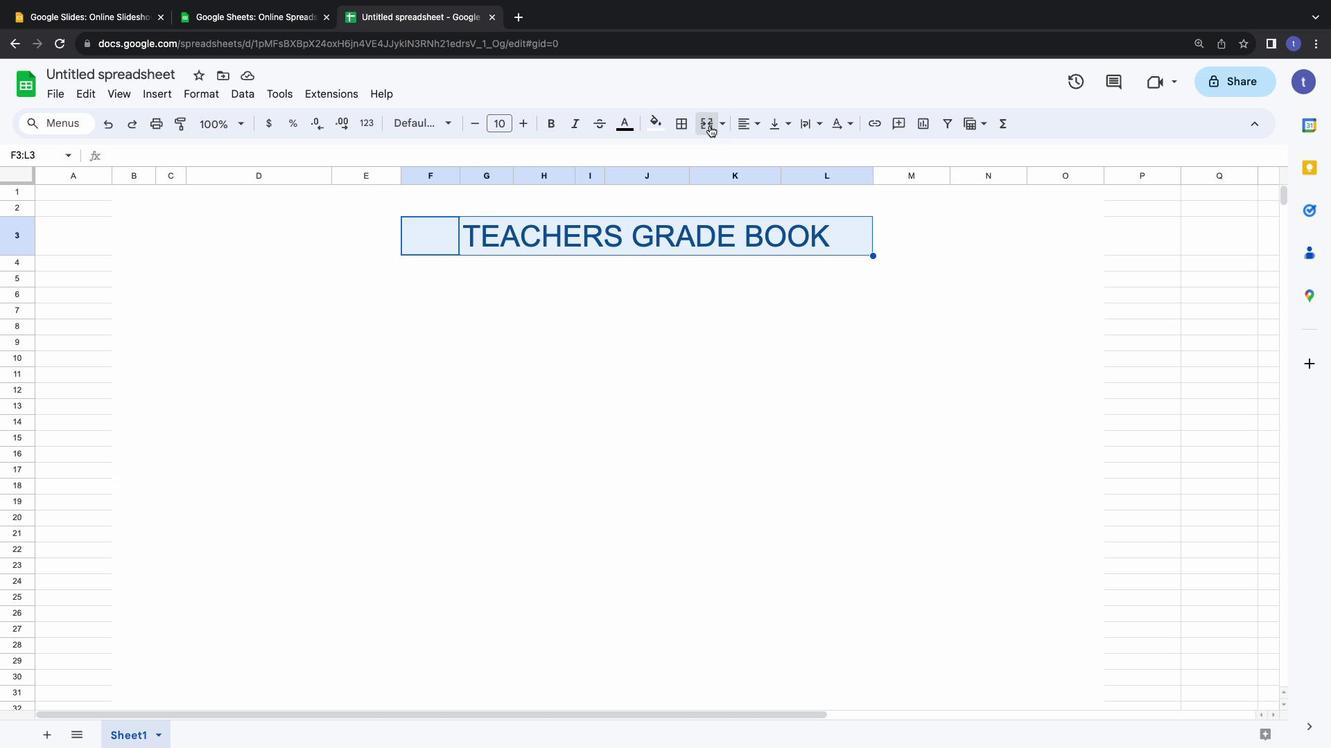 
Action: Mouse moved to (760, 127)
Screenshot: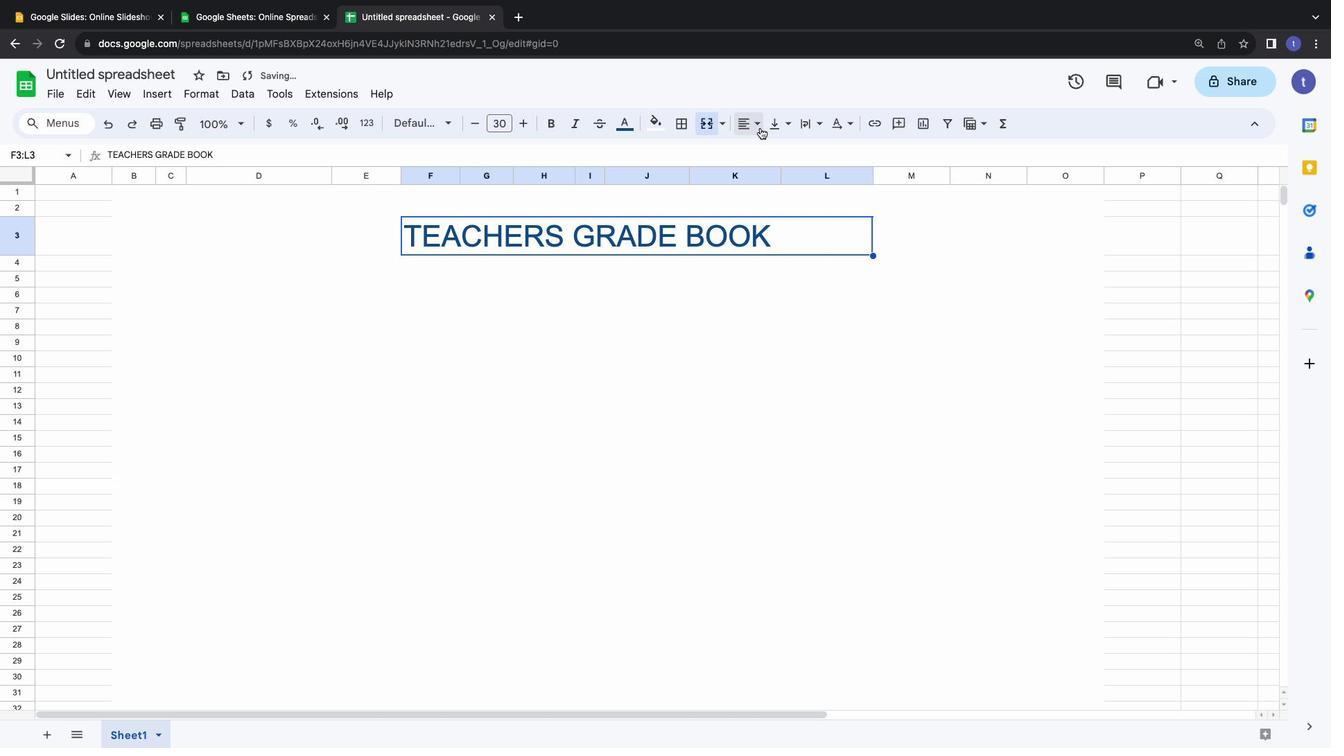 
Action: Mouse pressed left at (760, 127)
Screenshot: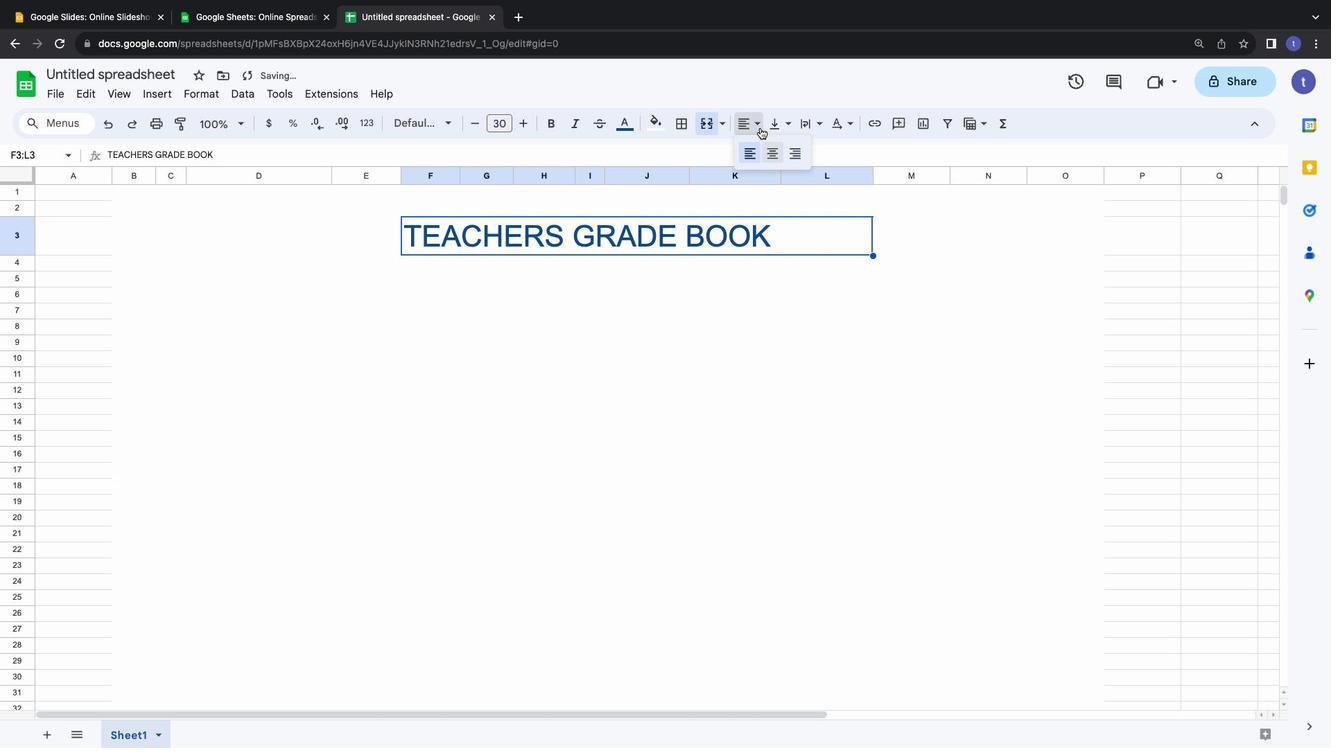 
Action: Mouse moved to (766, 152)
Screenshot: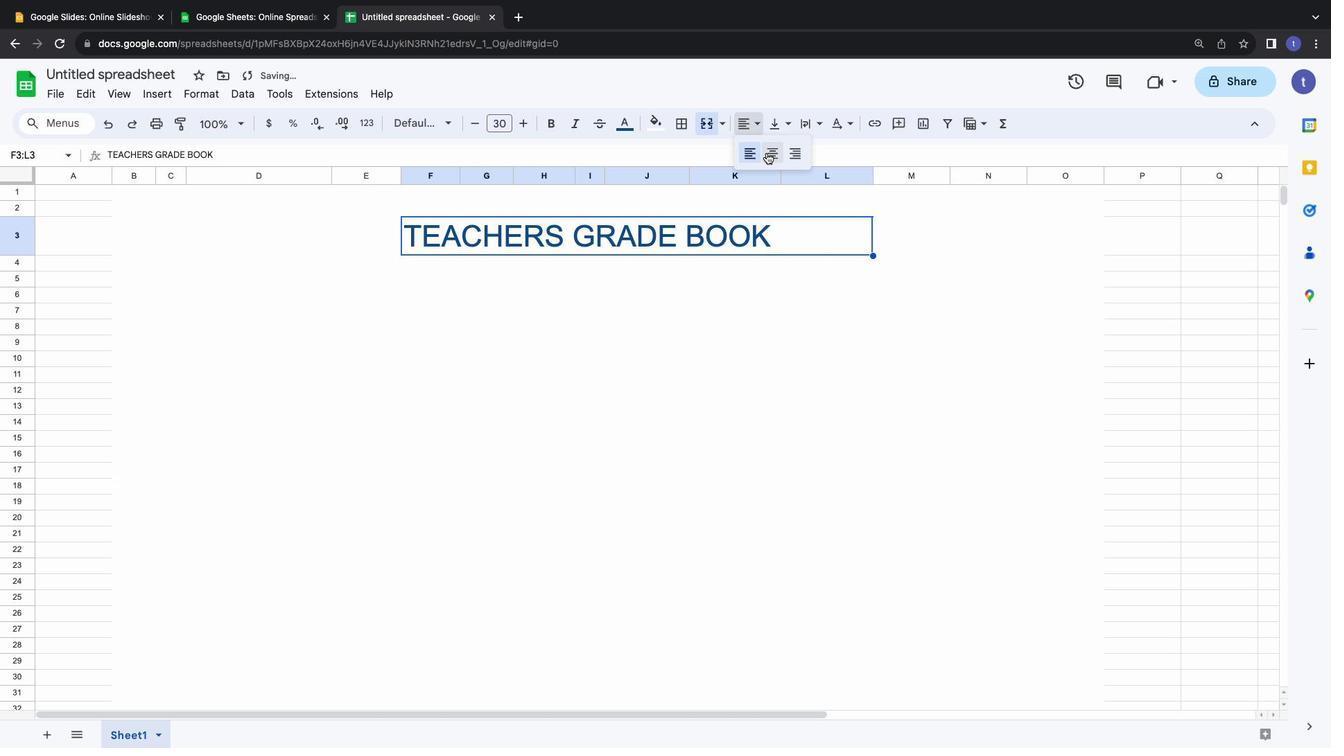 
Action: Mouse pressed left at (766, 152)
Screenshot: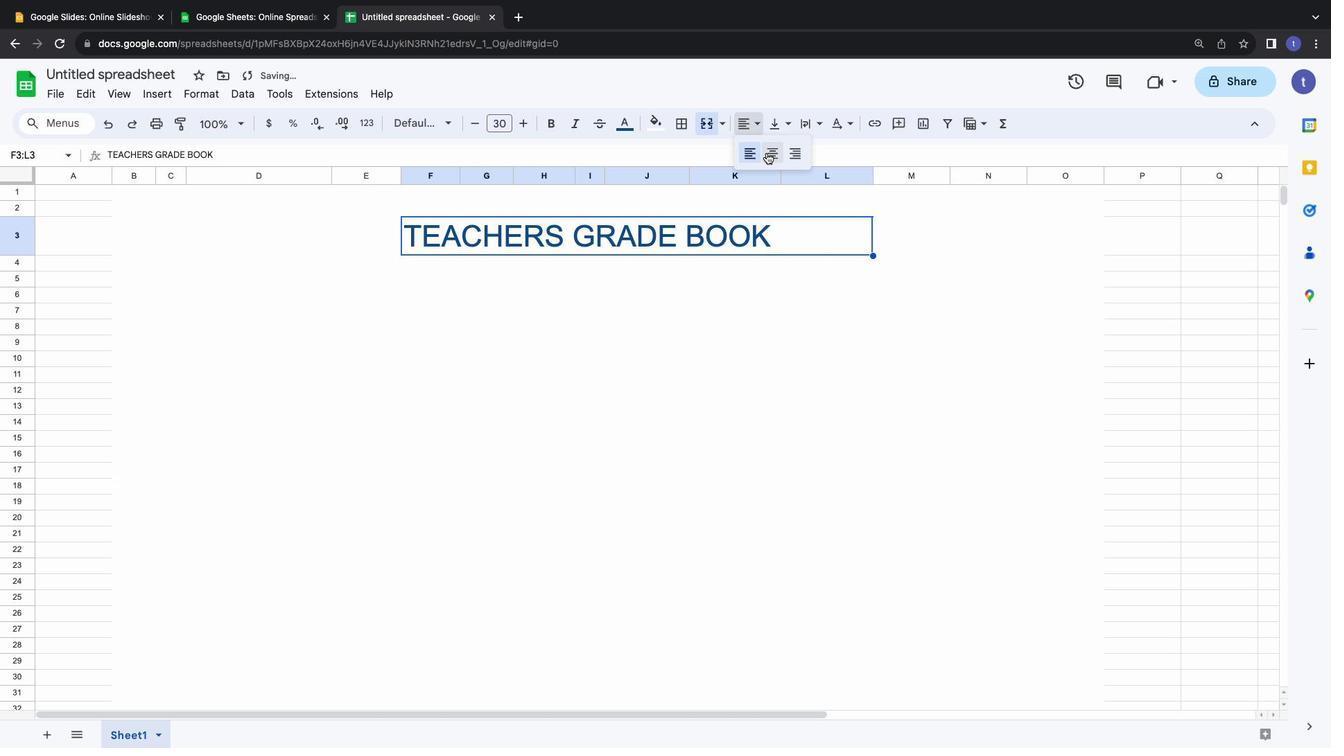 
Action: Mouse moved to (419, 235)
Screenshot: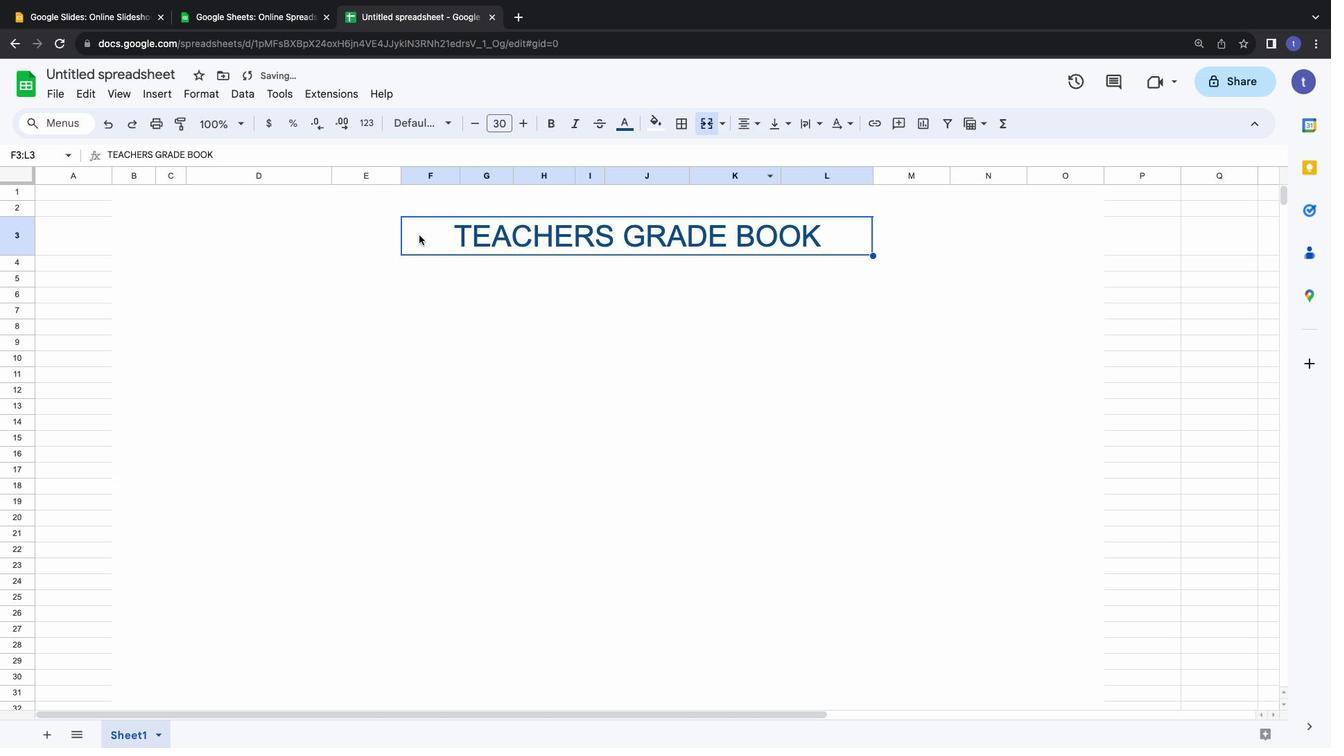 
Action: Mouse pressed left at (419, 235)
Screenshot: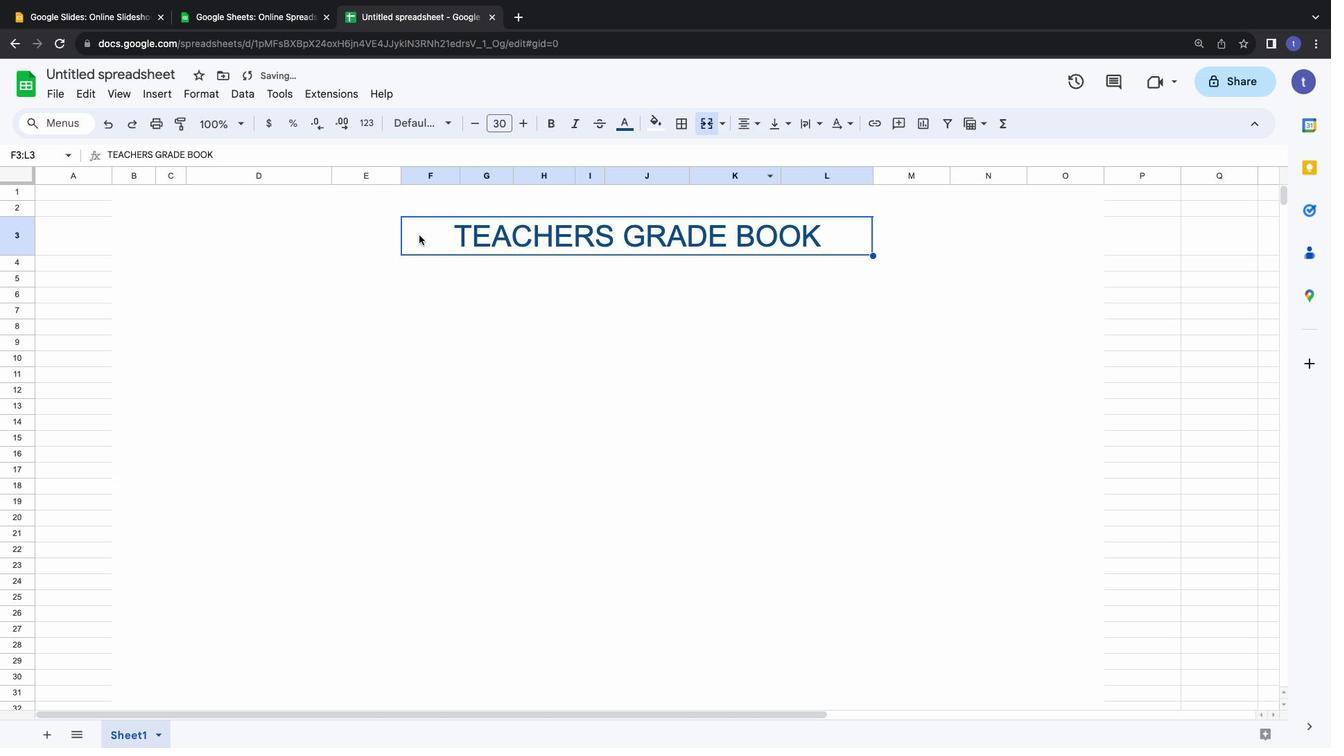 
Action: Mouse moved to (431, 255)
Screenshot: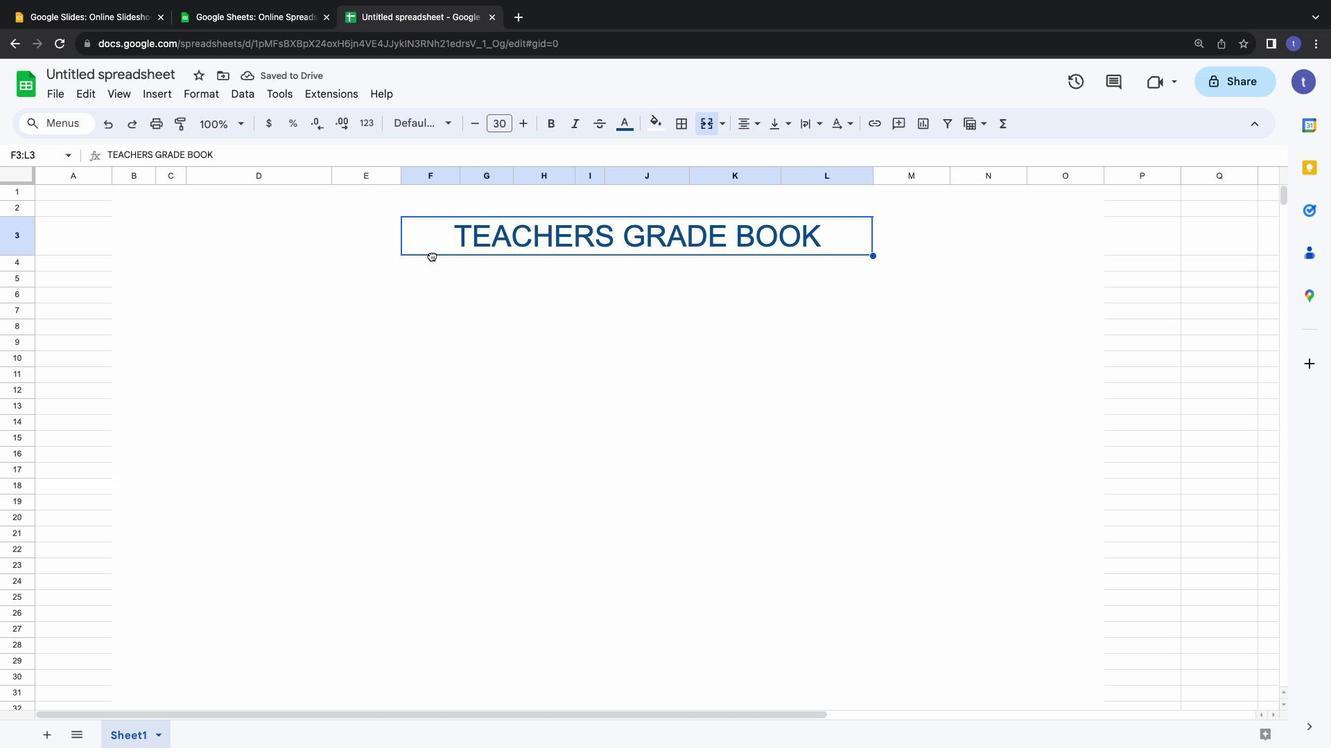 
Action: Mouse pressed left at (431, 255)
Screenshot: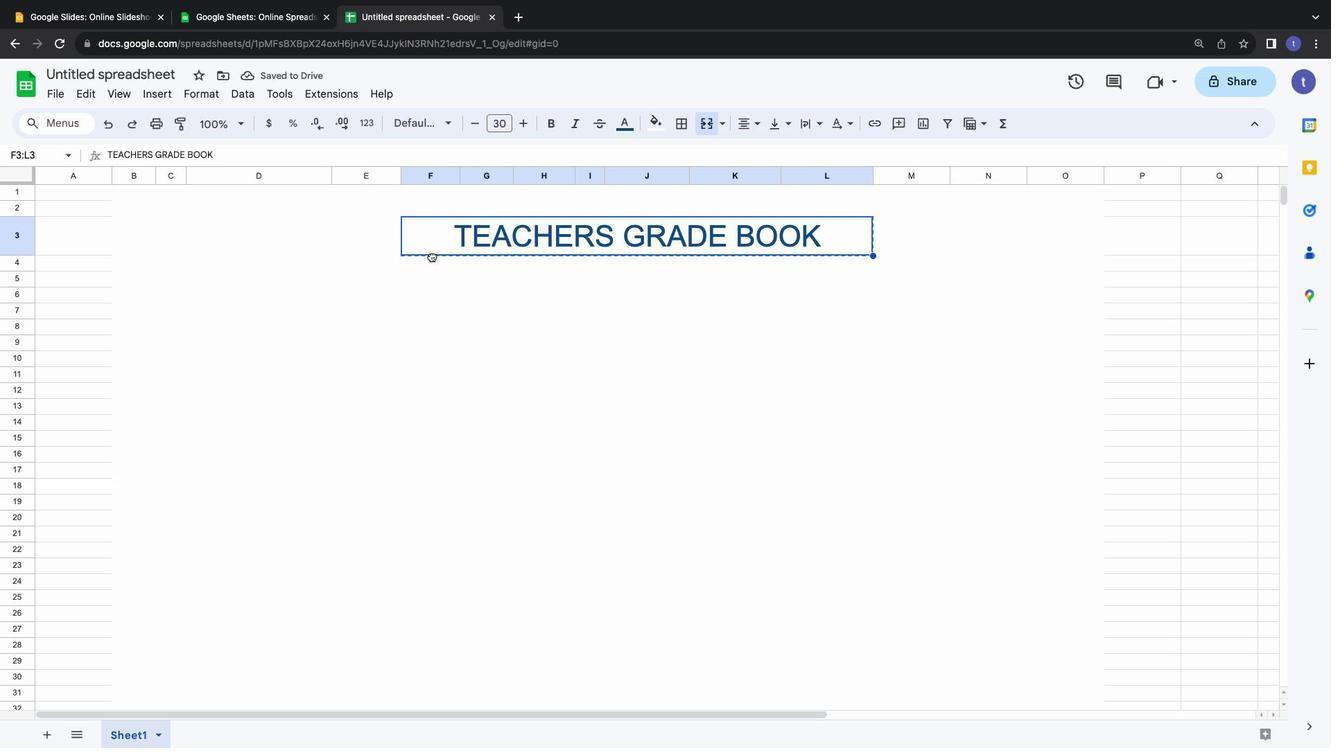 
Action: Mouse moved to (477, 291)
Screenshot: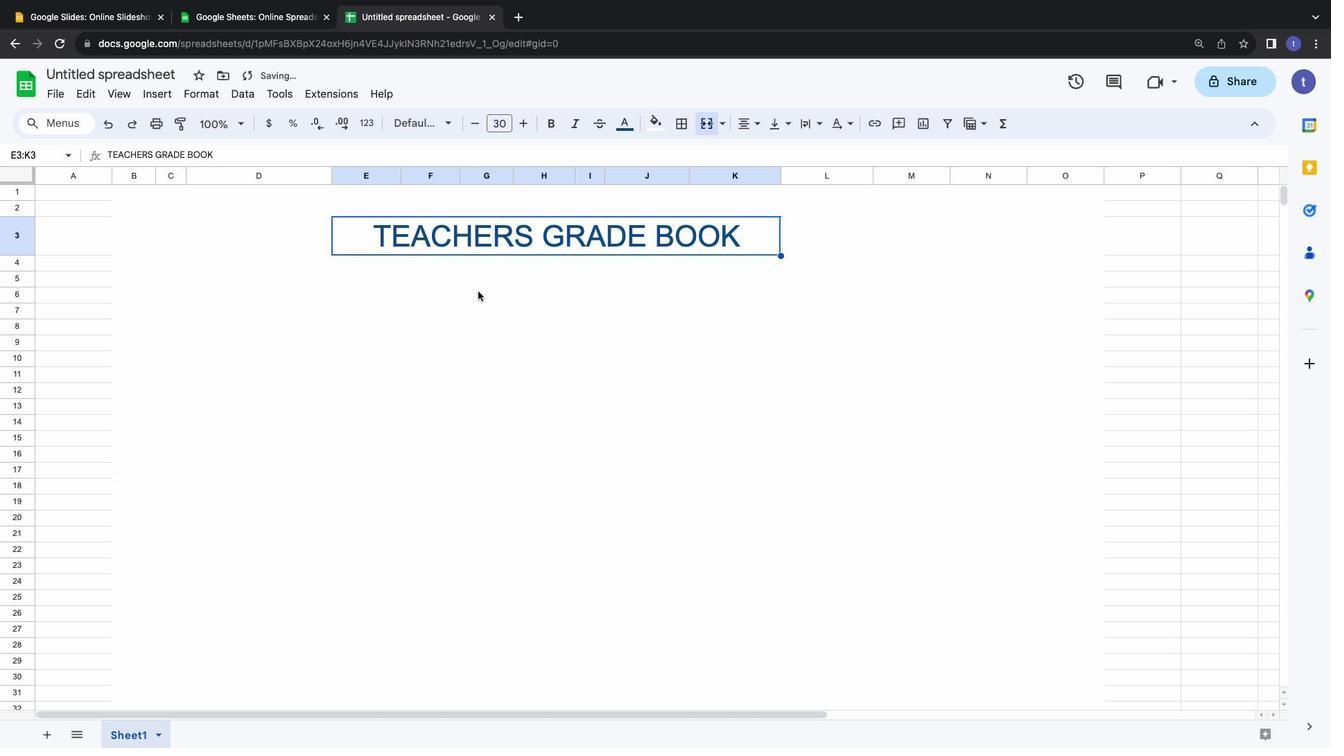 
Action: Mouse pressed left at (477, 291)
Screenshot: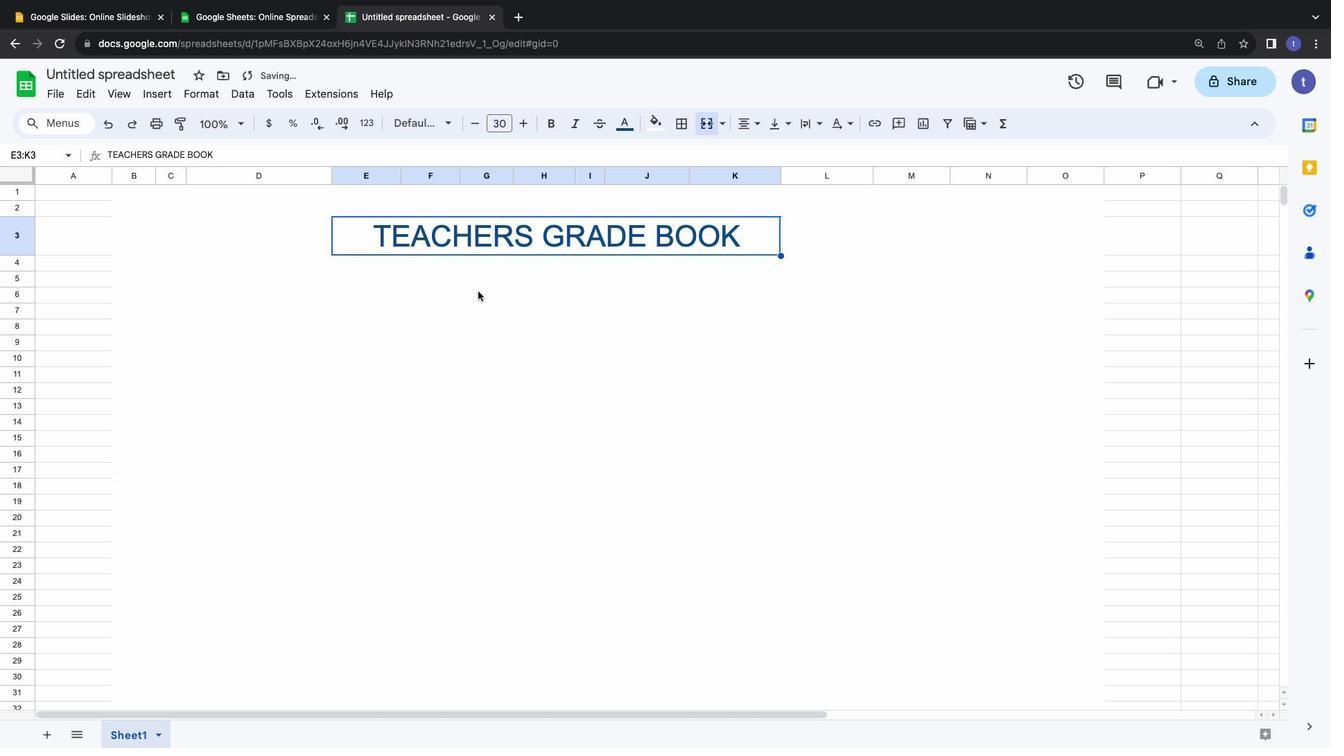 
Action: Mouse moved to (170, 276)
Screenshot: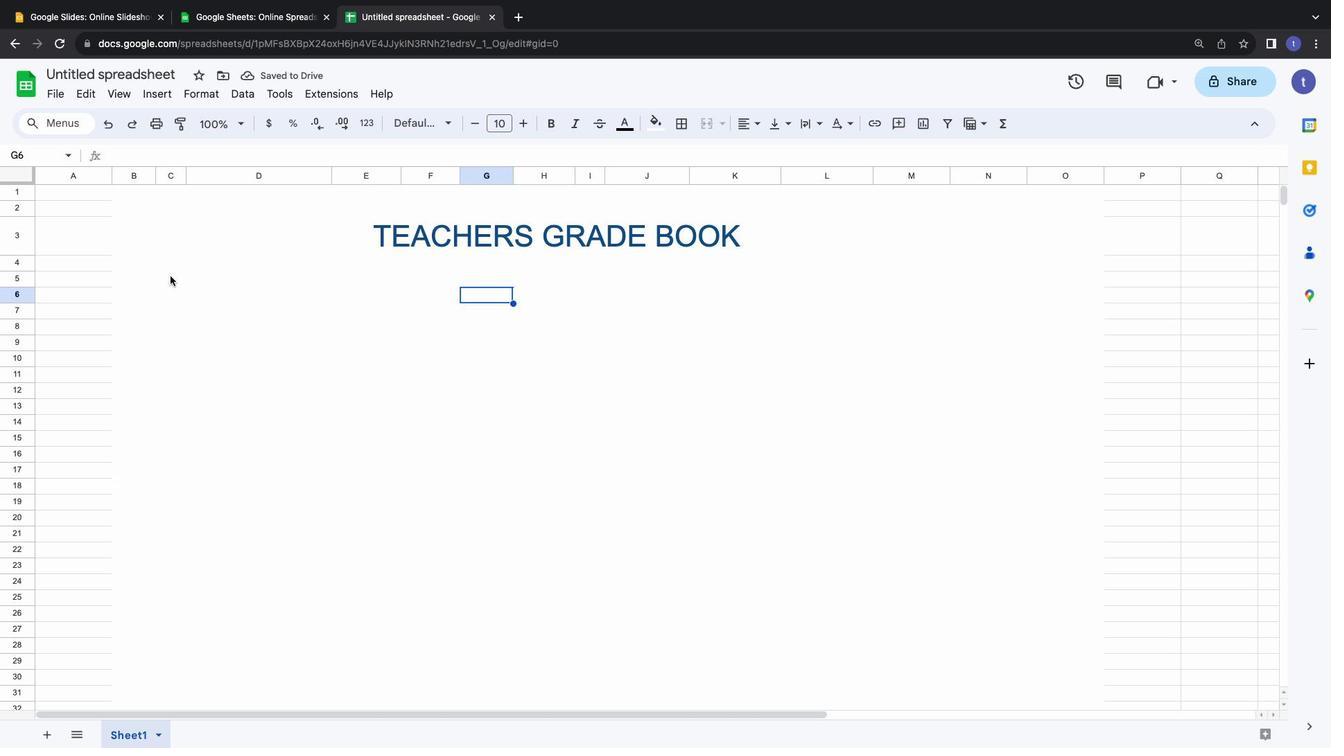 
Action: Mouse pressed left at (170, 276)
Screenshot: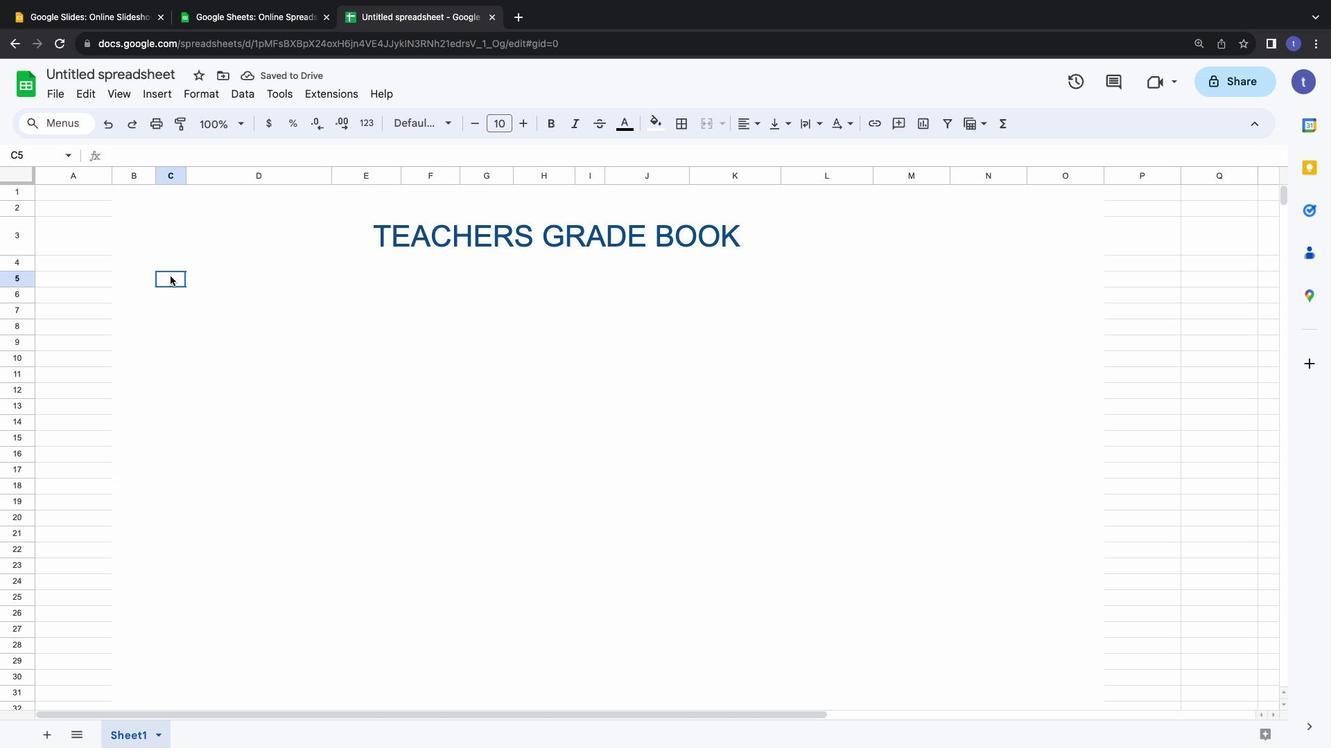 
Action: Key pressed Key.rightKey.shift'T''e''c''a'Key.backspaceKey.backspace'a''c''h''e''r''s'Key.spaceKey.shift'n''a''m''e'Key.backspaceKey.backspaceKey.backspaceKey.backspaceKey.shift'N''a''m''e'
Screenshot: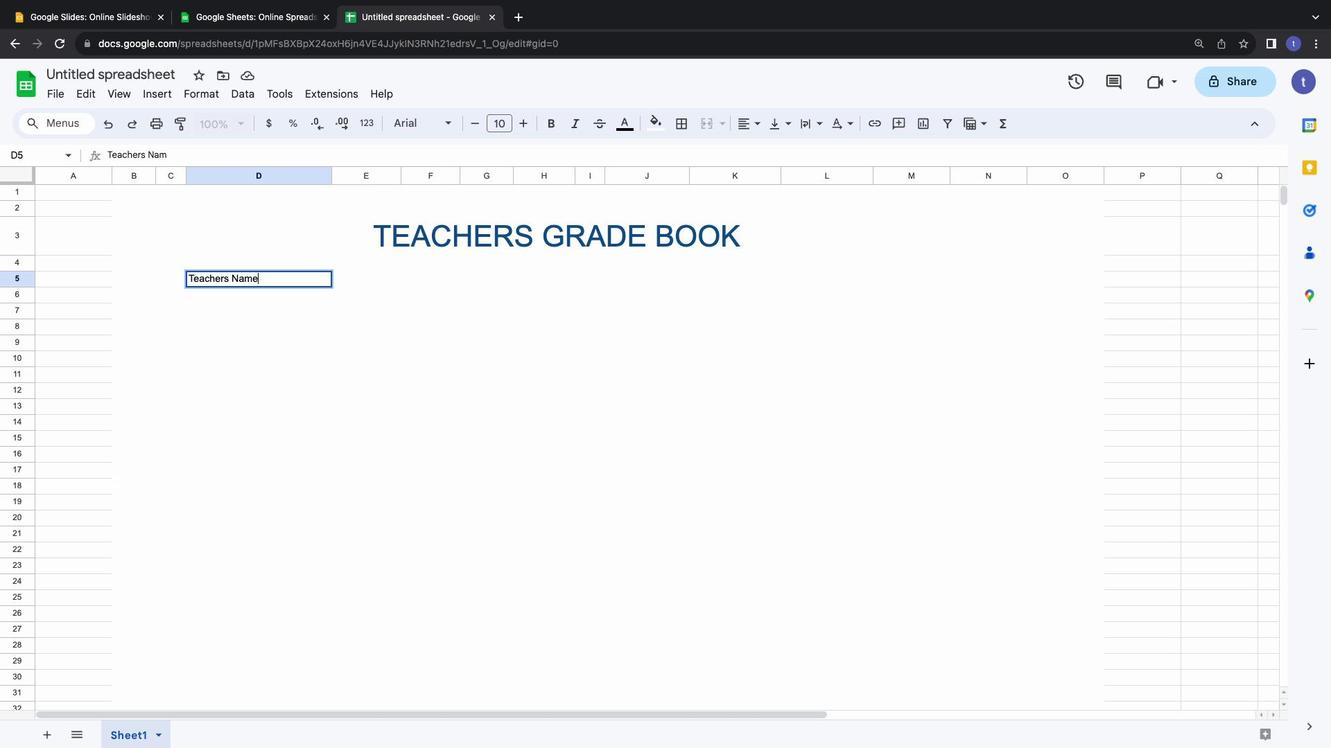 
Action: Mouse moved to (219, 276)
Screenshot: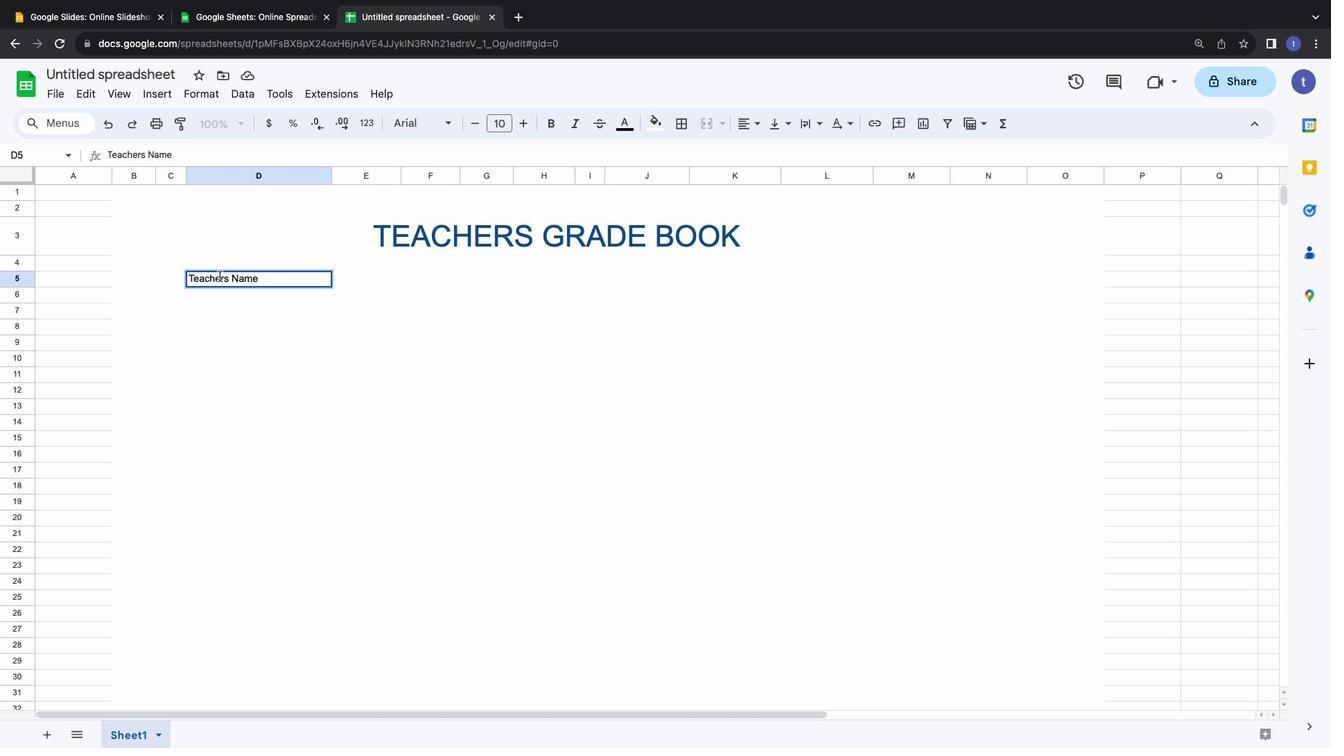 
Action: Mouse pressed left at (219, 276)
Screenshot: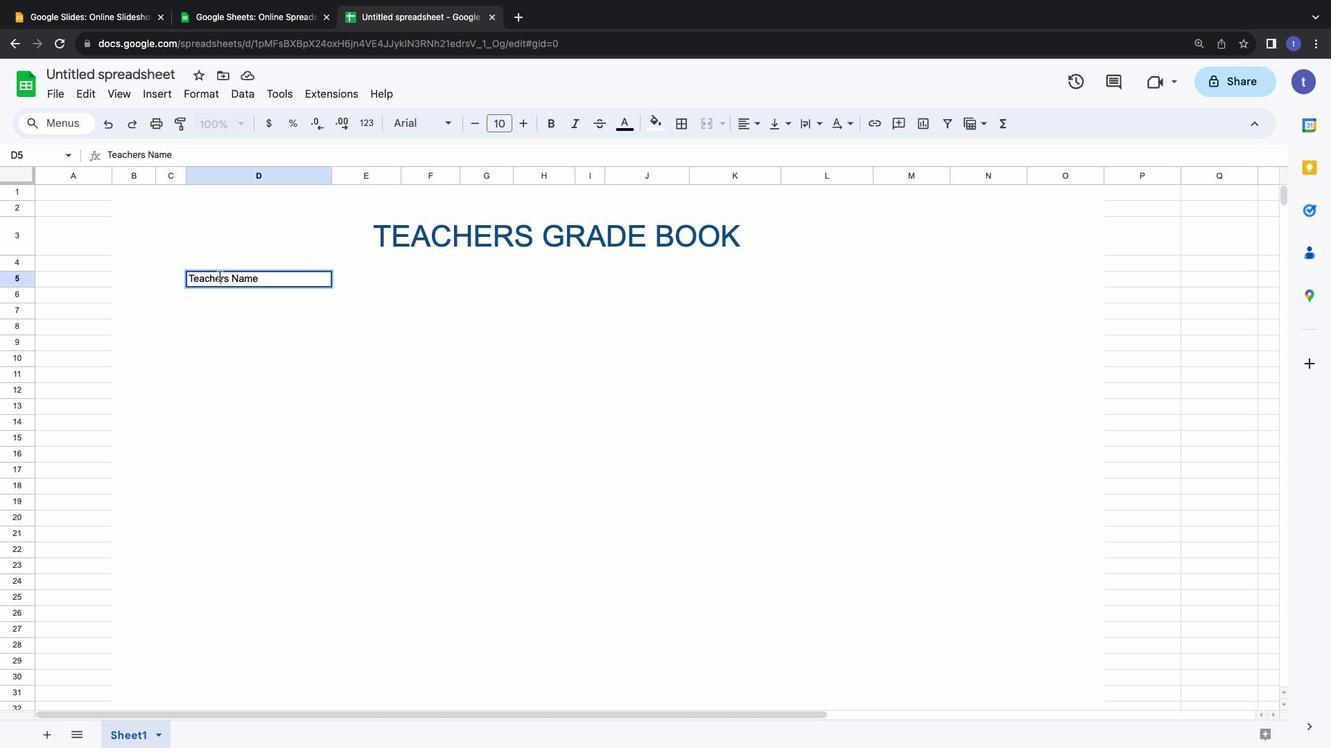 
Action: Mouse pressed left at (219, 276)
Screenshot: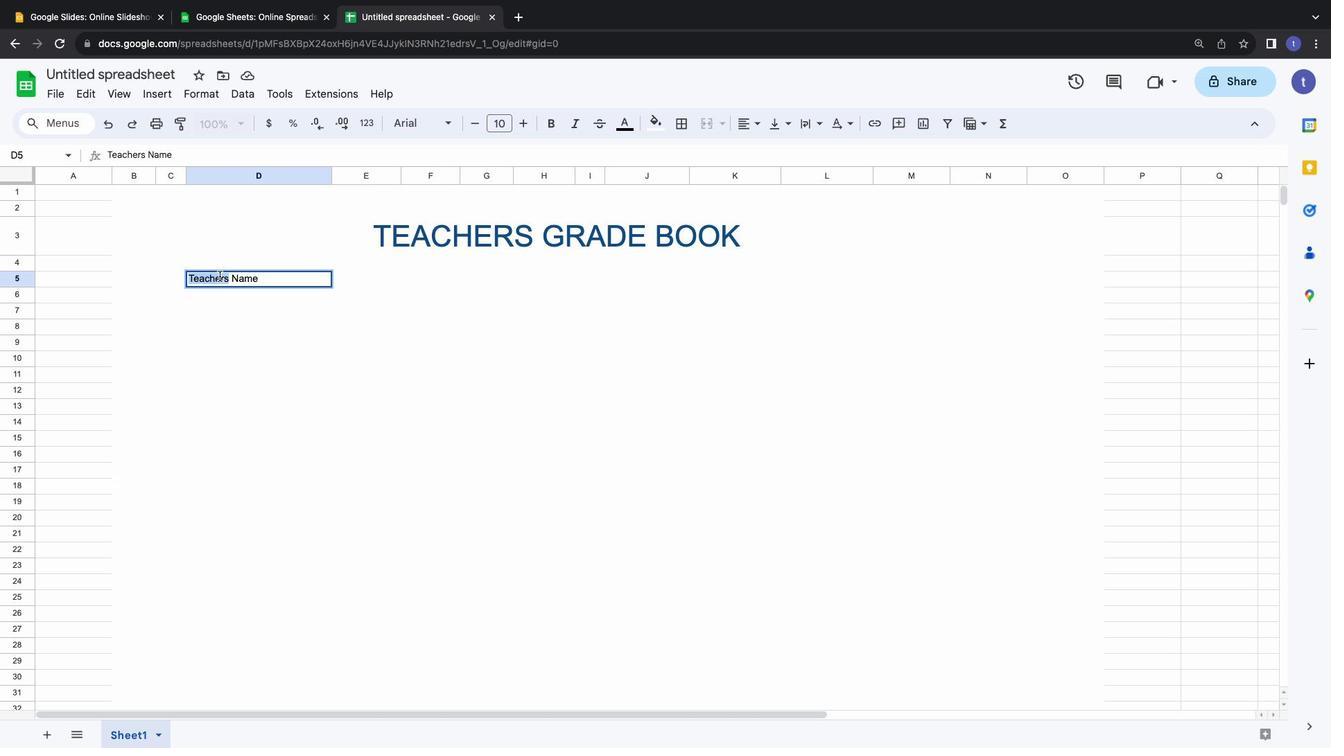 
Action: Mouse pressed left at (219, 276)
Screenshot: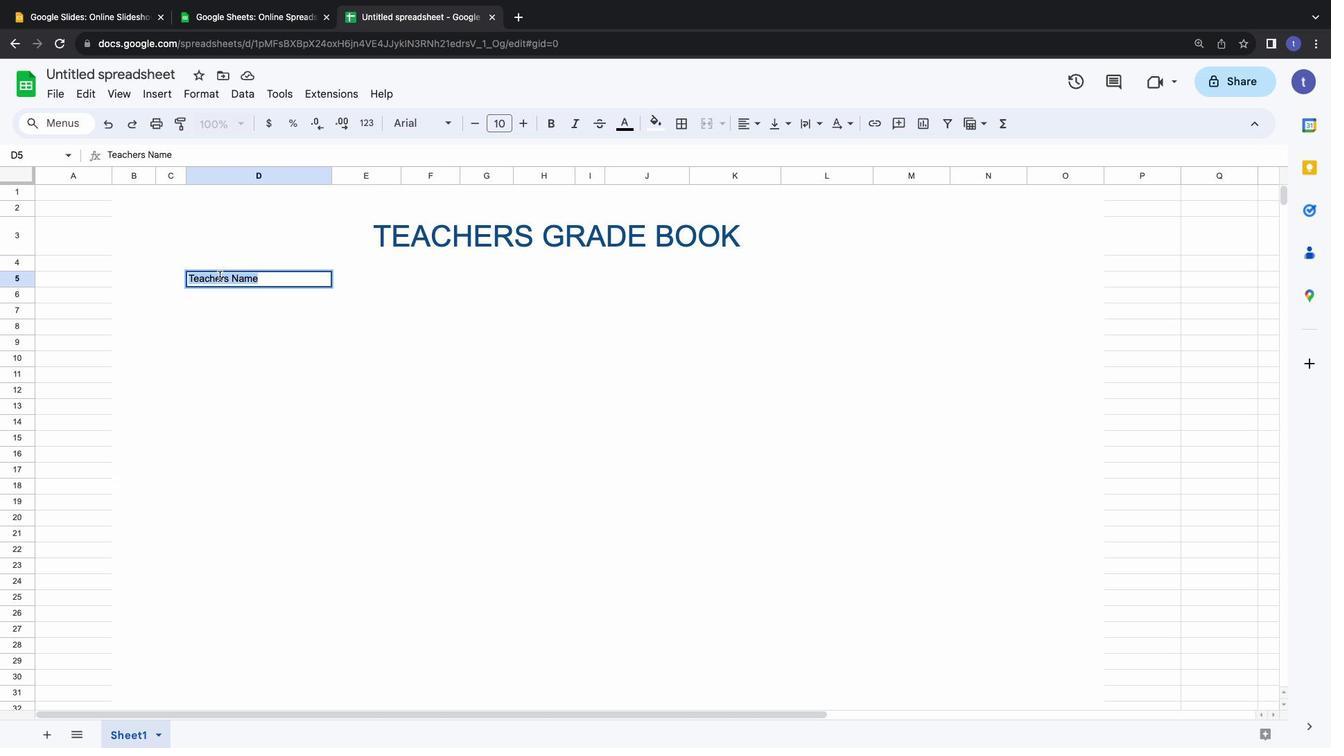 
Action: Mouse moved to (529, 127)
Screenshot: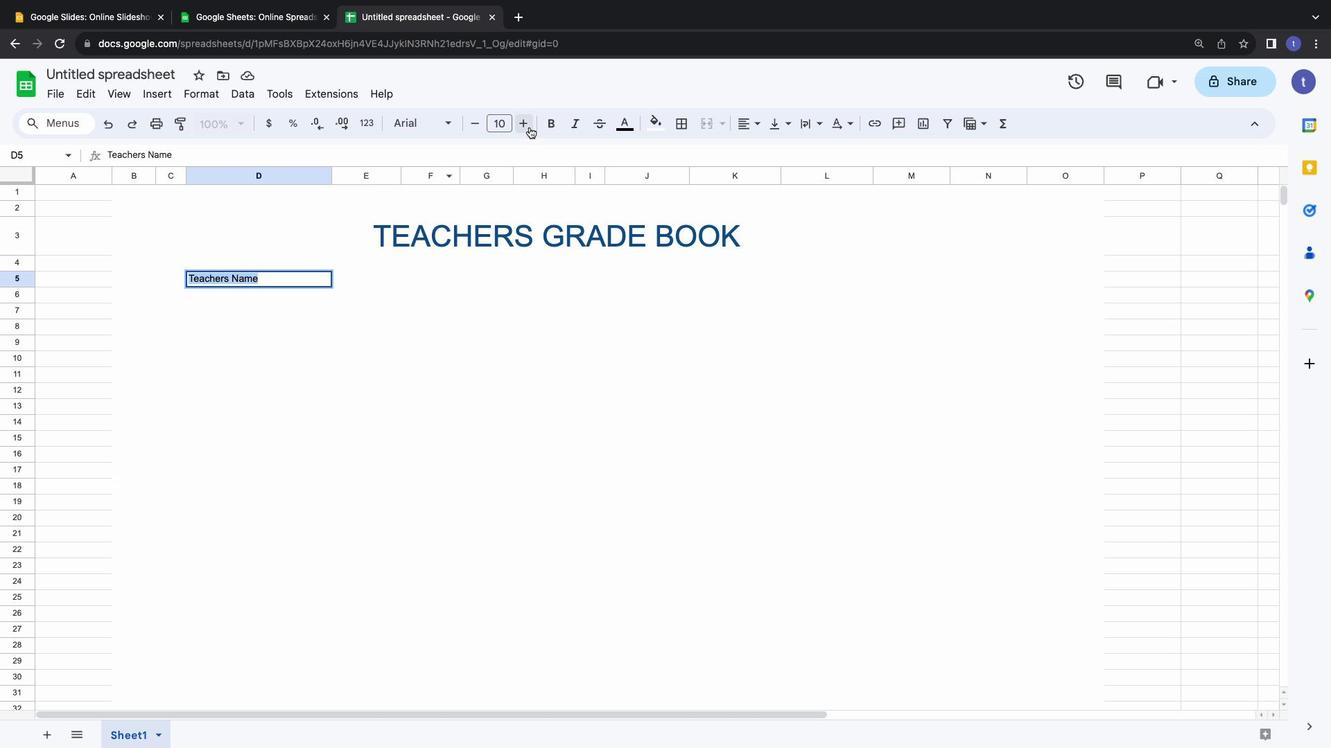 
Action: Mouse pressed left at (529, 127)
Screenshot: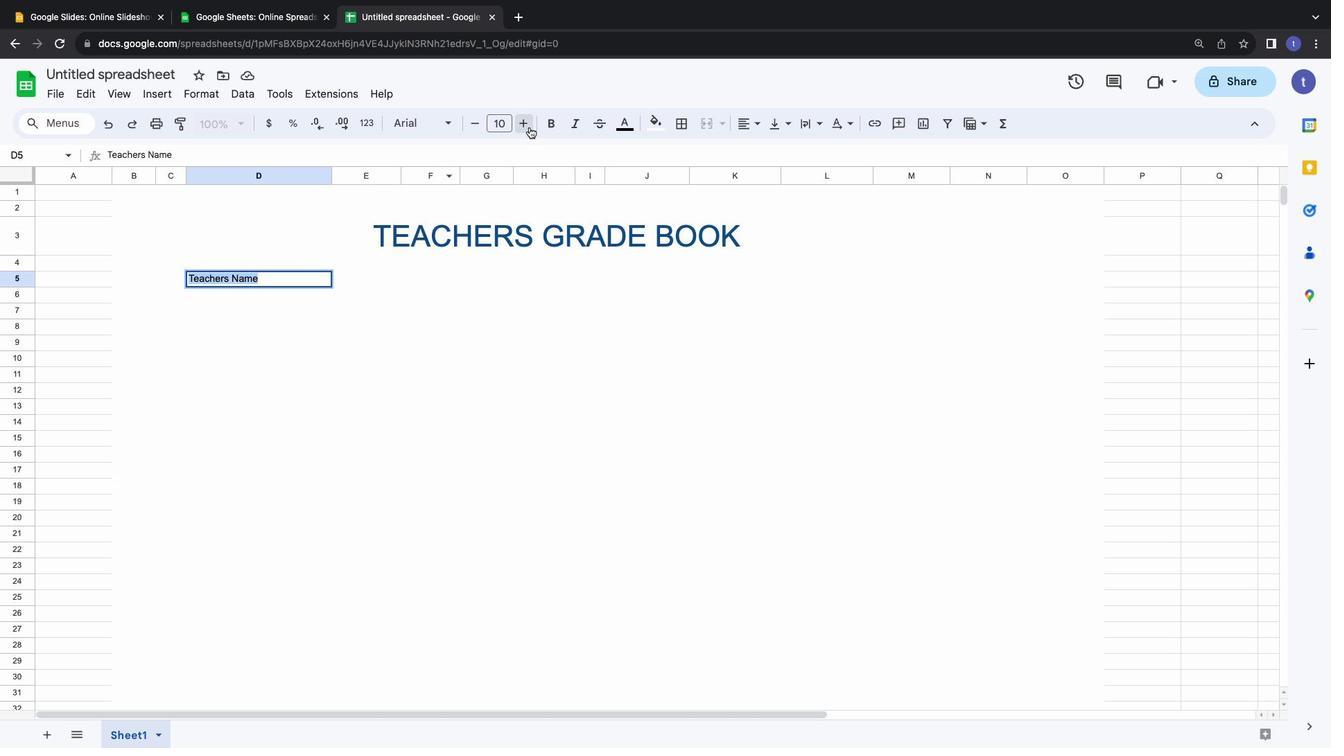 
Action: Mouse pressed left at (529, 127)
Screenshot: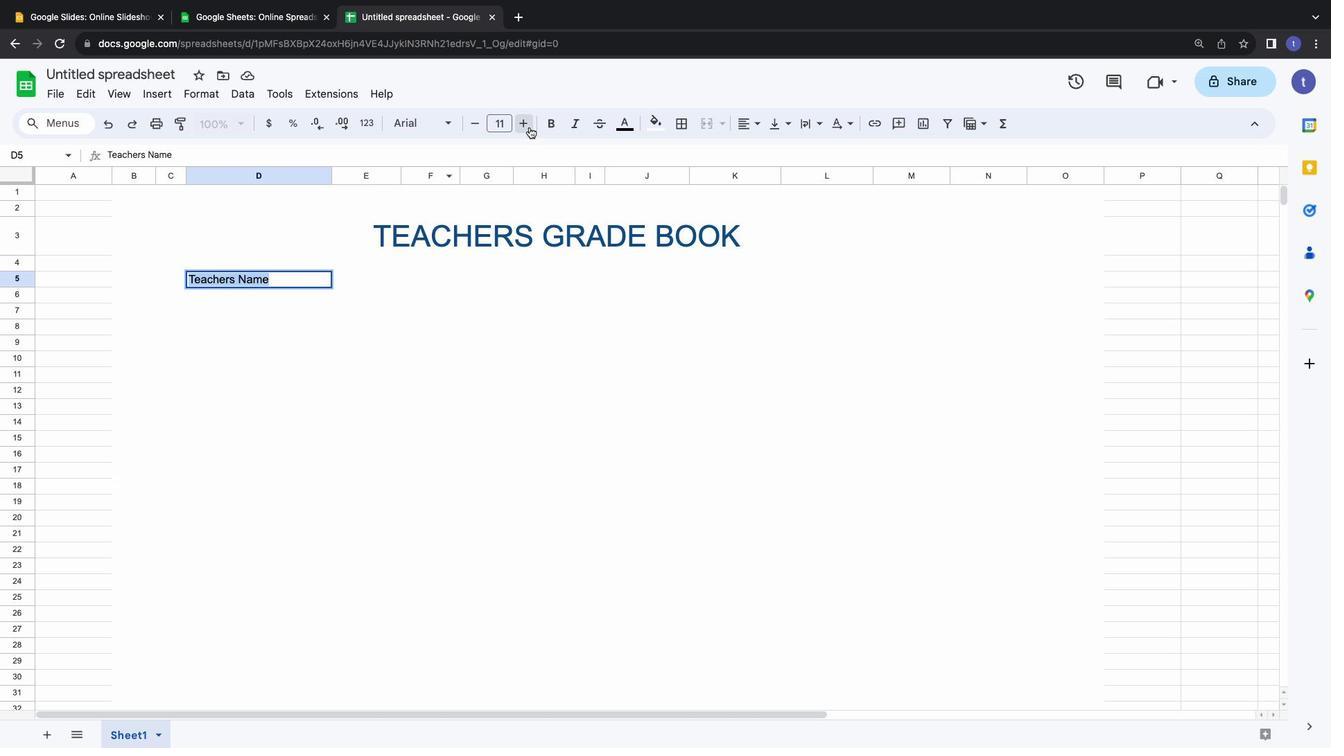 
Action: Mouse moved to (220, 301)
Screenshot: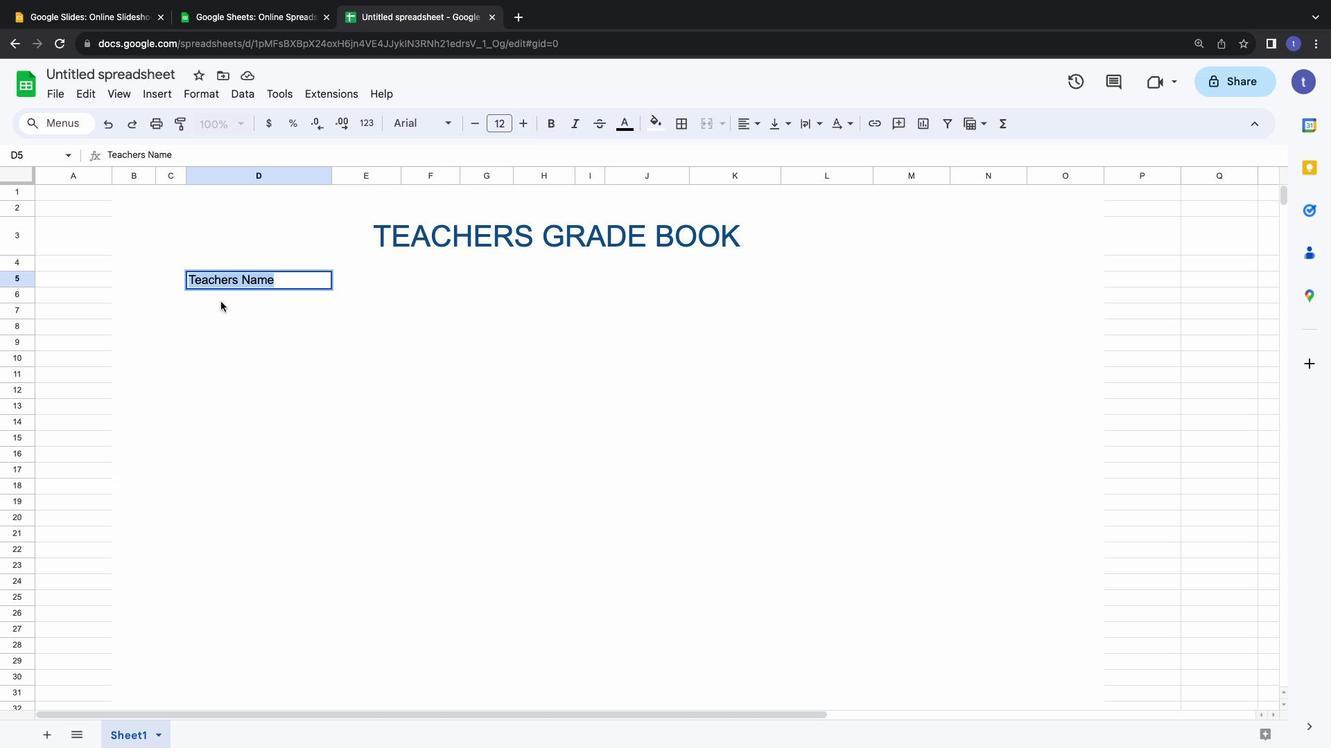 
Action: Mouse pressed left at (220, 301)
Screenshot: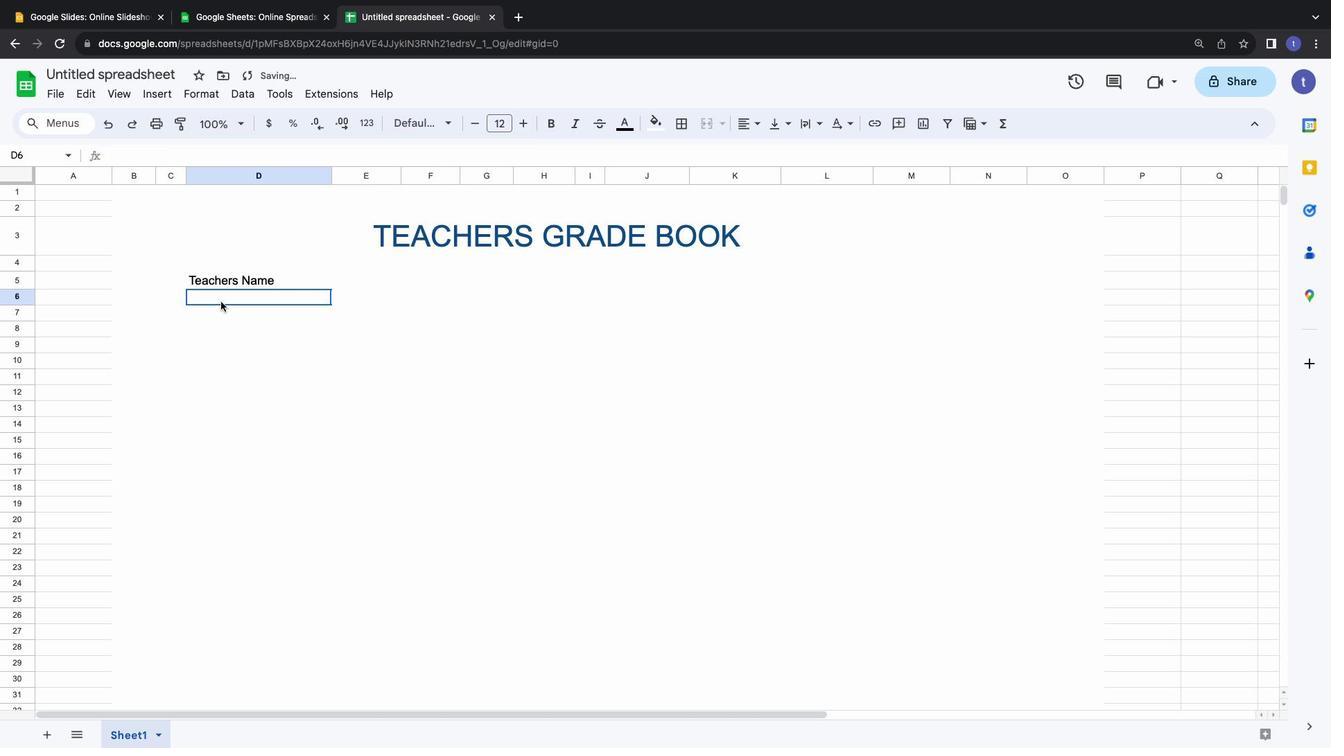 
Action: Key pressed Key.shift'C''l''a''s''s'
Screenshot: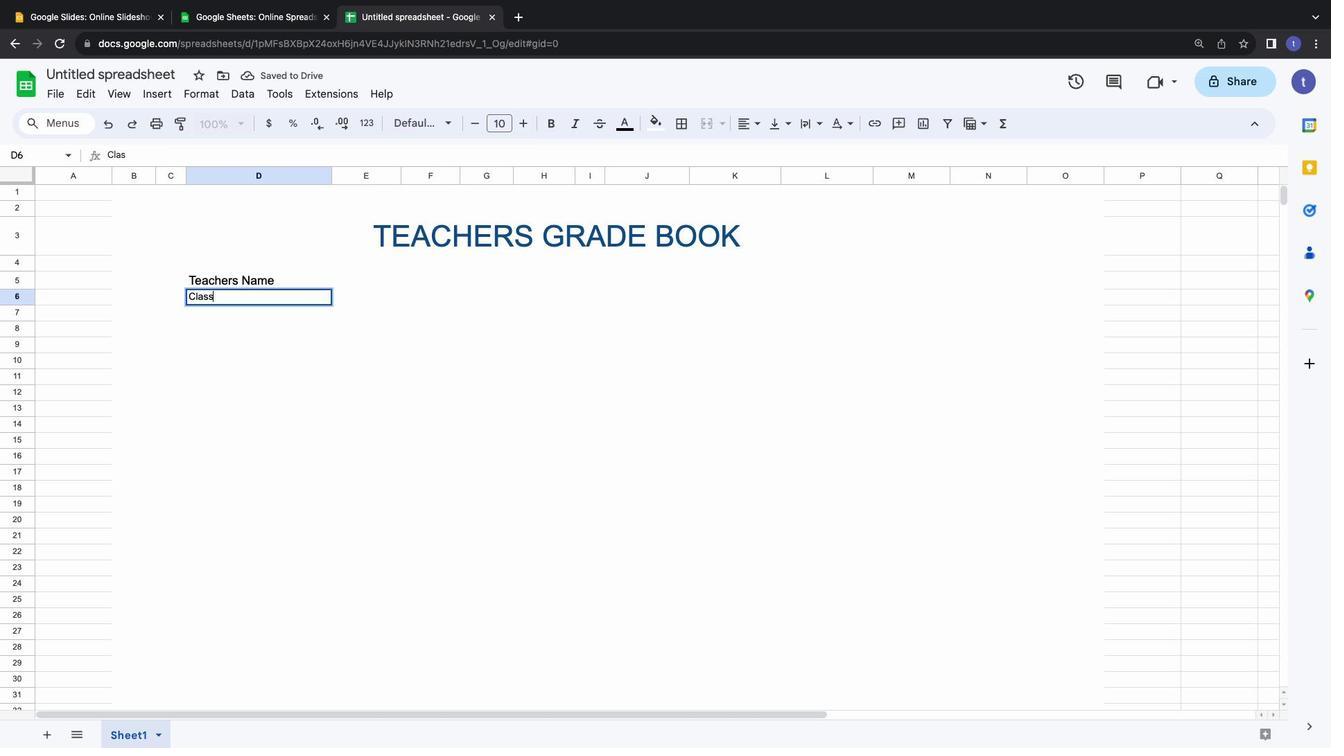 
Action: Mouse moved to (256, 312)
Screenshot: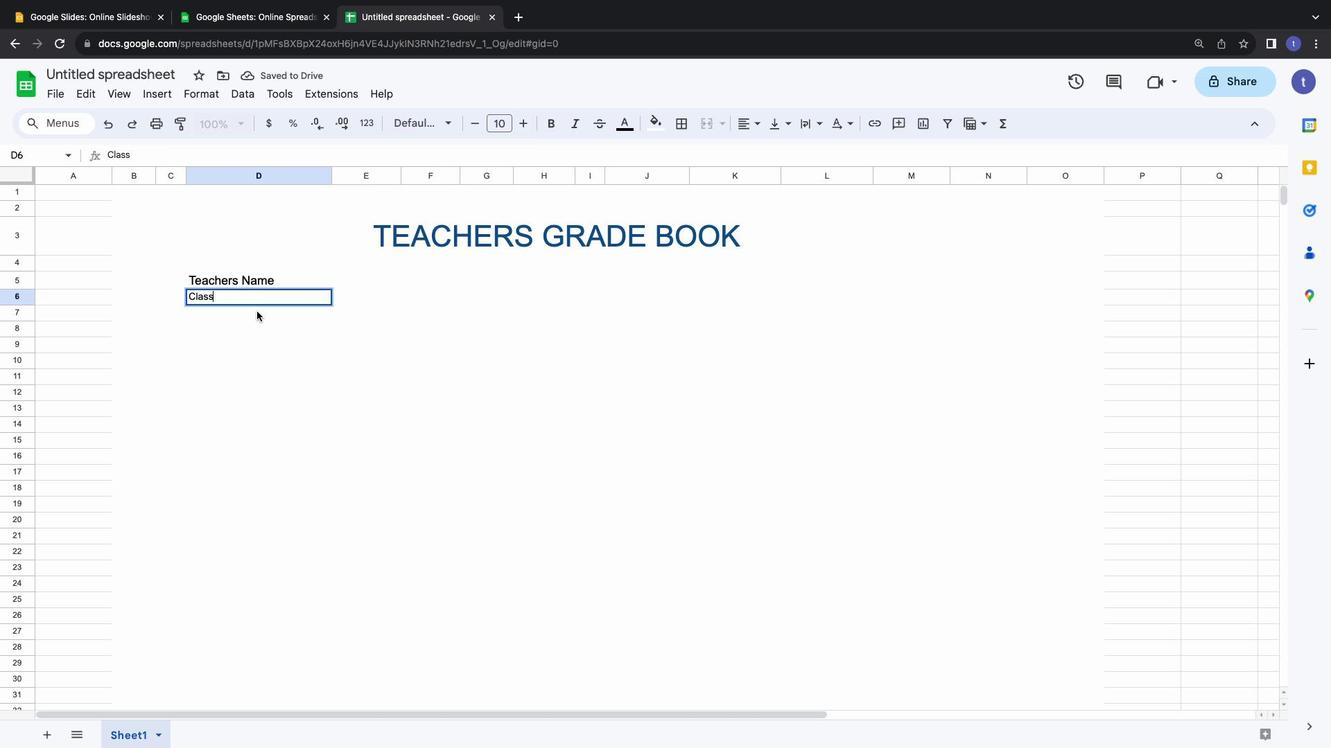 
Action: Mouse pressed left at (256, 312)
Screenshot: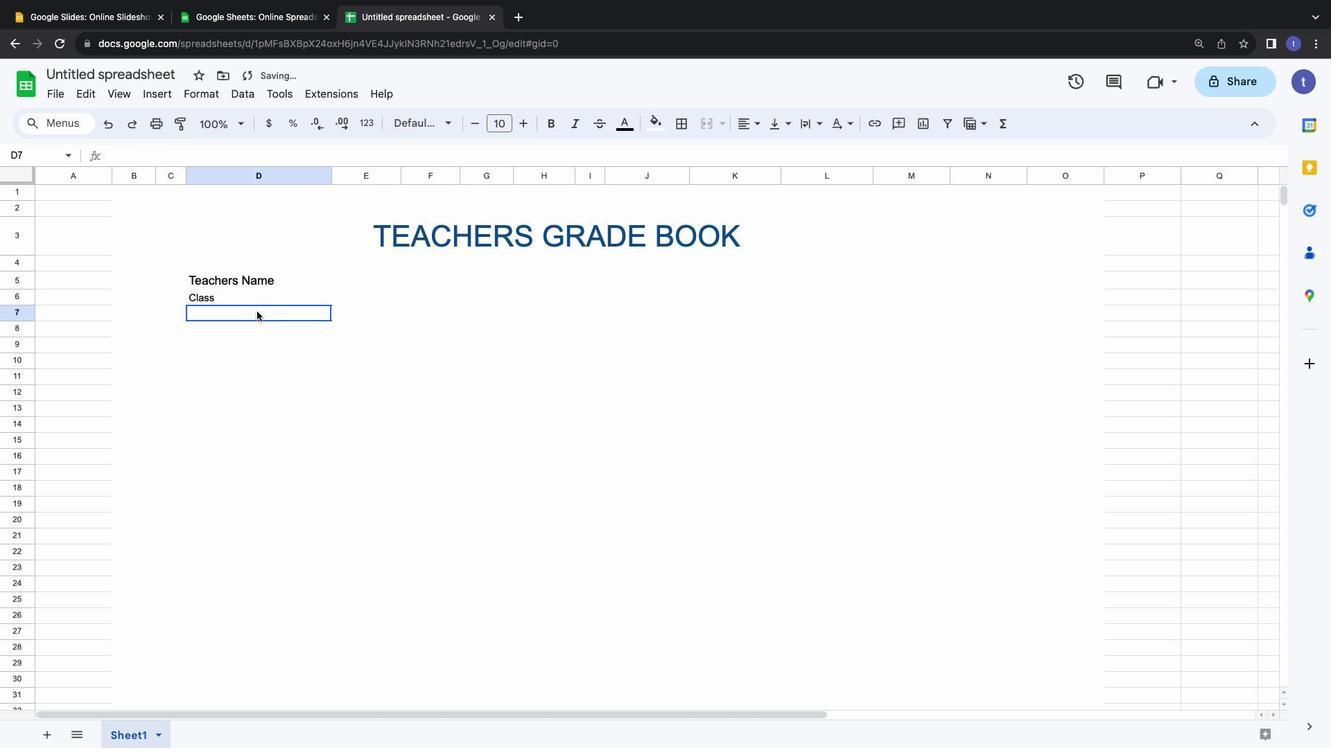 
Action: Mouse moved to (255, 300)
Screenshot: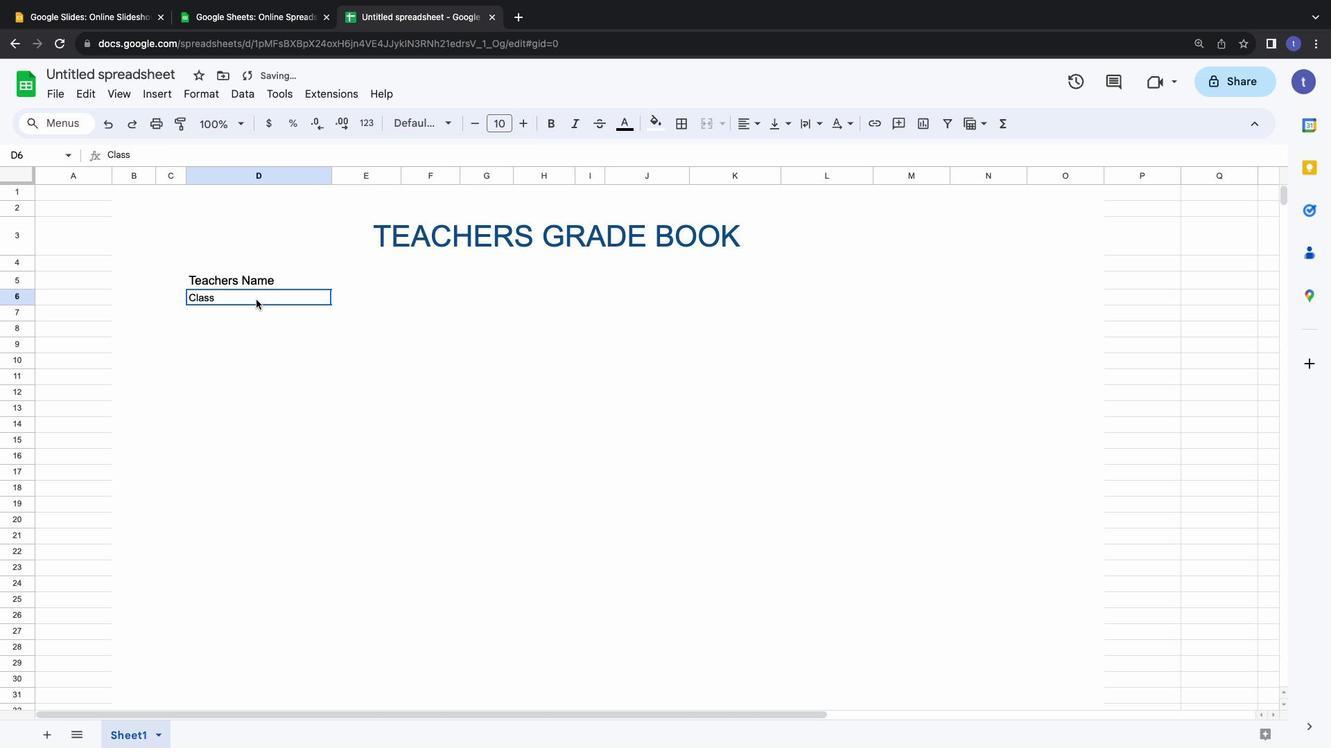 
Action: Mouse pressed left at (255, 300)
Screenshot: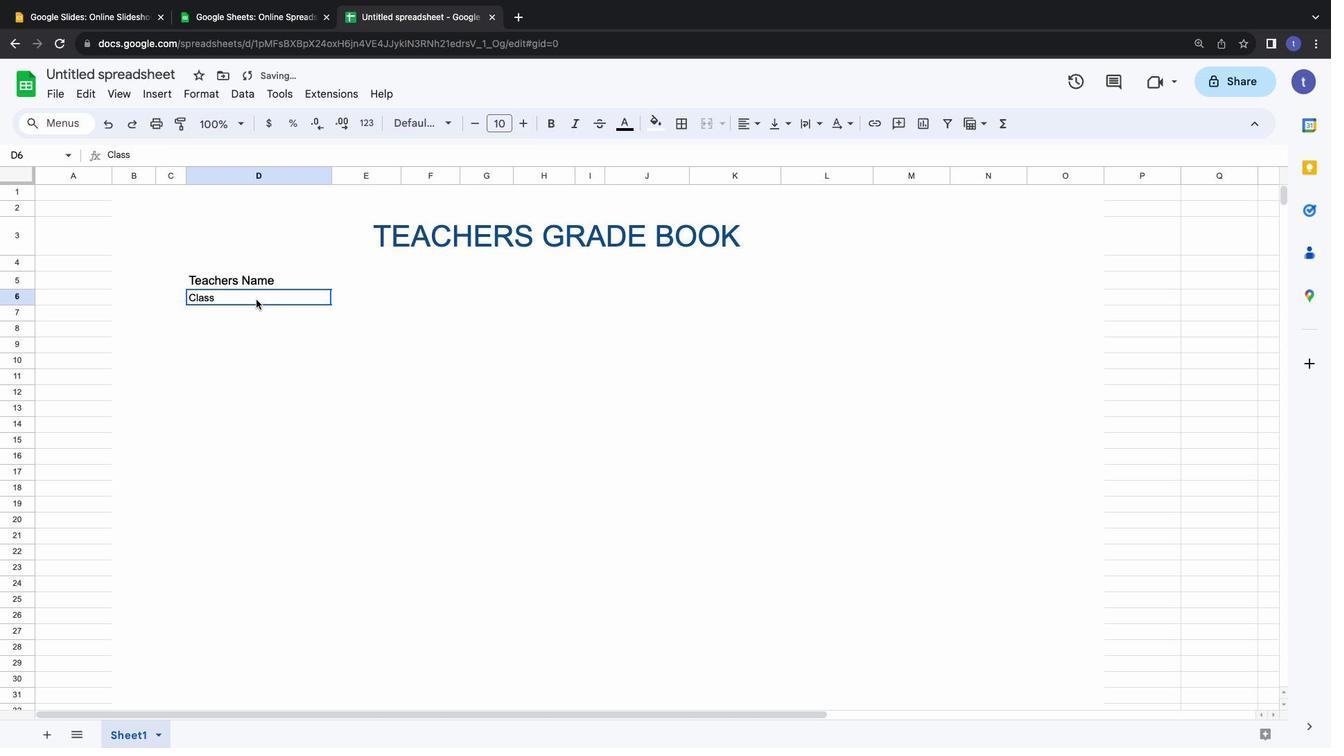 
Action: Mouse moved to (522, 118)
Screenshot: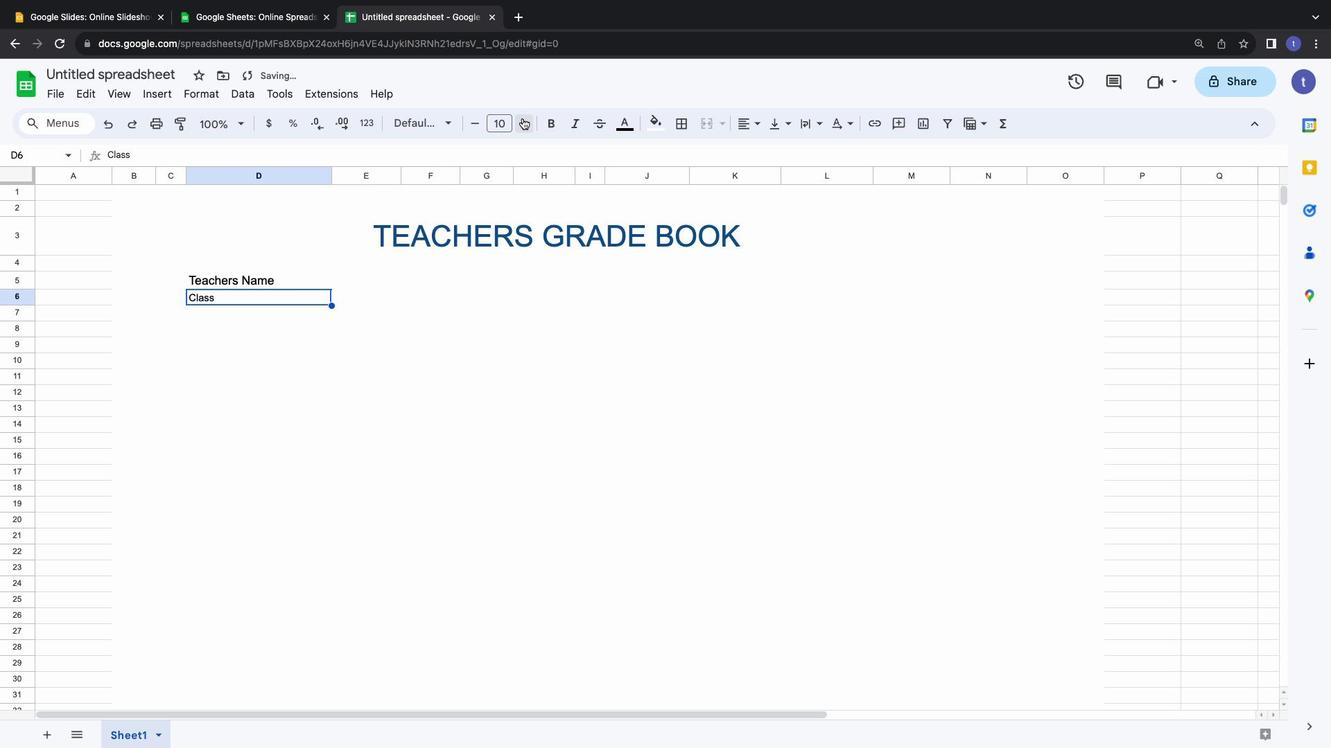 
Action: Mouse pressed left at (522, 118)
Screenshot: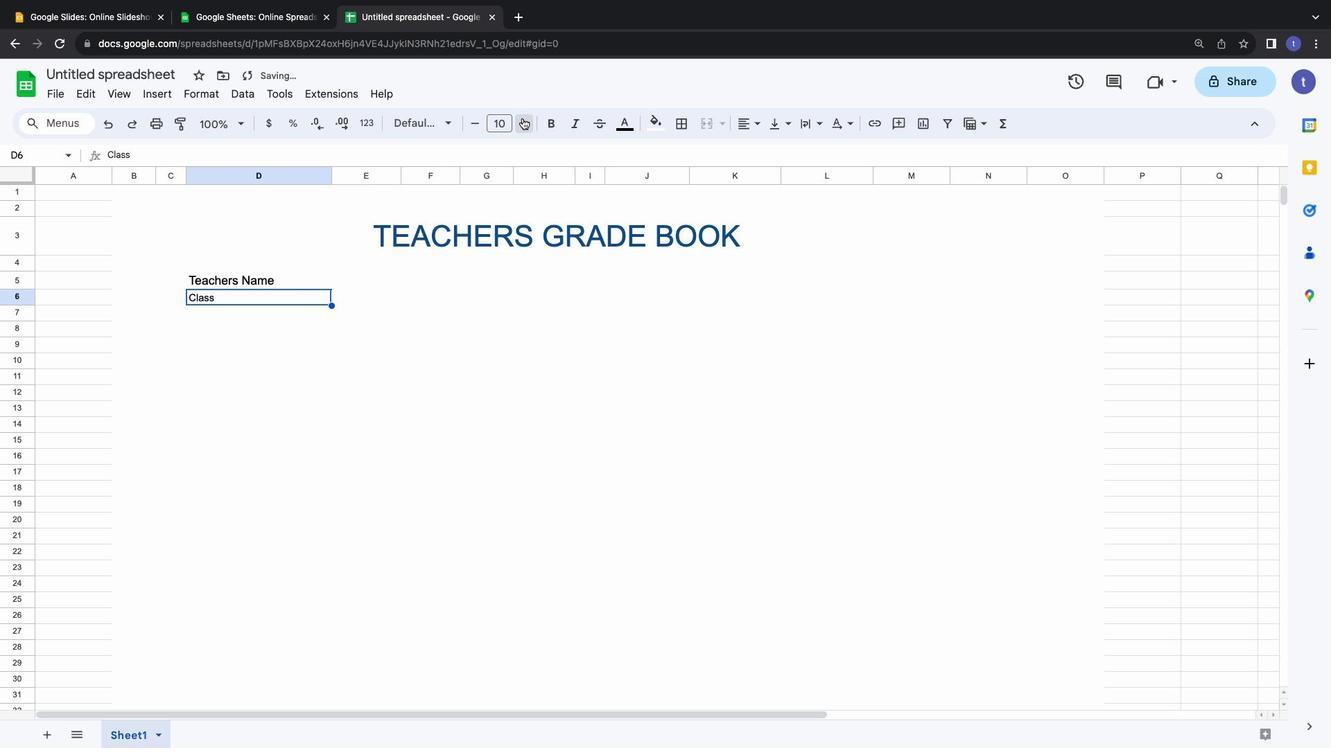 
Action: Mouse pressed left at (522, 118)
Screenshot: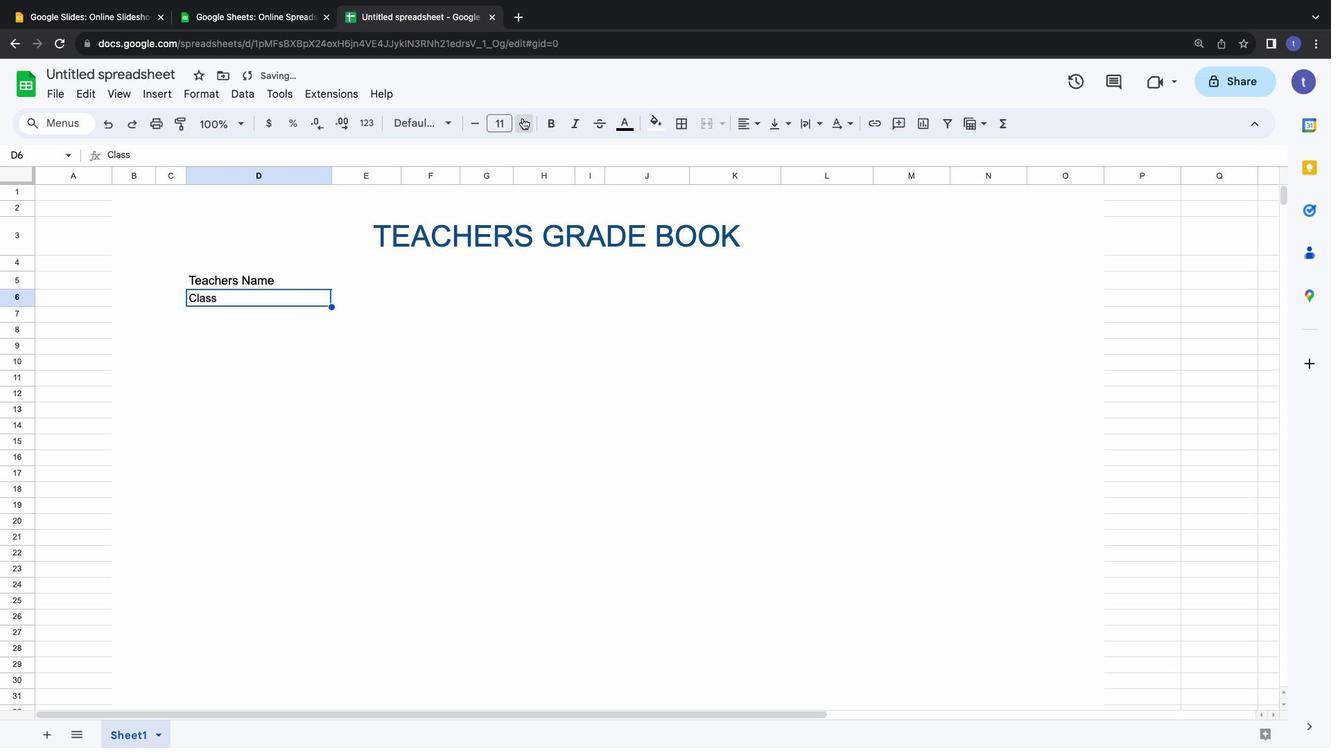 
Action: Mouse moved to (20, 289)
Screenshot: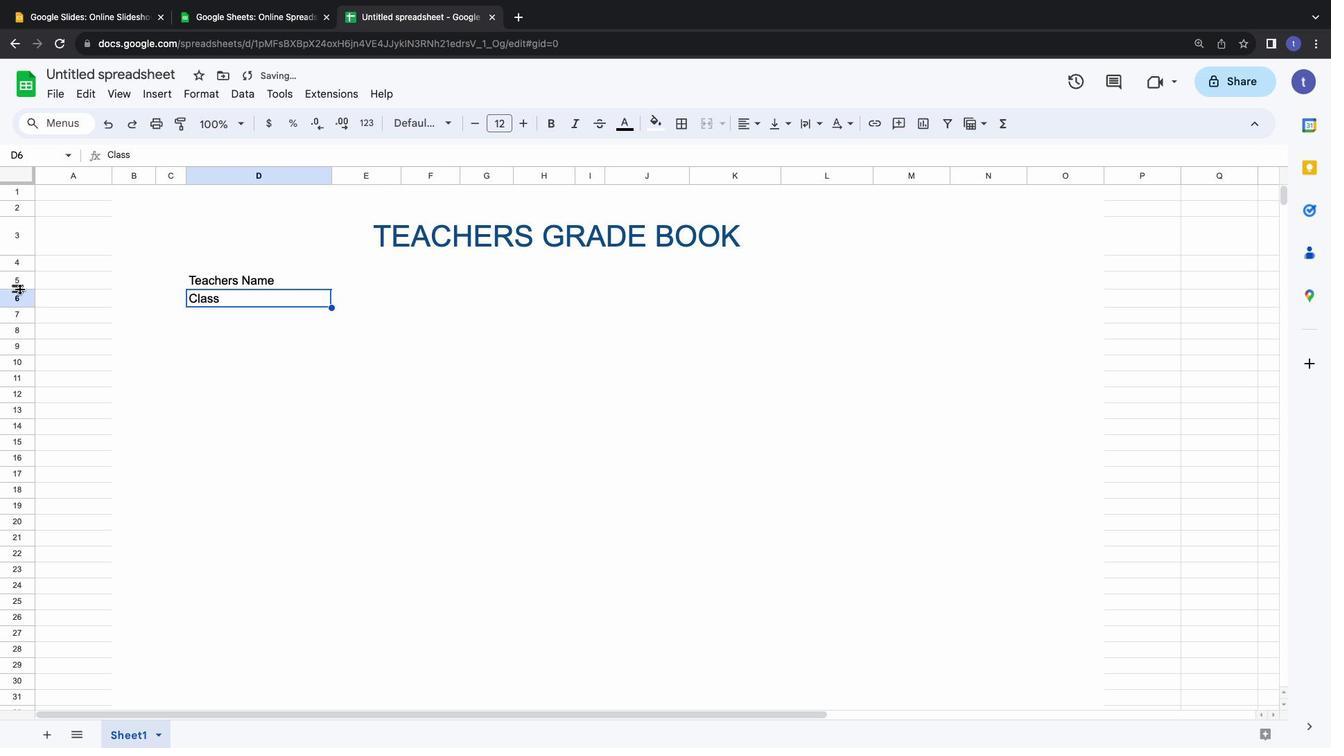 
Action: Mouse pressed left at (20, 289)
Screenshot: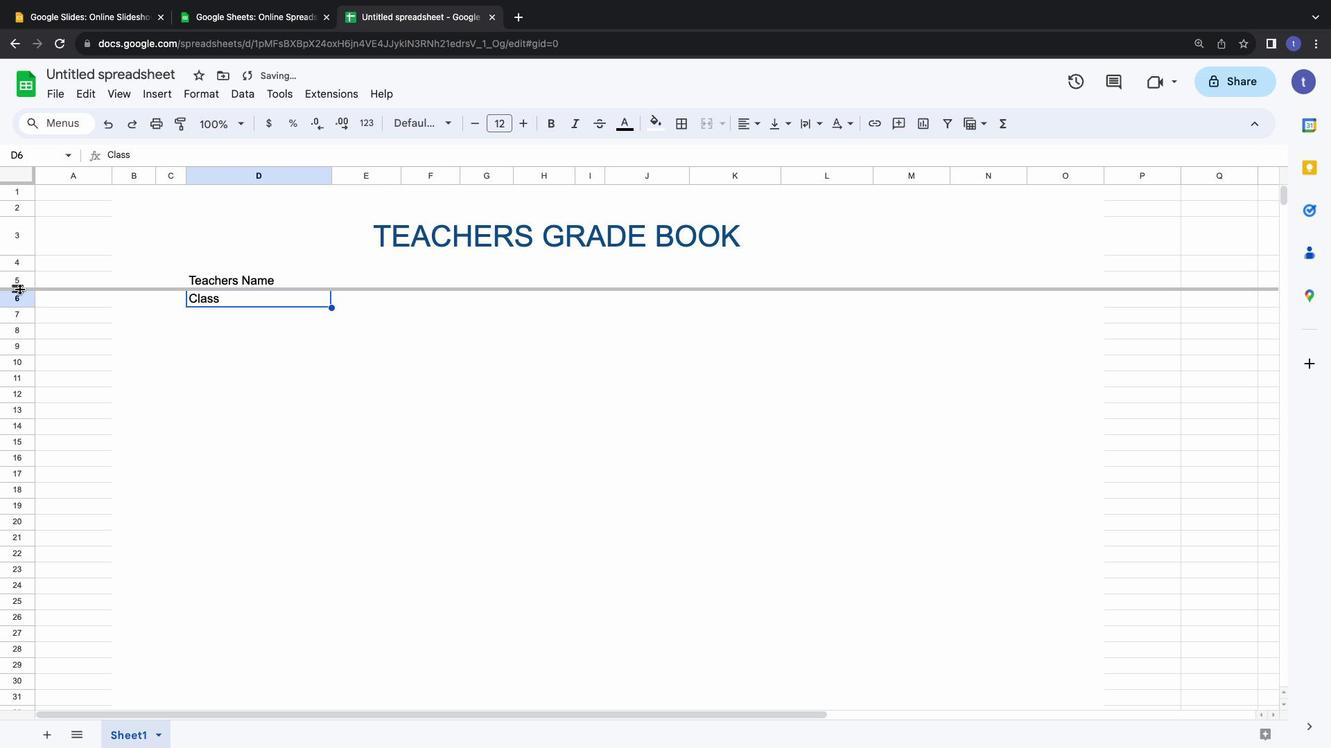 
Action: Mouse moved to (20, 310)
Screenshot: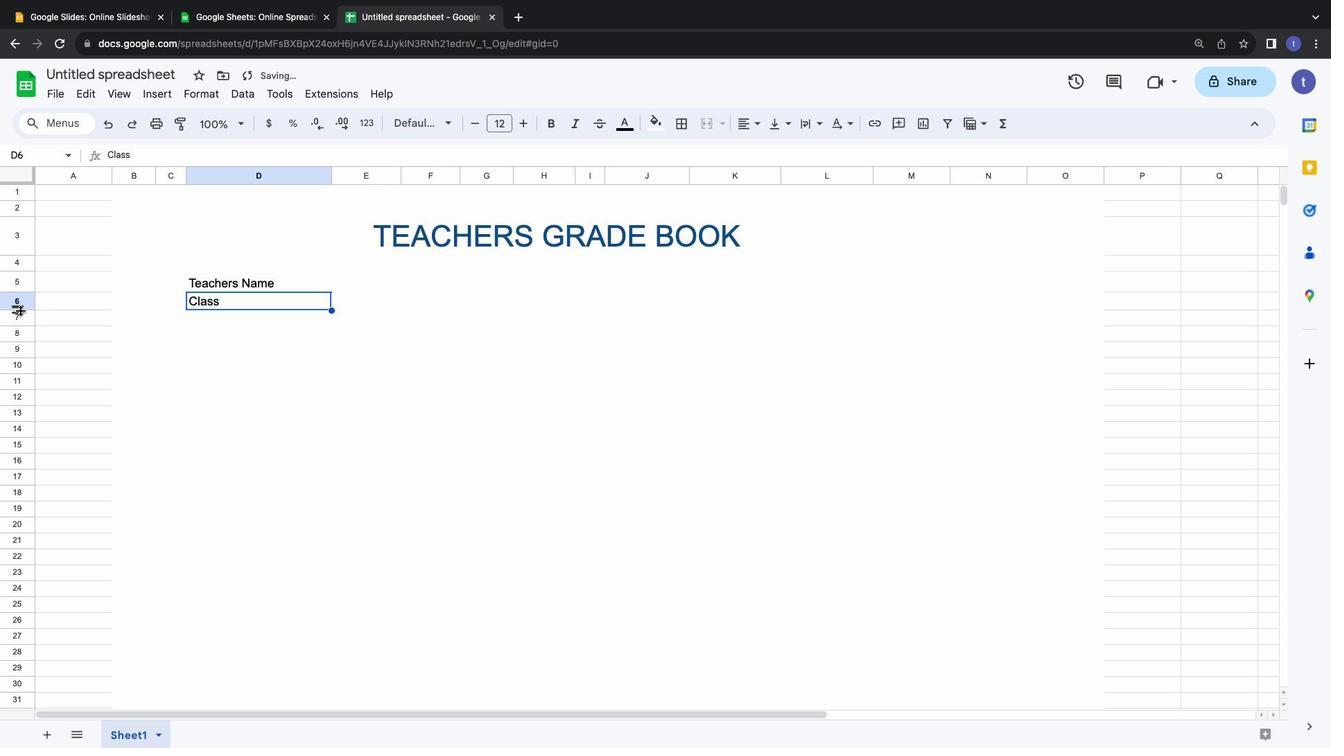 
Action: Mouse pressed left at (20, 310)
Screenshot: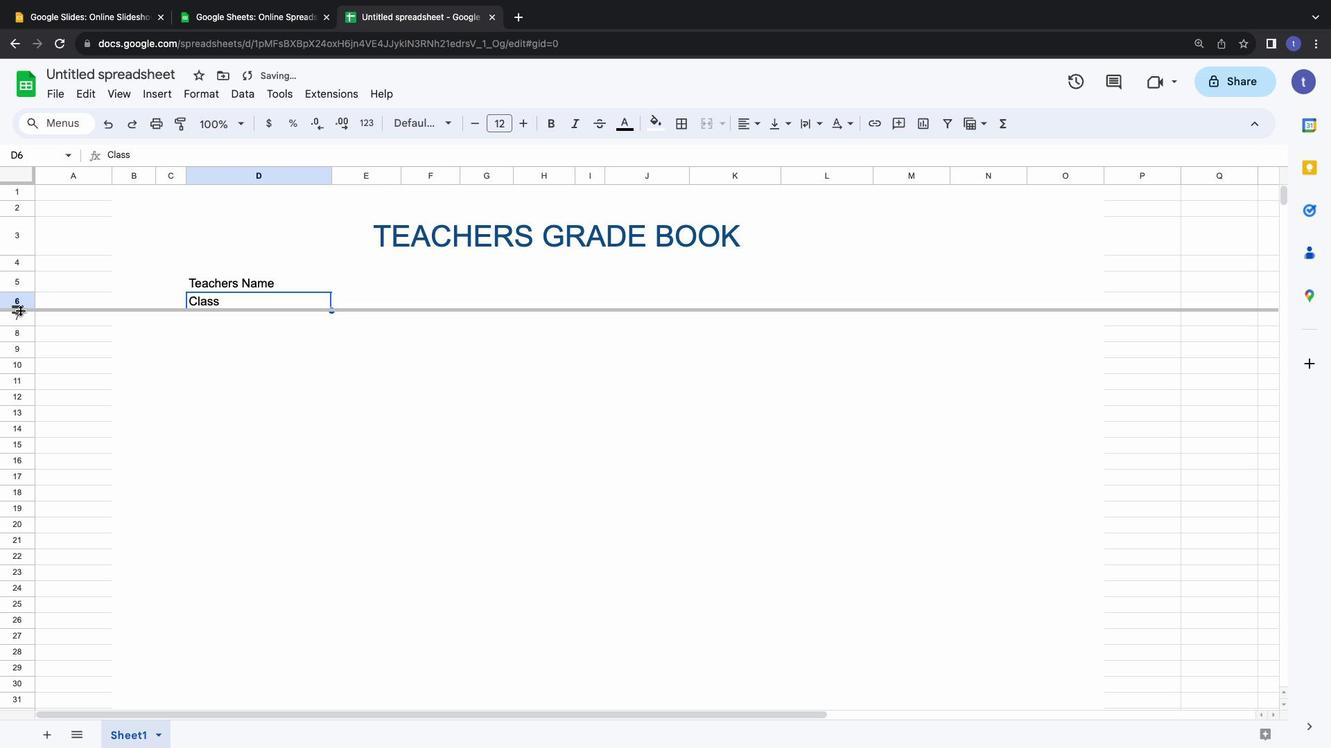 
Action: Mouse moved to (326, 281)
Screenshot: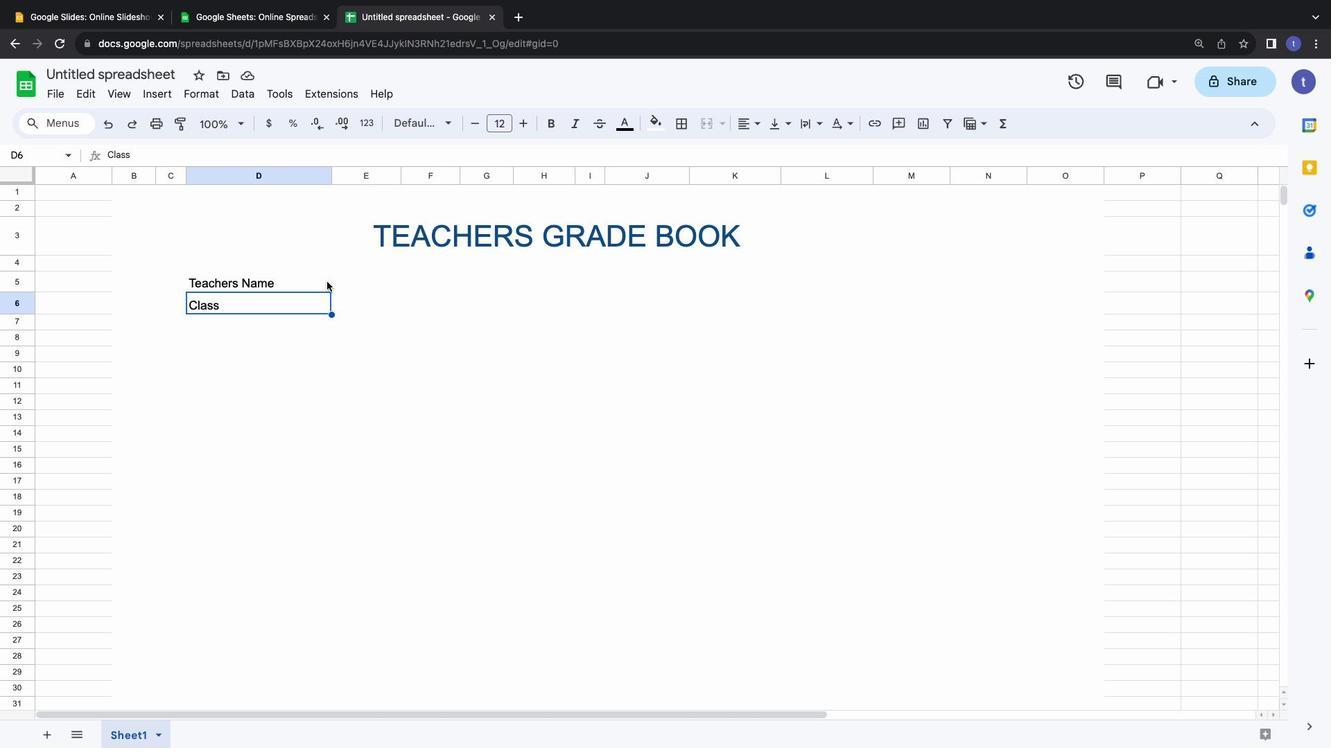 
Action: Mouse pressed left at (326, 281)
Screenshot: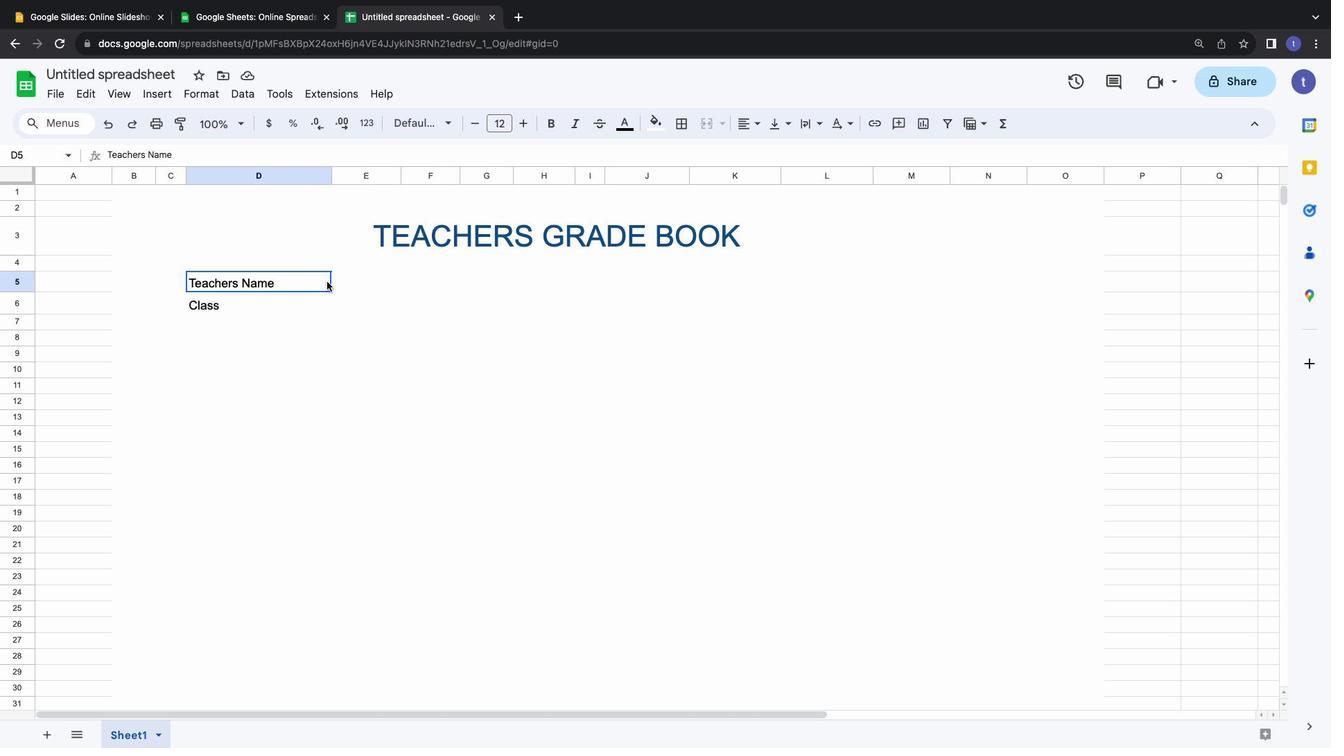 
Action: Mouse moved to (337, 280)
Screenshot: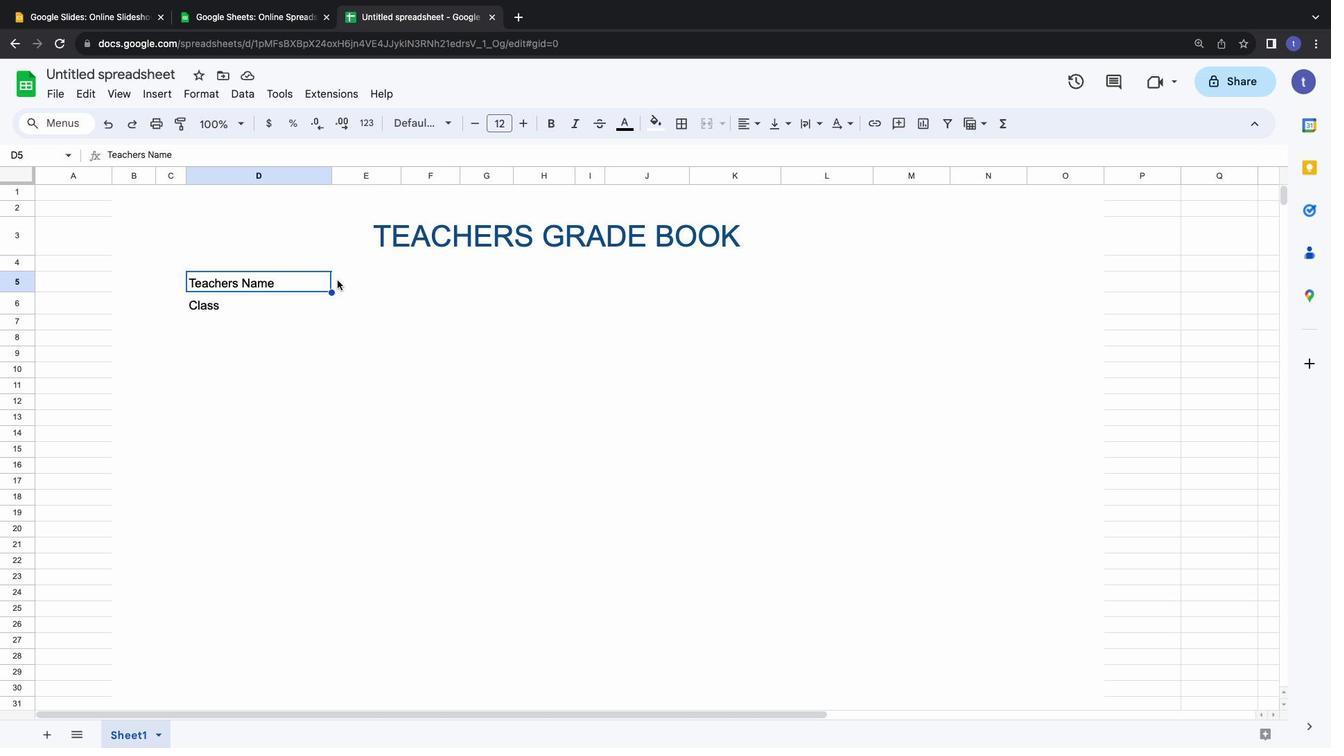 
Action: Mouse pressed left at (337, 280)
Screenshot: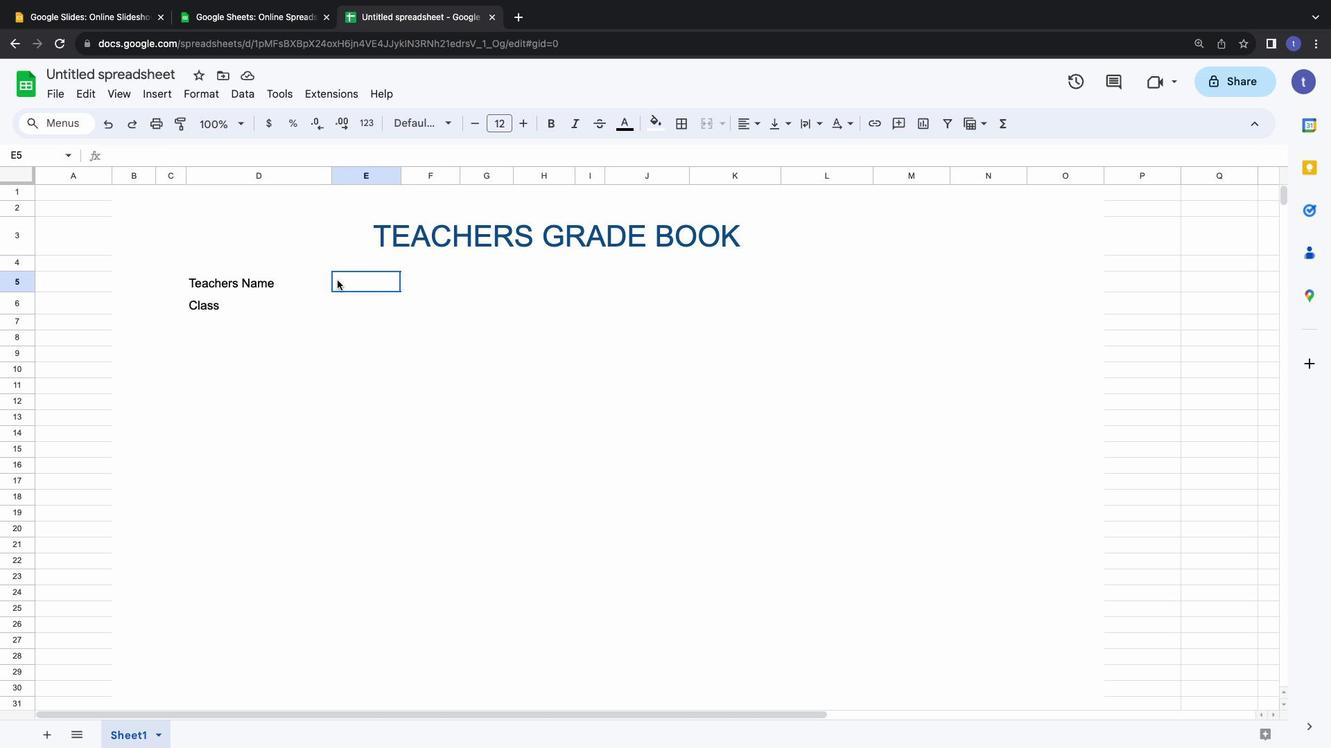 
Action: Mouse moved to (688, 119)
Screenshot: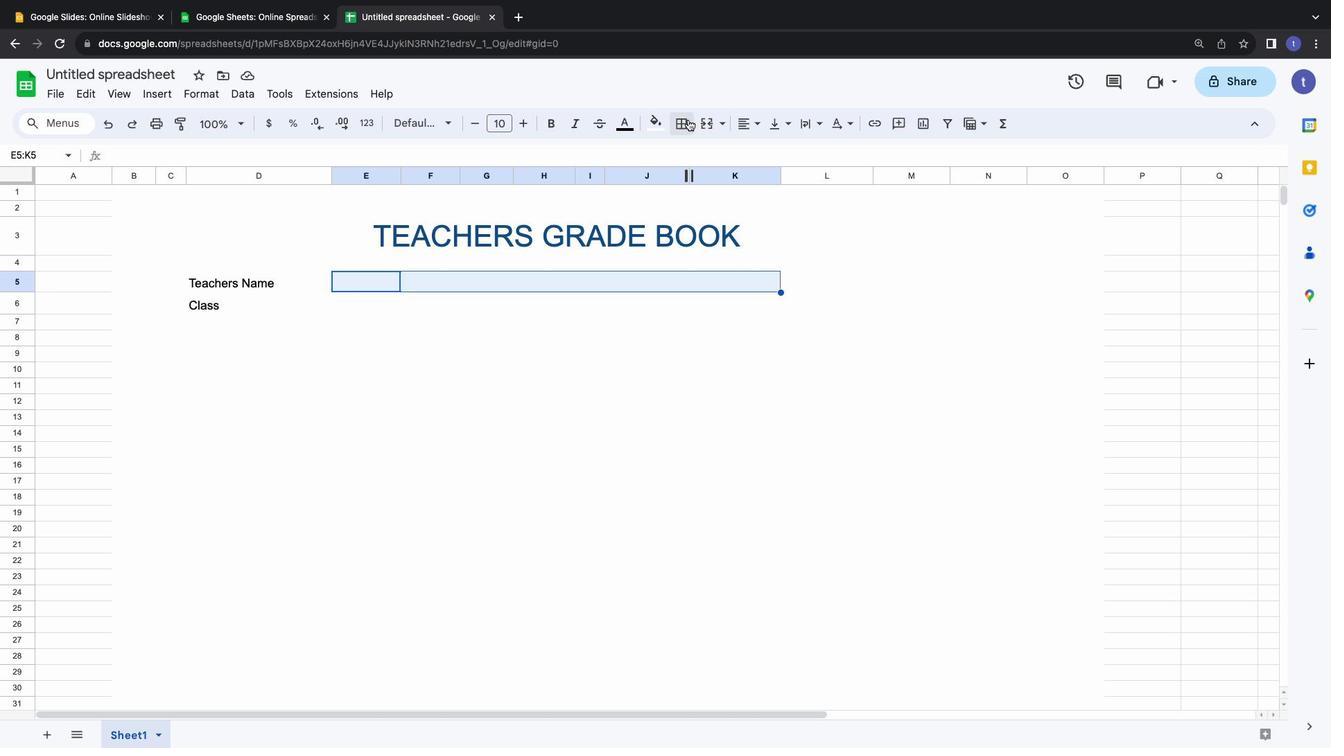 
Action: Mouse pressed left at (688, 119)
Screenshot: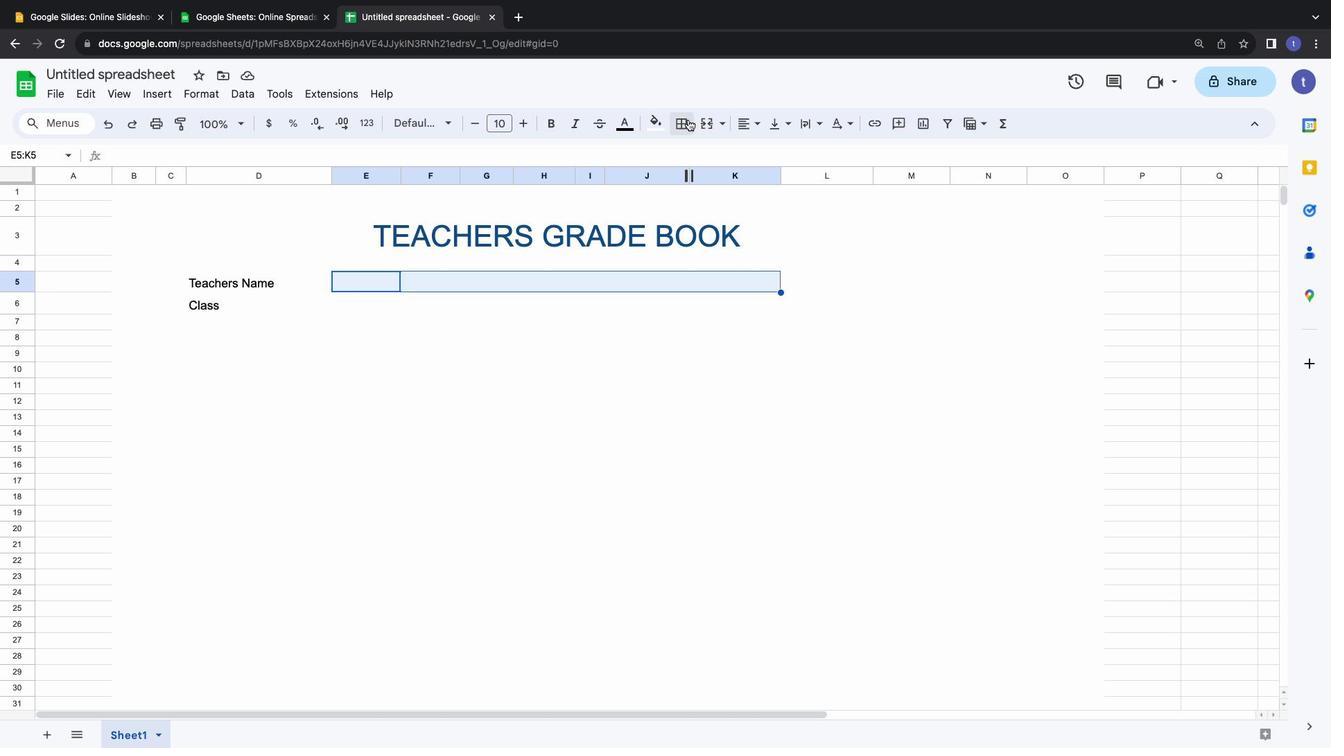 
Action: Mouse moved to (775, 172)
Screenshot: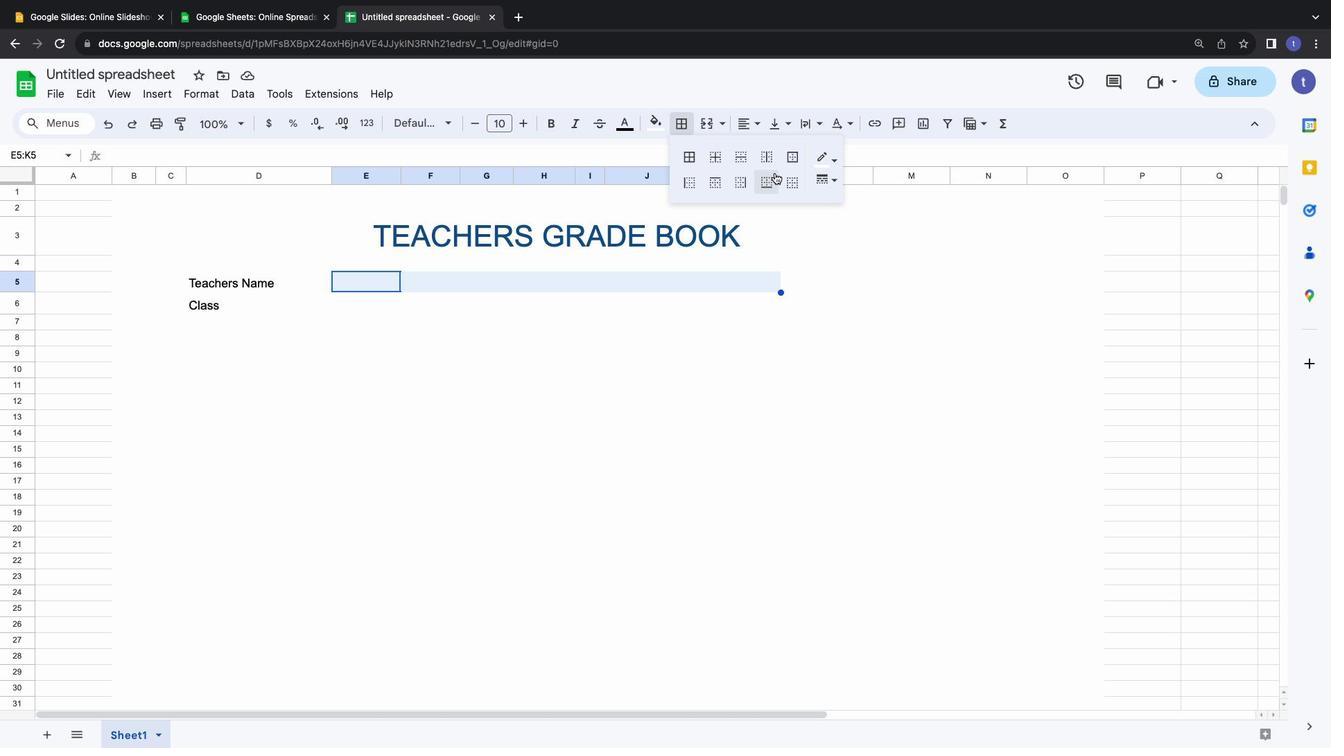 
Action: Mouse pressed left at (775, 172)
Screenshot: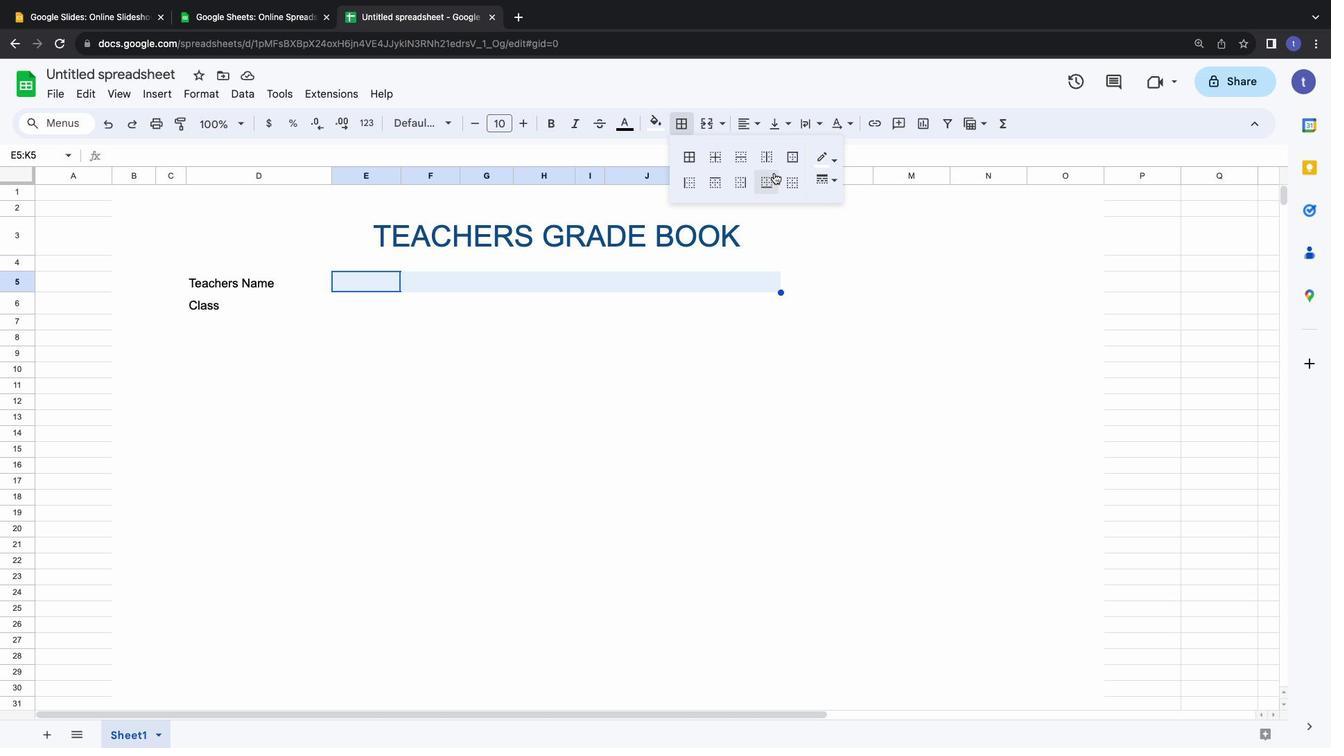 
Action: Mouse moved to (834, 158)
Screenshot: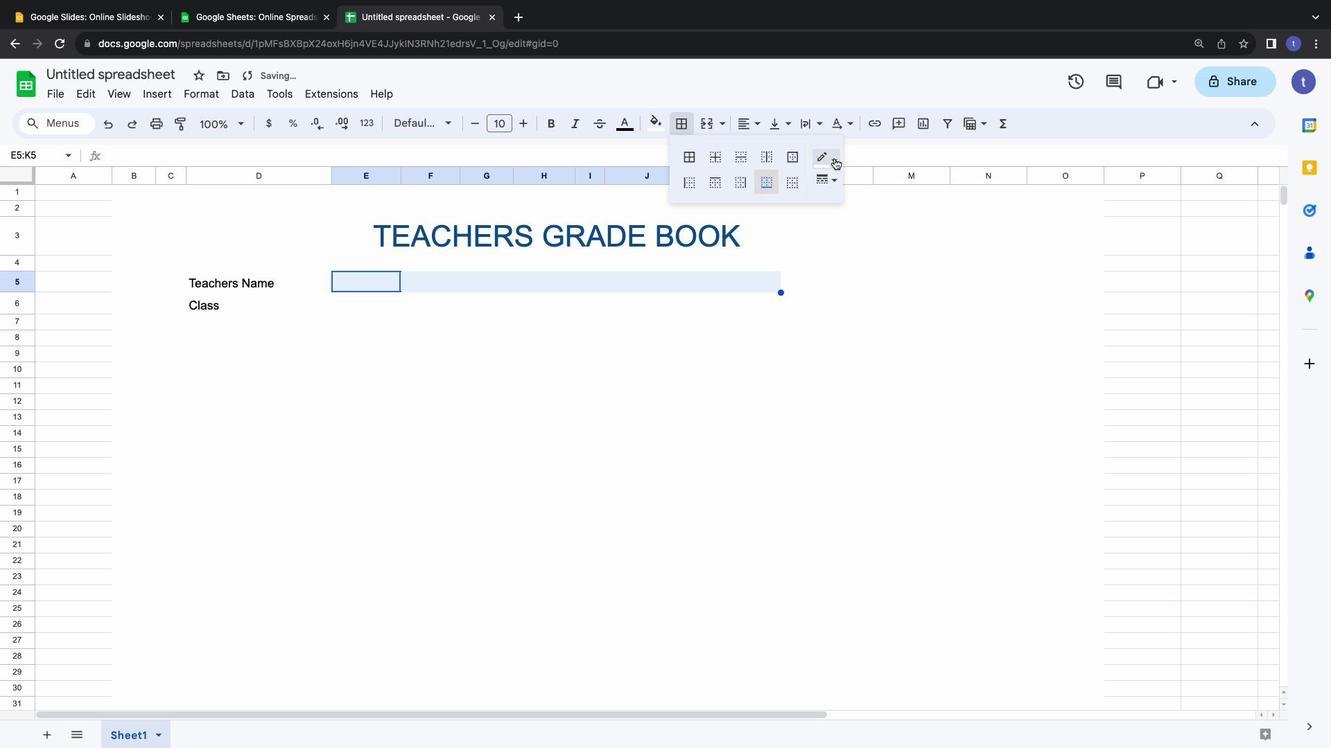 
Action: Mouse pressed left at (834, 158)
Screenshot: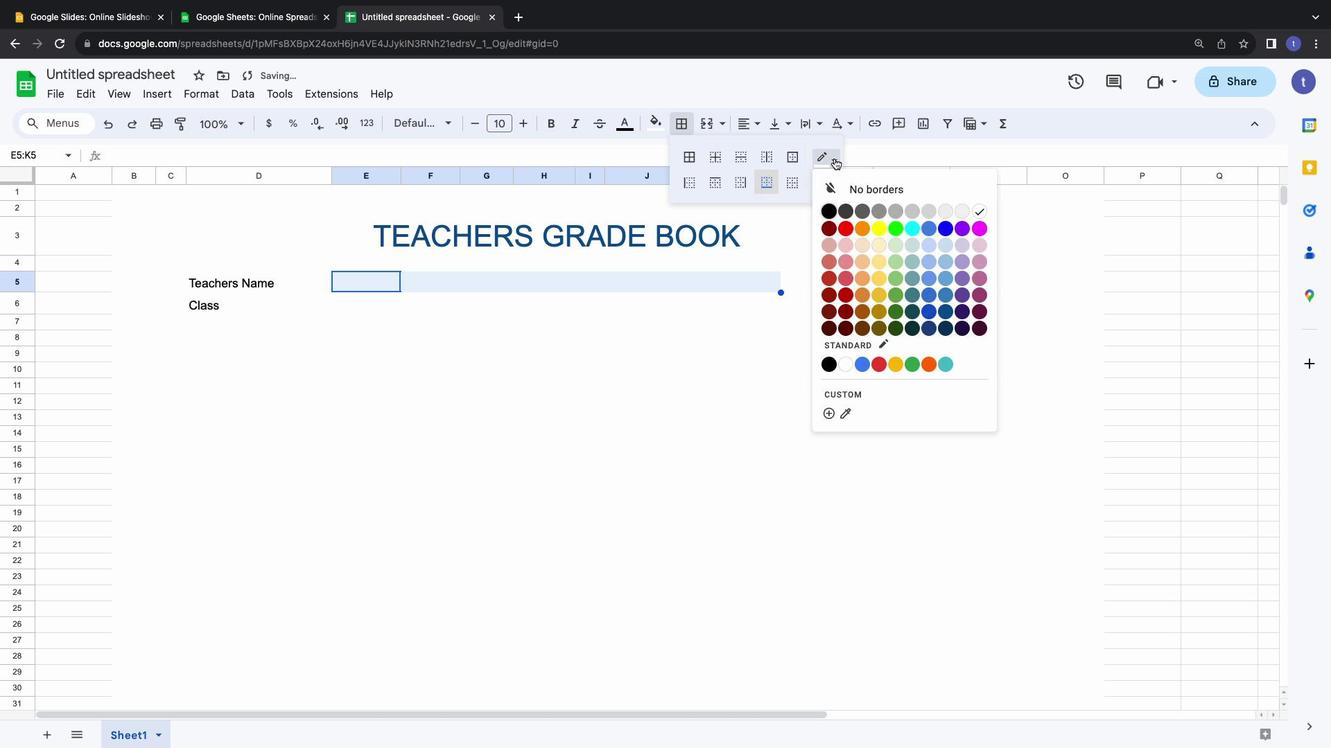 
Action: Mouse moved to (881, 208)
Screenshot: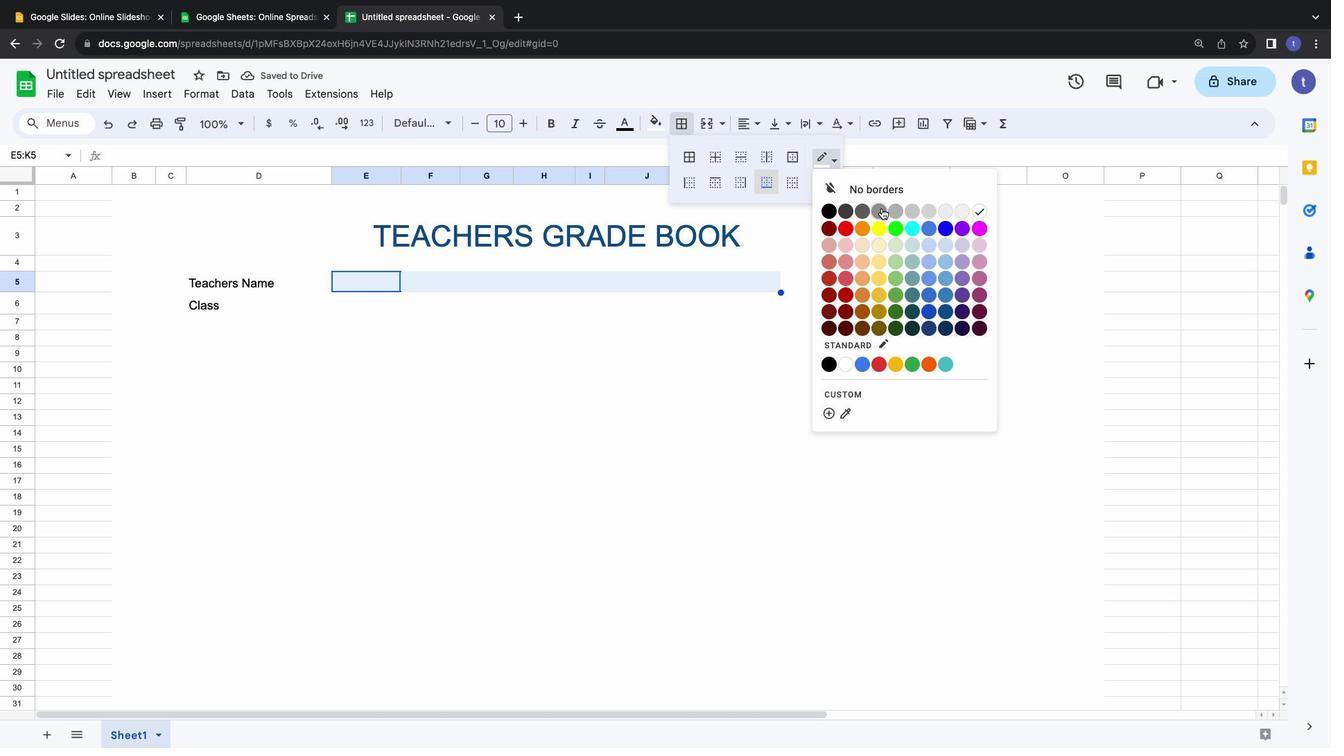 
Action: Mouse pressed left at (881, 208)
Screenshot: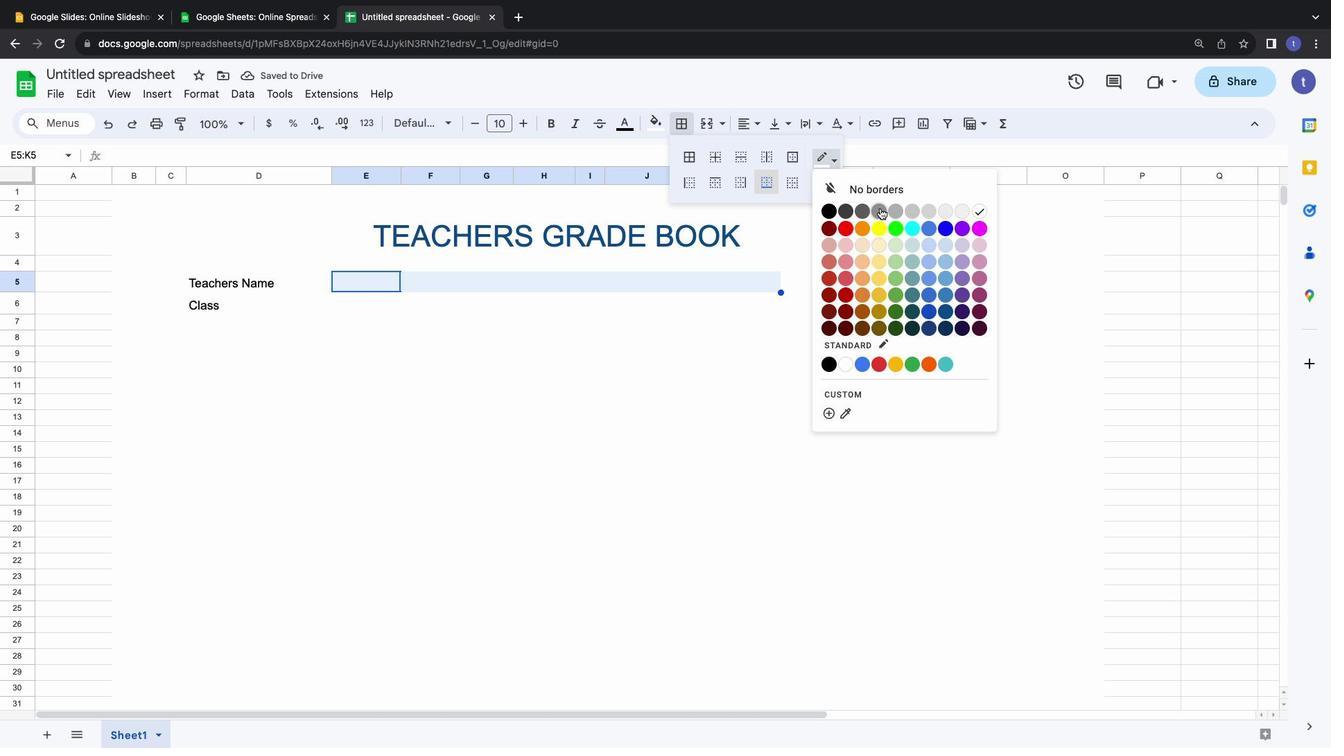 
Action: Mouse moved to (825, 181)
Screenshot: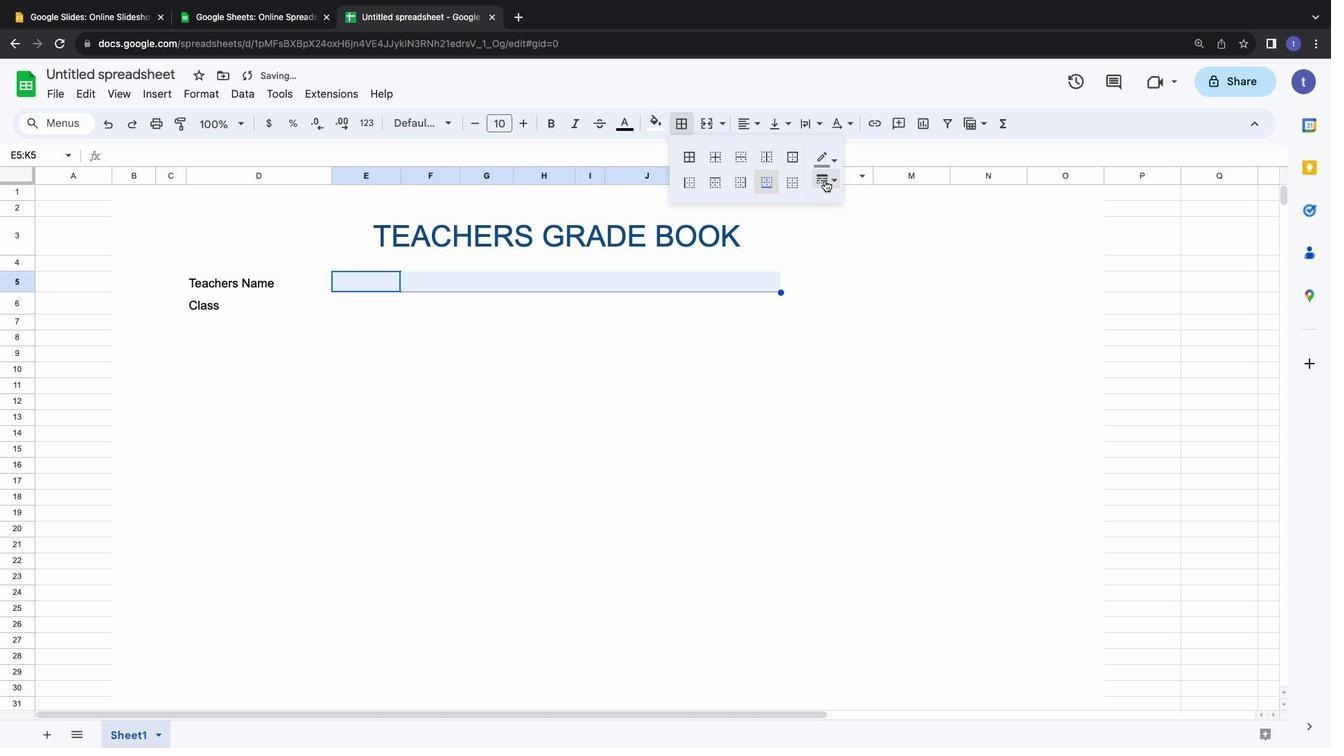 
Action: Mouse pressed left at (825, 181)
Screenshot: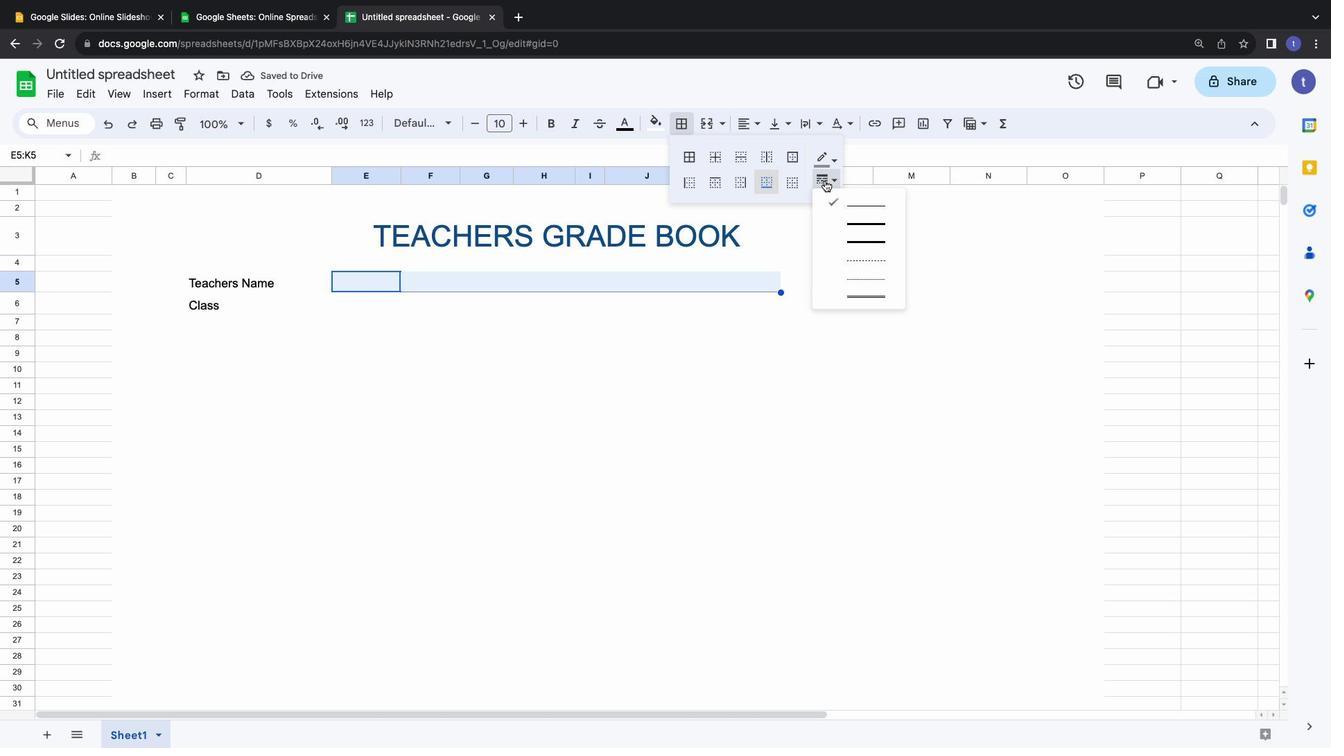 
Action: Mouse moved to (855, 223)
Screenshot: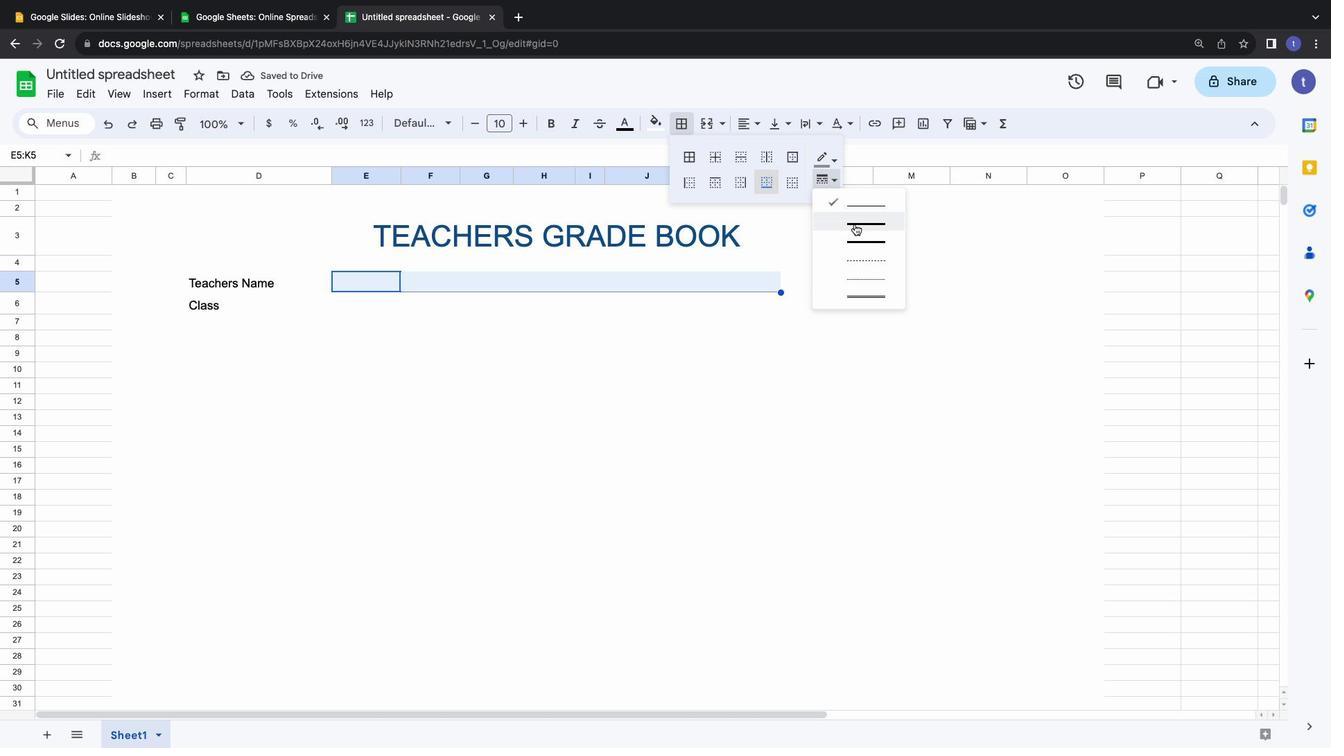 
Action: Mouse pressed left at (855, 223)
Screenshot: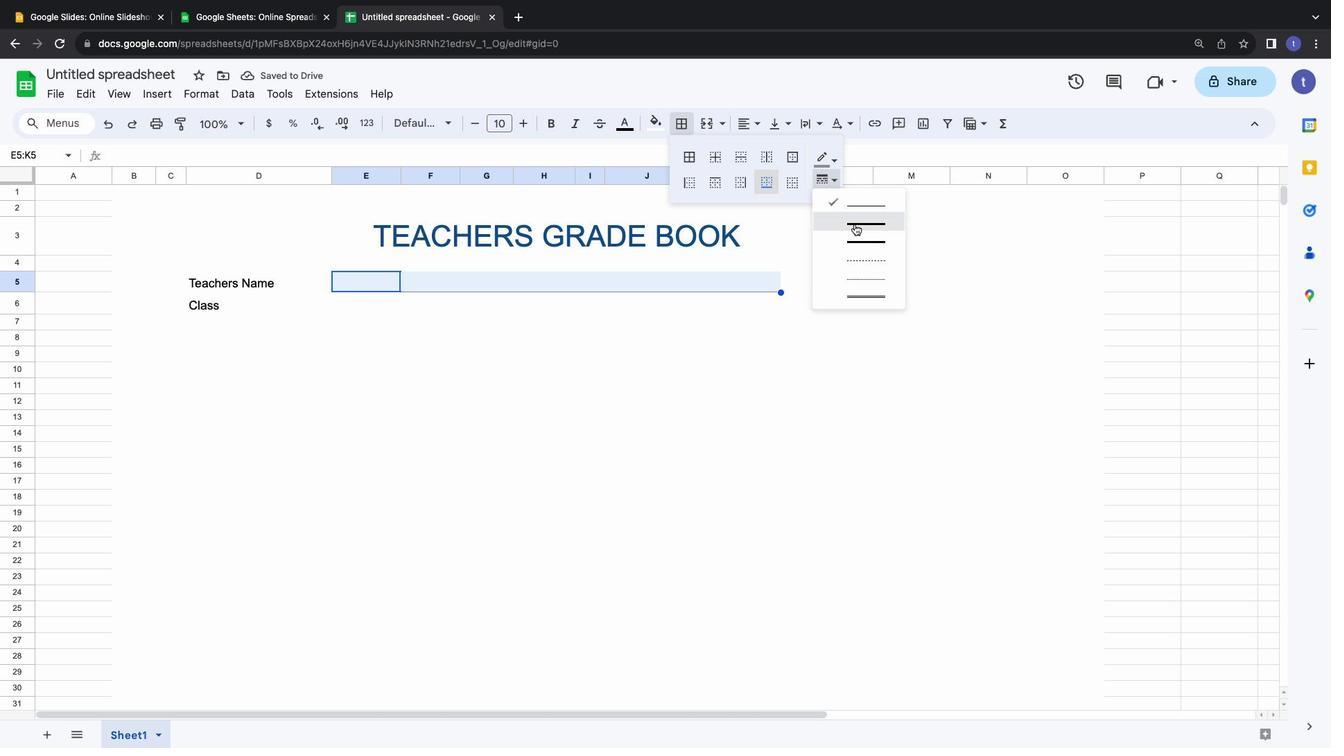 
Action: Mouse moved to (359, 304)
Screenshot: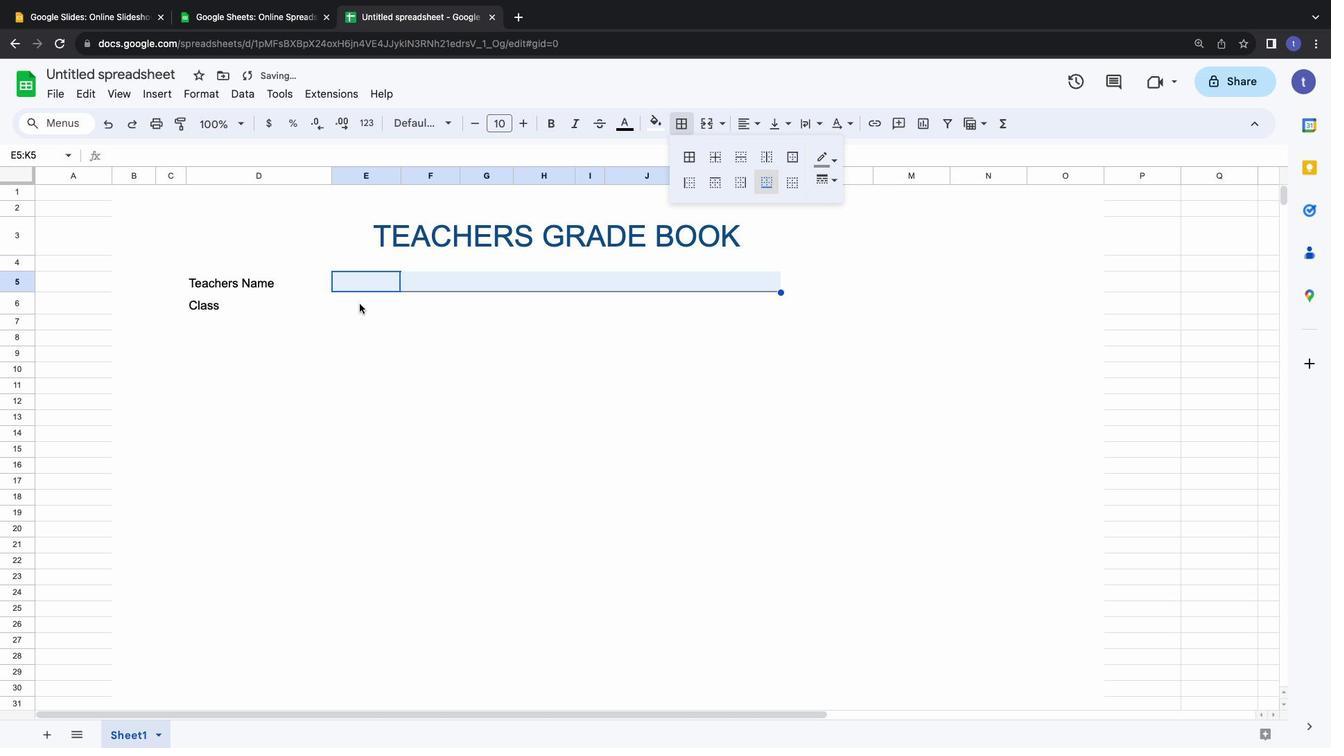 
Action: Mouse pressed left at (359, 304)
Screenshot: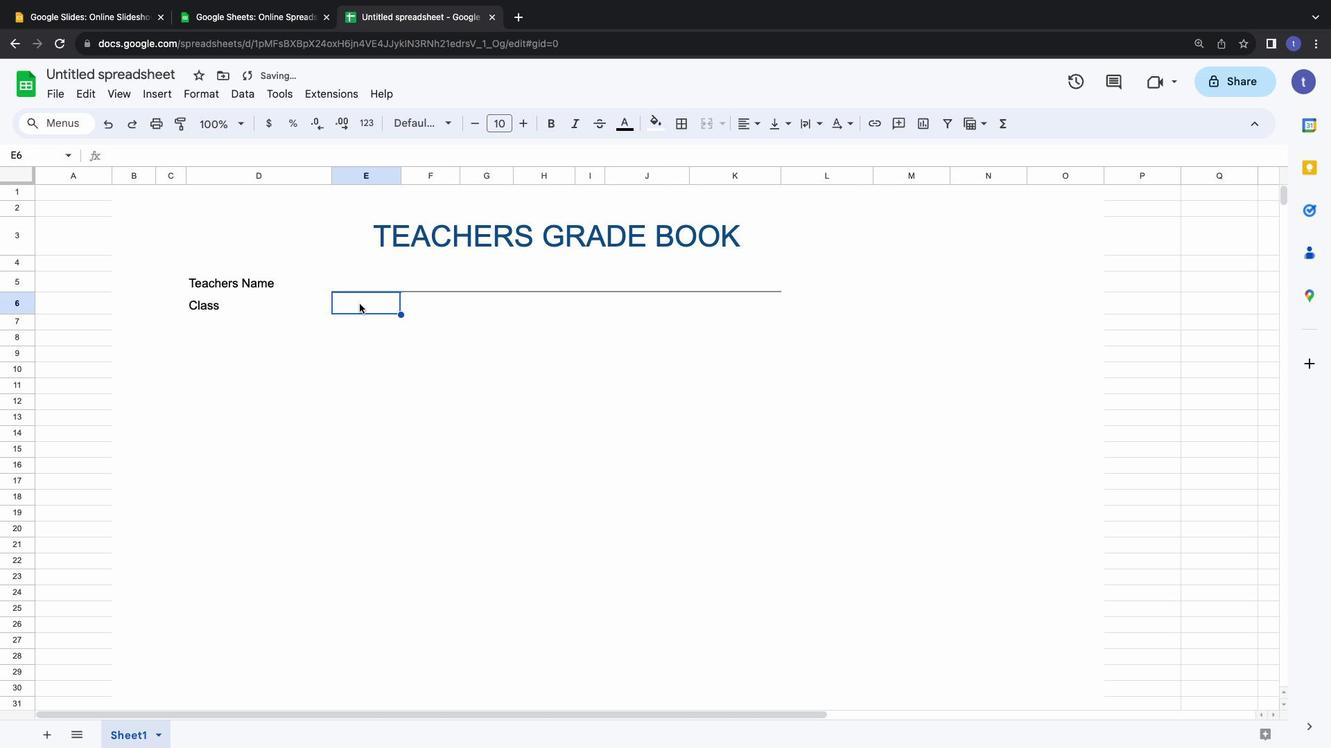 
Action: Mouse moved to (360, 304)
Screenshot: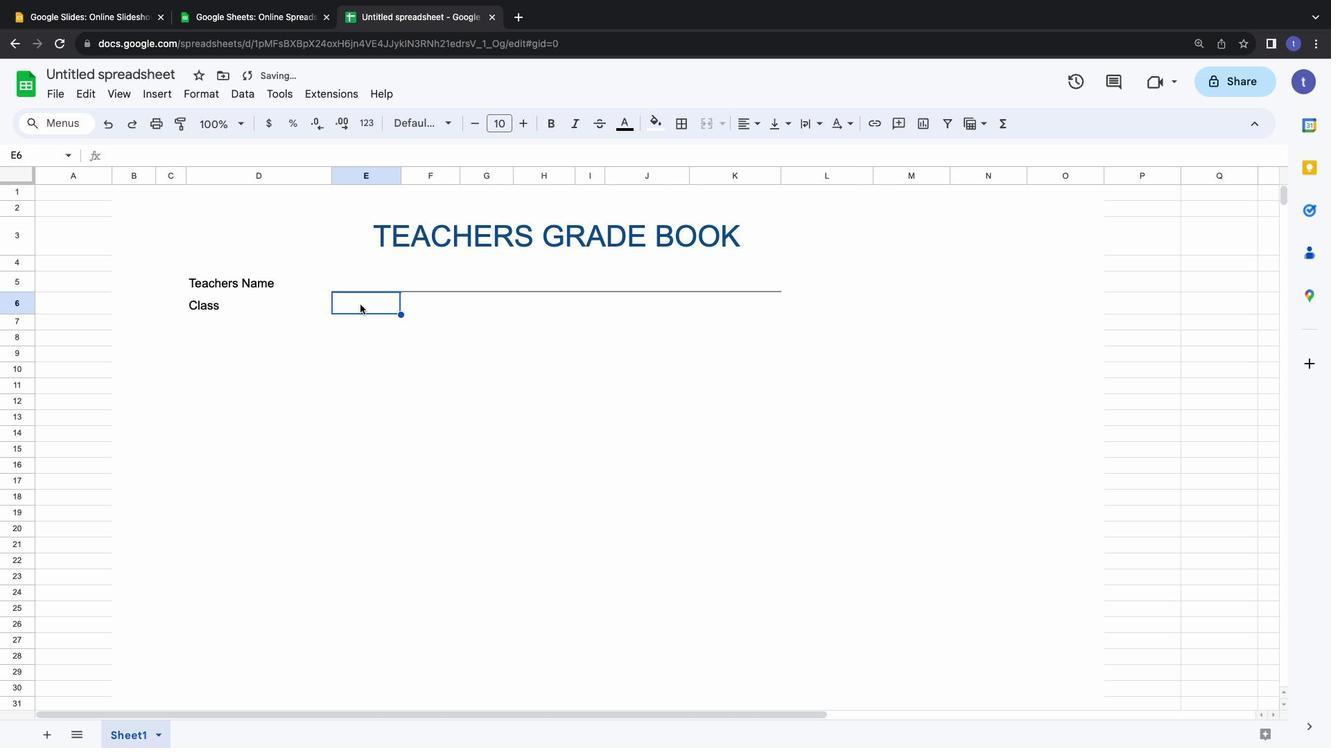 
Action: Mouse pressed left at (360, 304)
Screenshot: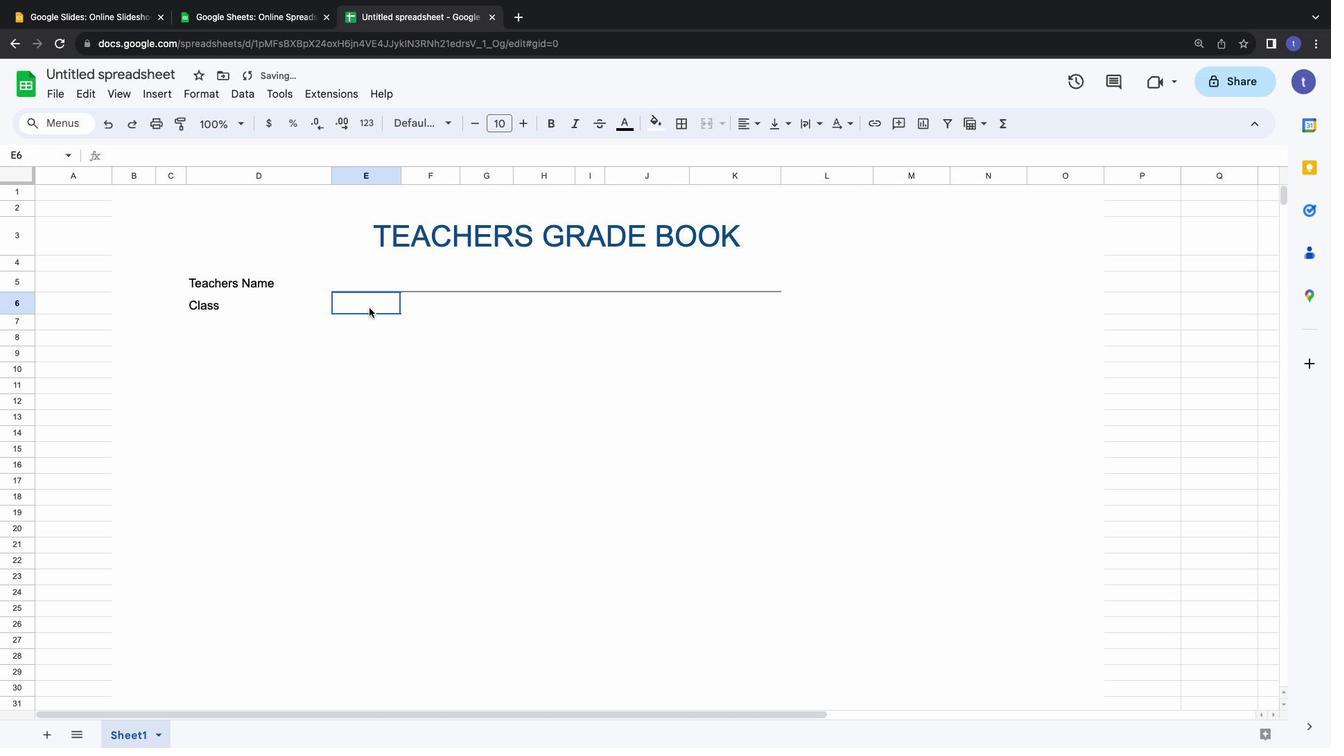 
Action: Mouse moved to (690, 126)
Screenshot: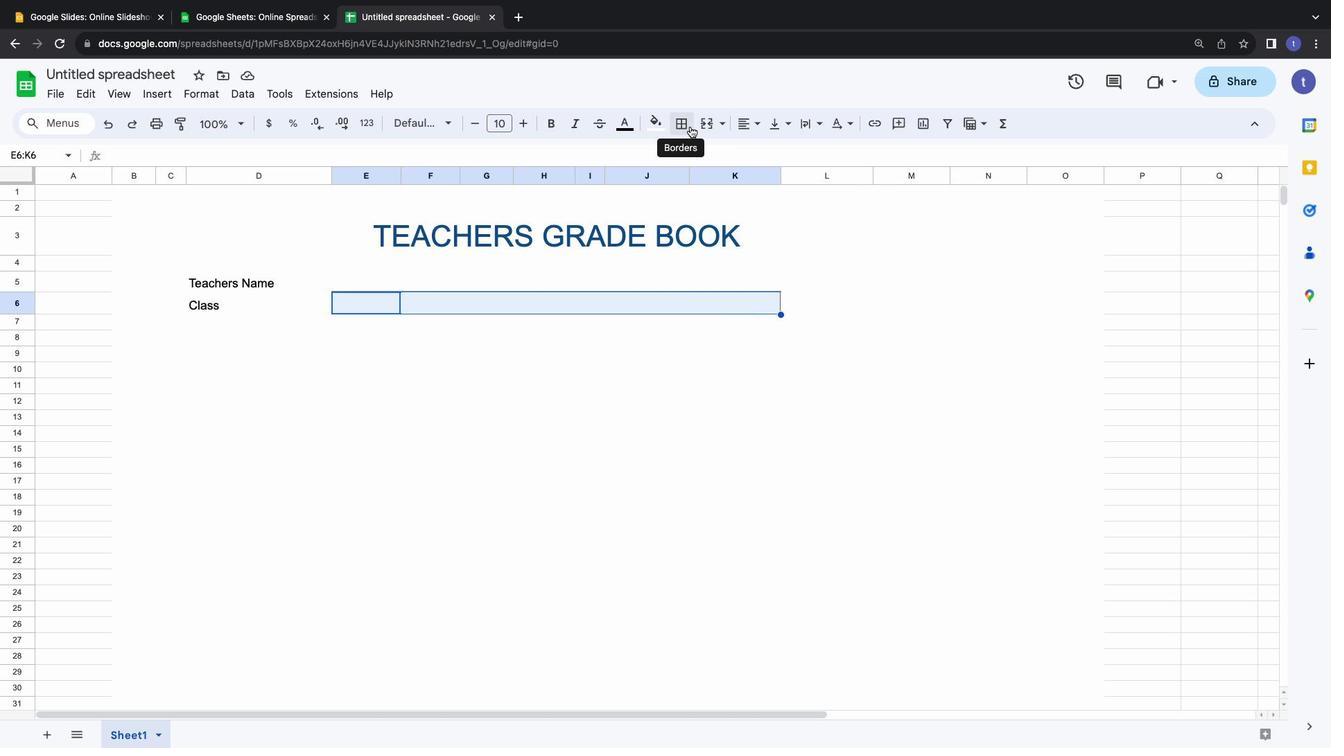 
Action: Mouse pressed left at (690, 126)
Screenshot: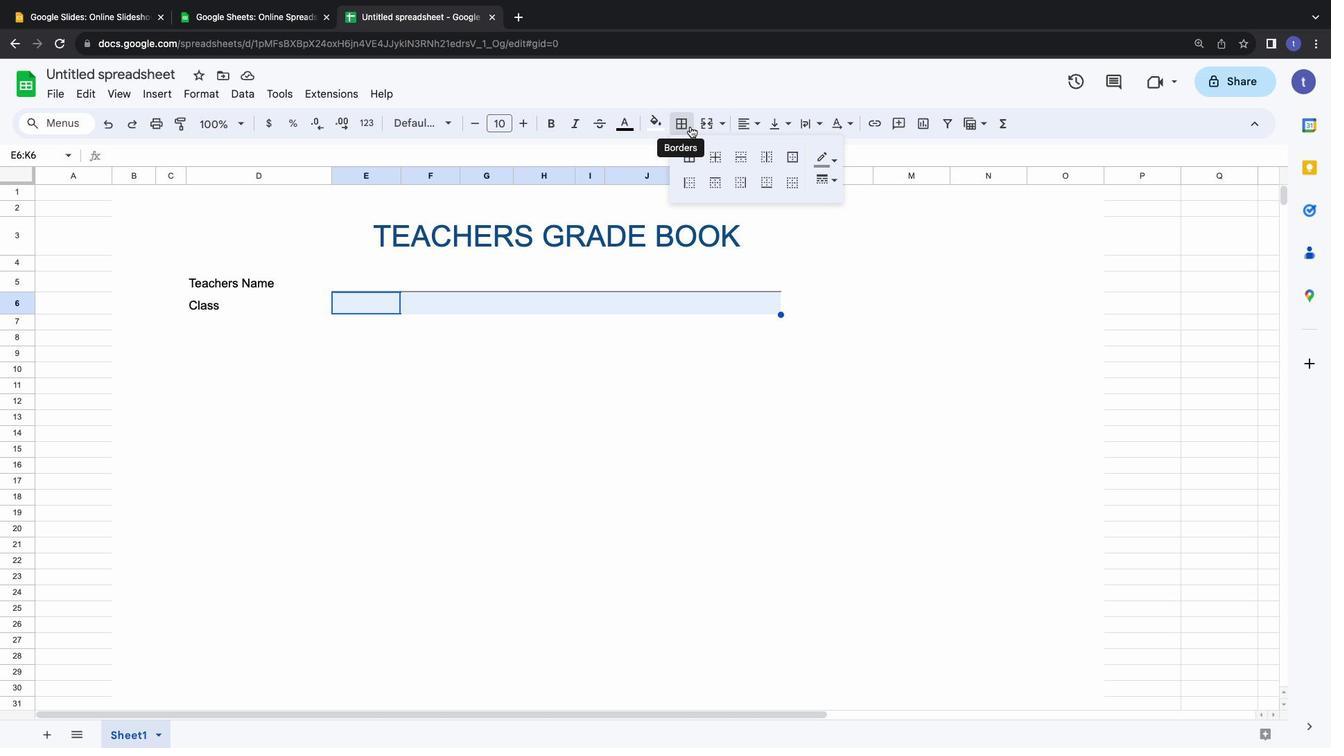 
Action: Mouse moved to (773, 182)
Screenshot: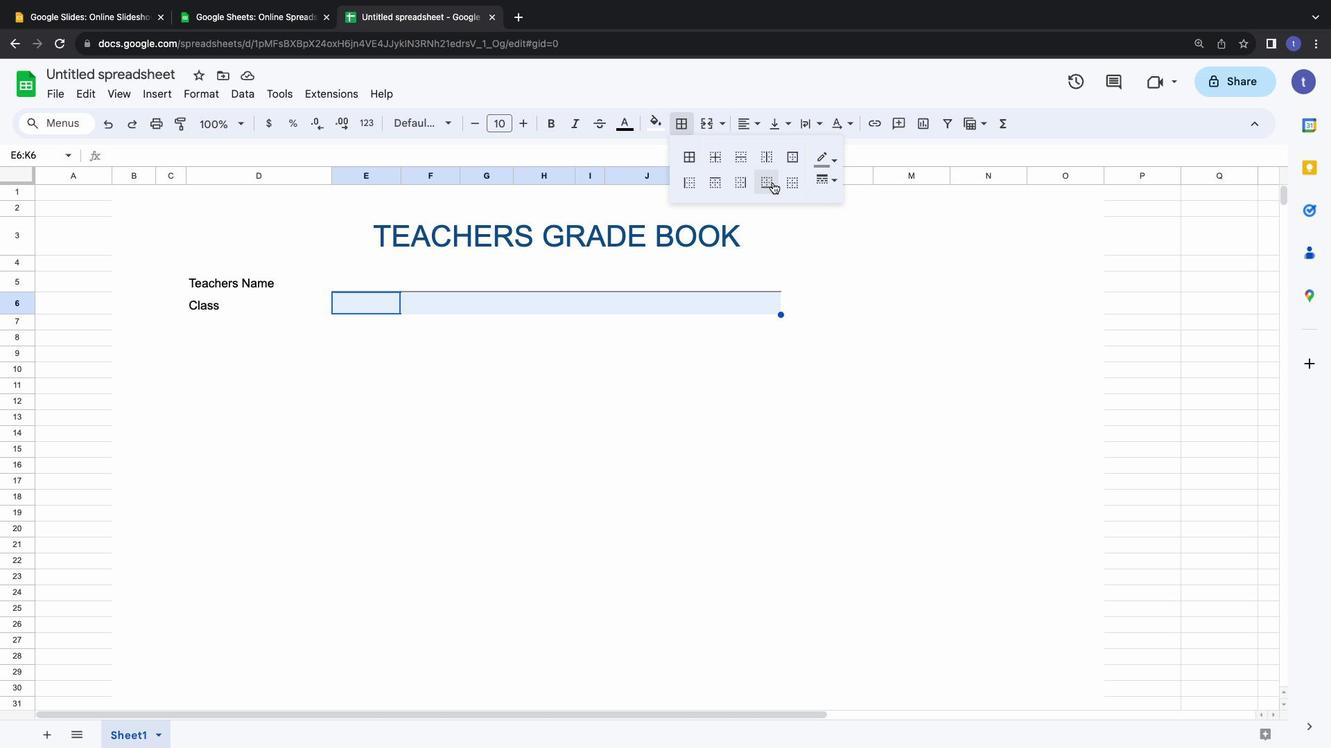 
Action: Mouse pressed left at (773, 182)
Screenshot: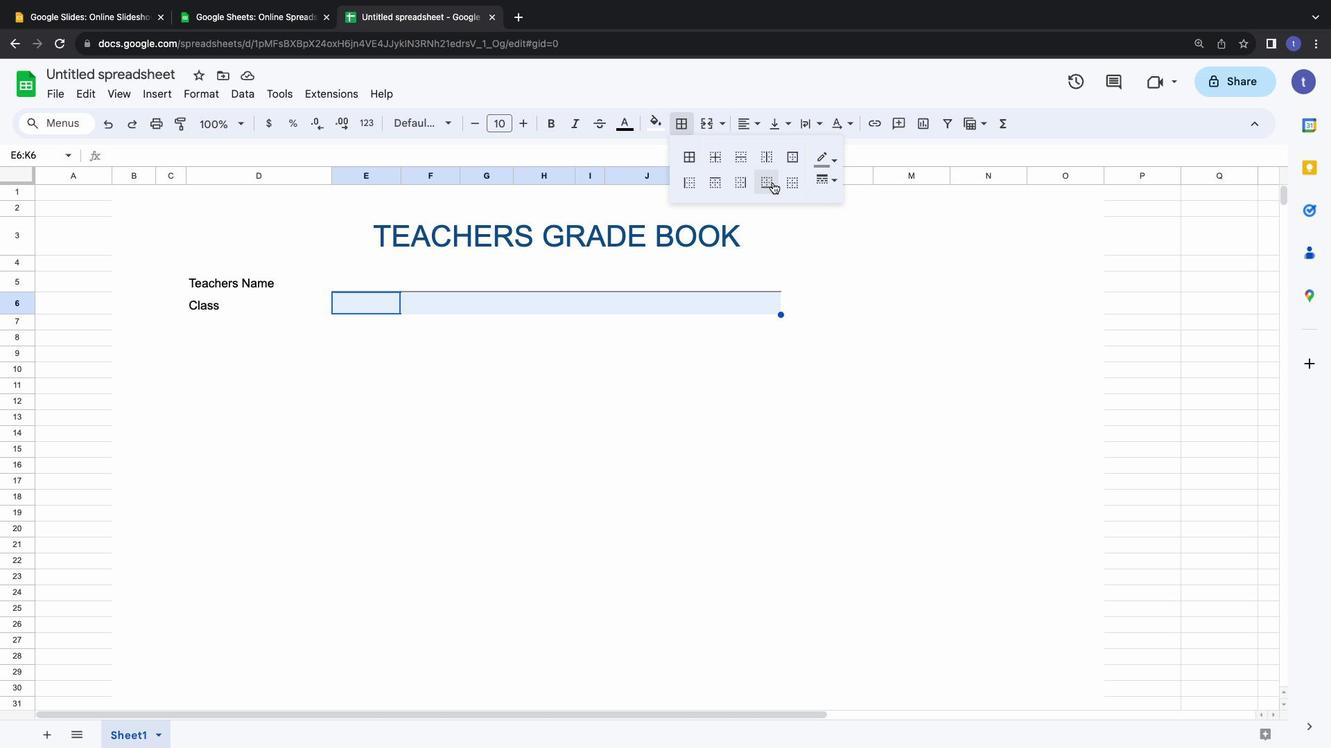 
Action: Mouse moved to (720, 337)
Screenshot: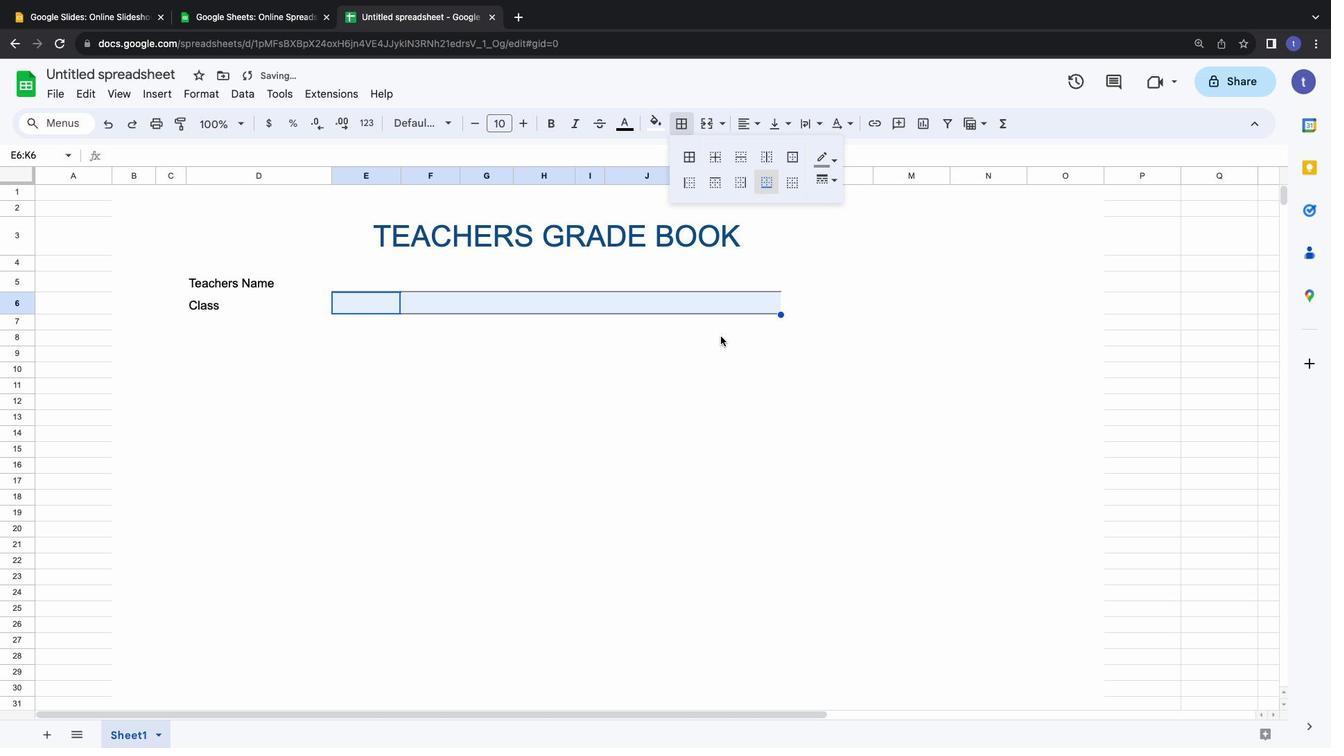 
Action: Mouse pressed left at (720, 337)
Screenshot: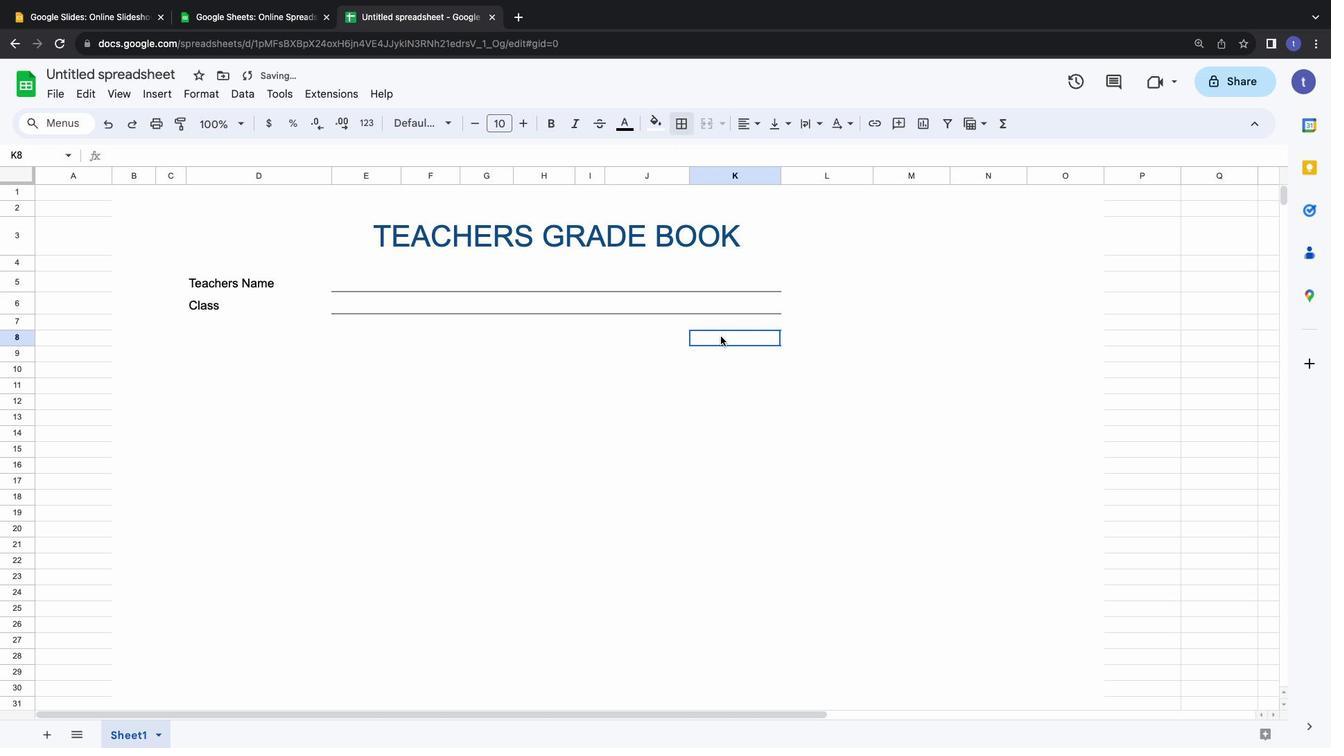 
Action: Mouse moved to (168, 95)
Screenshot: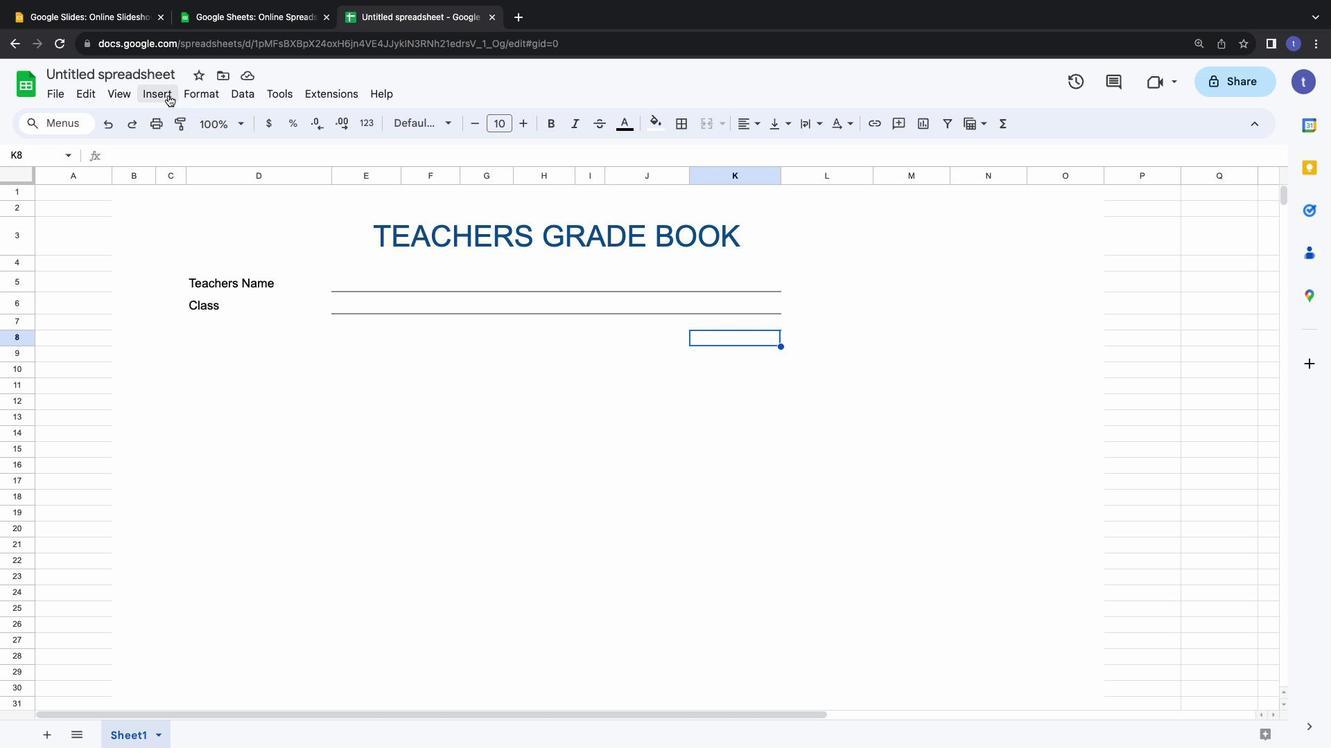 
Action: Mouse pressed left at (168, 95)
Screenshot: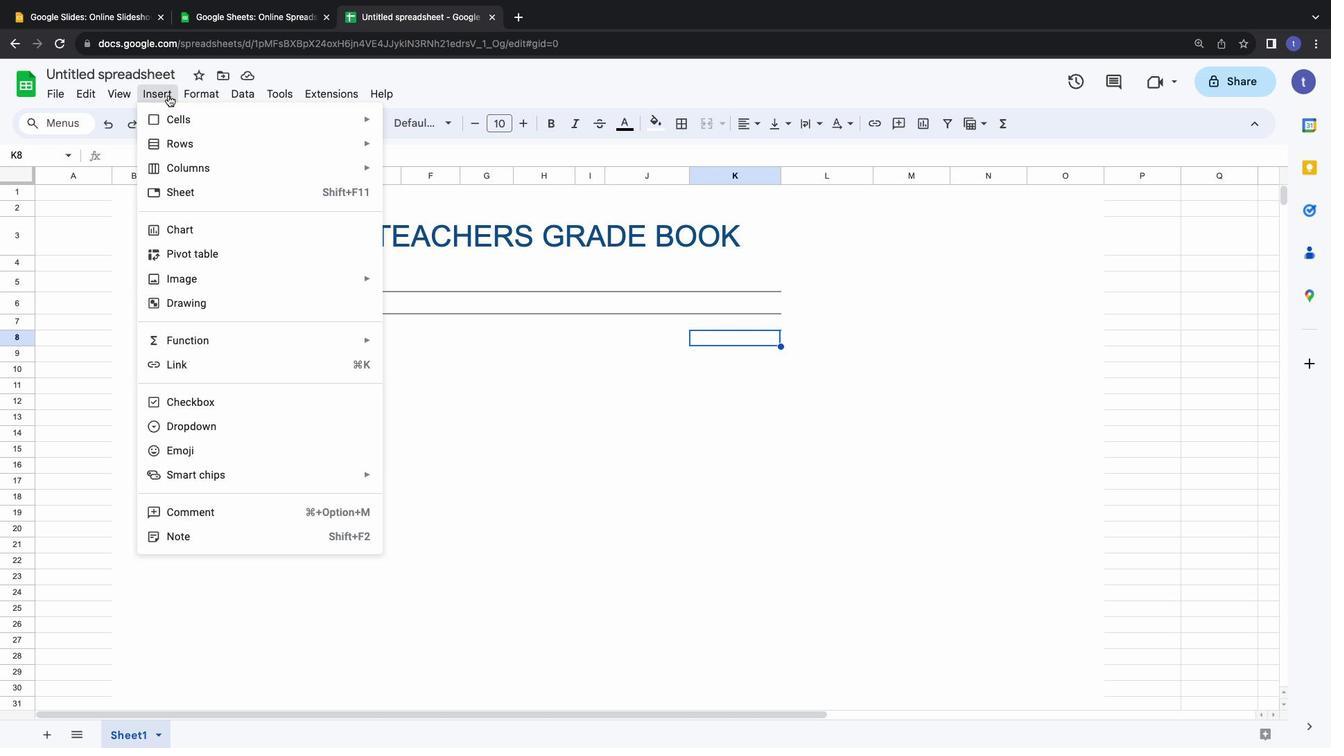
Action: Mouse moved to (190, 303)
Screenshot: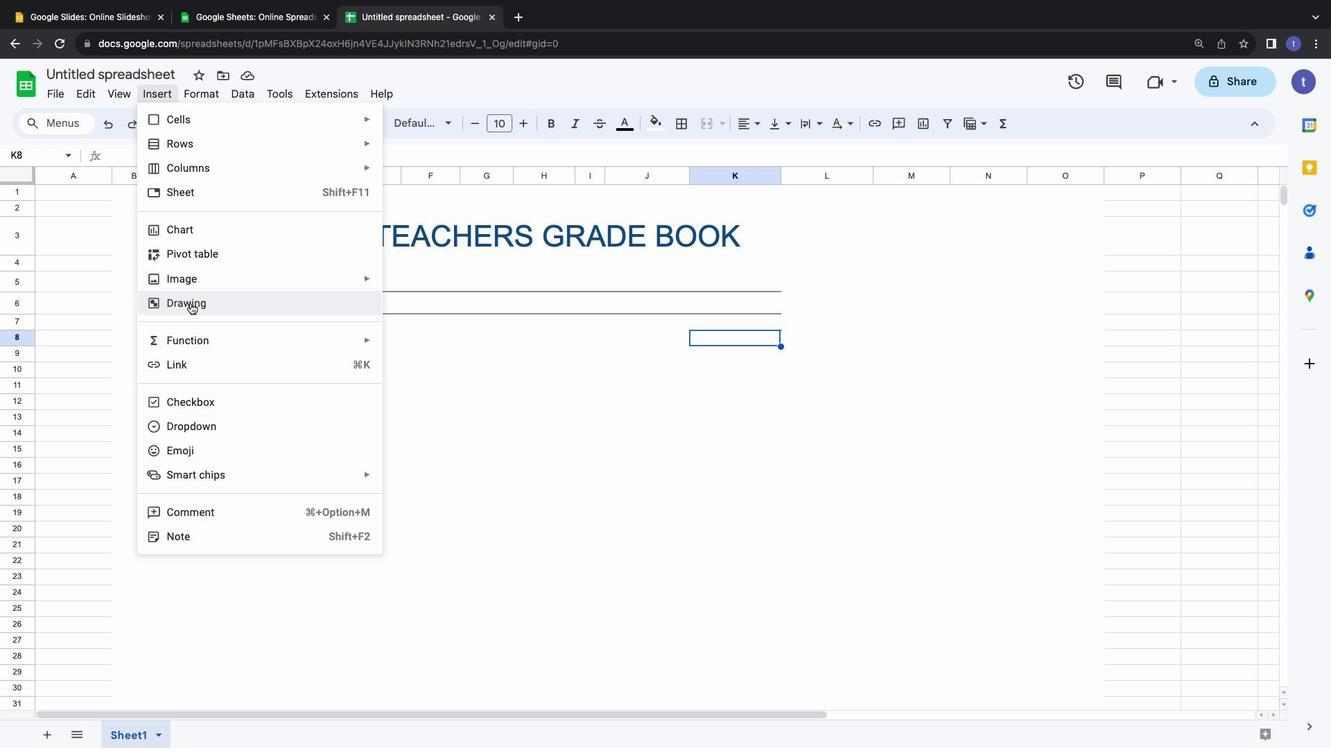
Action: Mouse pressed left at (190, 303)
Screenshot: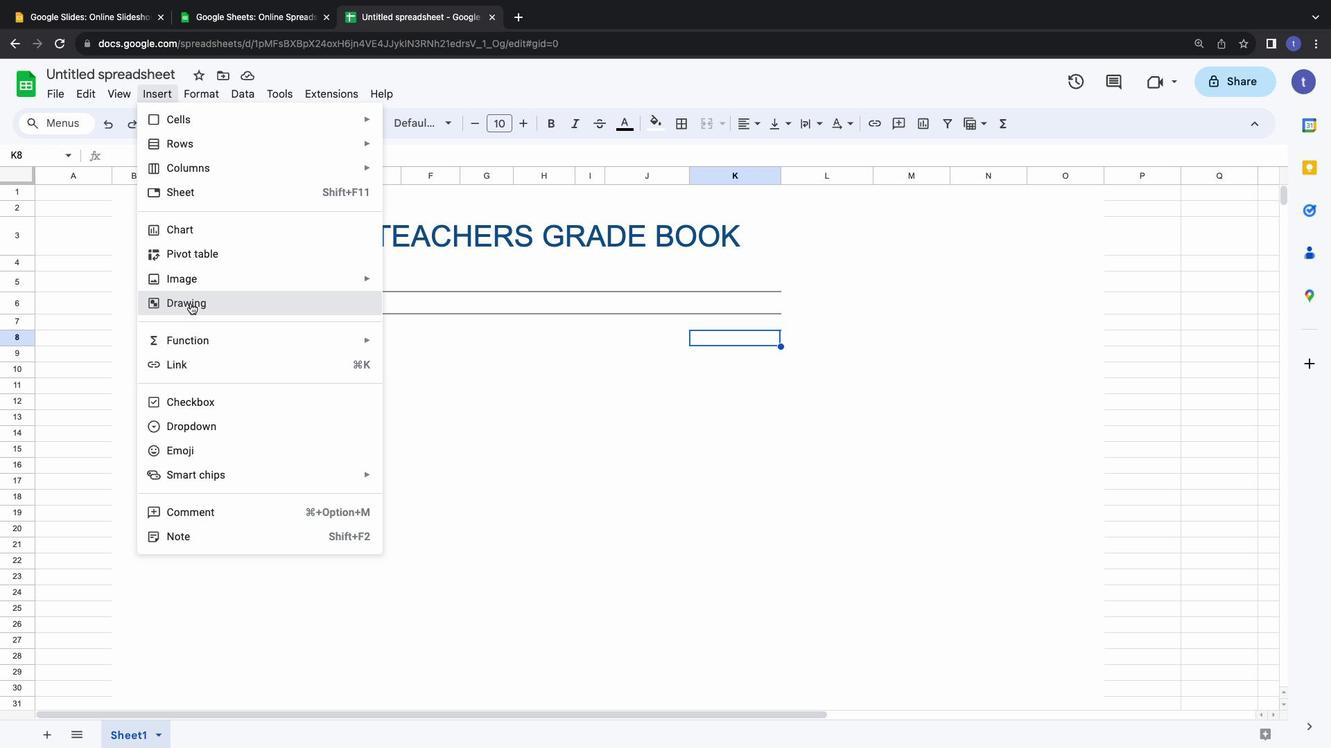 
Action: Mouse moved to (490, 144)
Screenshot: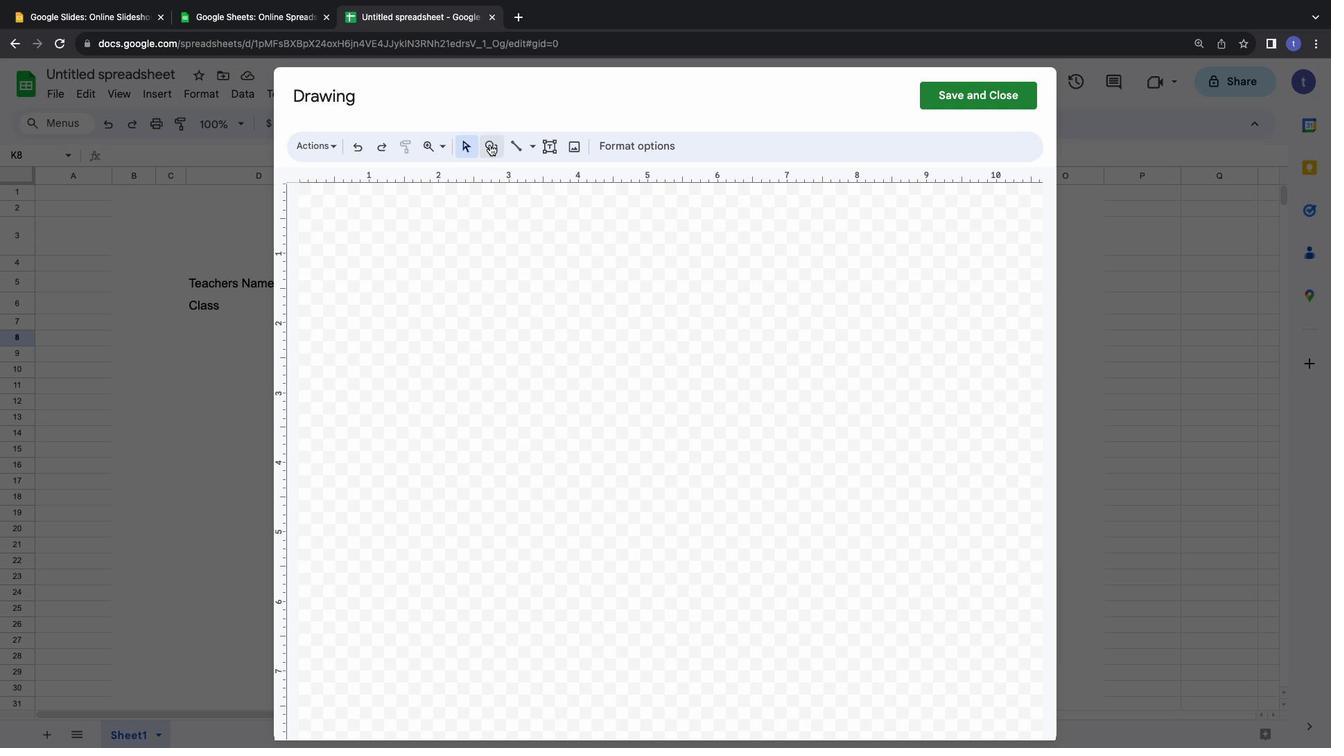 
Action: Mouse pressed left at (490, 144)
Screenshot: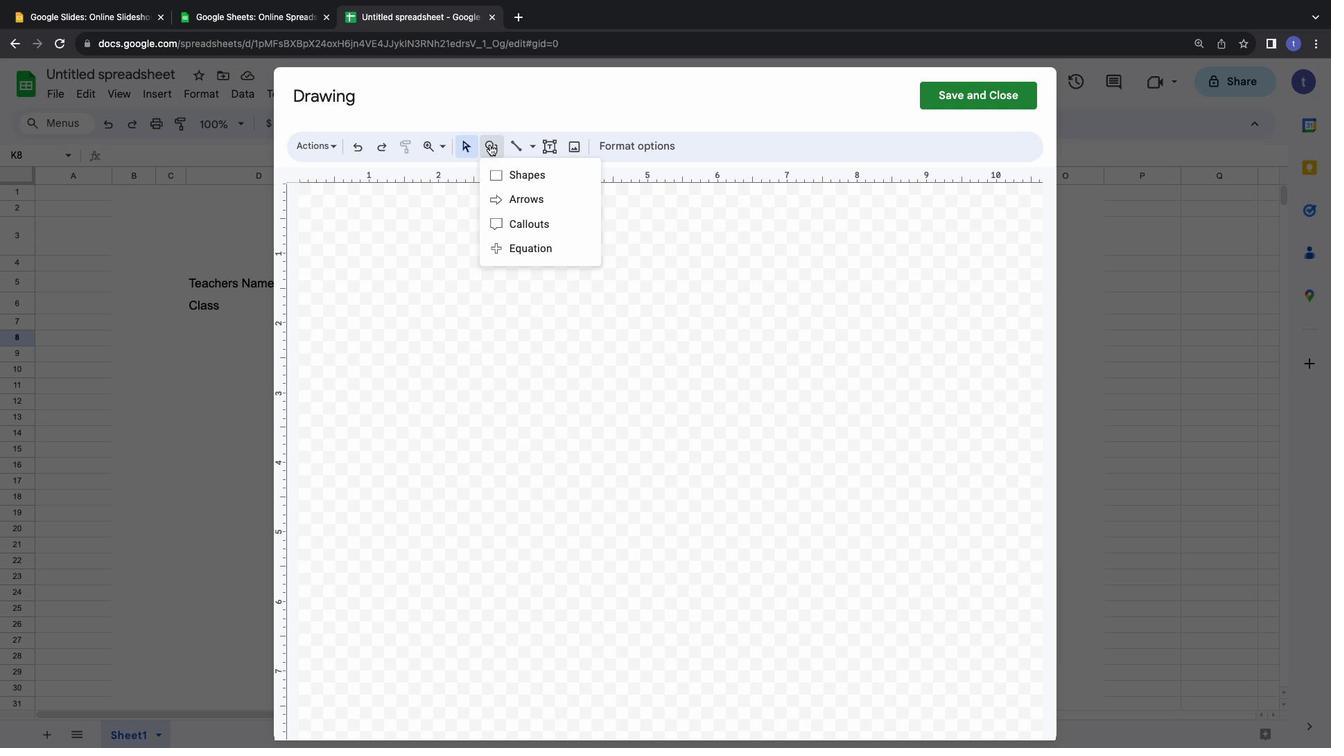 
Action: Mouse moved to (615, 207)
Screenshot: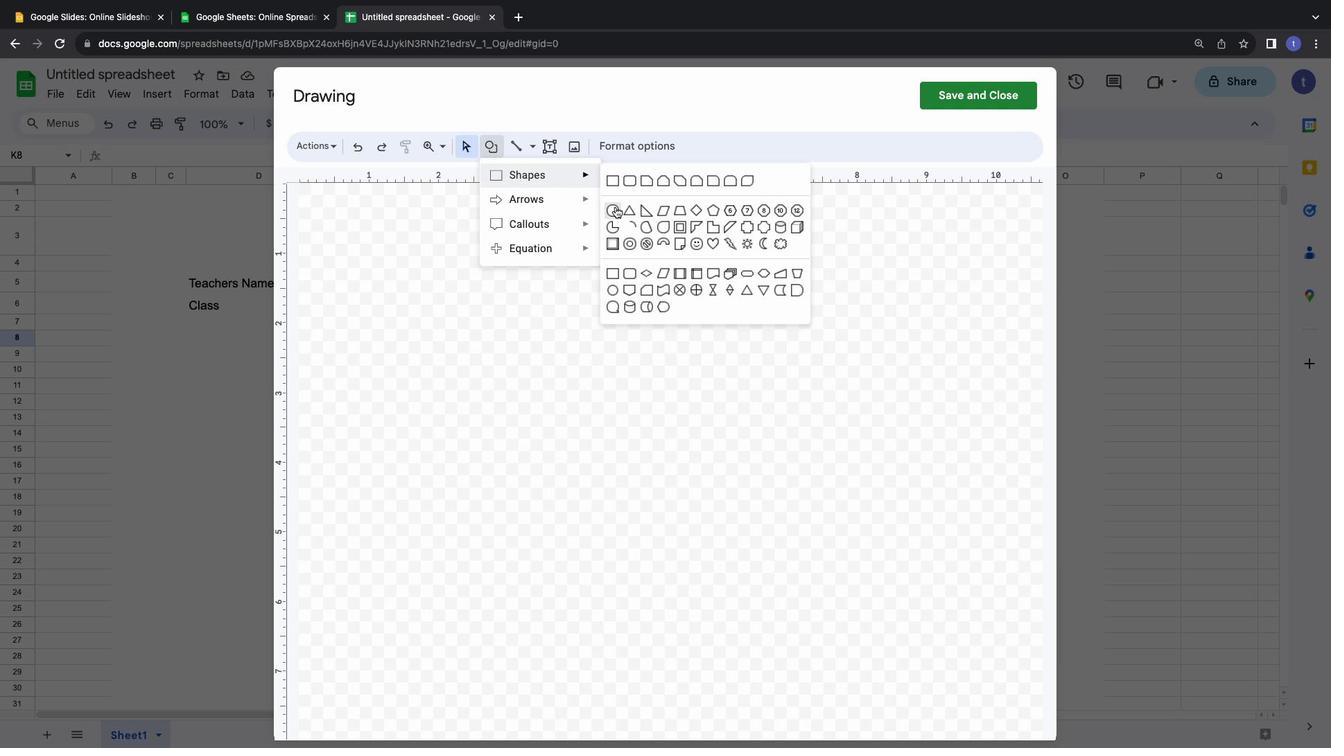 
Action: Mouse pressed left at (615, 207)
Screenshot: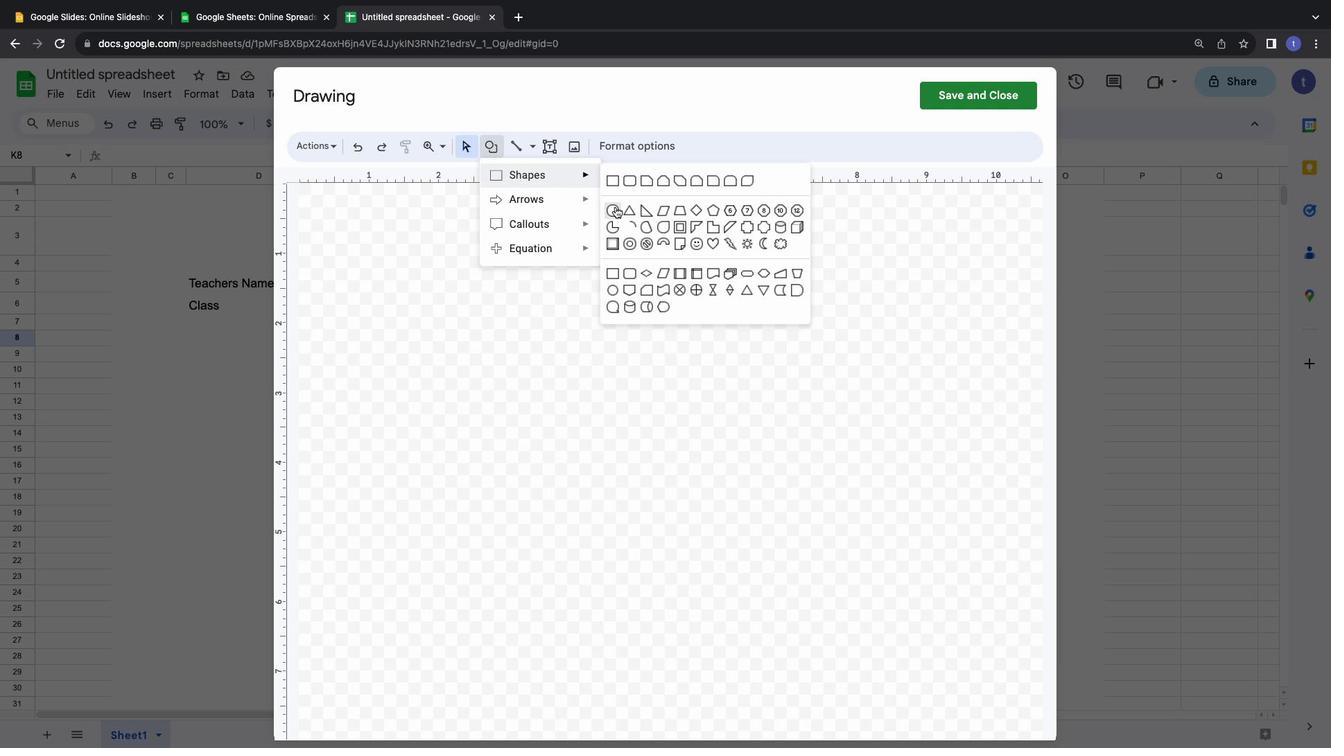 
Action: Mouse moved to (424, 230)
Screenshot: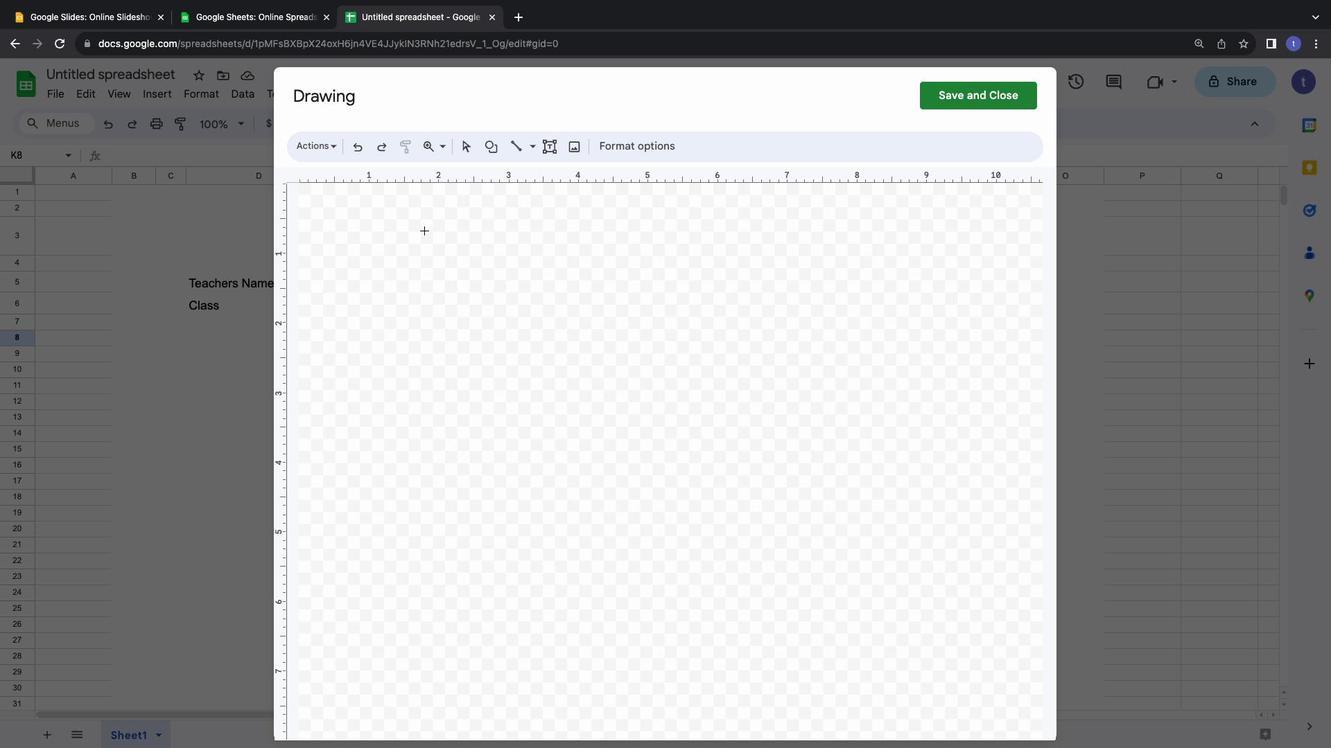 
Action: Mouse pressed left at (424, 230)
Screenshot: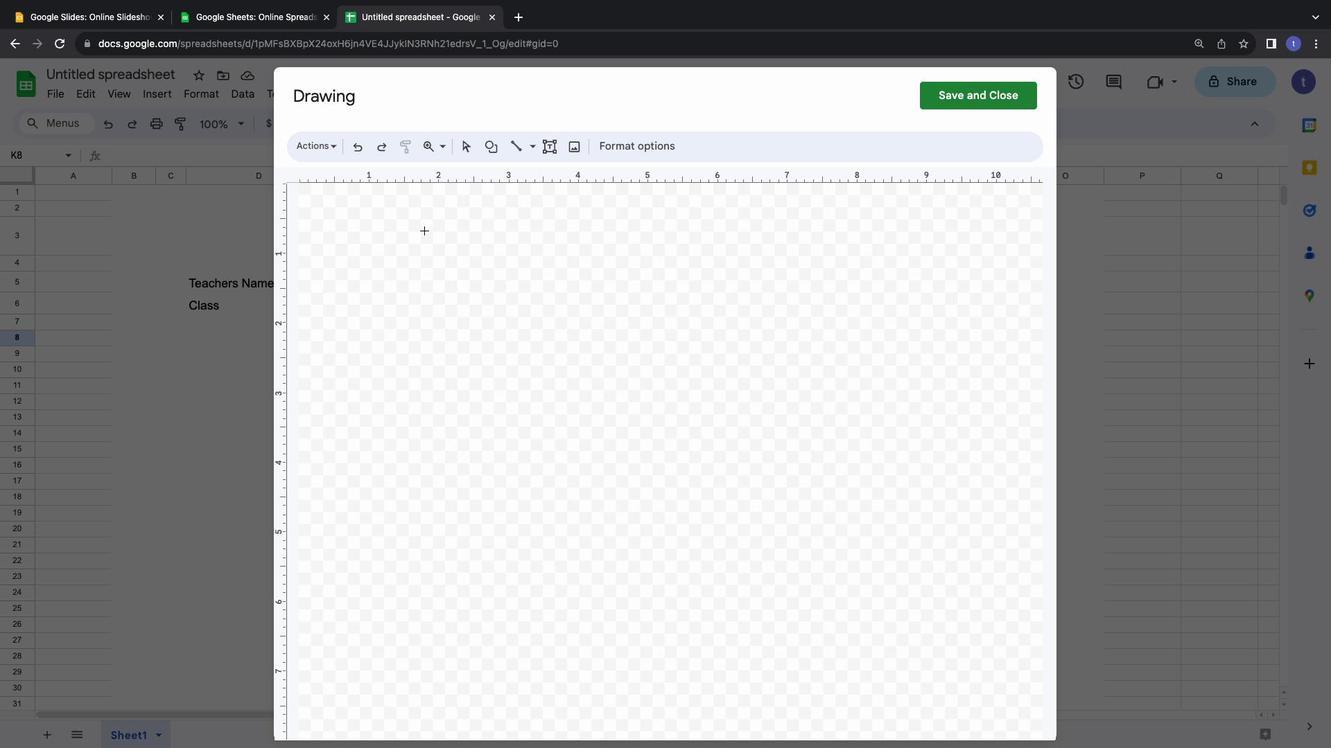 
Action: Mouse moved to (598, 146)
Screenshot: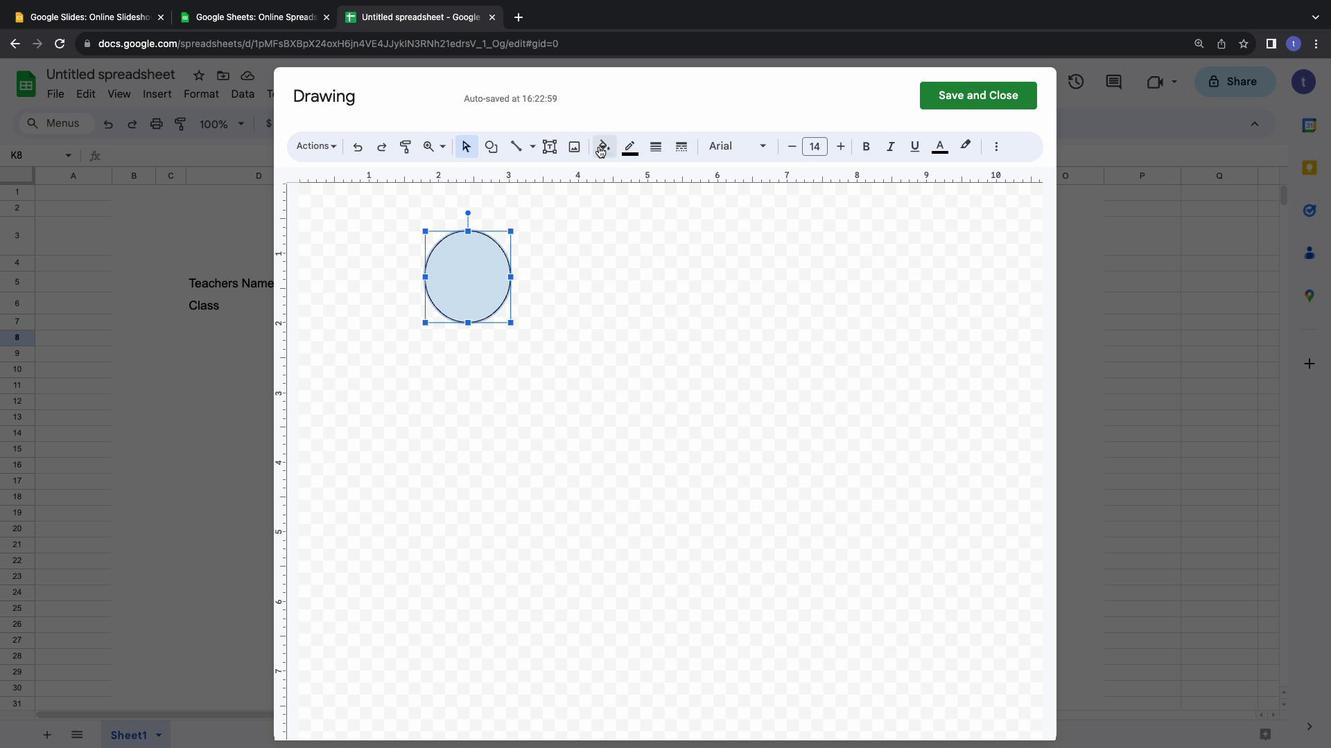 
Action: Mouse pressed left at (598, 146)
Screenshot: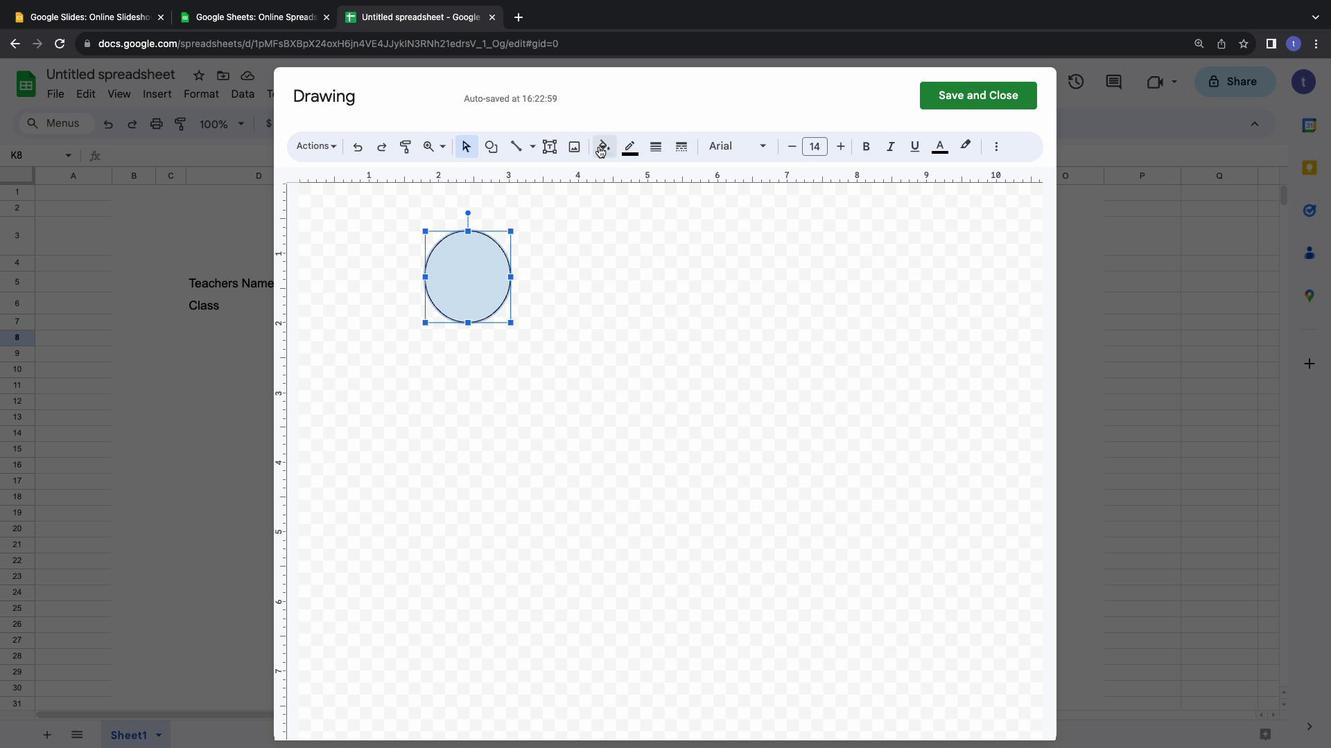 
Action: Mouse moved to (619, 254)
Screenshot: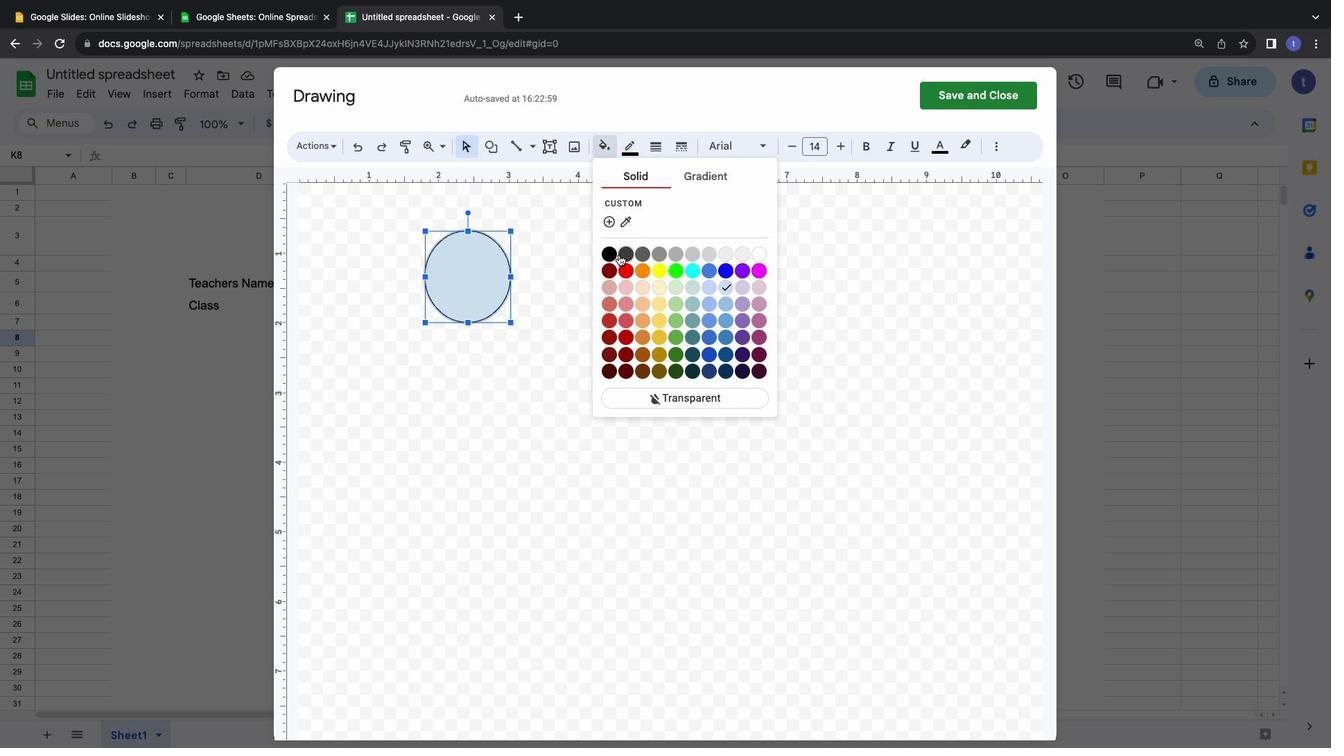 
Action: Mouse pressed left at (619, 254)
Screenshot: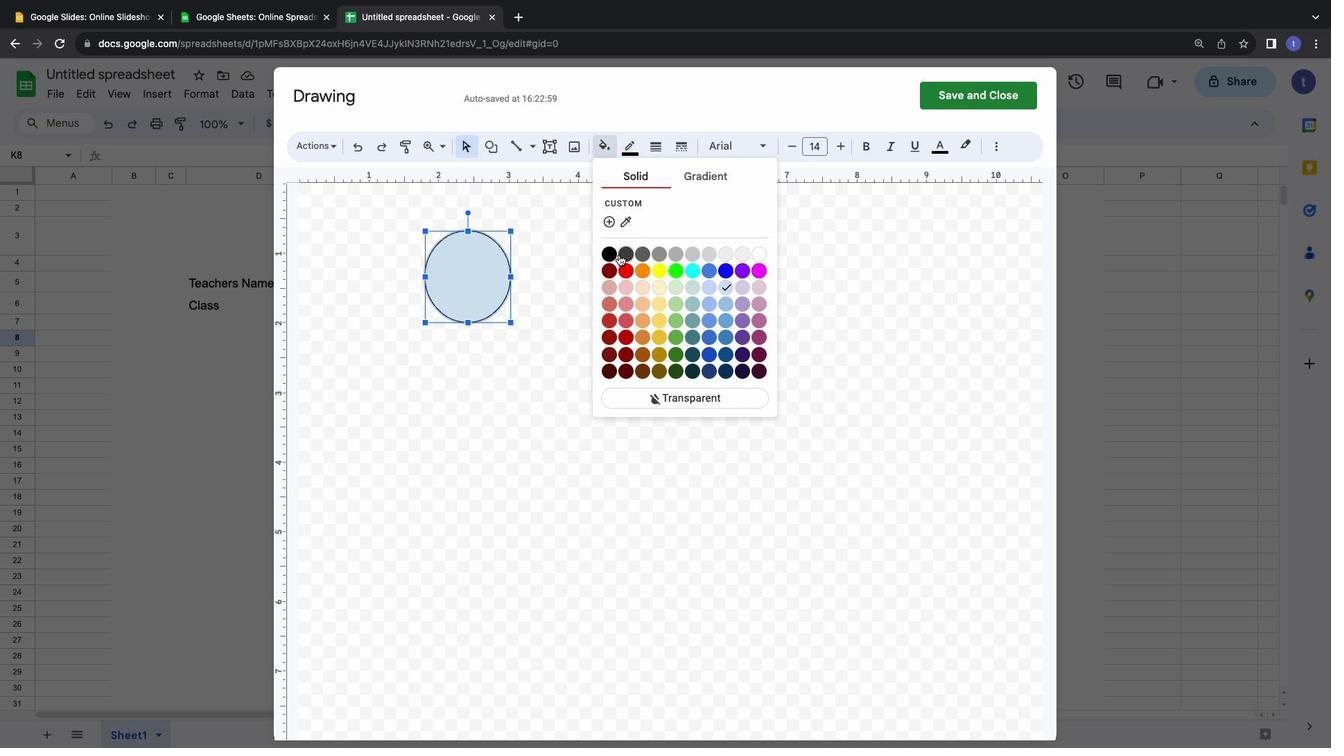 
Action: Mouse moved to (626, 147)
Screenshot: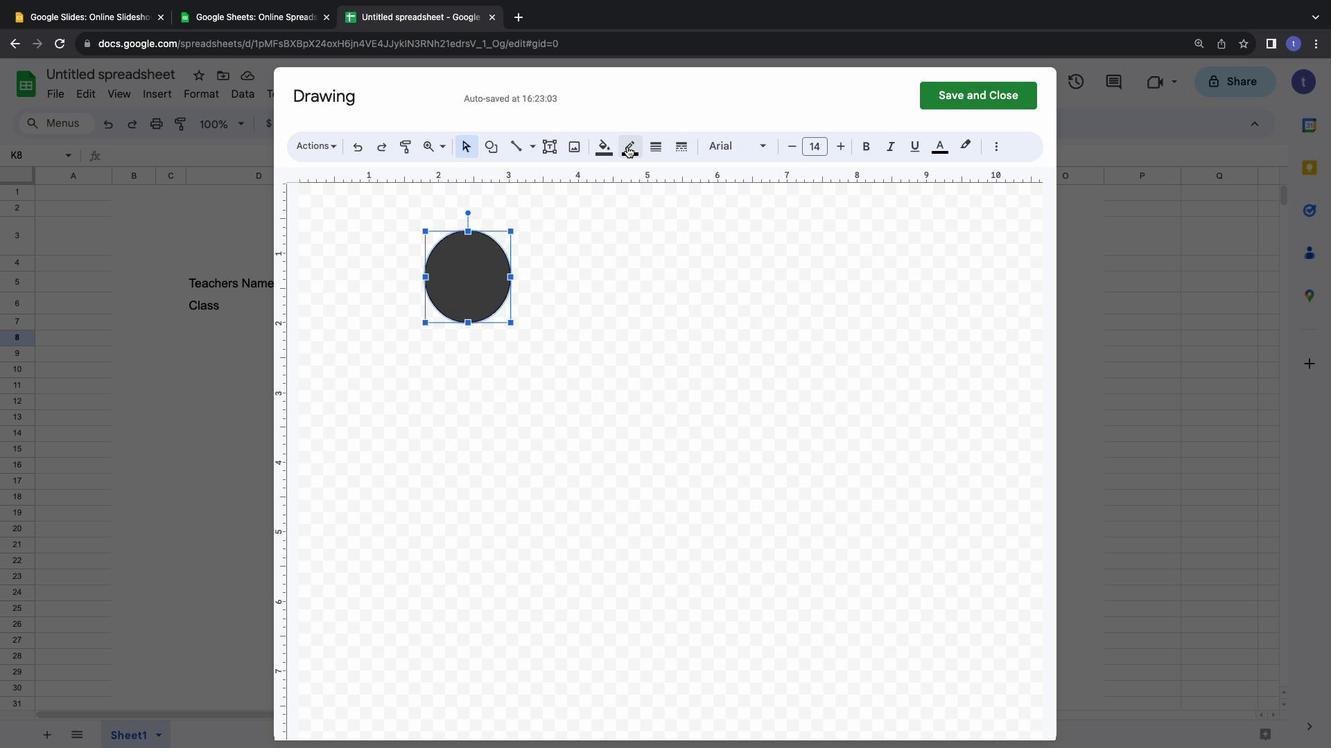
Action: Mouse pressed left at (626, 147)
Screenshot: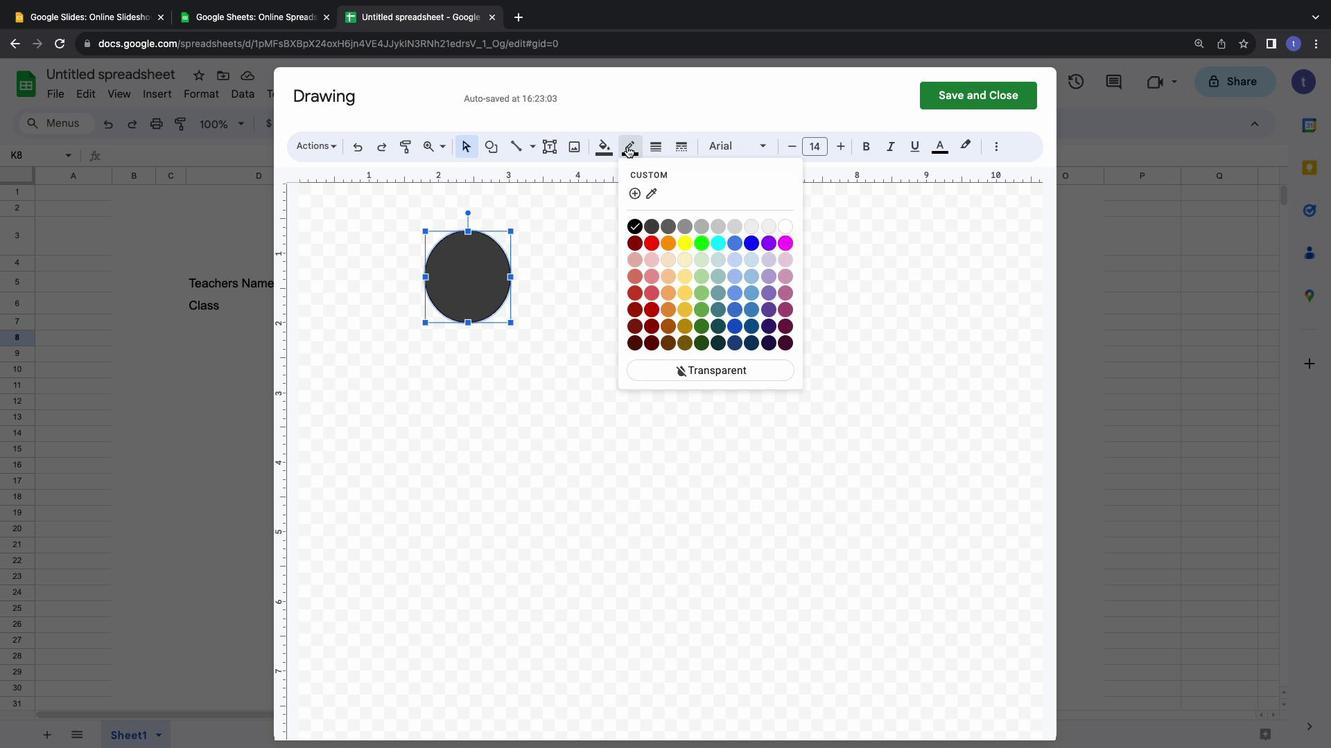
Action: Mouse moved to (656, 226)
Screenshot: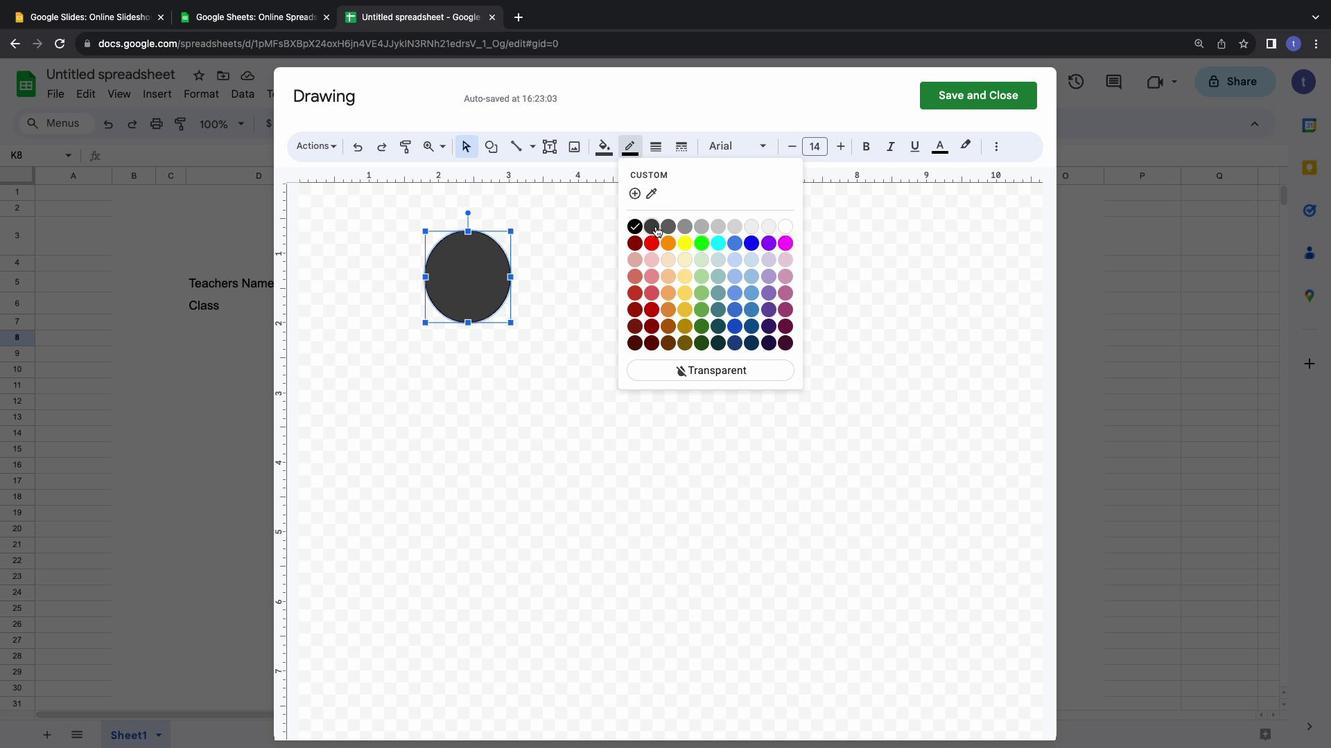
Action: Mouse pressed left at (656, 226)
Screenshot: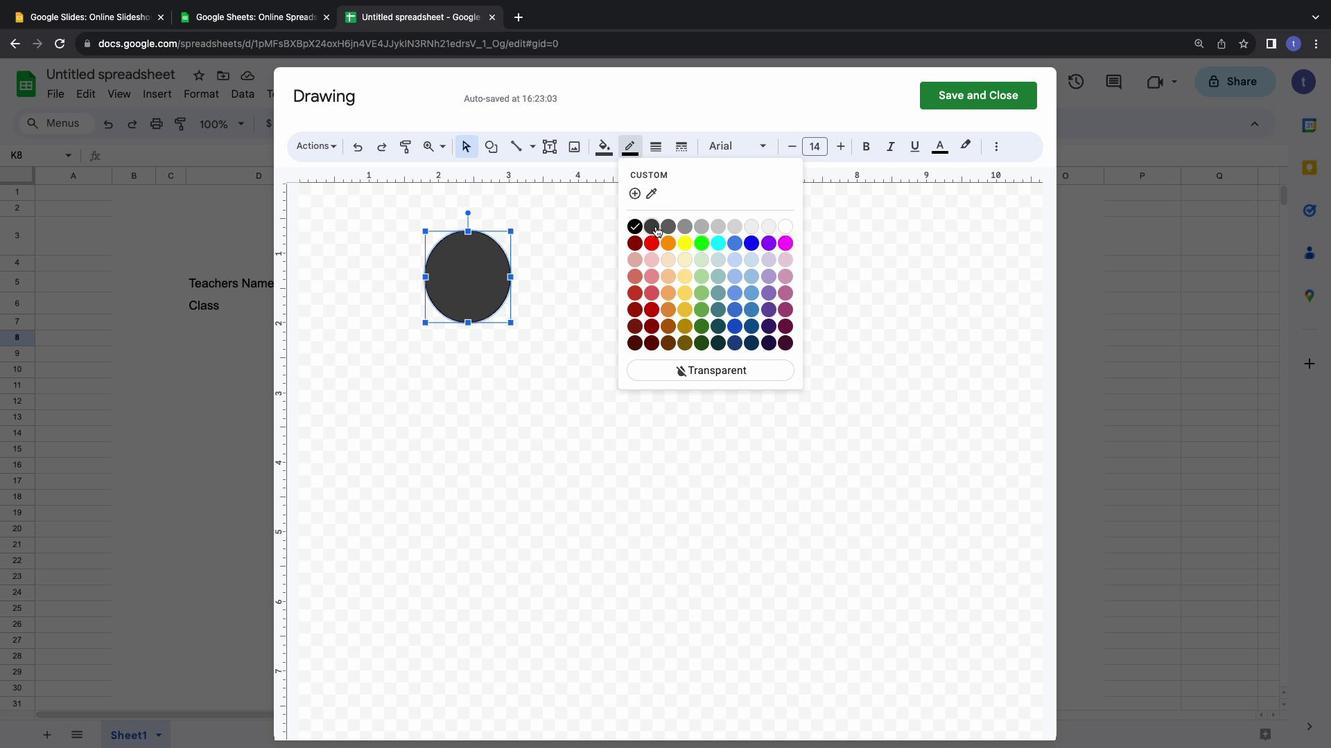 
Action: Mouse moved to (510, 278)
Screenshot: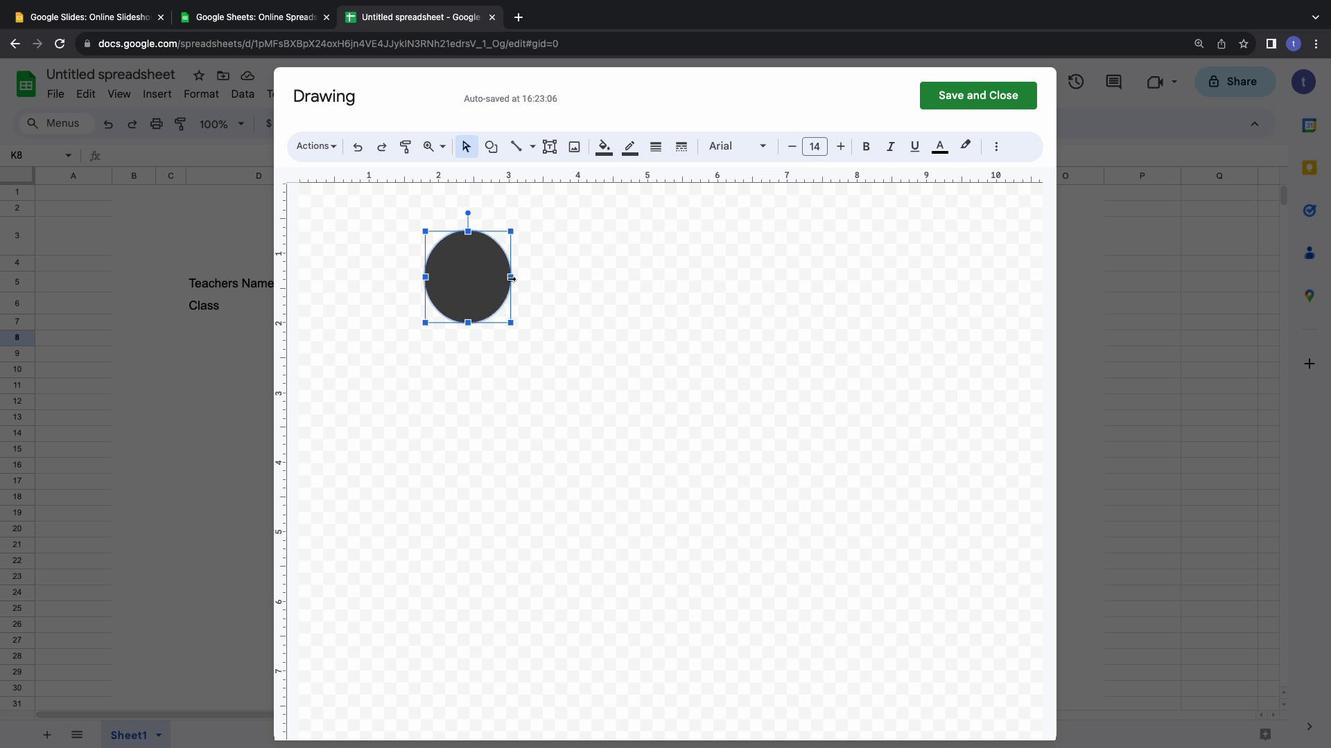 
Action: Mouse pressed left at (510, 278)
Screenshot: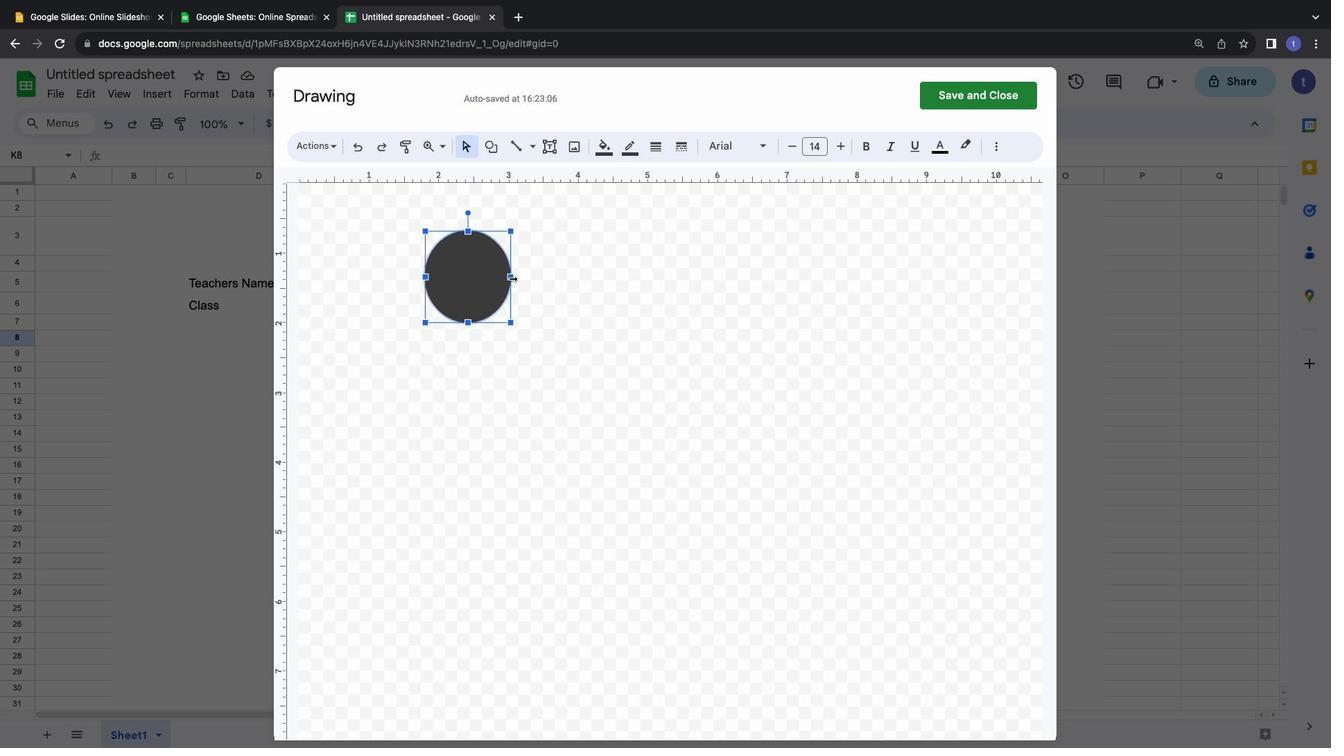 
Action: Mouse moved to (493, 278)
Screenshot: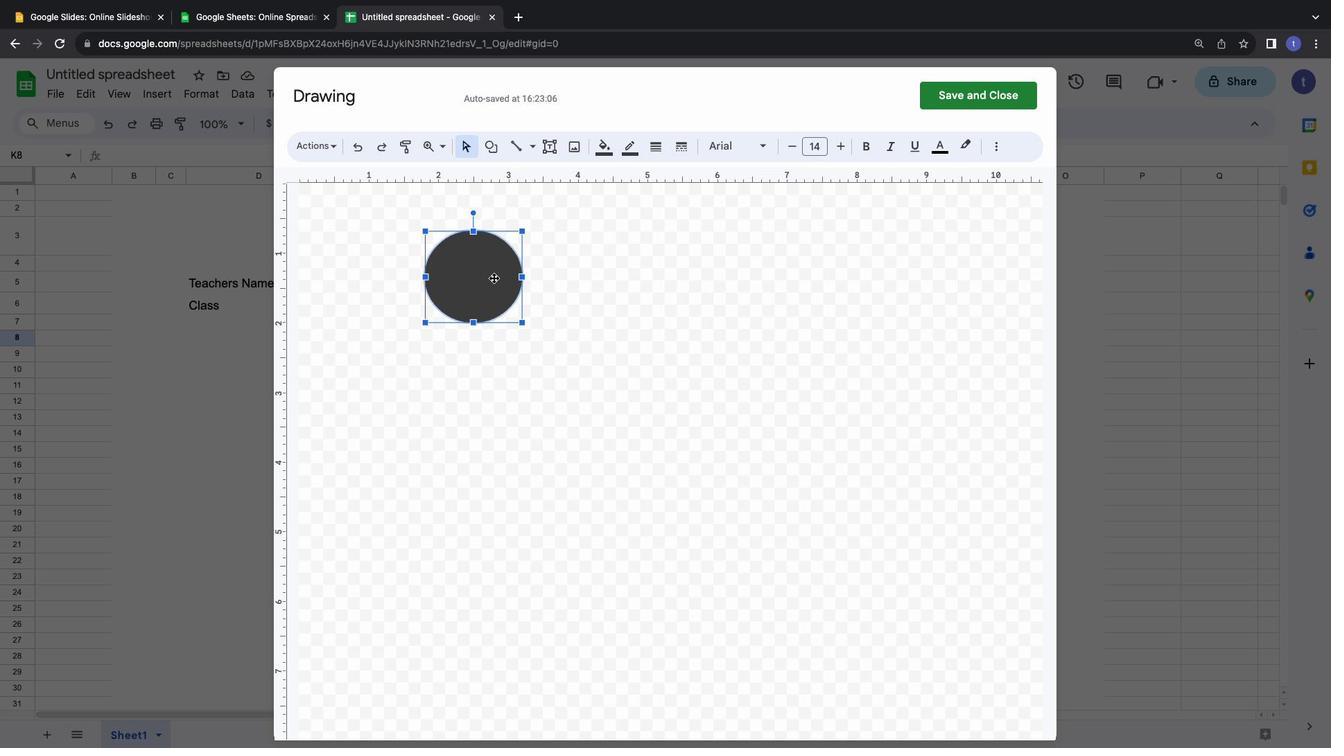 
Action: Mouse pressed left at (493, 278)
Screenshot: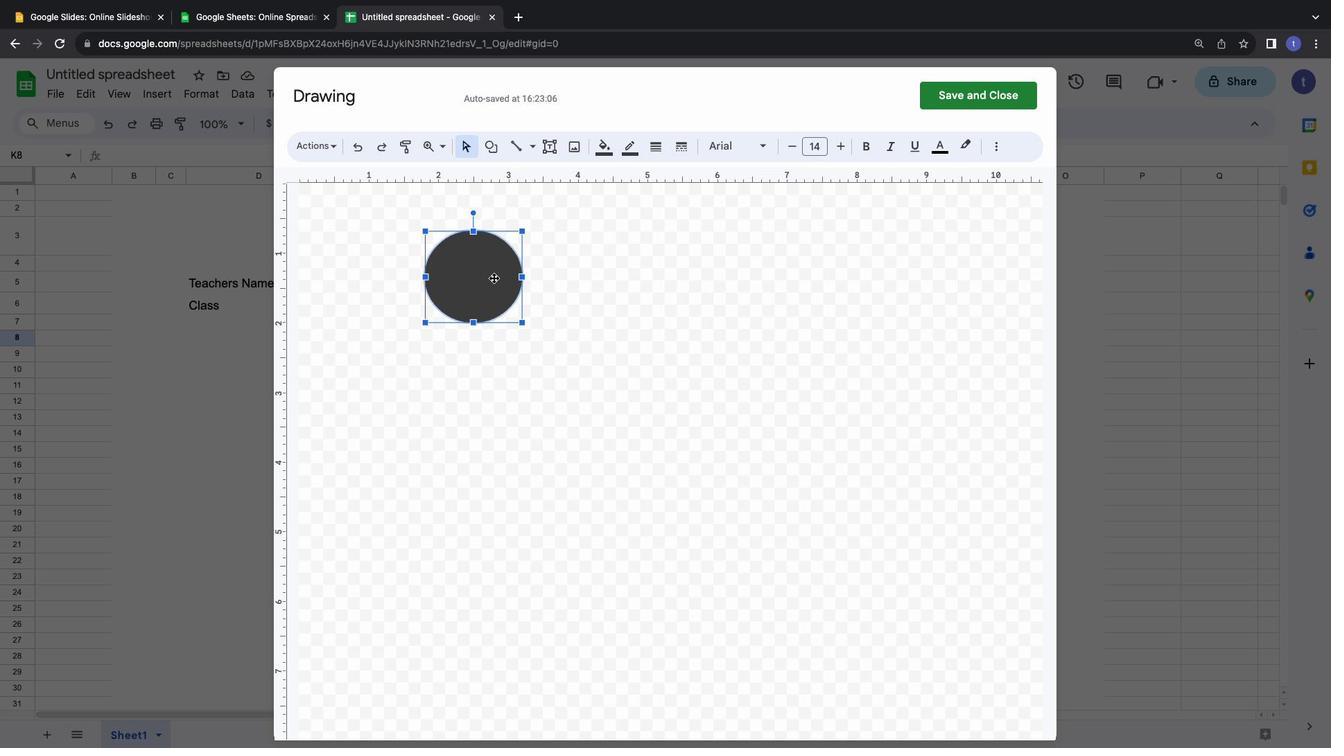
Action: Mouse moved to (524, 282)
Screenshot: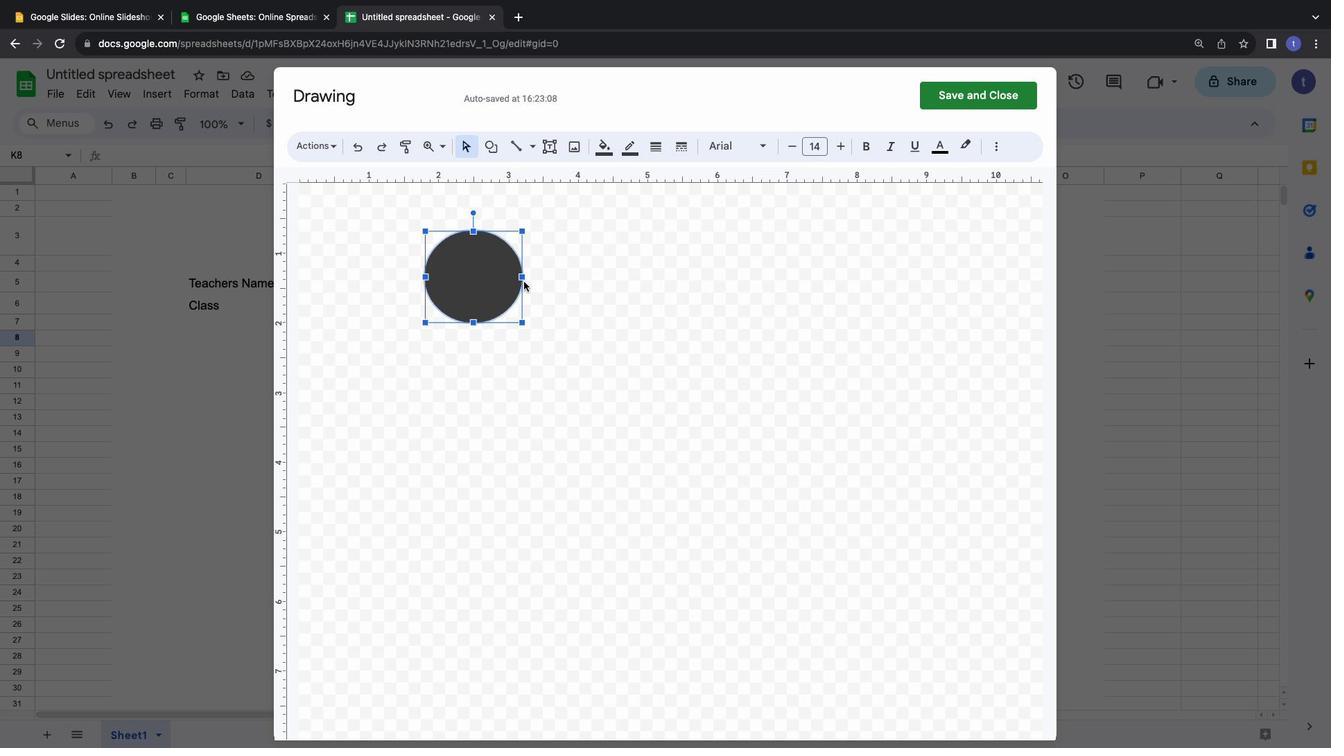 
Action: Mouse pressed left at (524, 282)
Screenshot: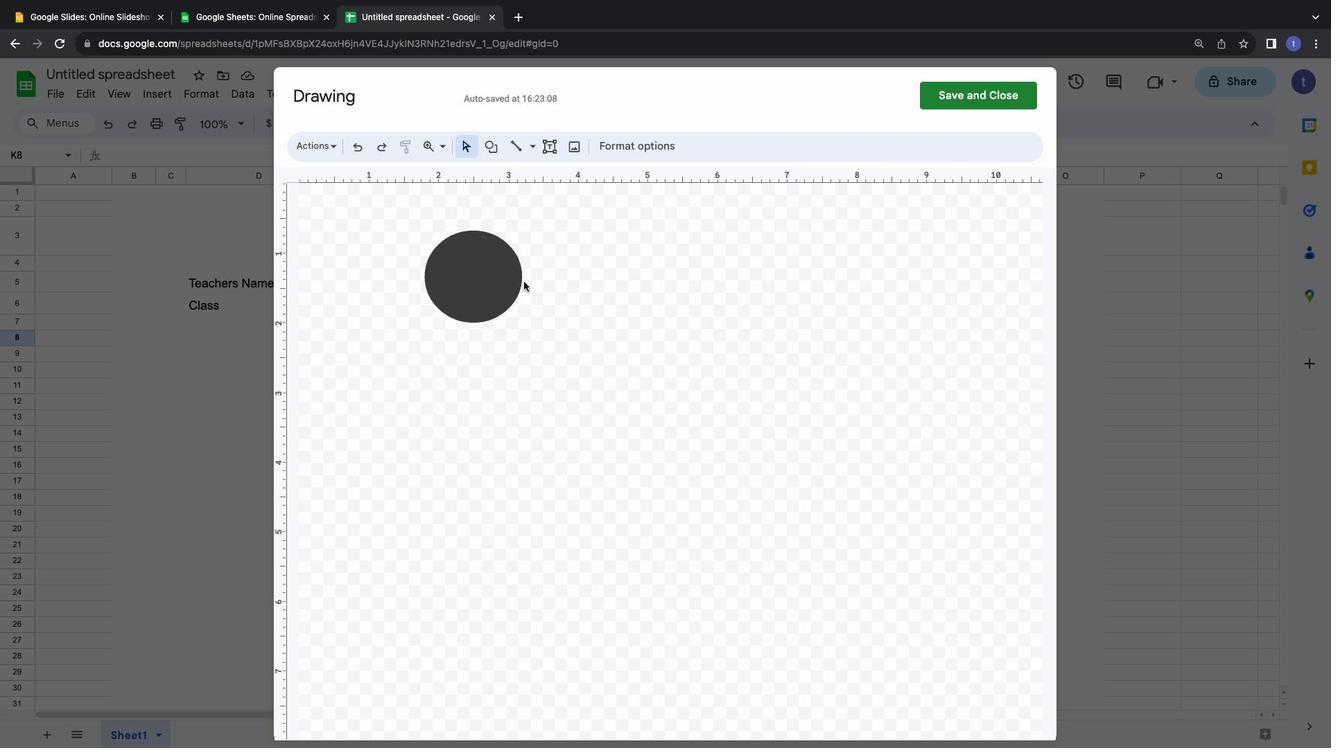 
Action: Mouse moved to (596, 259)
Screenshot: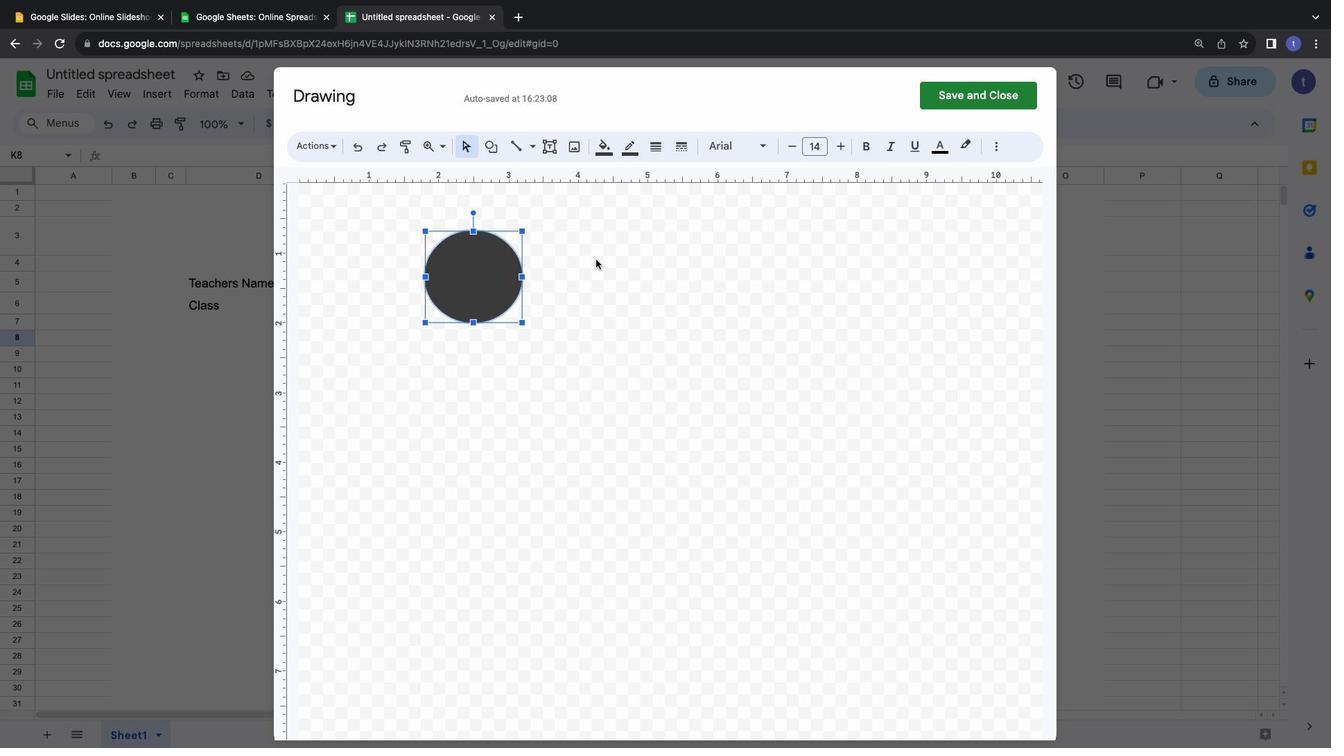
Action: Mouse pressed left at (596, 259)
Screenshot: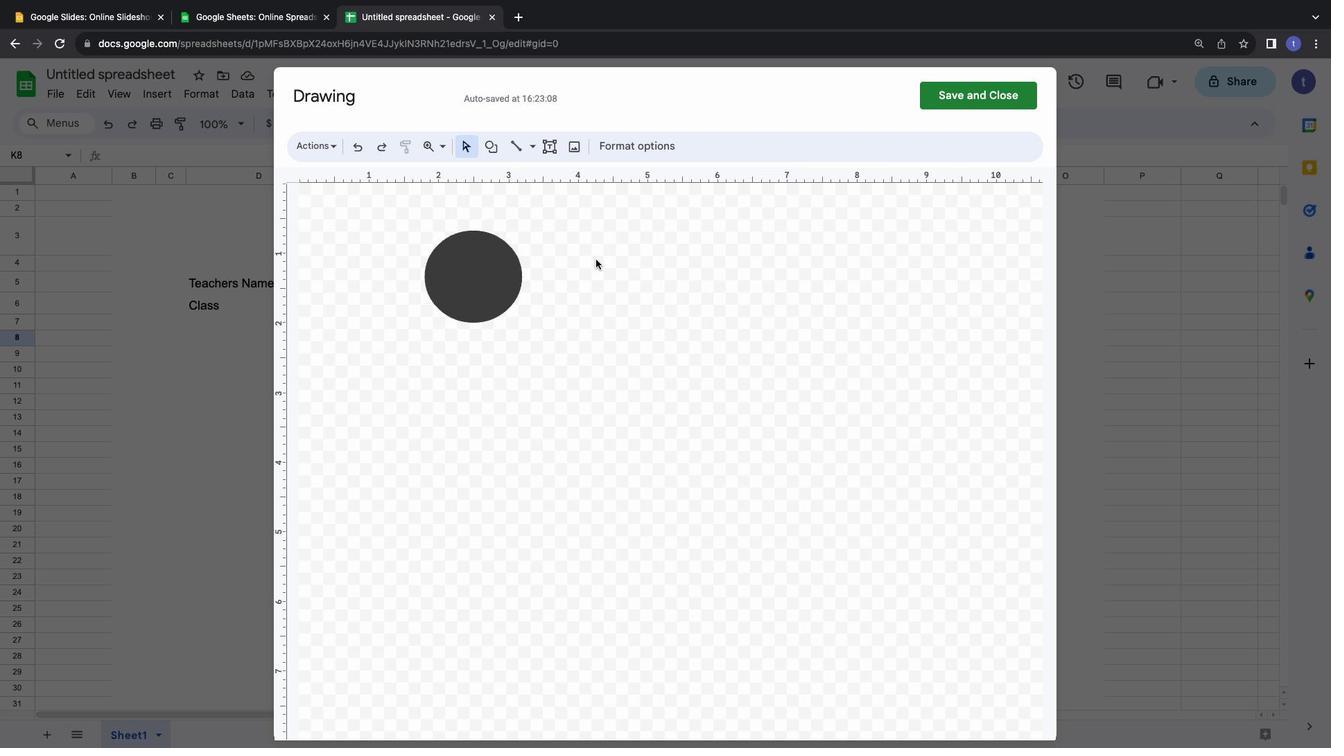 
Action: Mouse moved to (547, 147)
Screenshot: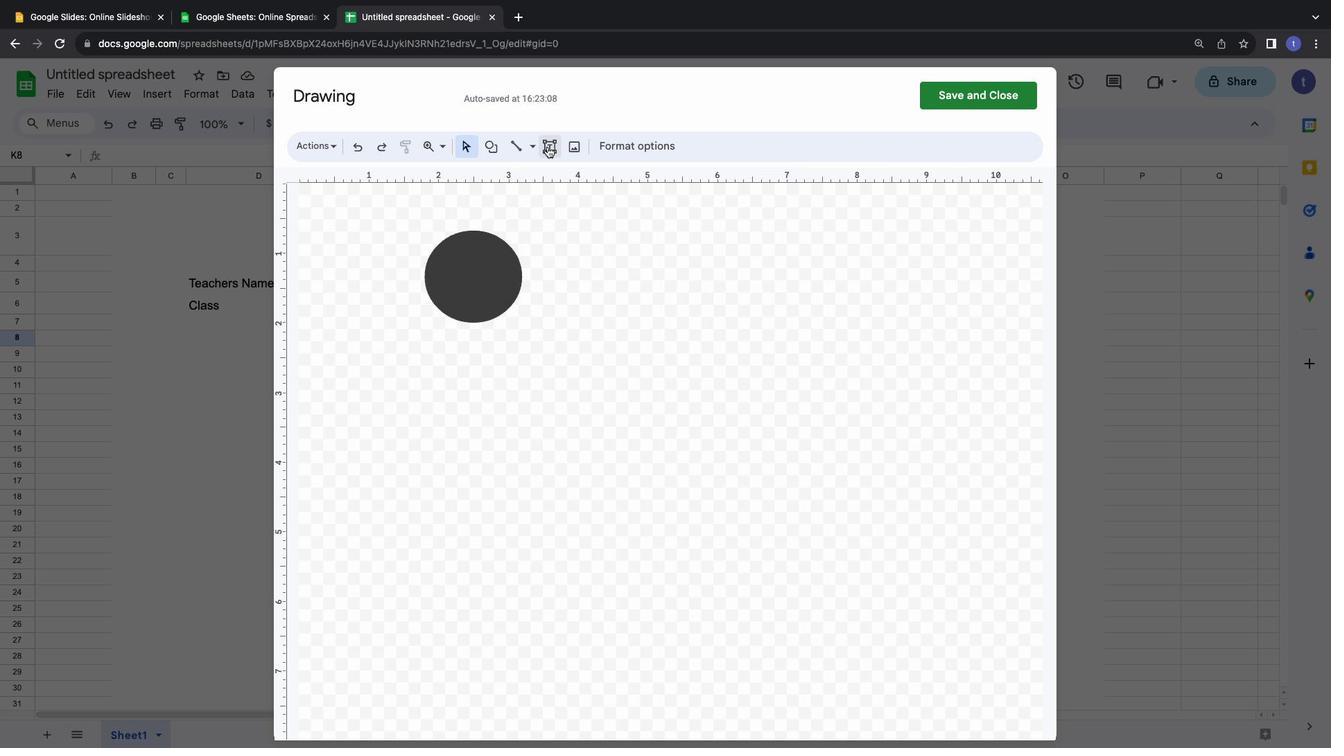 
Action: Mouse pressed left at (547, 147)
Screenshot: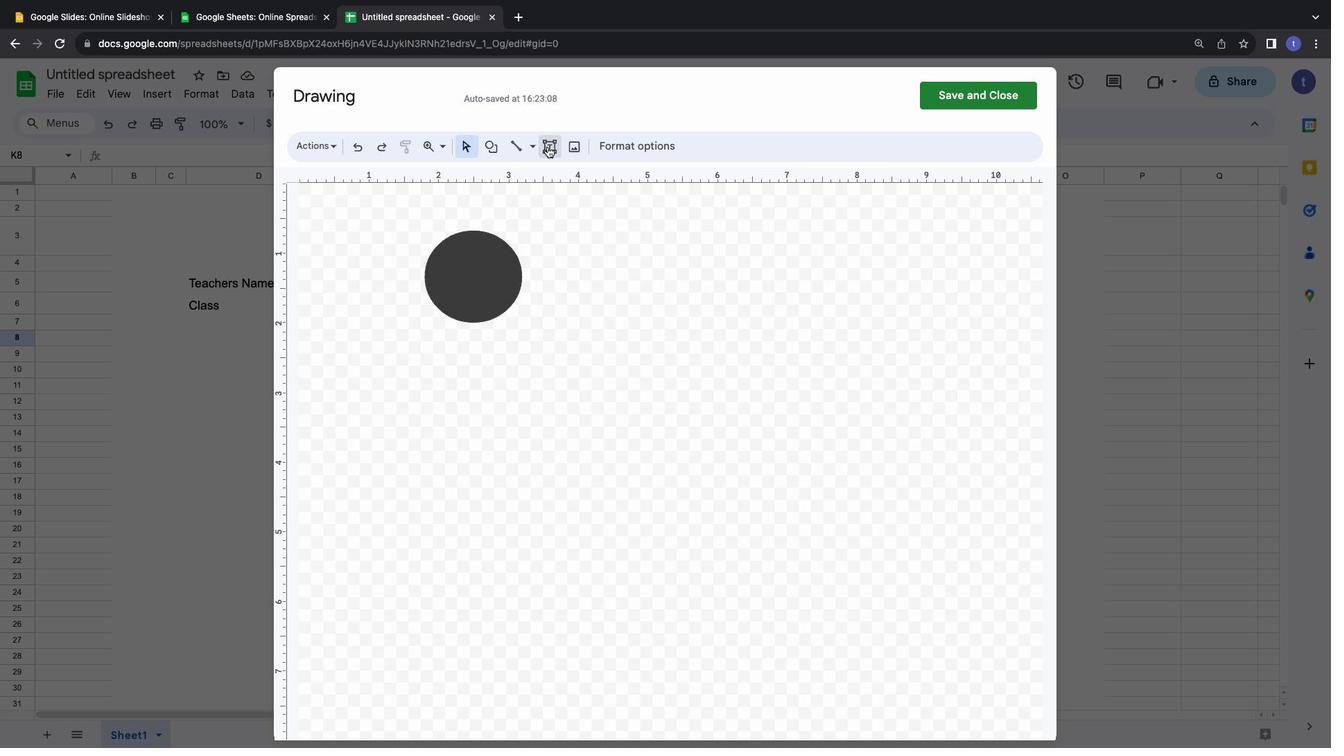 
Action: Mouse moved to (459, 257)
Screenshot: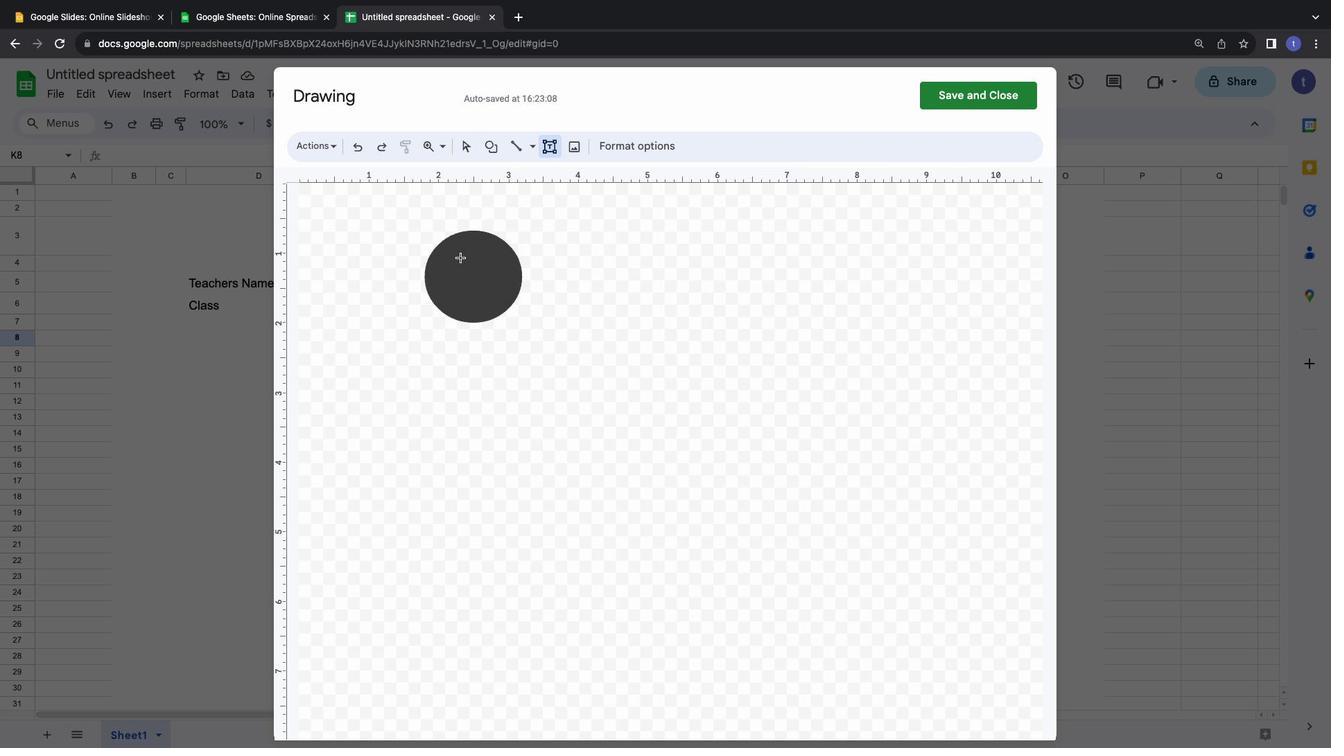 
Action: Mouse pressed left at (459, 257)
Screenshot: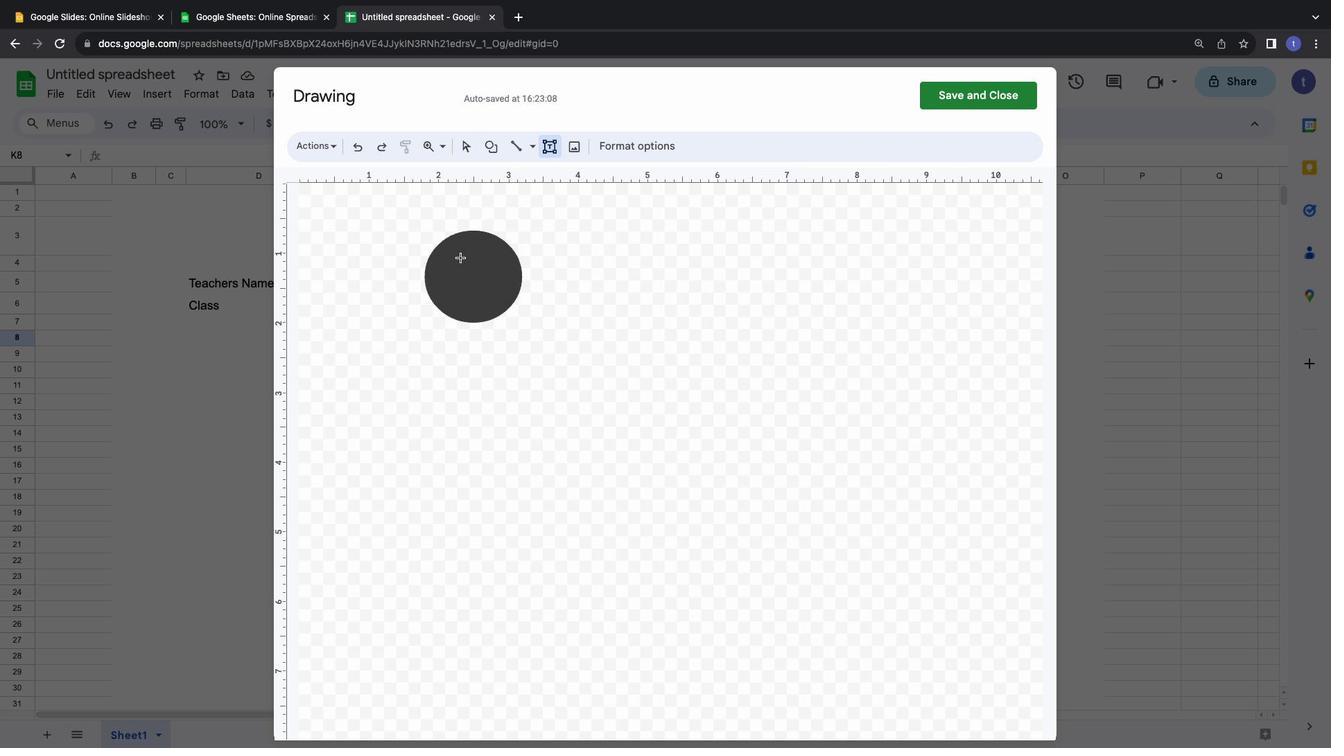
Action: Key pressed Key.shift'L''O'Key.enterKey.shift'G''O'
Screenshot: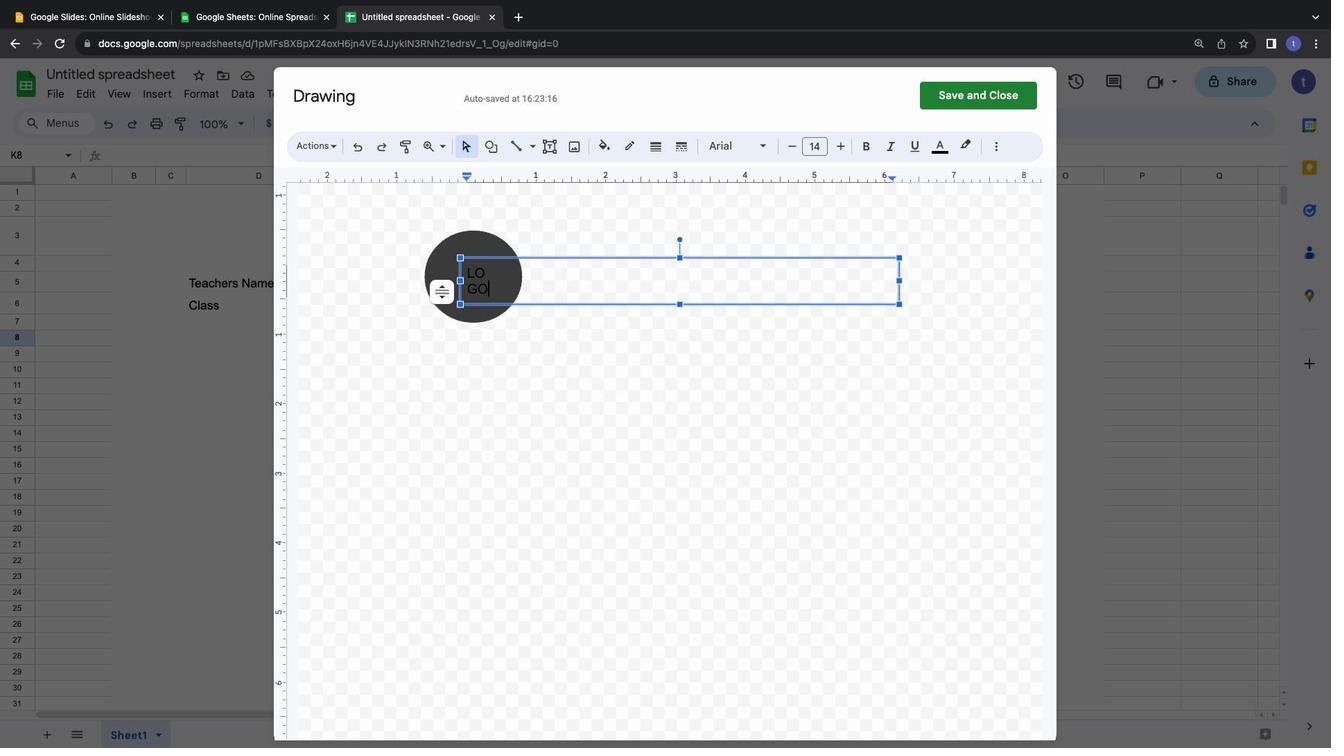 
Action: Mouse moved to (900, 279)
Screenshot: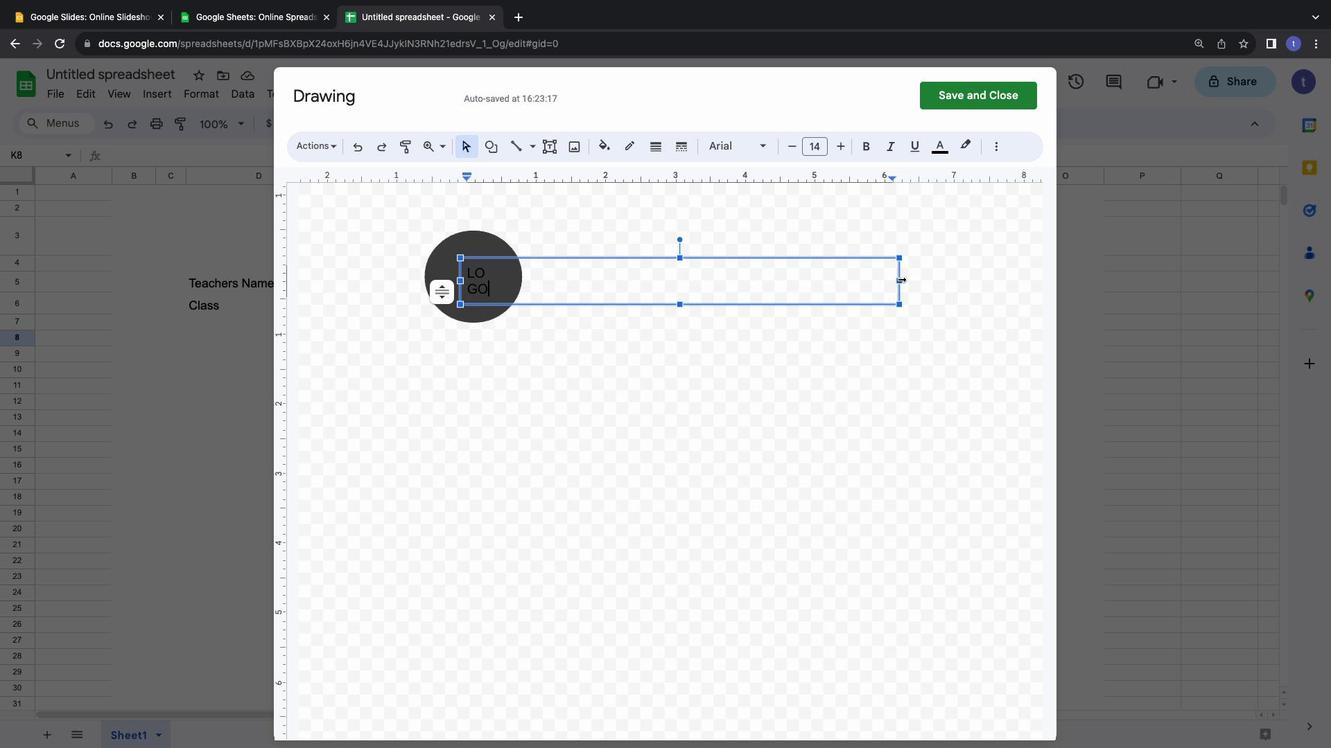 
Action: Mouse pressed left at (900, 279)
Screenshot: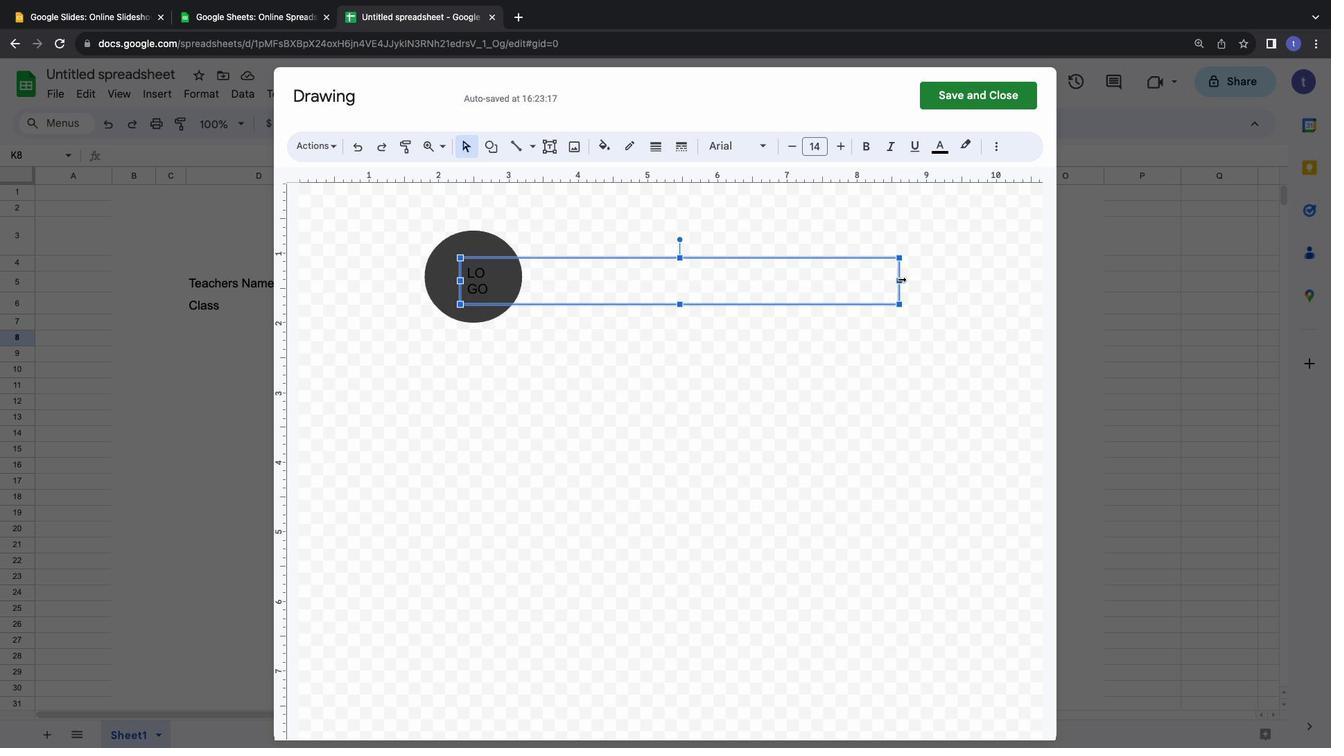 
Action: Mouse moved to (993, 152)
Screenshot: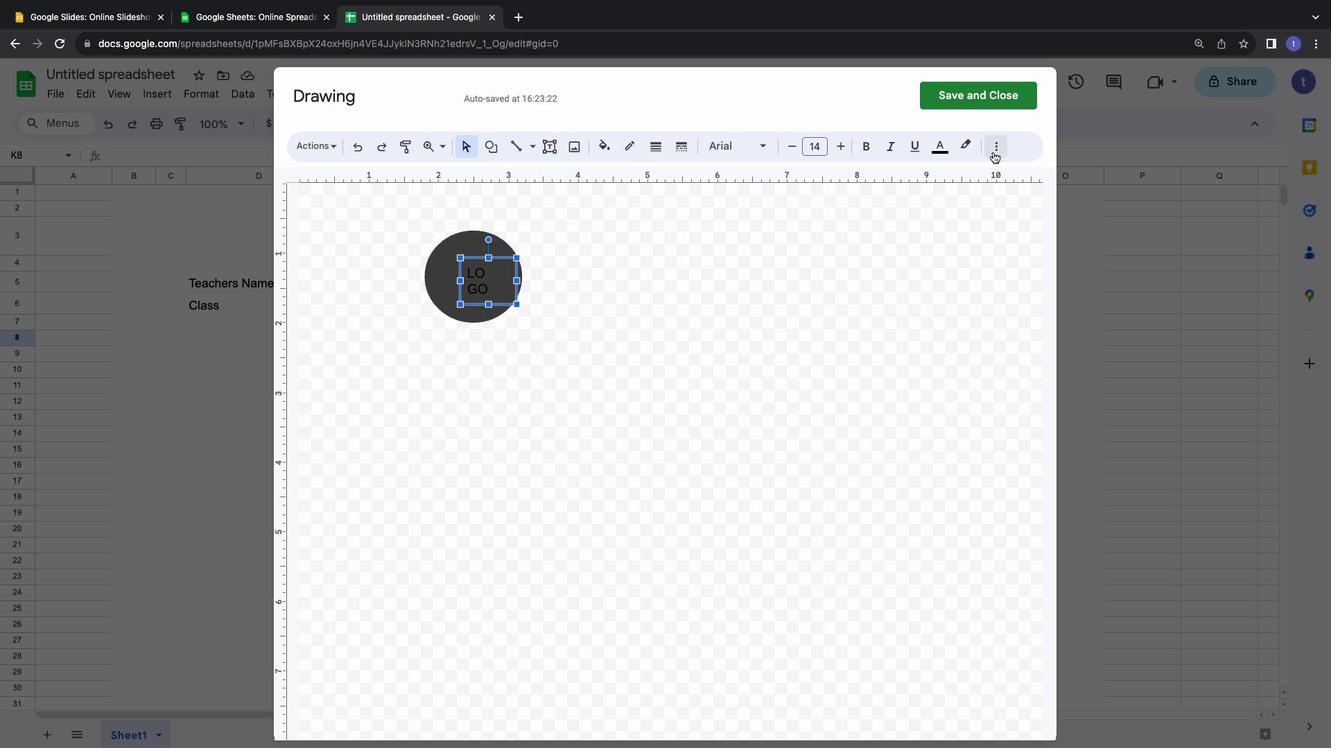 
Action: Mouse pressed left at (993, 152)
Screenshot: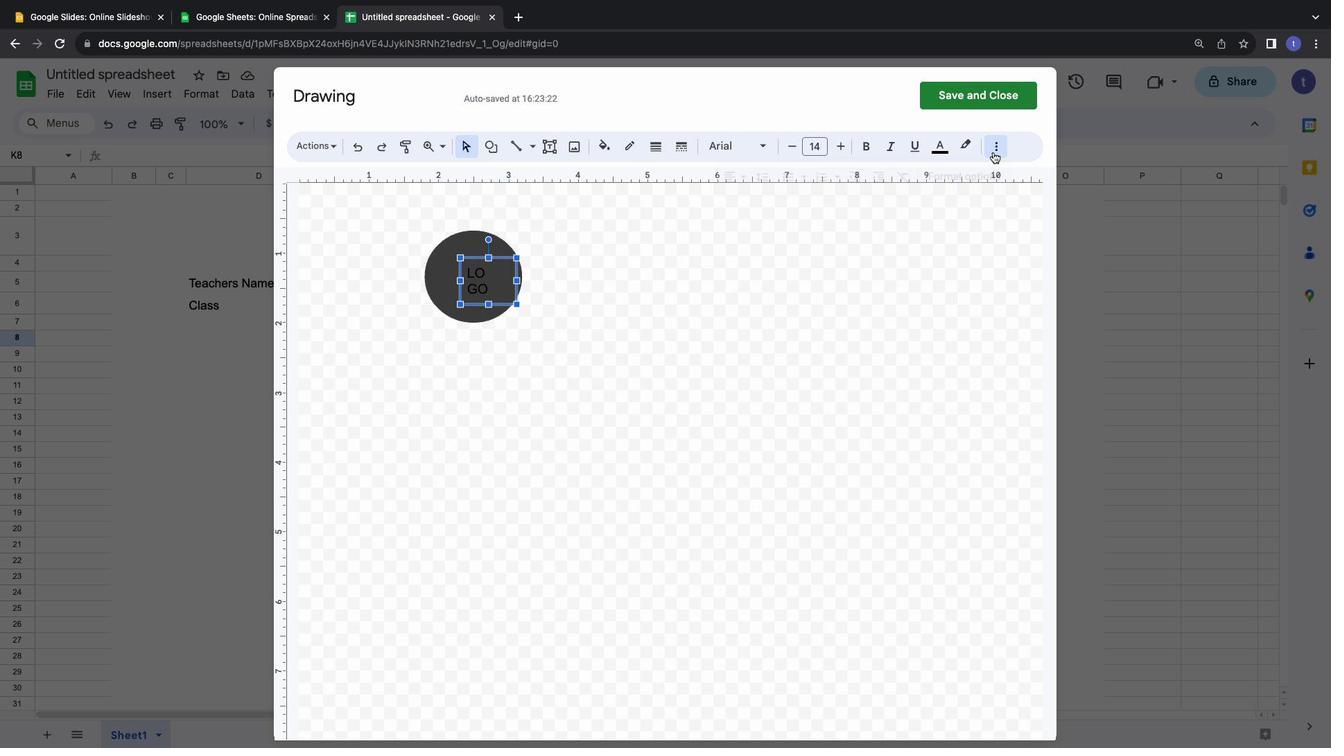 
Action: Mouse moved to (870, 152)
Screenshot: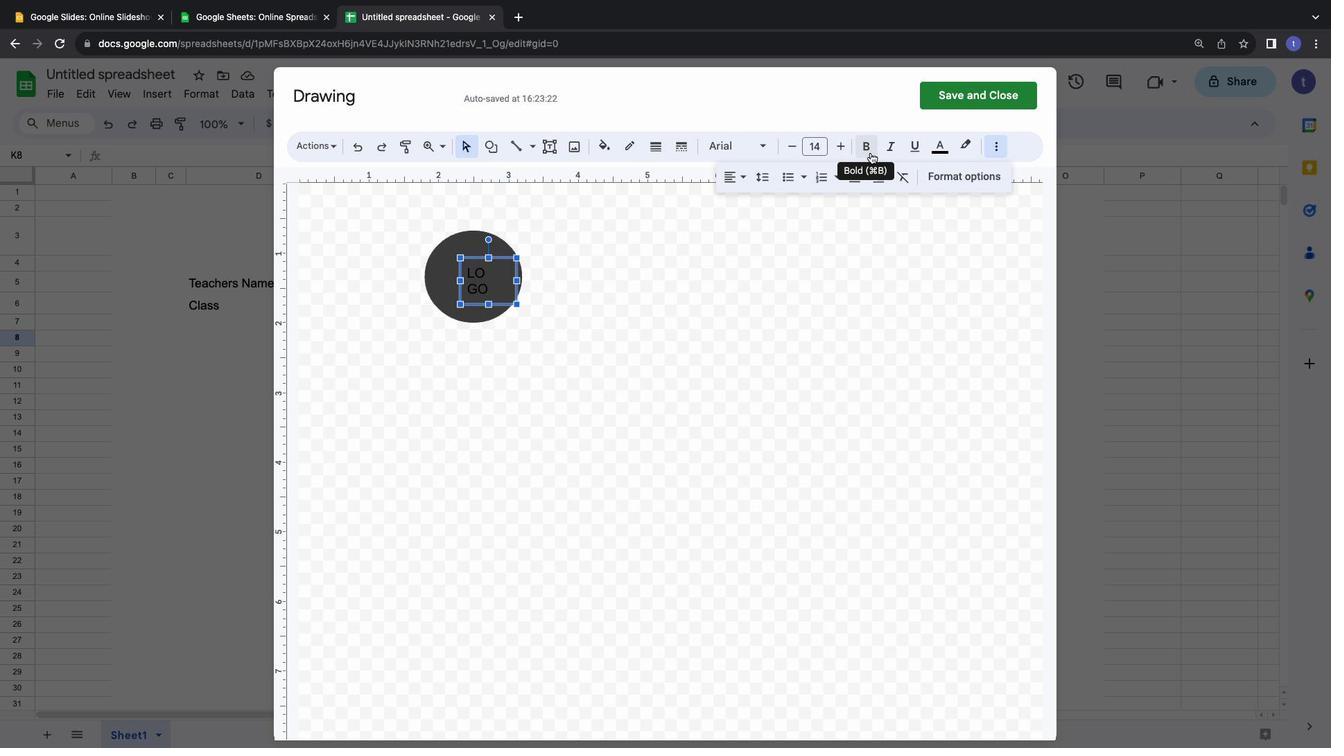 
Action: Mouse pressed left at (870, 152)
Screenshot: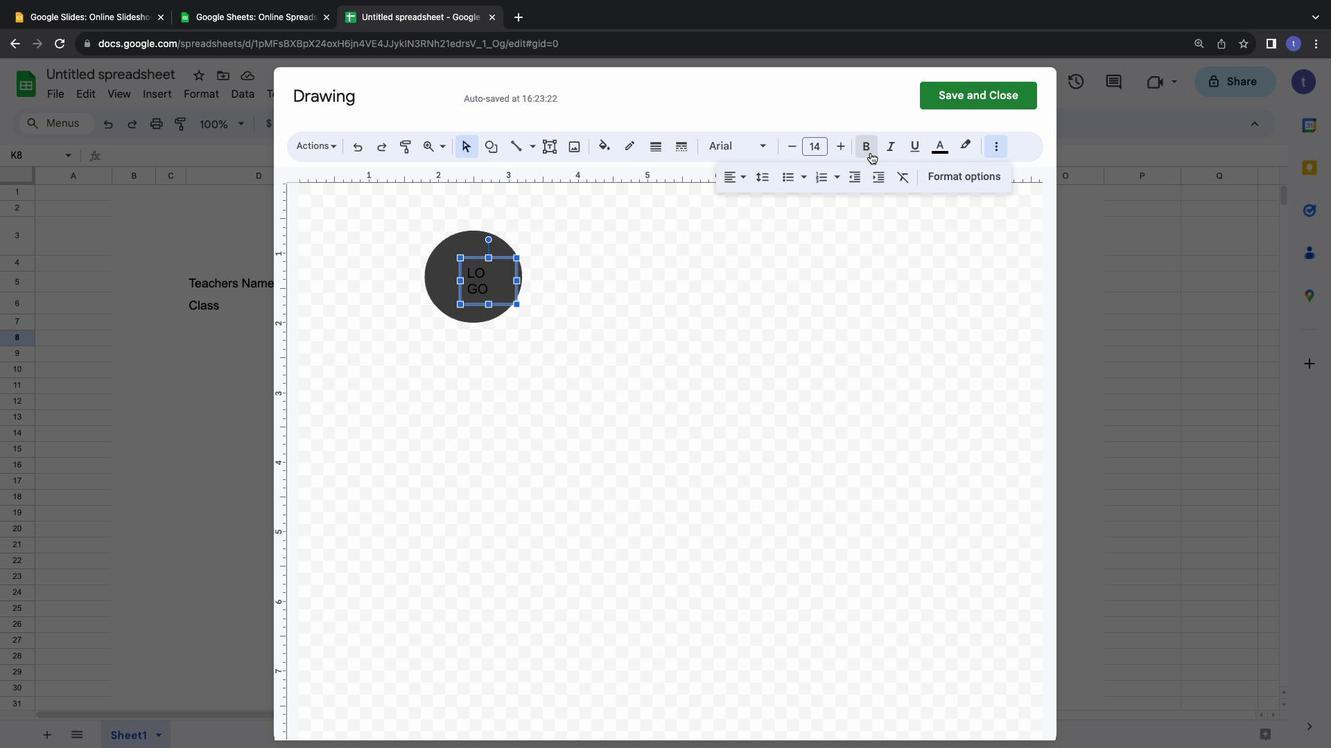 
Action: Mouse moved to (938, 148)
Screenshot: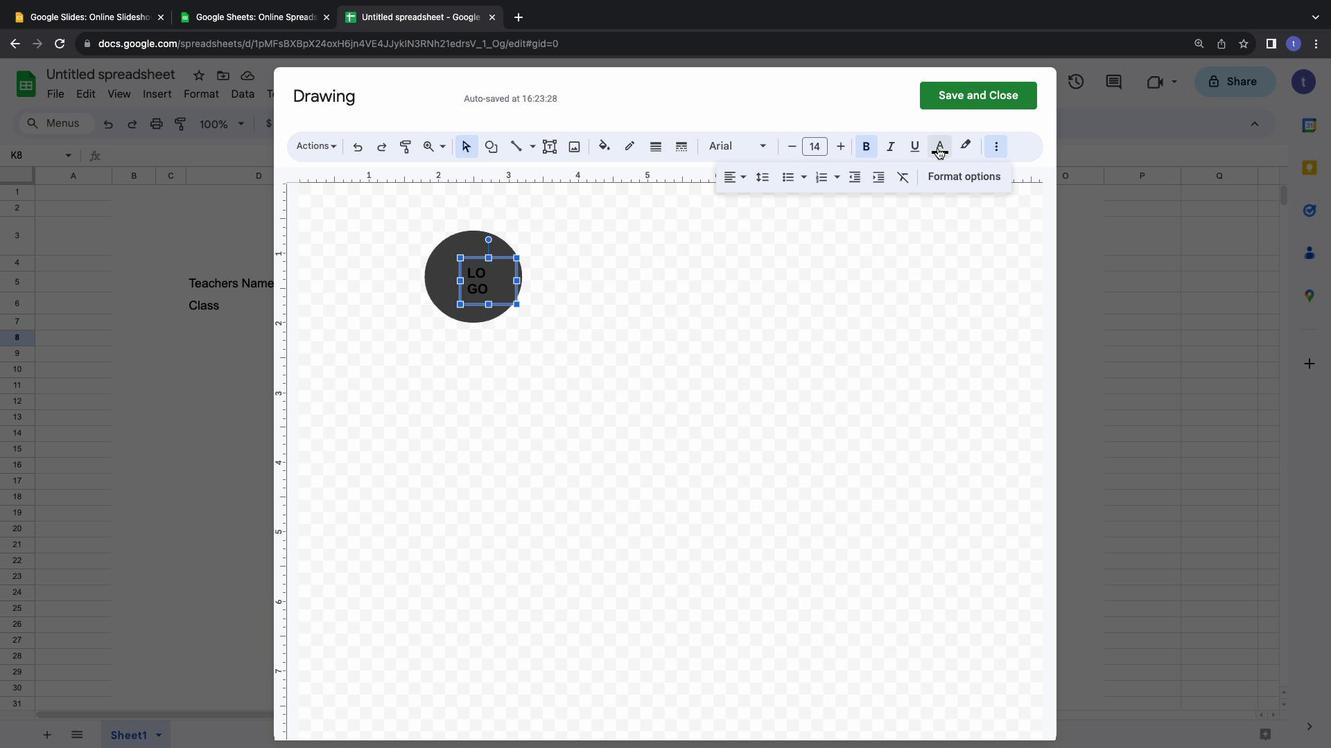 
Action: Mouse pressed left at (938, 148)
Screenshot: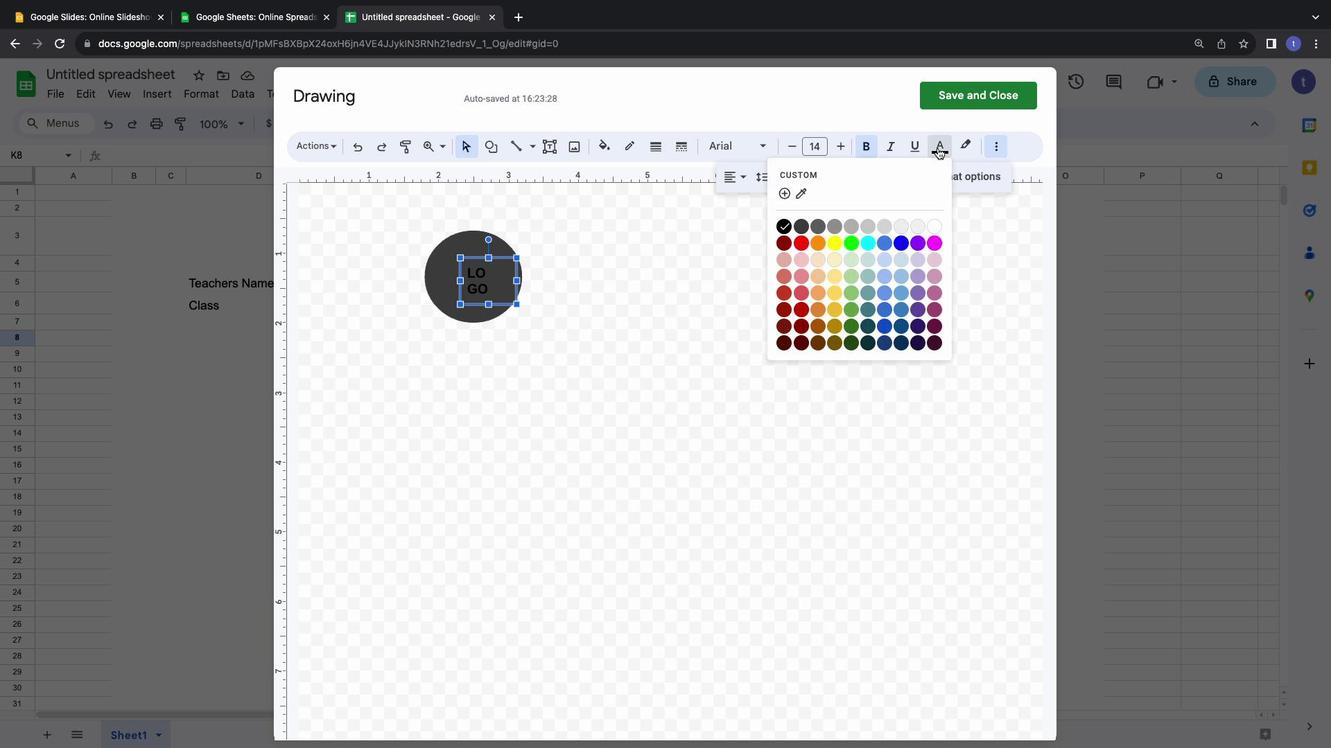 
Action: Mouse moved to (936, 223)
Screenshot: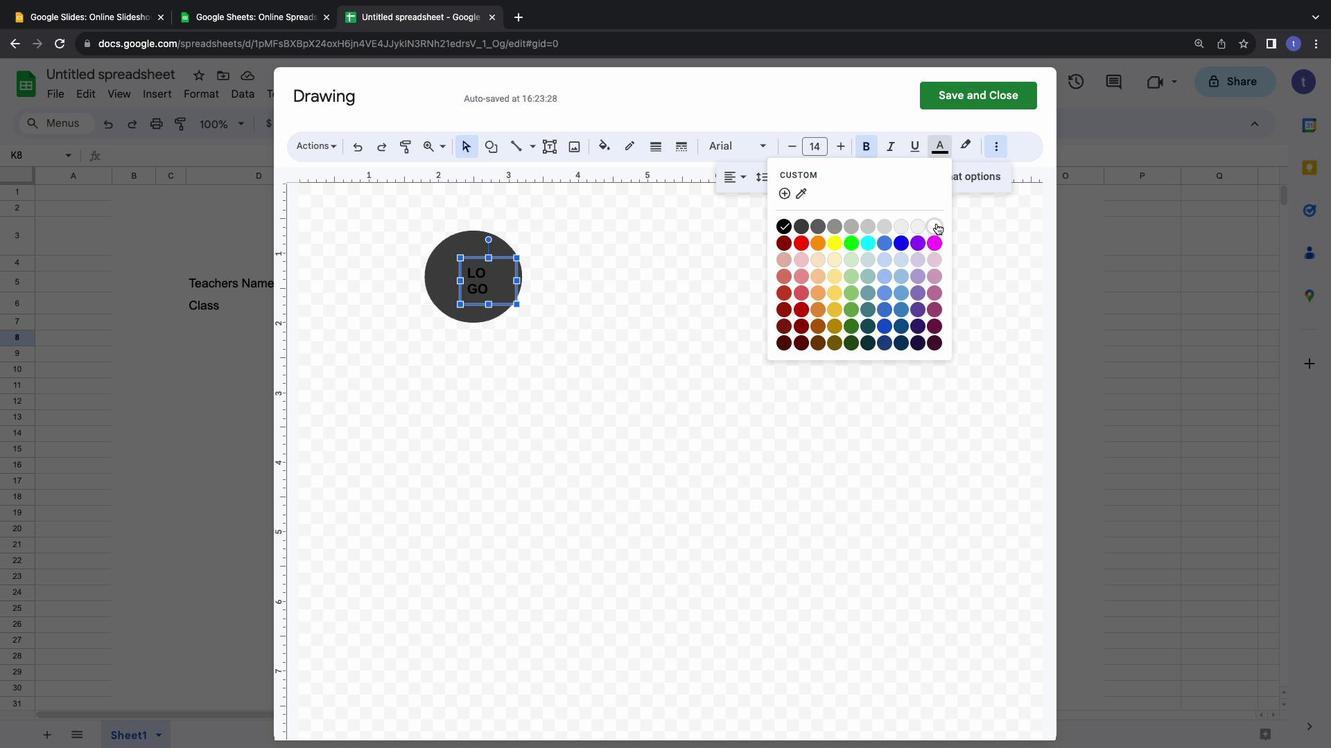 
Action: Mouse pressed left at (936, 223)
Screenshot: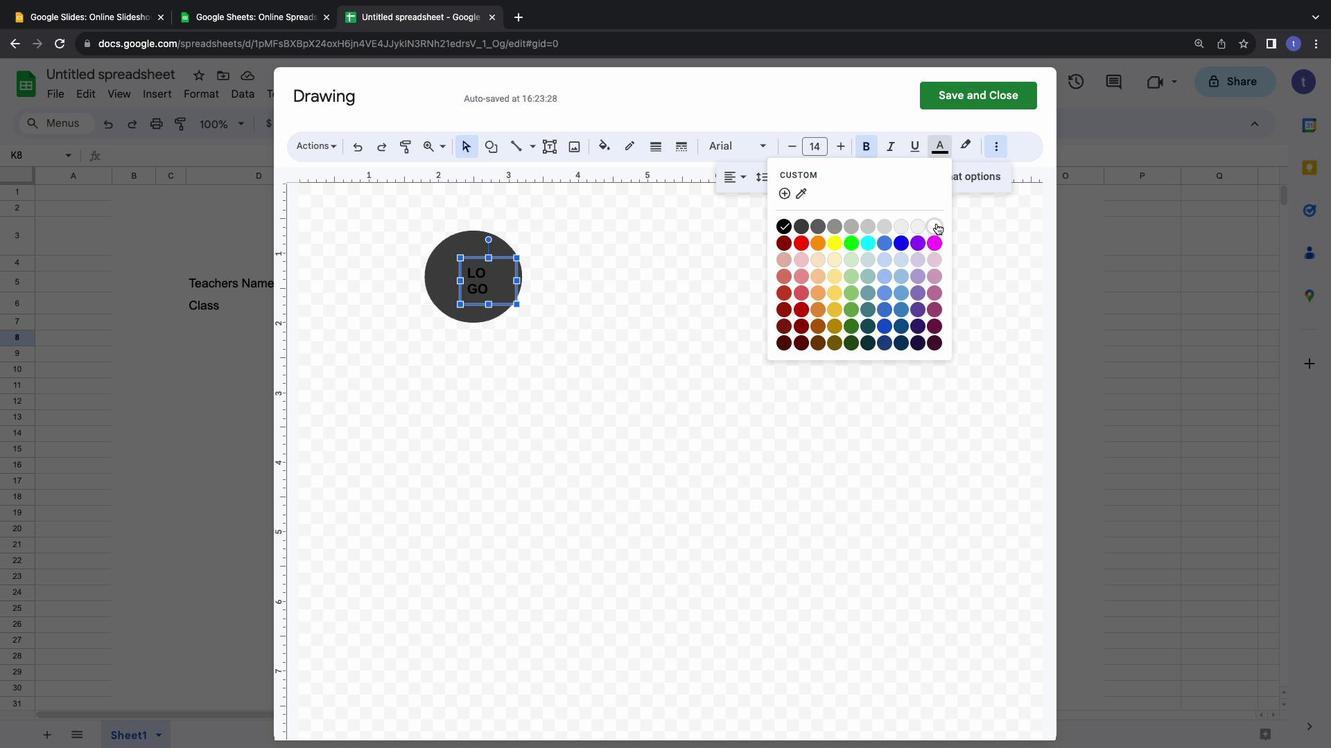 
Action: Mouse moved to (840, 149)
Screenshot: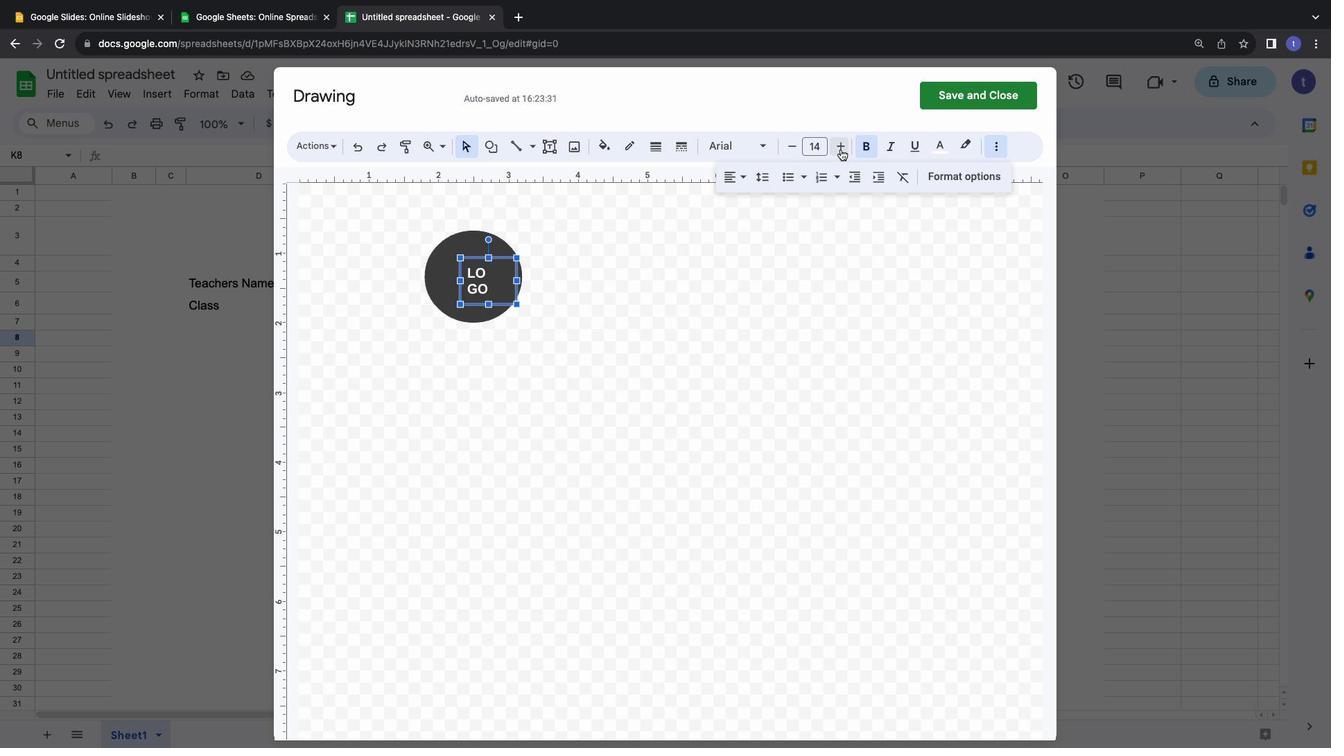 
Action: Mouse pressed left at (840, 149)
Screenshot: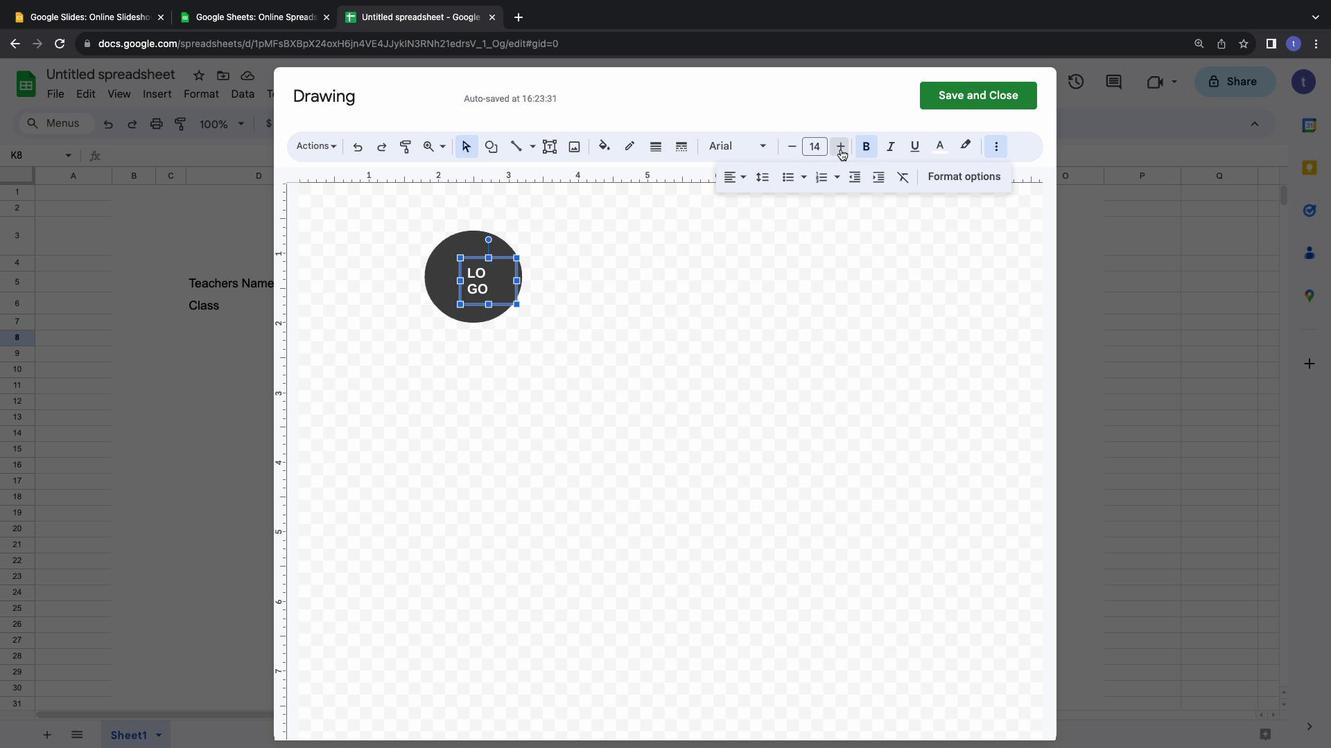 
Action: Mouse pressed left at (840, 149)
Screenshot: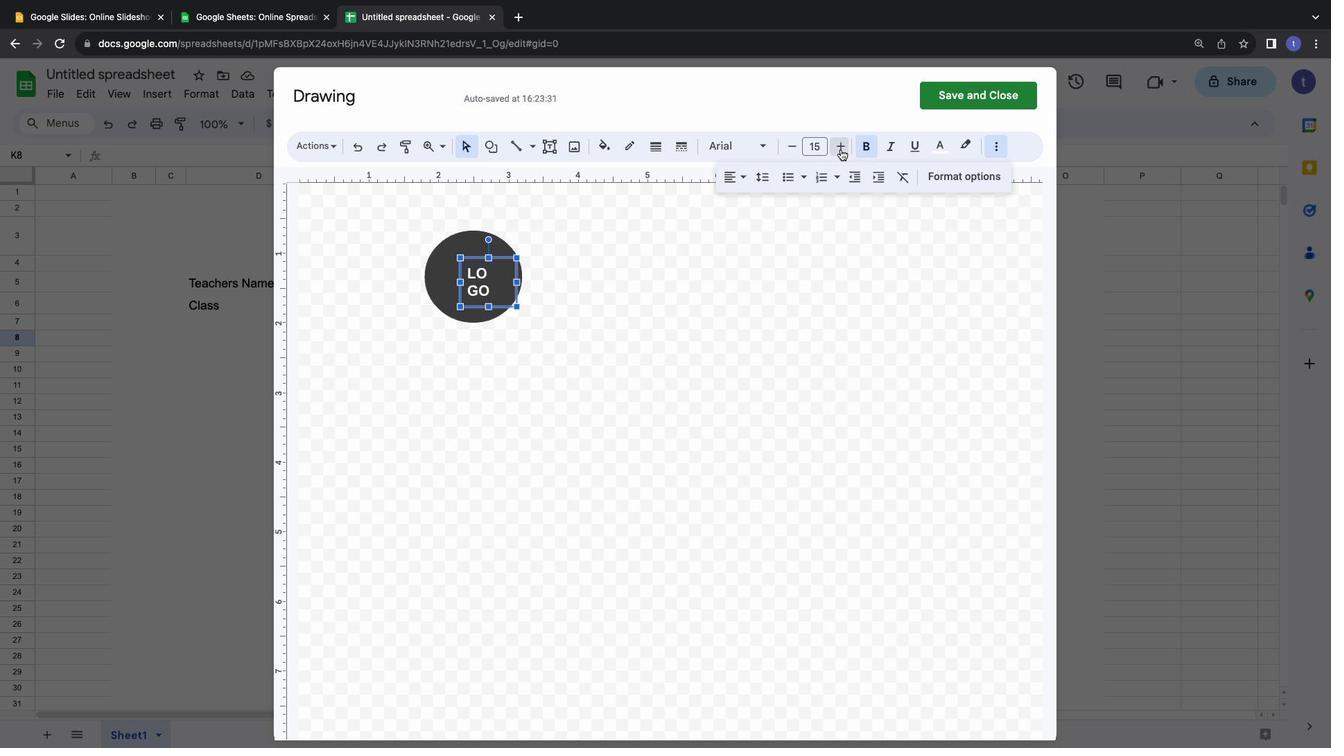 
Action: Mouse pressed left at (840, 149)
Screenshot: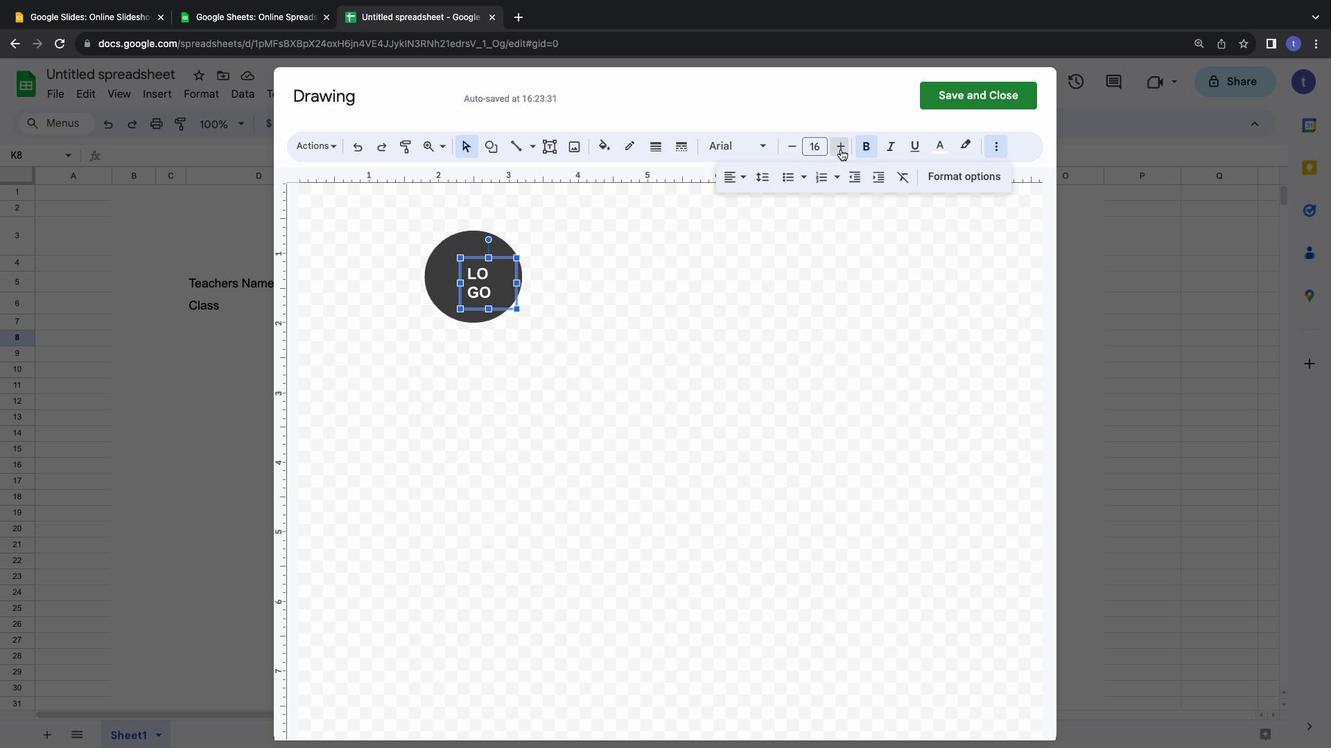 
Action: Mouse pressed left at (840, 149)
Screenshot: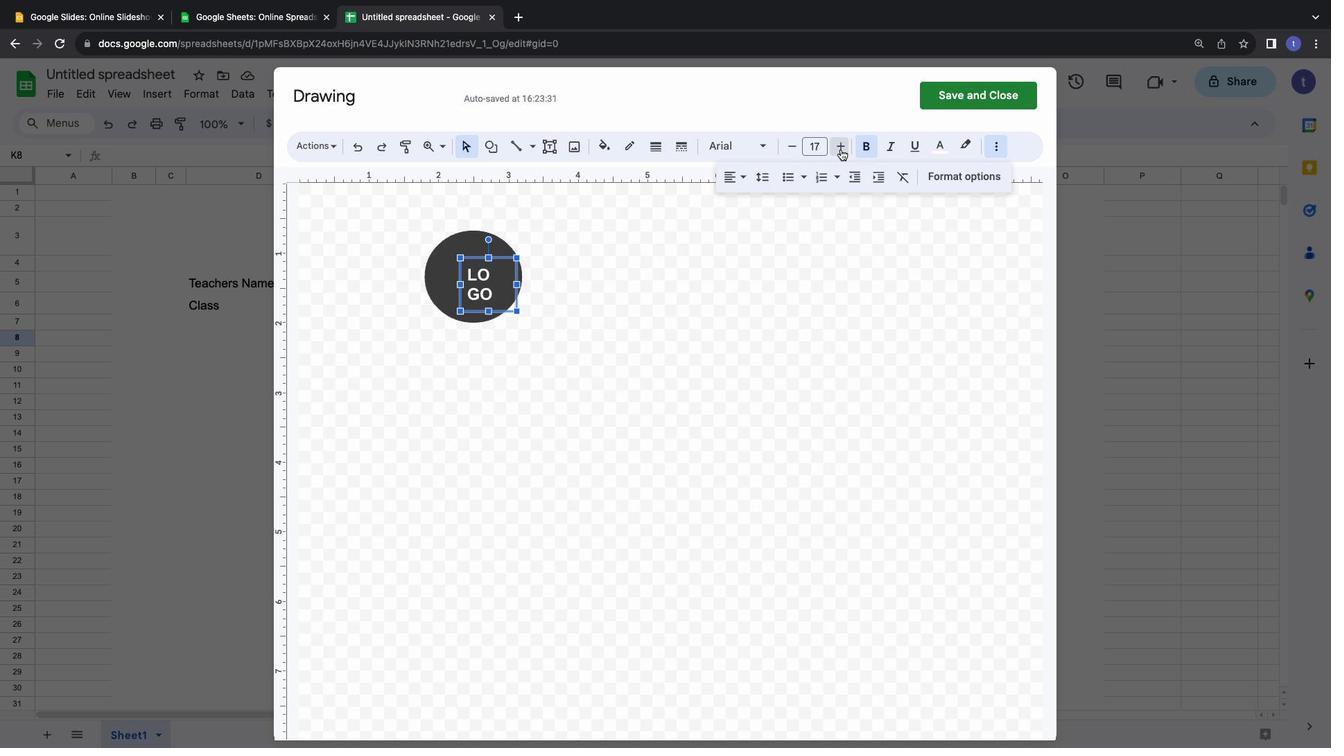
Action: Mouse pressed left at (840, 149)
Screenshot: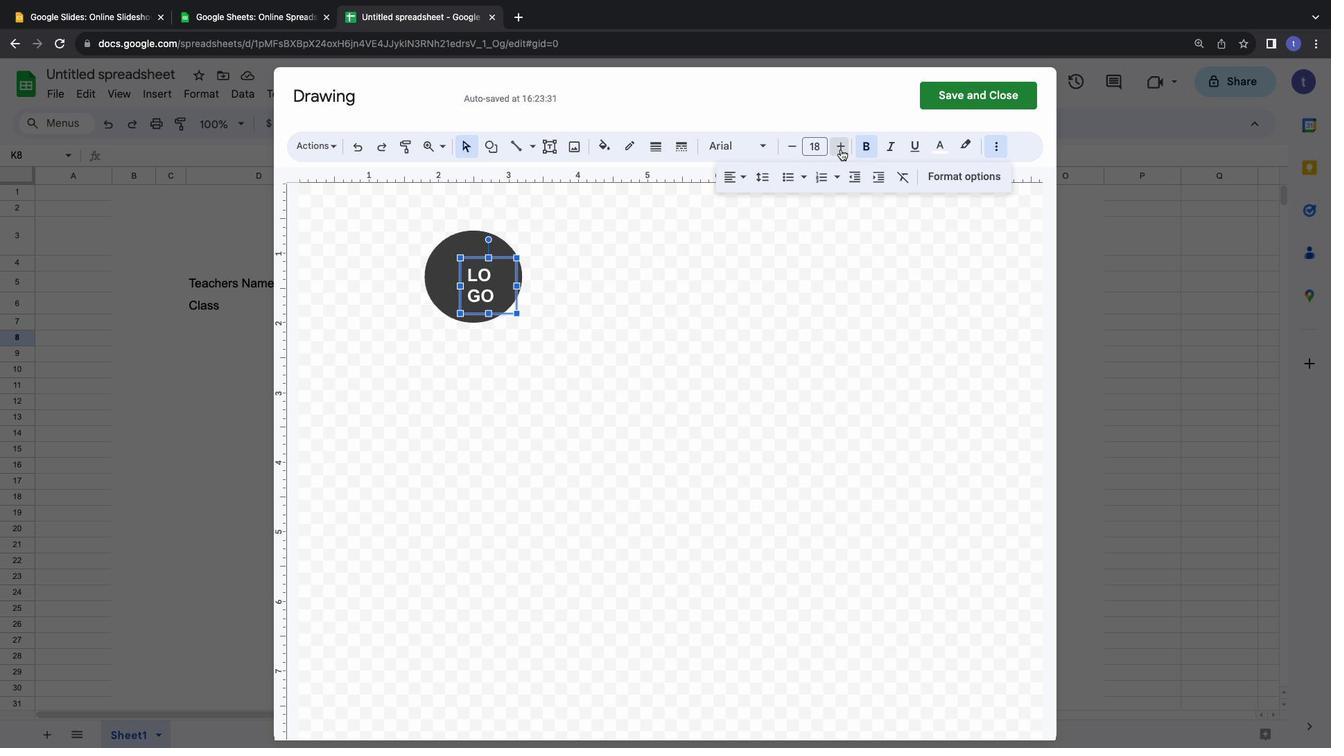 
Action: Mouse pressed left at (840, 149)
Screenshot: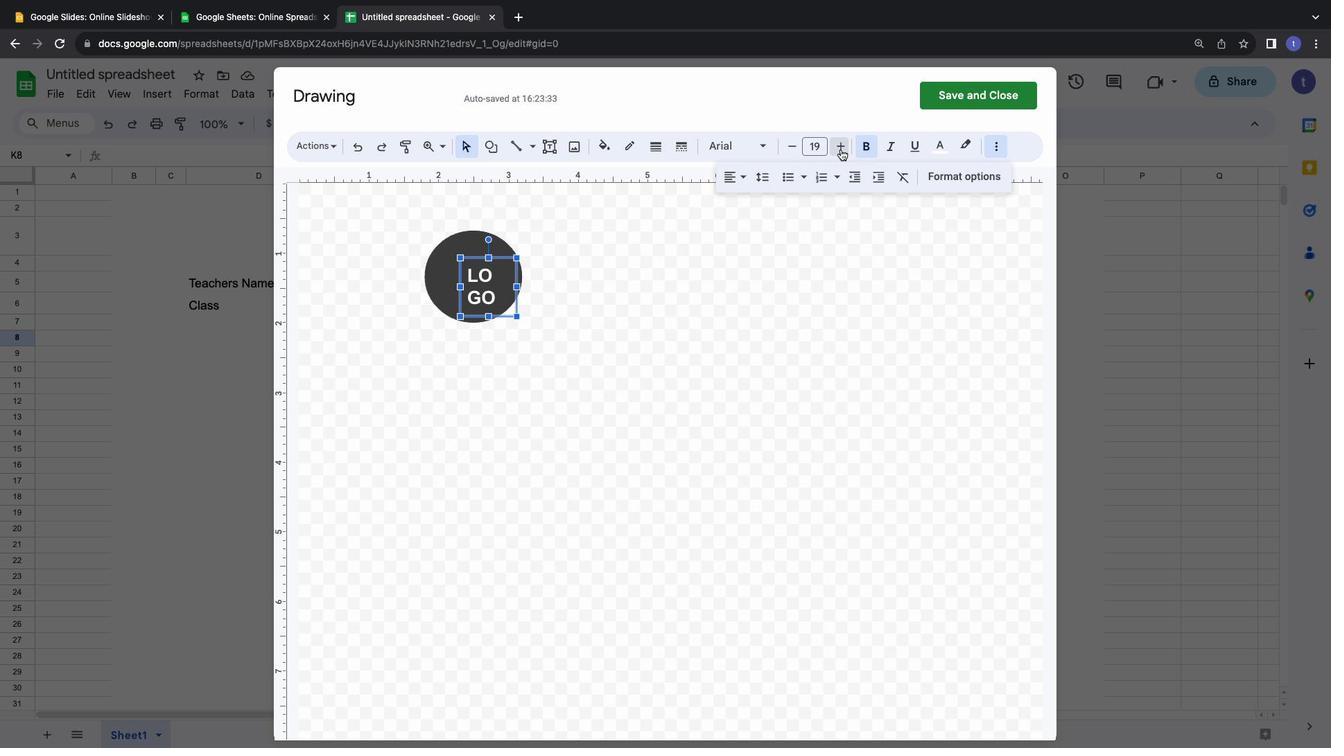 
Action: Mouse pressed left at (840, 149)
Screenshot: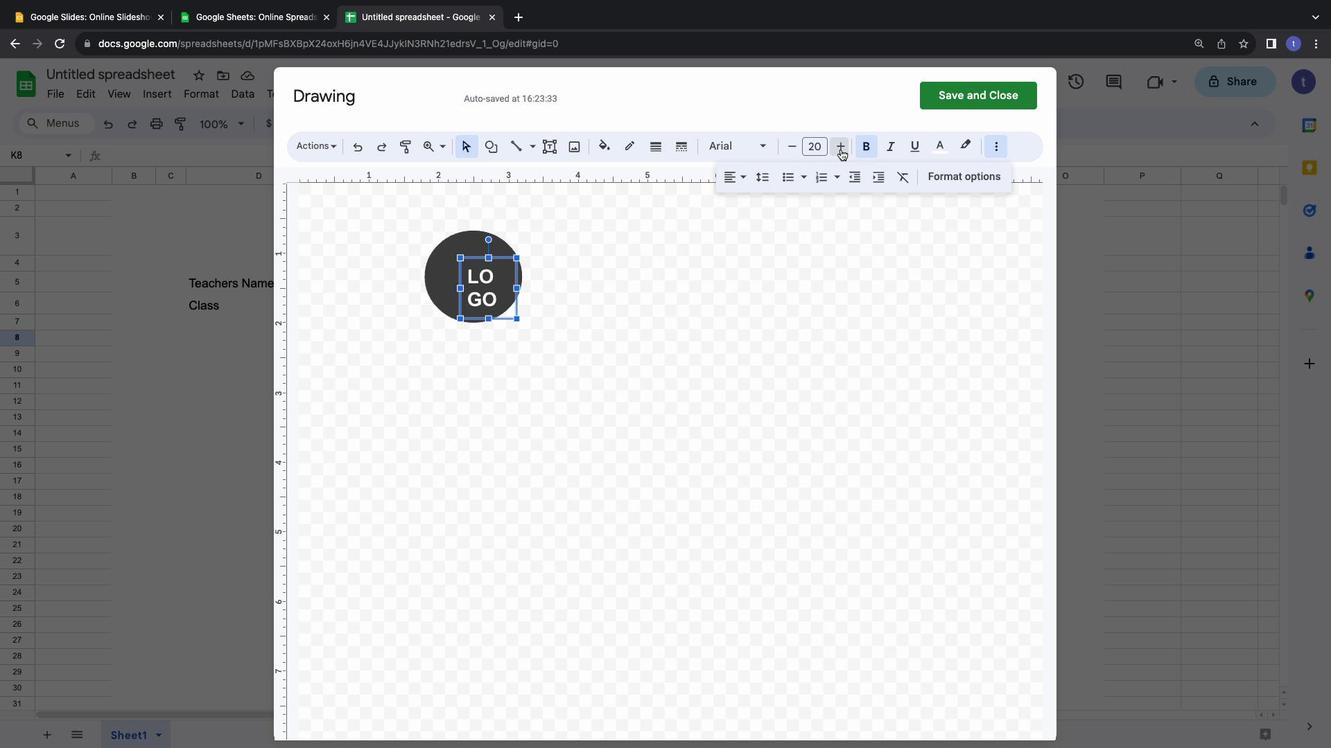 
Action: Mouse pressed left at (840, 149)
Screenshot: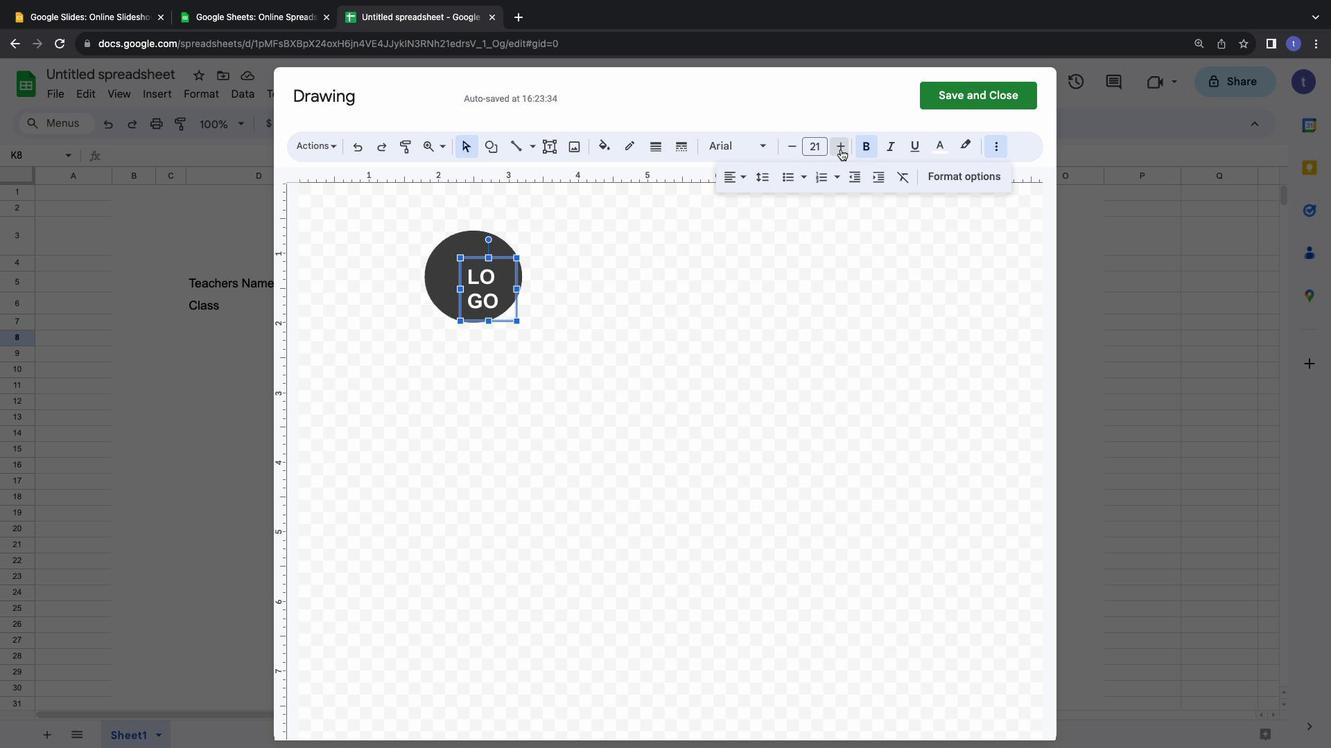 
Action: Mouse pressed left at (840, 149)
Screenshot: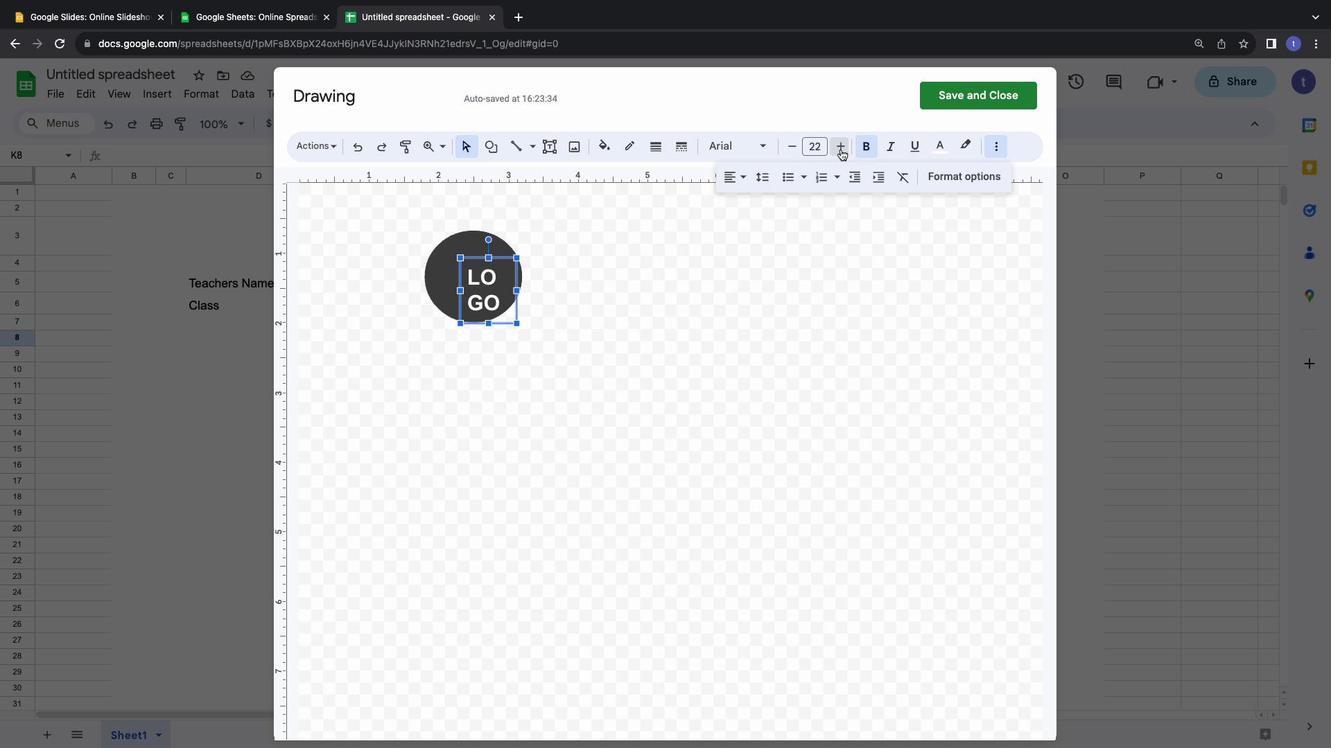 
Action: Mouse pressed left at (840, 149)
Screenshot: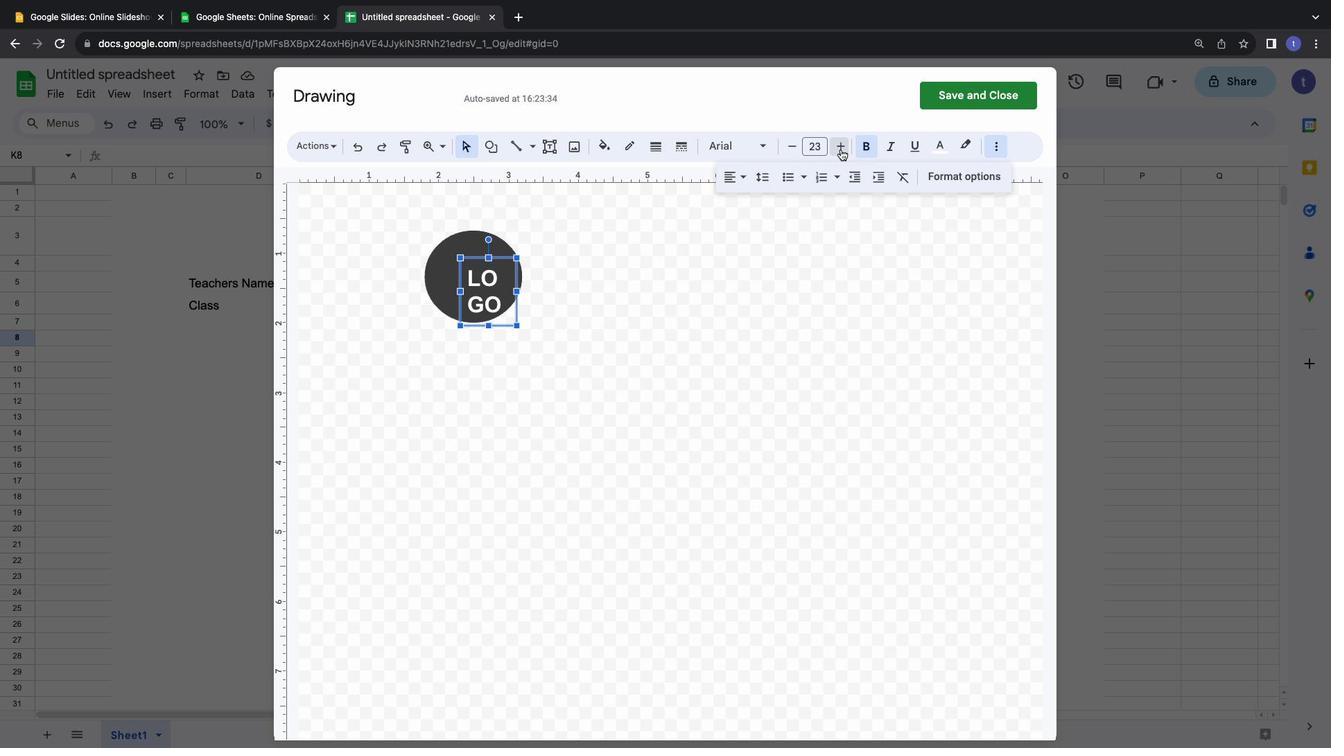 
Action: Mouse pressed left at (840, 149)
